 Task: Find an Airbnb listing in Kathmandu Valley, Nepal, for June 15-20, 2023, for 4 guests, with a price range of ₹15,000 to ₹25,000, and amenities including Wifi and TV.
Action: Mouse moved to (724, 118)
Screenshot: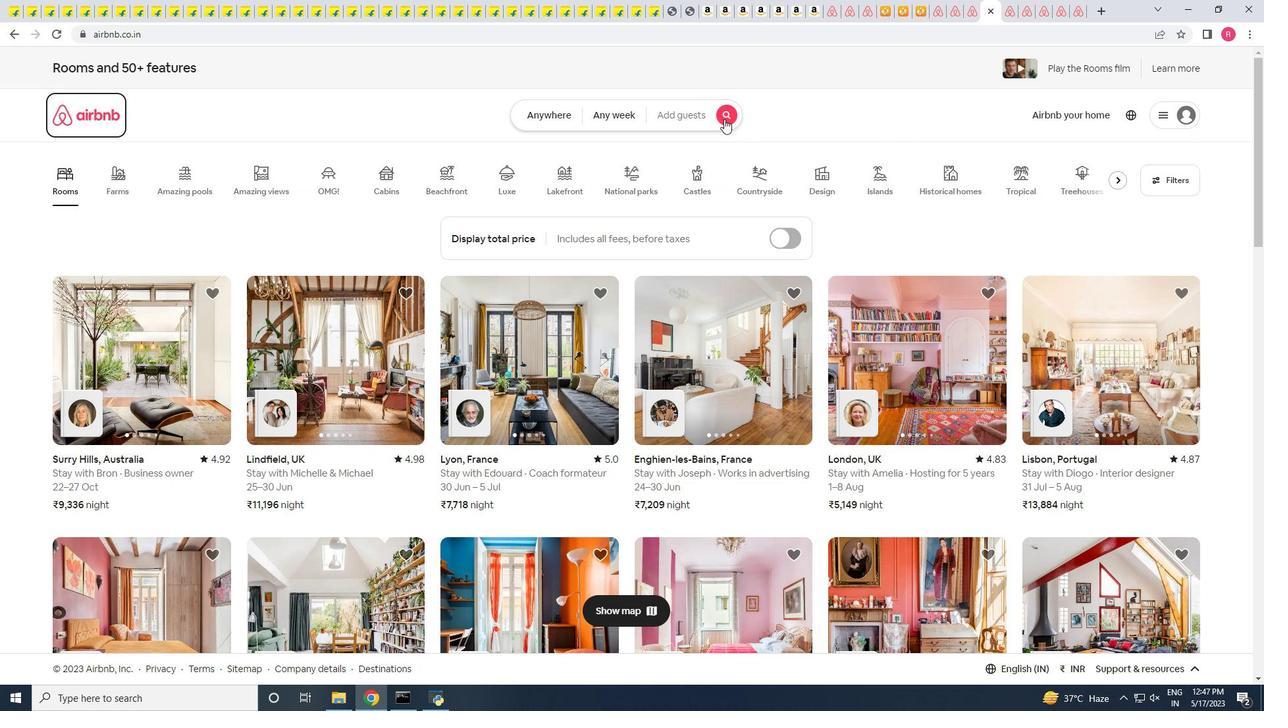 
Action: Mouse pressed left at (724, 118)
Screenshot: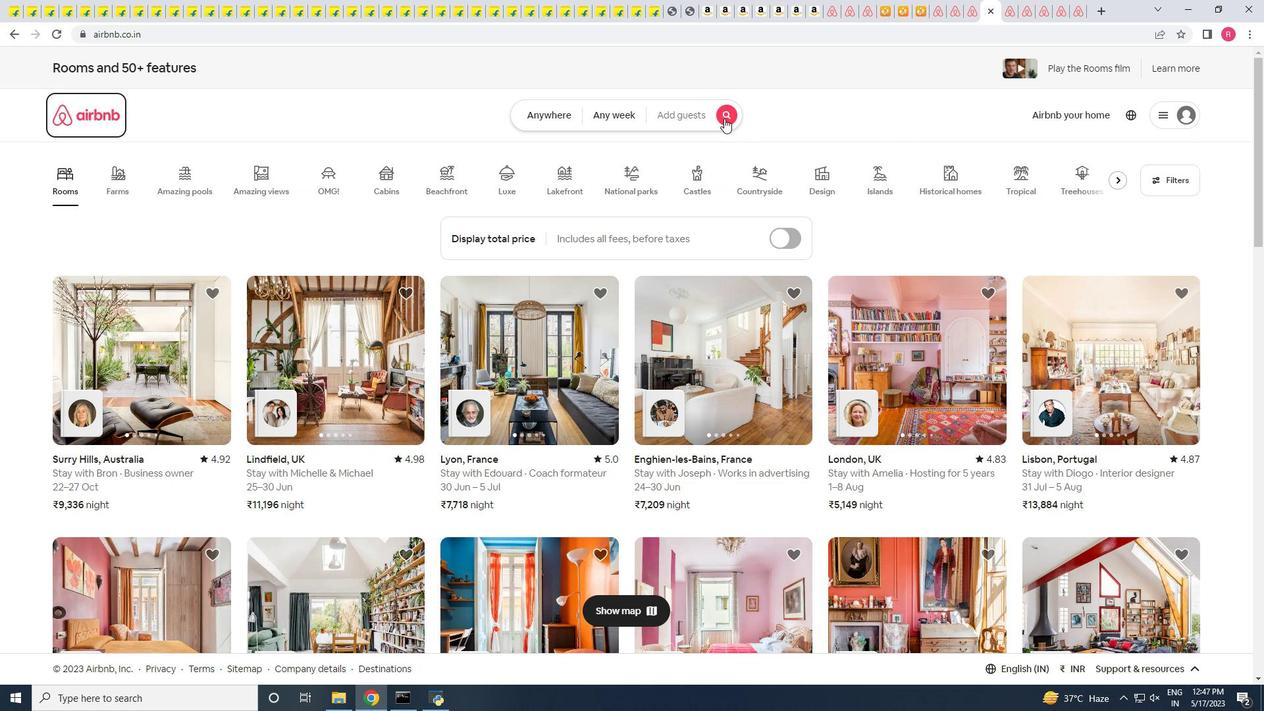 
Action: Mouse moved to (462, 169)
Screenshot: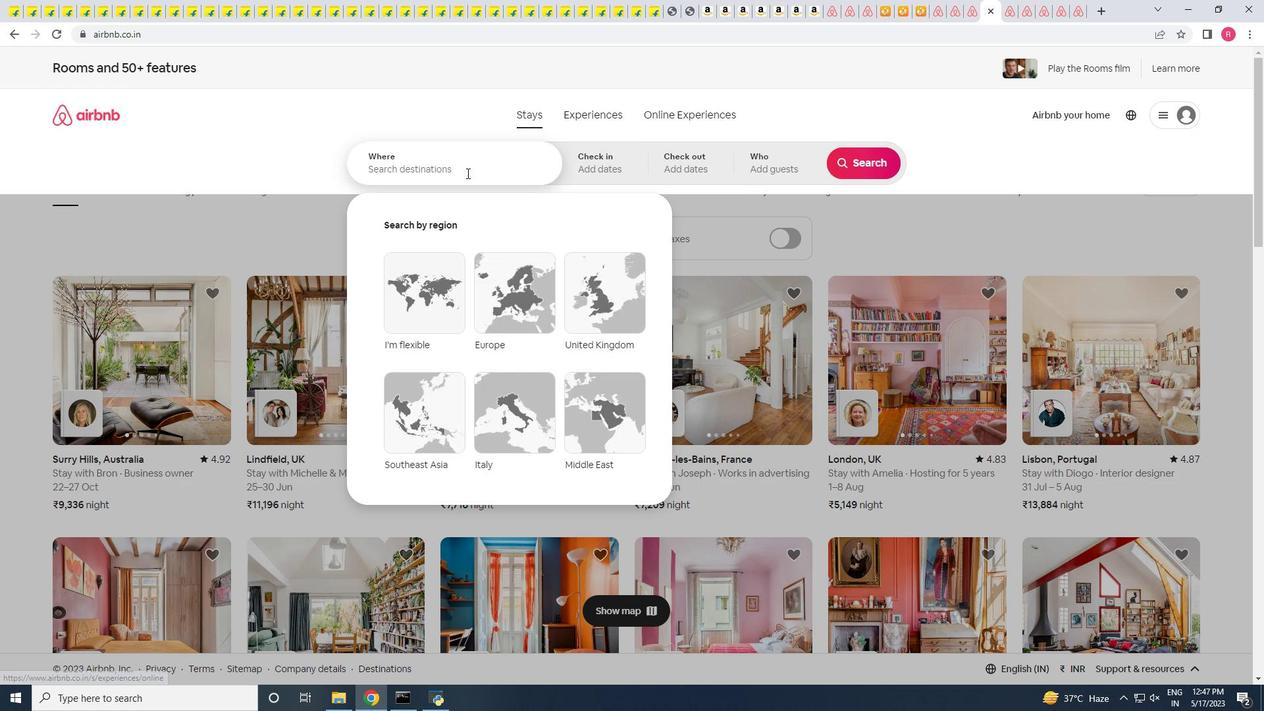 
Action: Mouse pressed left at (462, 169)
Screenshot: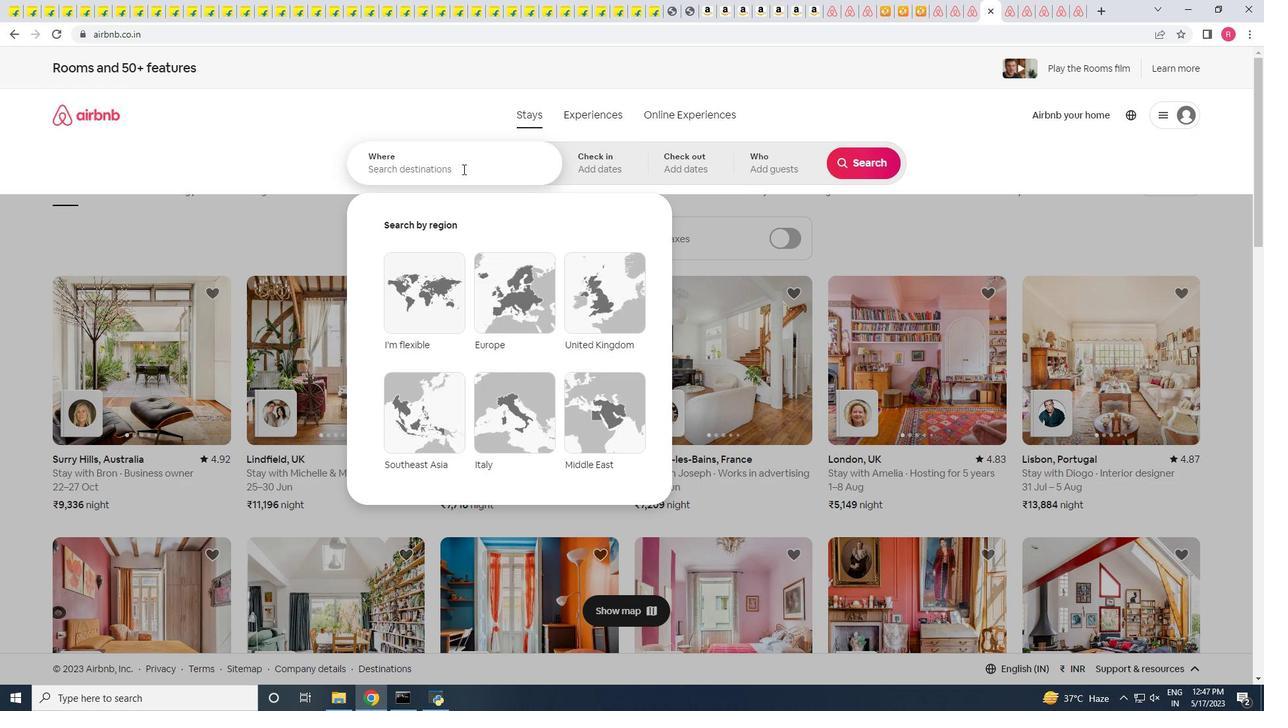 
Action: Mouse moved to (336, 360)
Screenshot: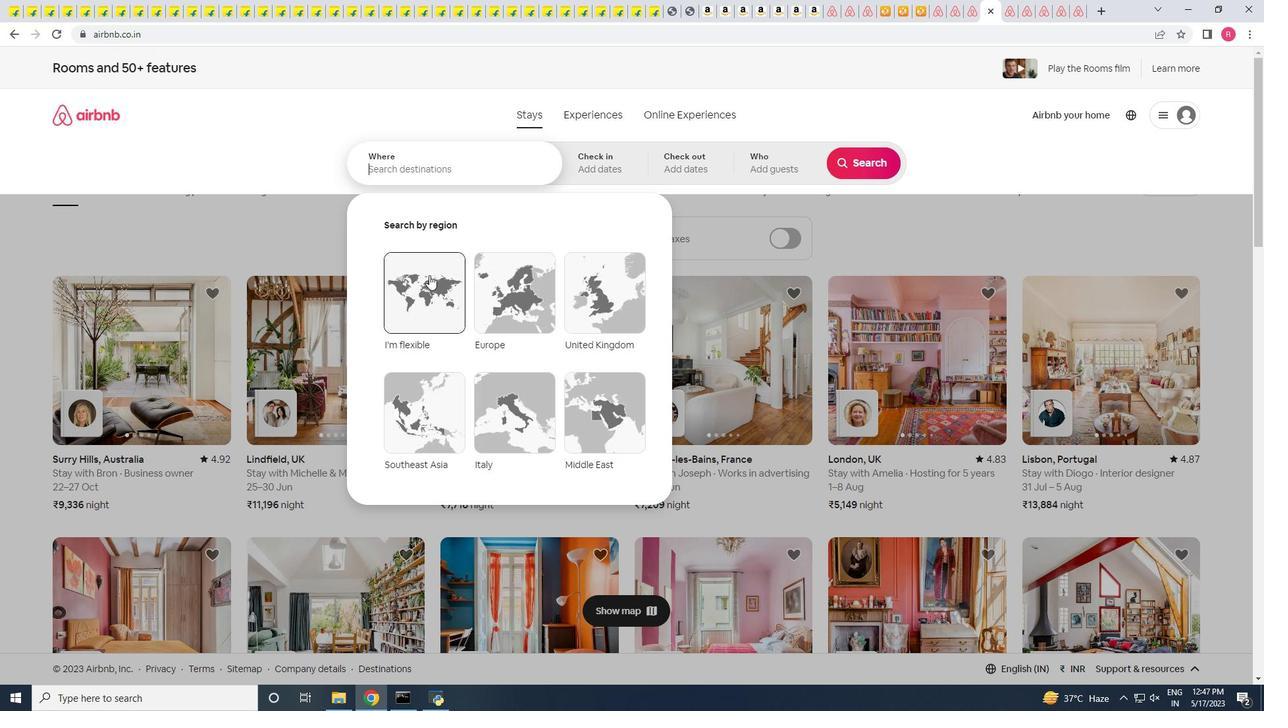 
Action: Key pressed nepal<Key.down><Key.down><Key.enter>
Screenshot: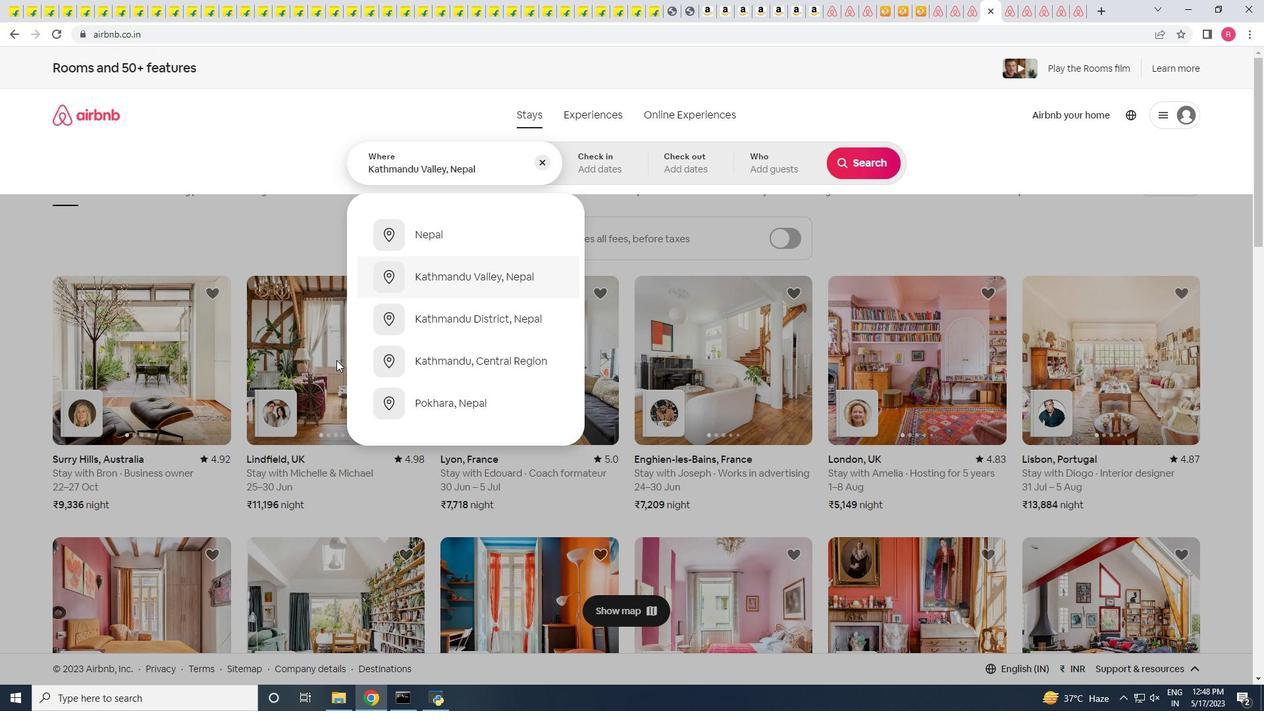 
Action: Mouse moved to (782, 382)
Screenshot: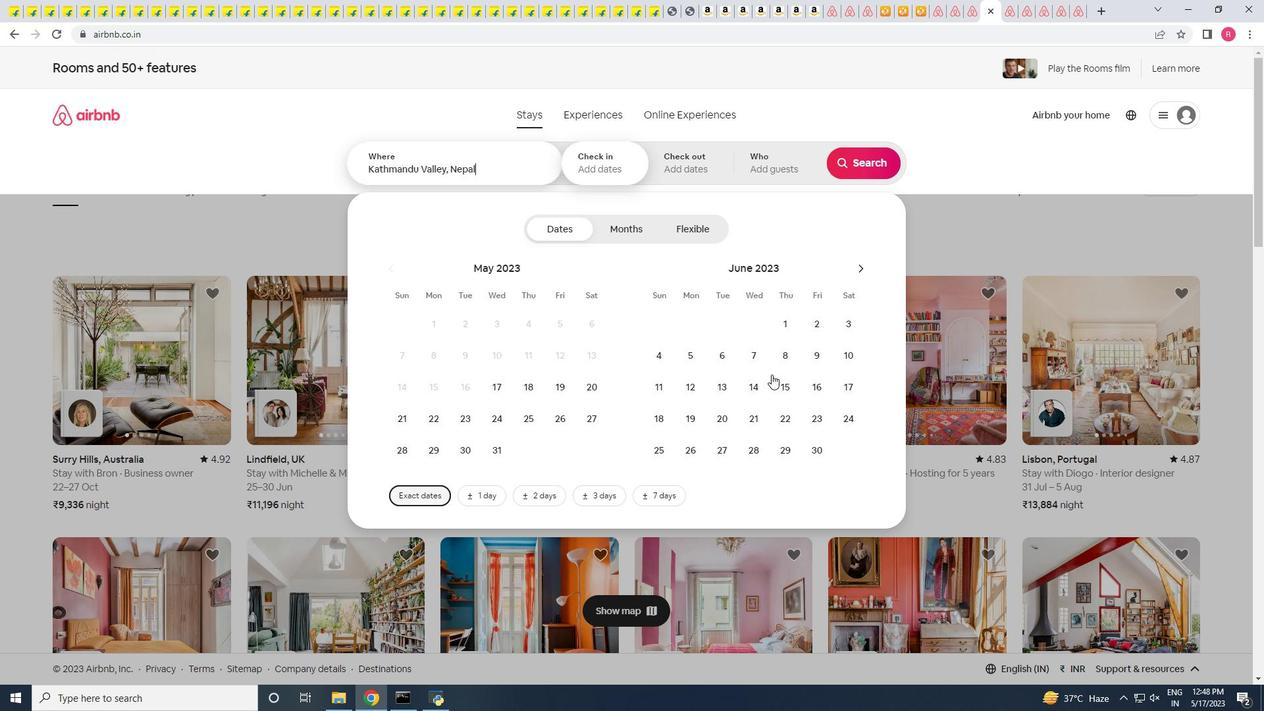 
Action: Mouse pressed left at (782, 382)
Screenshot: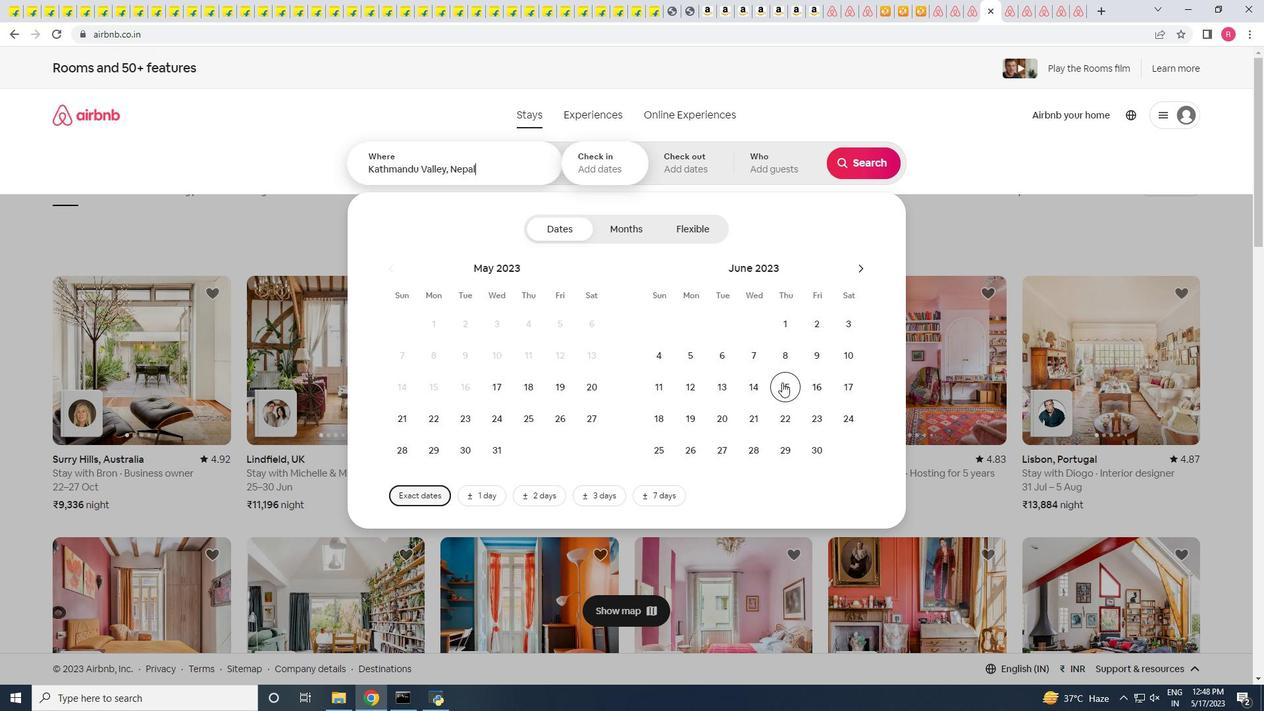 
Action: Mouse moved to (815, 398)
Screenshot: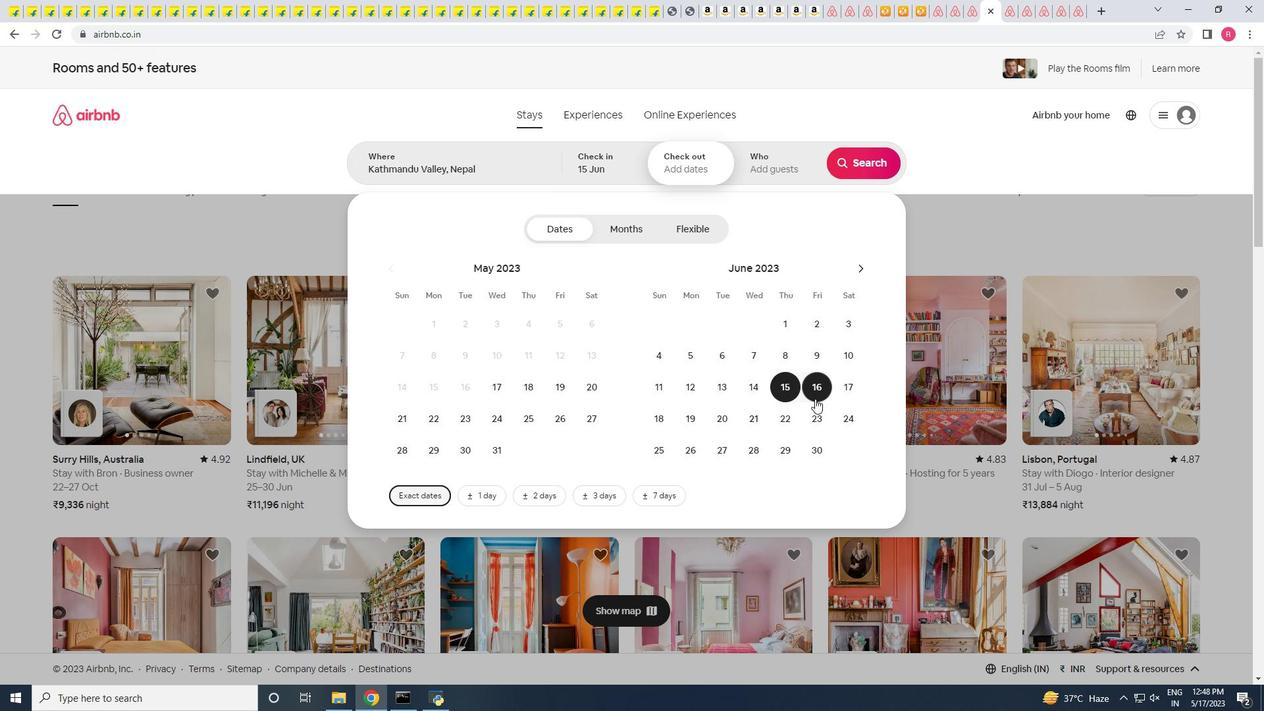 
Action: Mouse pressed left at (815, 398)
Screenshot: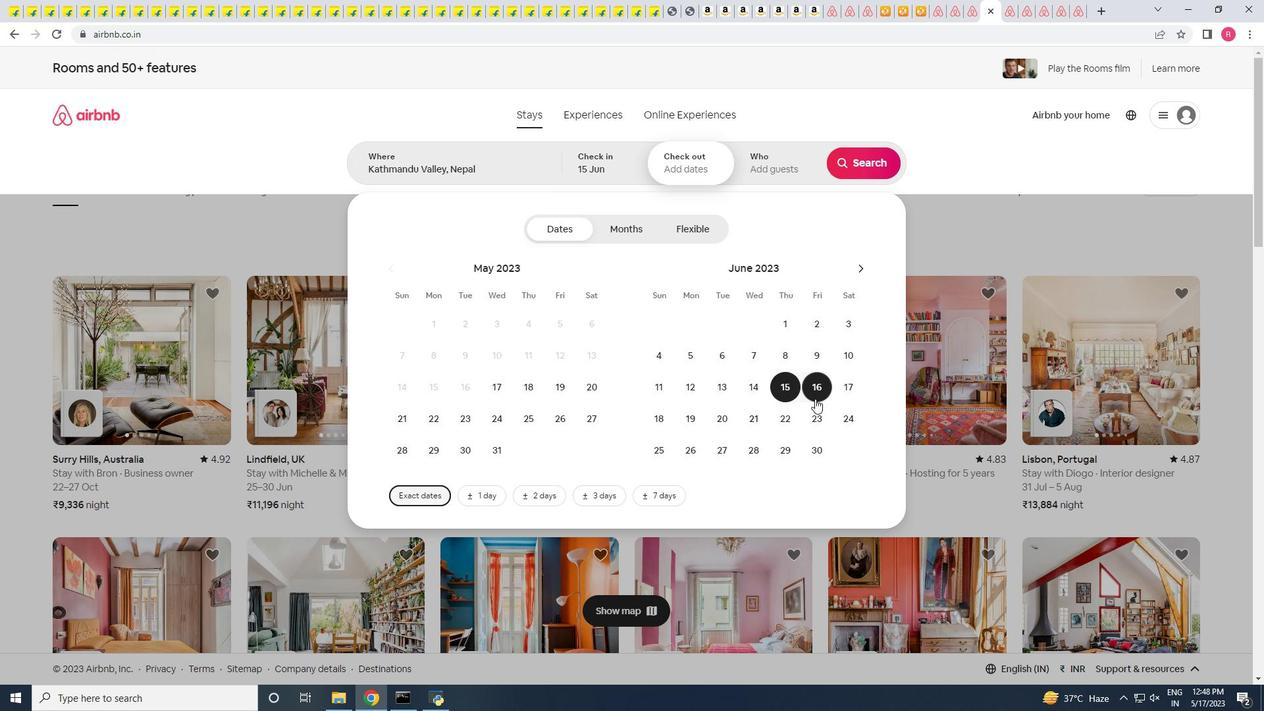 
Action: Mouse moved to (711, 421)
Screenshot: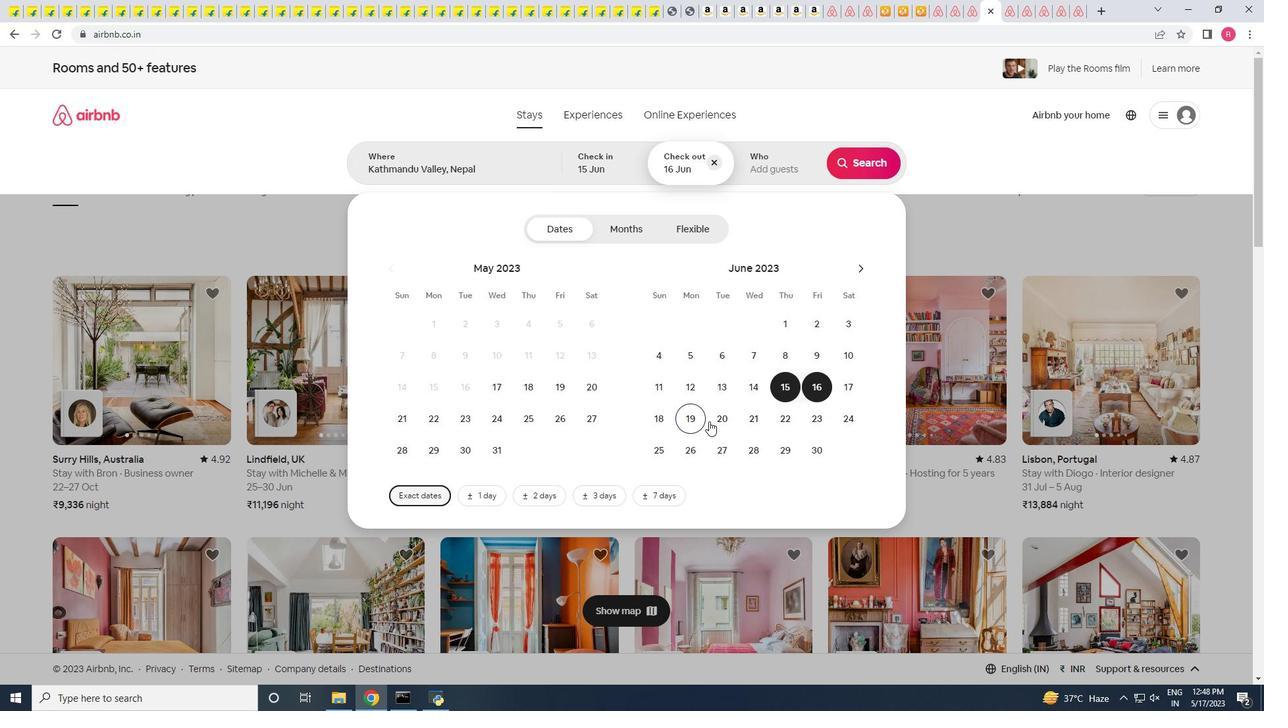 
Action: Mouse pressed left at (711, 421)
Screenshot: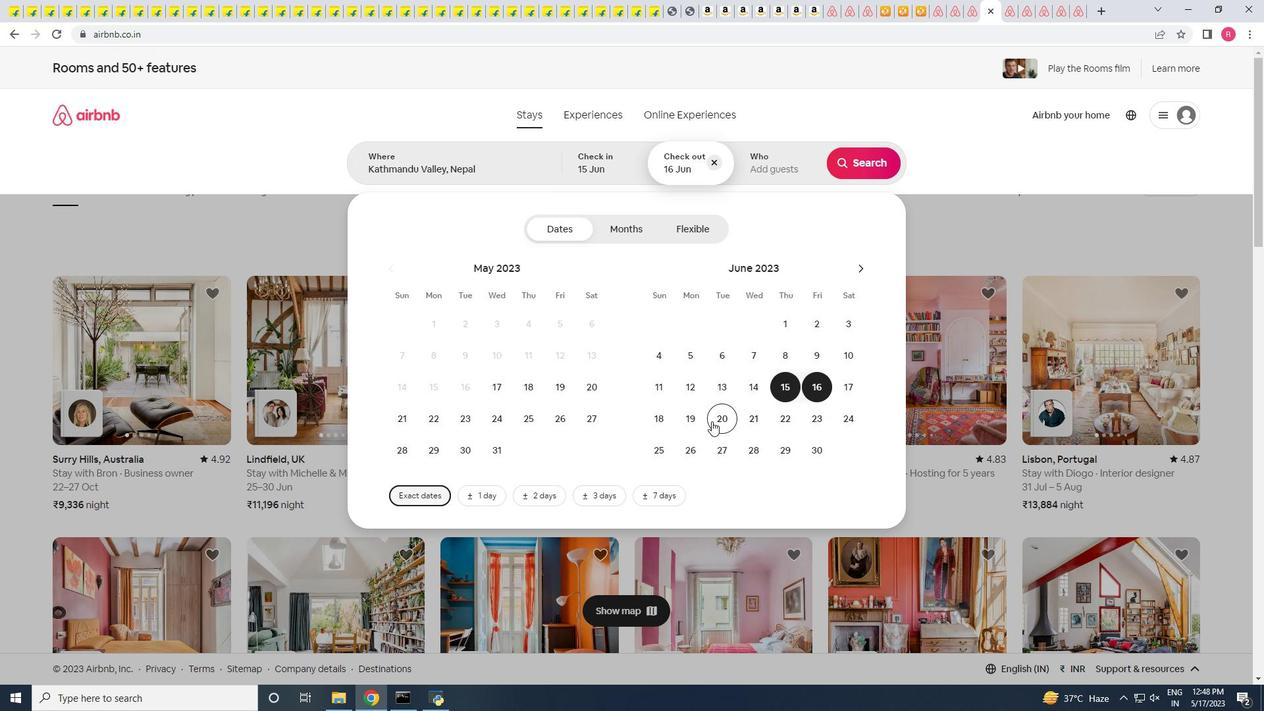 
Action: Mouse moved to (762, 180)
Screenshot: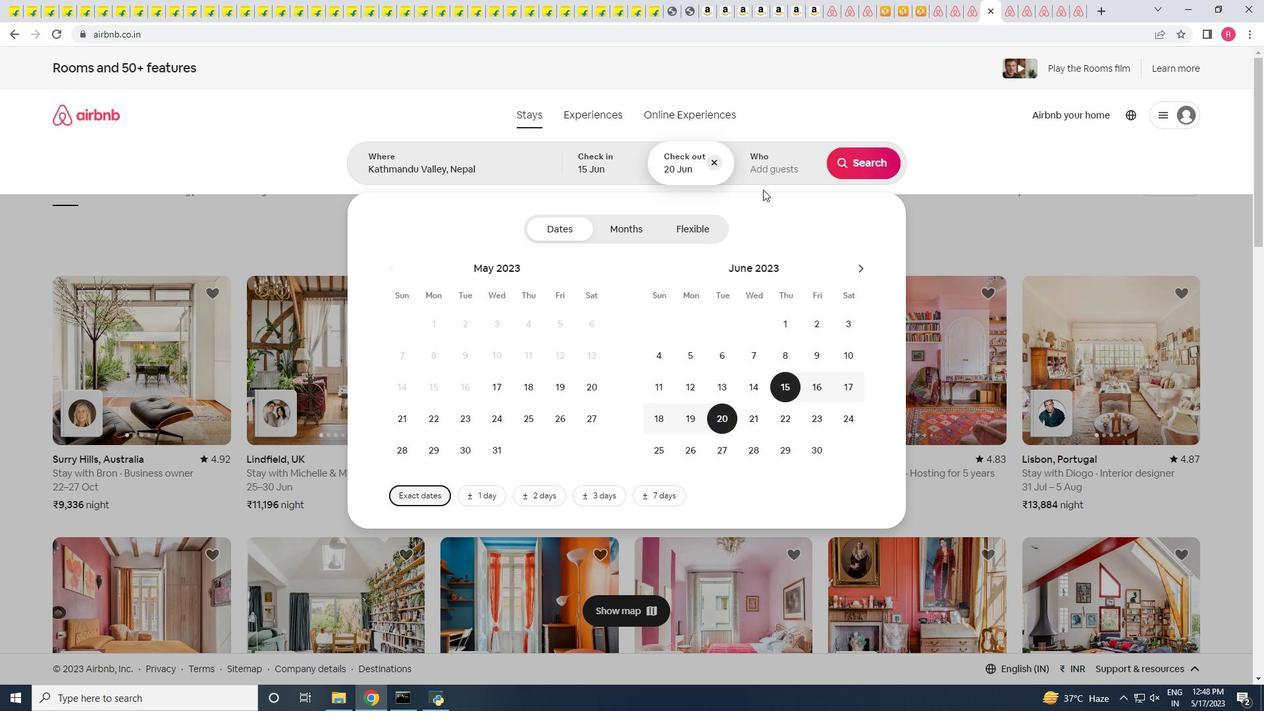 
Action: Mouse pressed left at (762, 180)
Screenshot: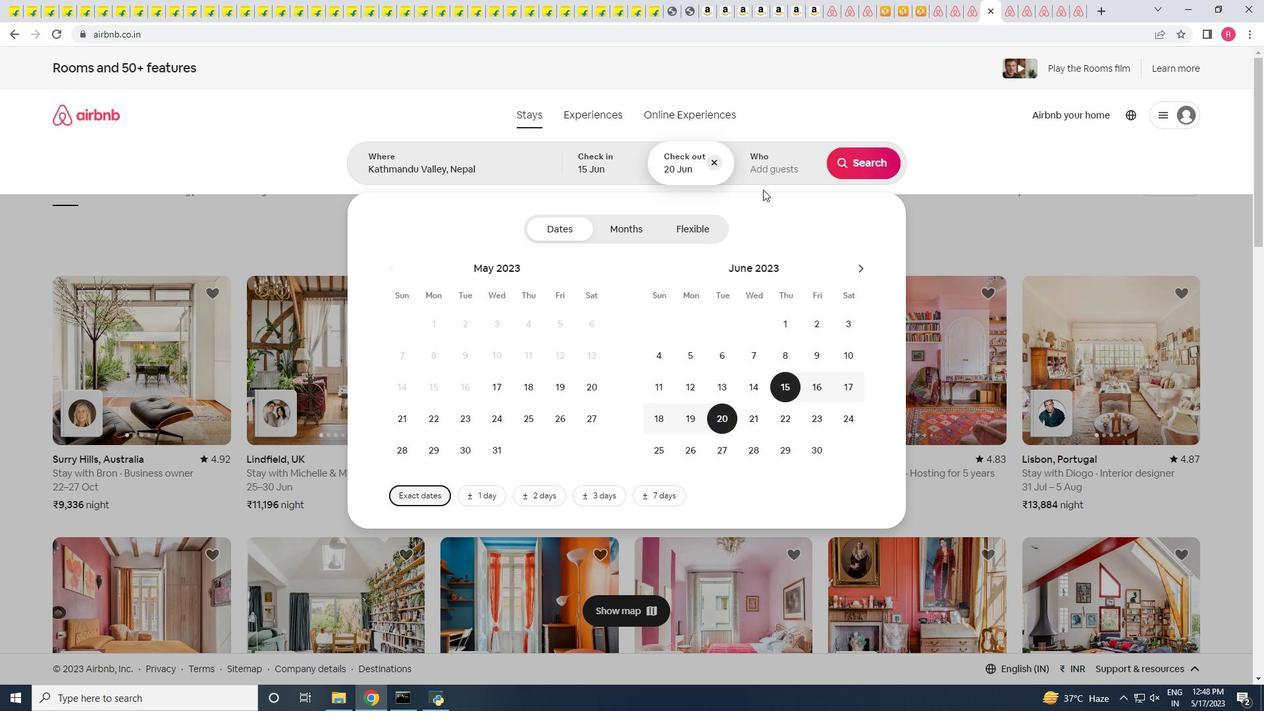 
Action: Mouse moved to (869, 227)
Screenshot: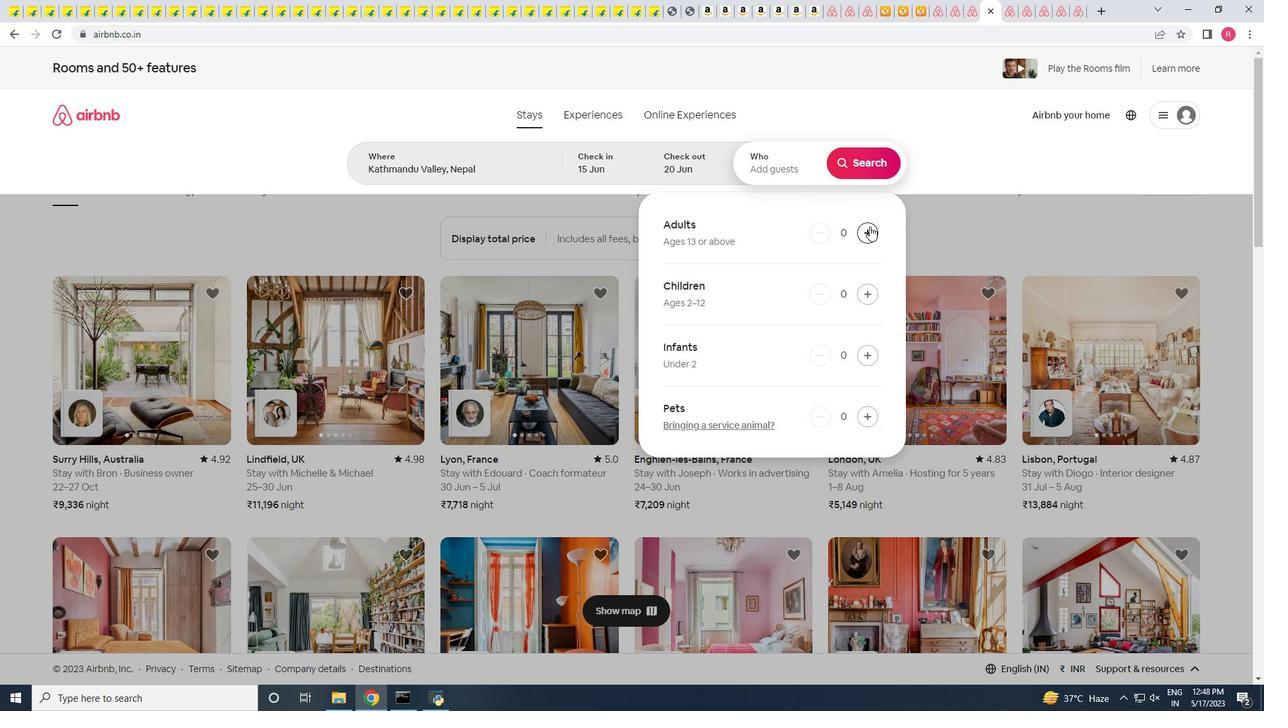 
Action: Mouse pressed left at (869, 227)
Screenshot: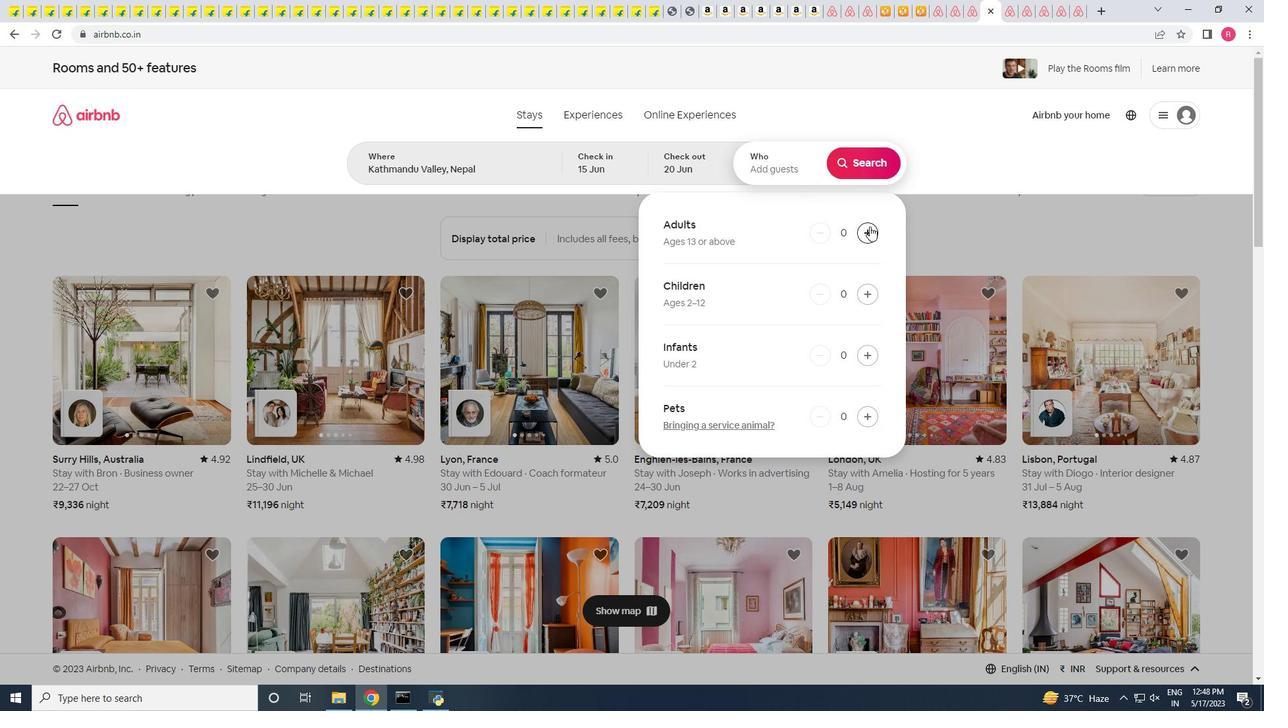 
Action: Mouse pressed left at (869, 227)
Screenshot: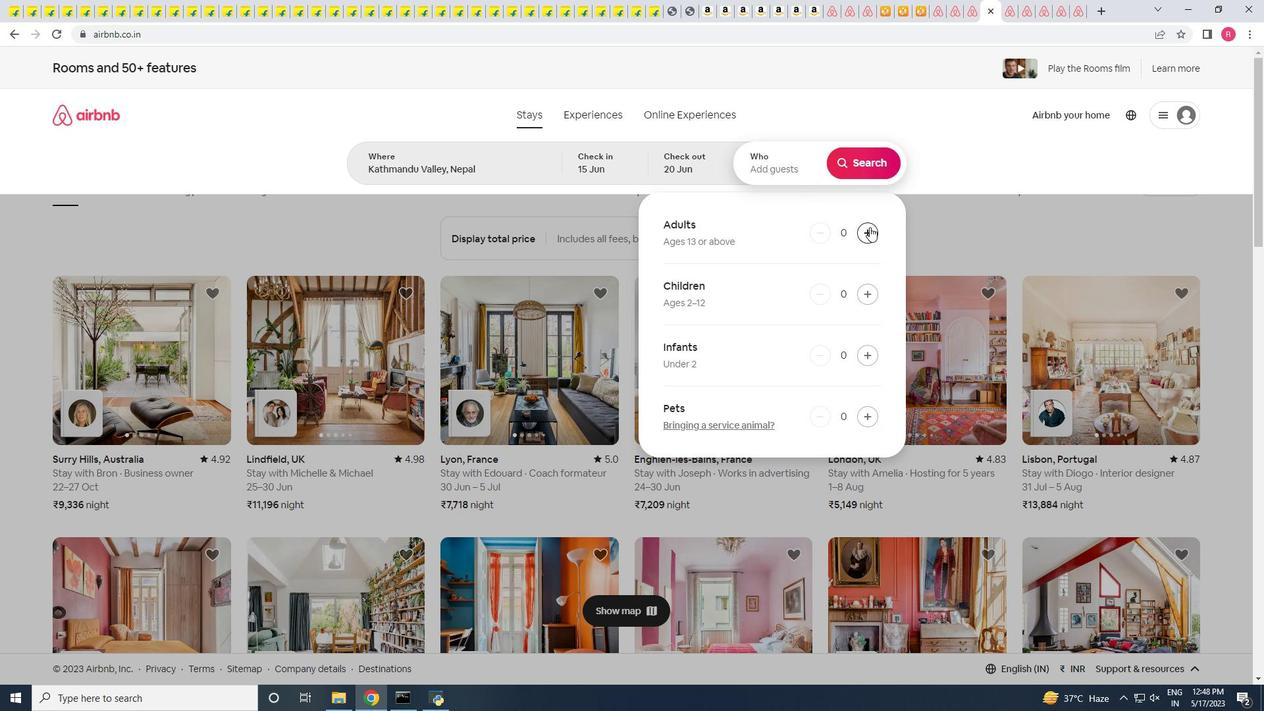 
Action: Mouse pressed left at (869, 227)
Screenshot: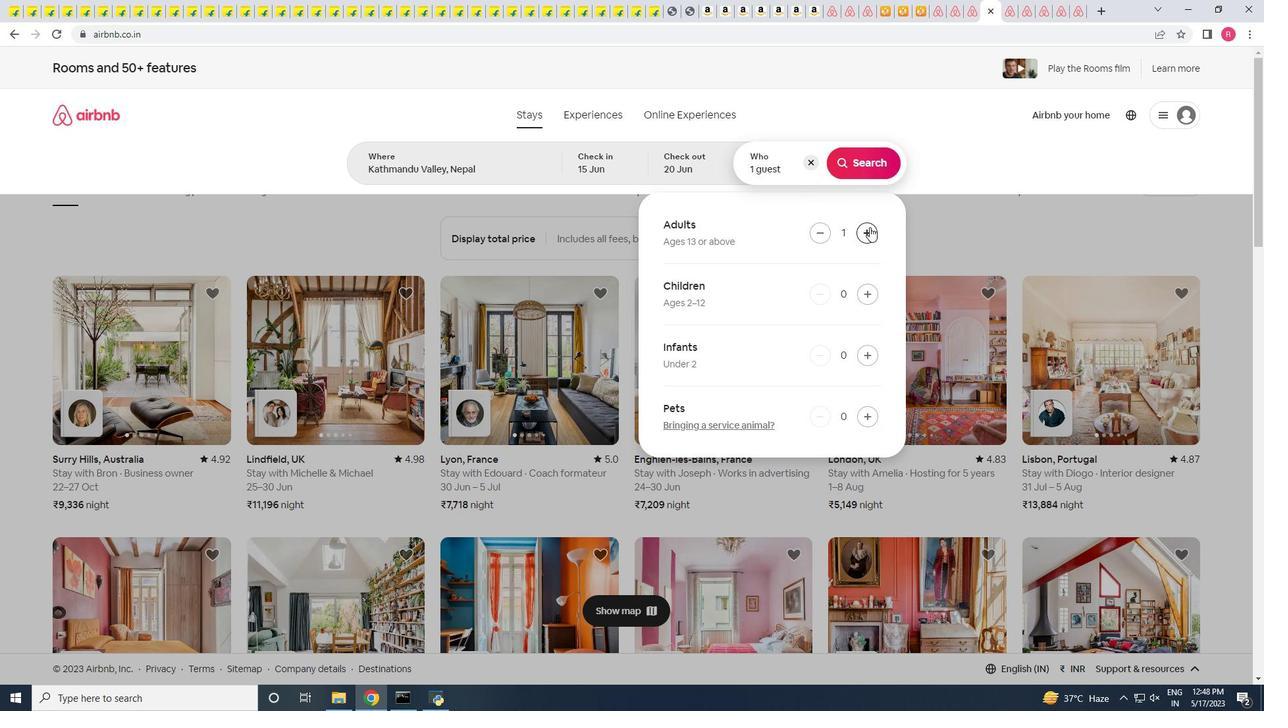 
Action: Mouse pressed left at (869, 227)
Screenshot: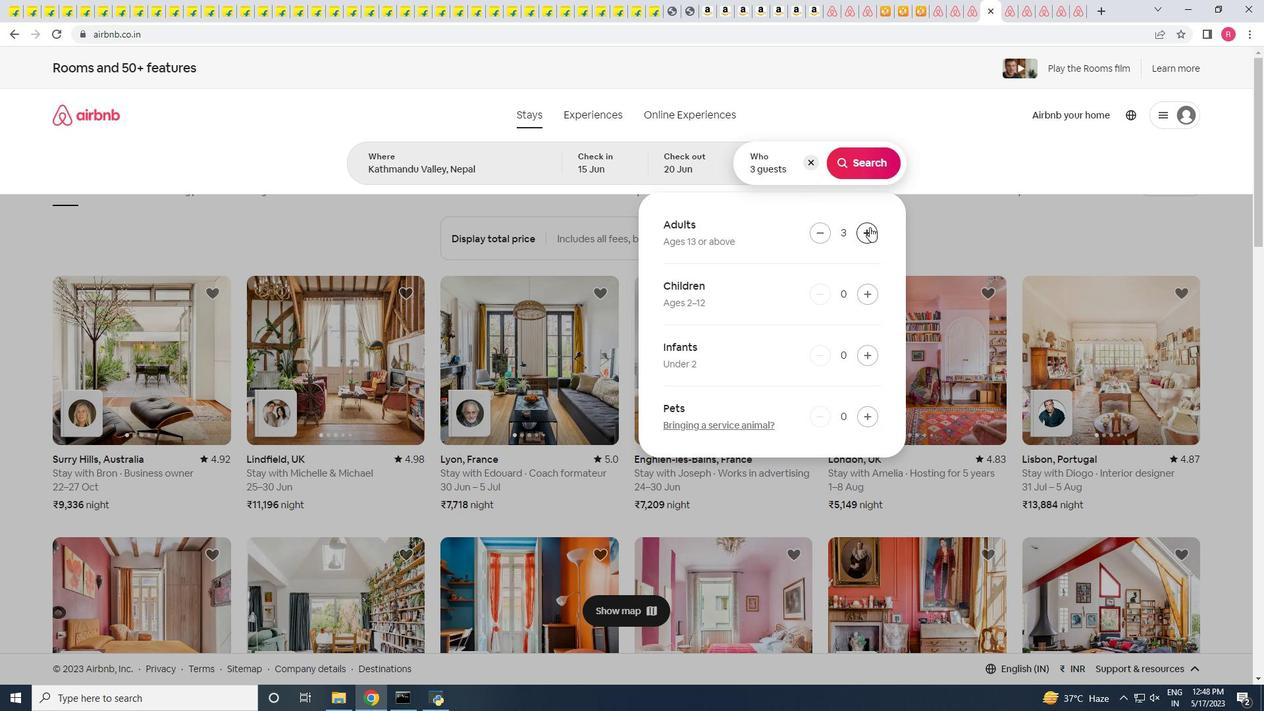 
Action: Mouse moved to (856, 169)
Screenshot: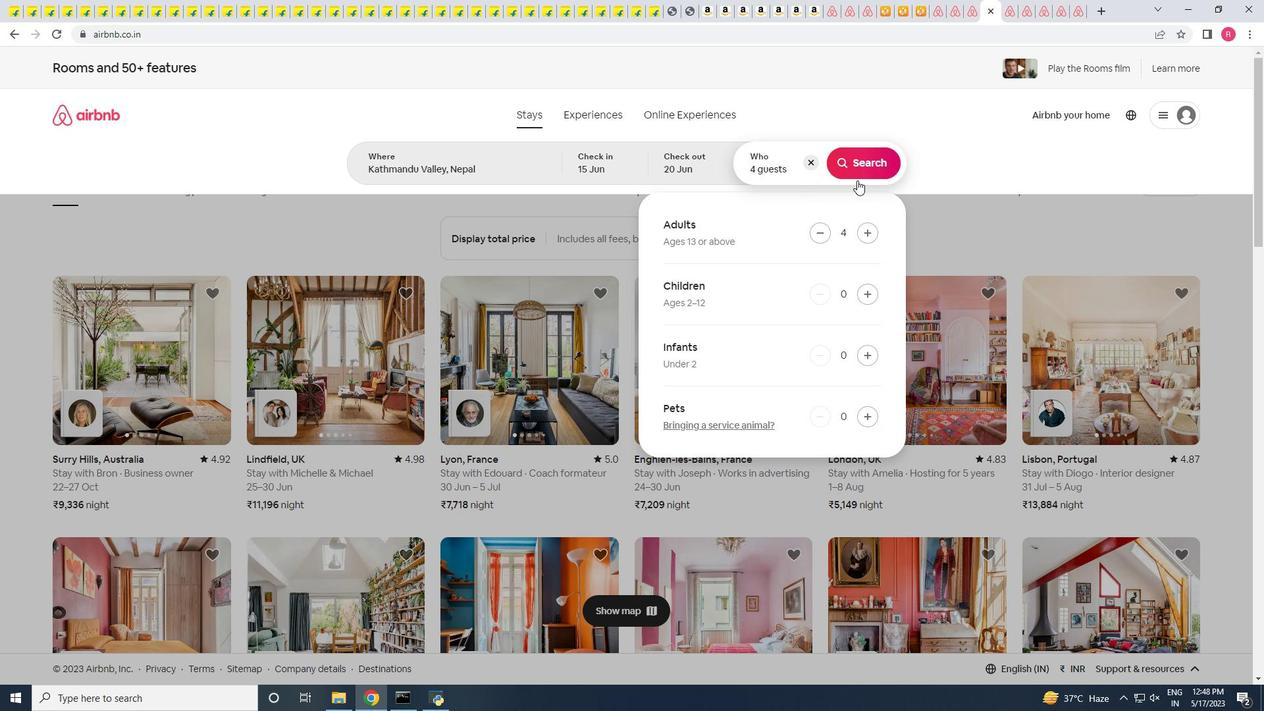 
Action: Mouse pressed left at (856, 169)
Screenshot: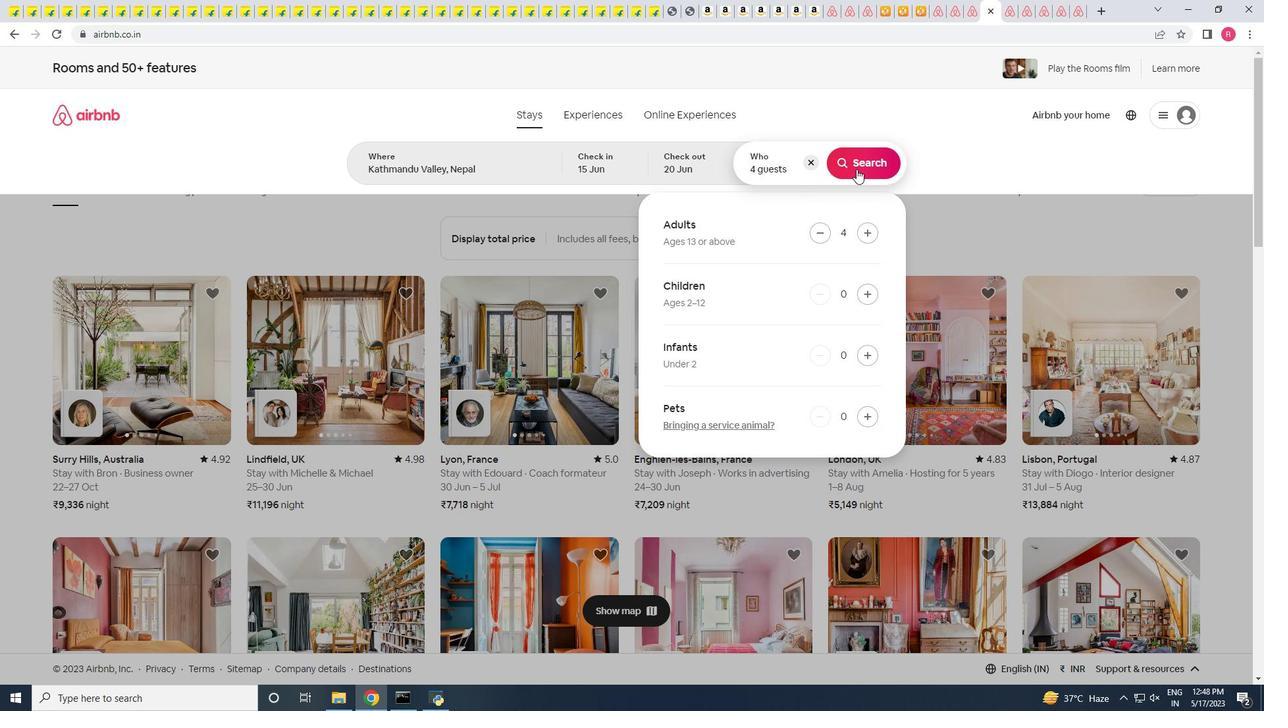 
Action: Mouse moved to (1192, 127)
Screenshot: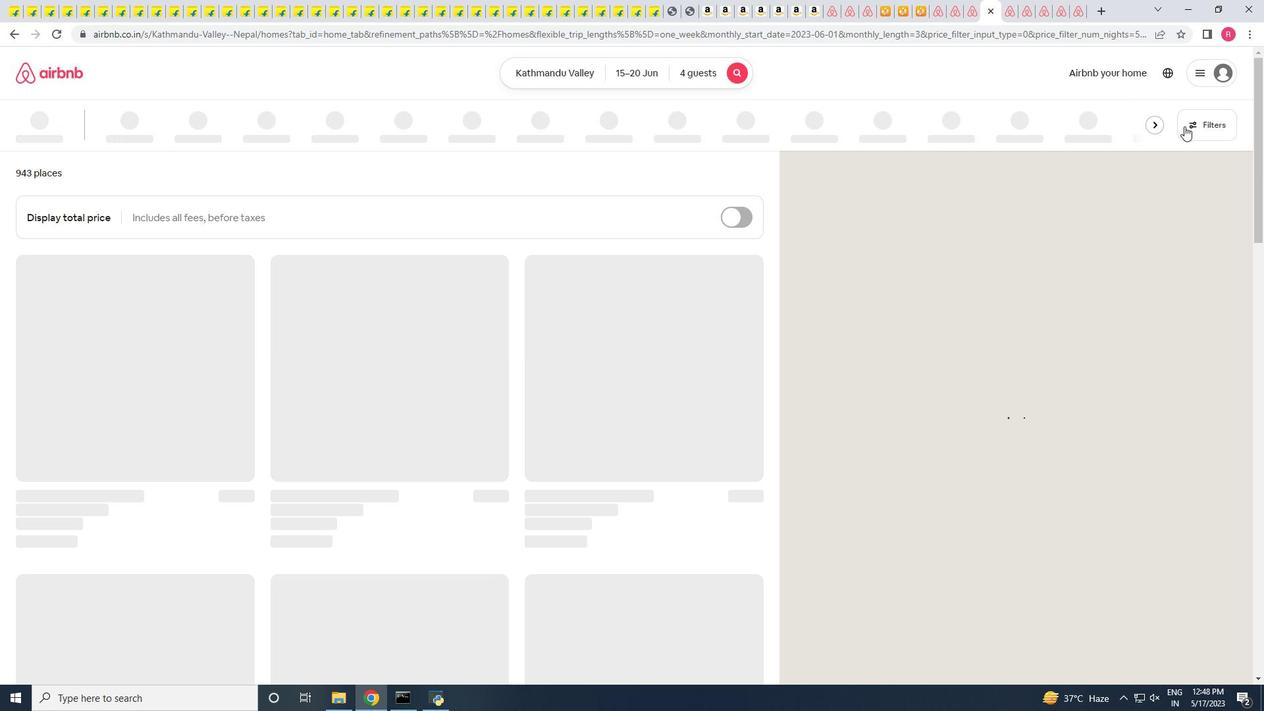 
Action: Mouse pressed left at (1192, 127)
Screenshot: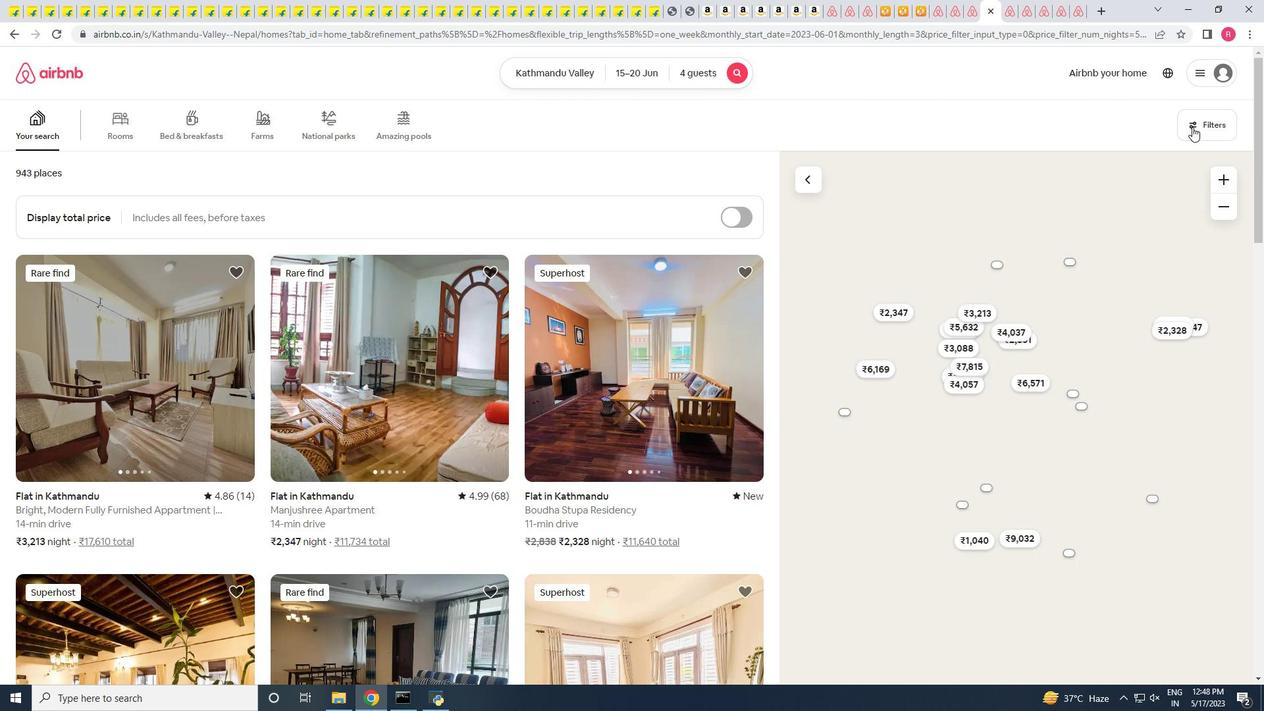 
Action: Mouse moved to (528, 331)
Screenshot: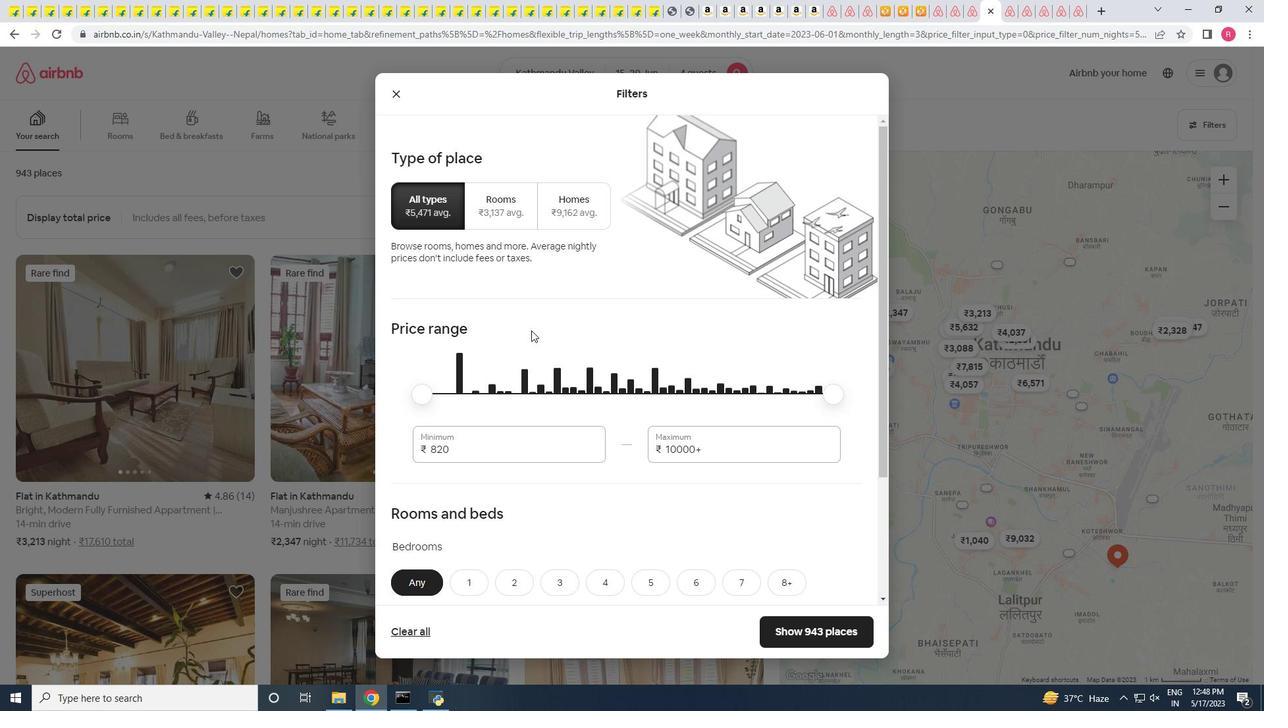 
Action: Mouse scrolled (528, 330) with delta (0, 0)
Screenshot: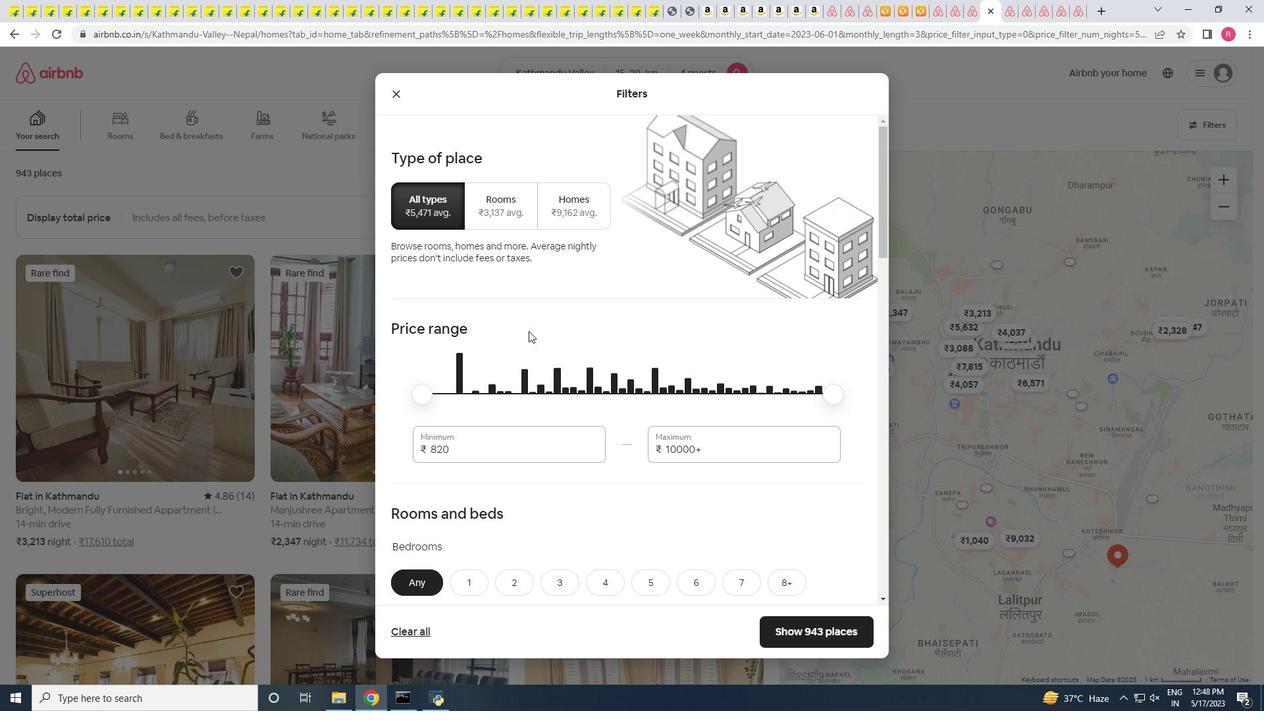 
Action: Mouse scrolled (528, 330) with delta (0, 0)
Screenshot: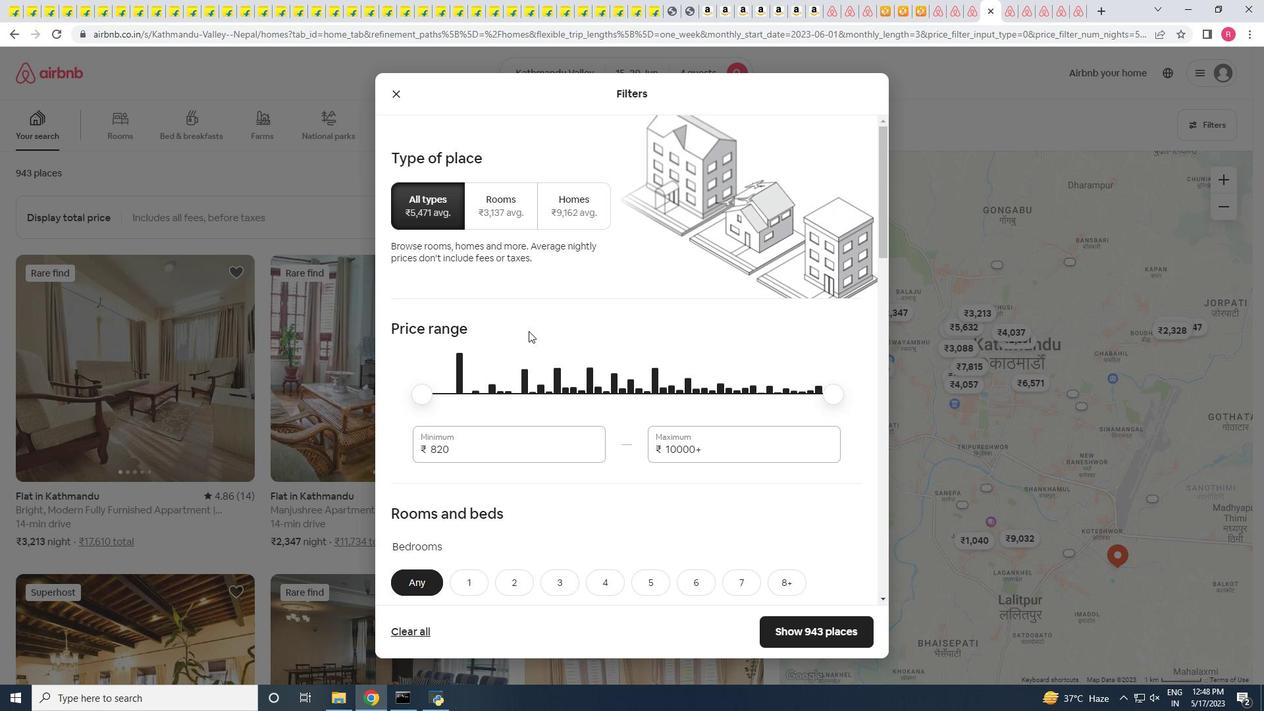 
Action: Mouse pressed left at (528, 331)
Screenshot: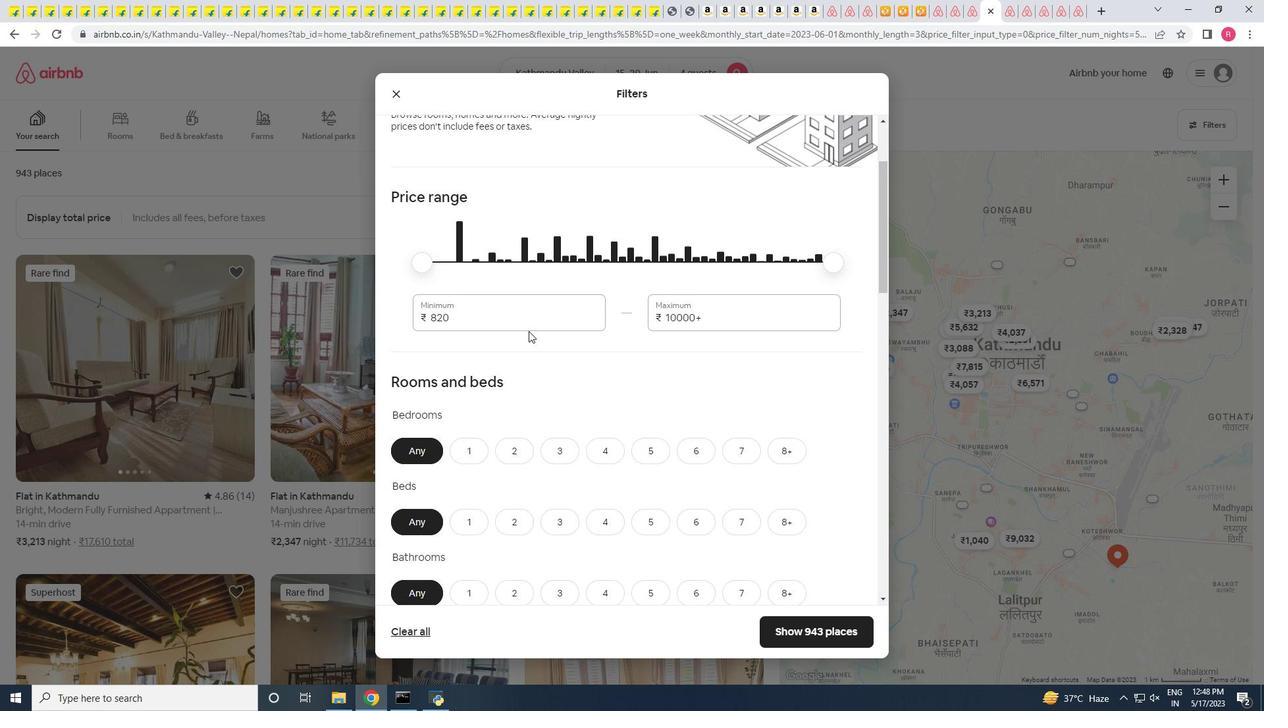 
Action: Key pressed <Key.backspace><Key.backspace><Key.backspace><Key.backspace>5000<Key.backspace><Key.backspace><Key.backspace><Key.backspace><Key.backspace>15000<Key.tab>25000
Screenshot: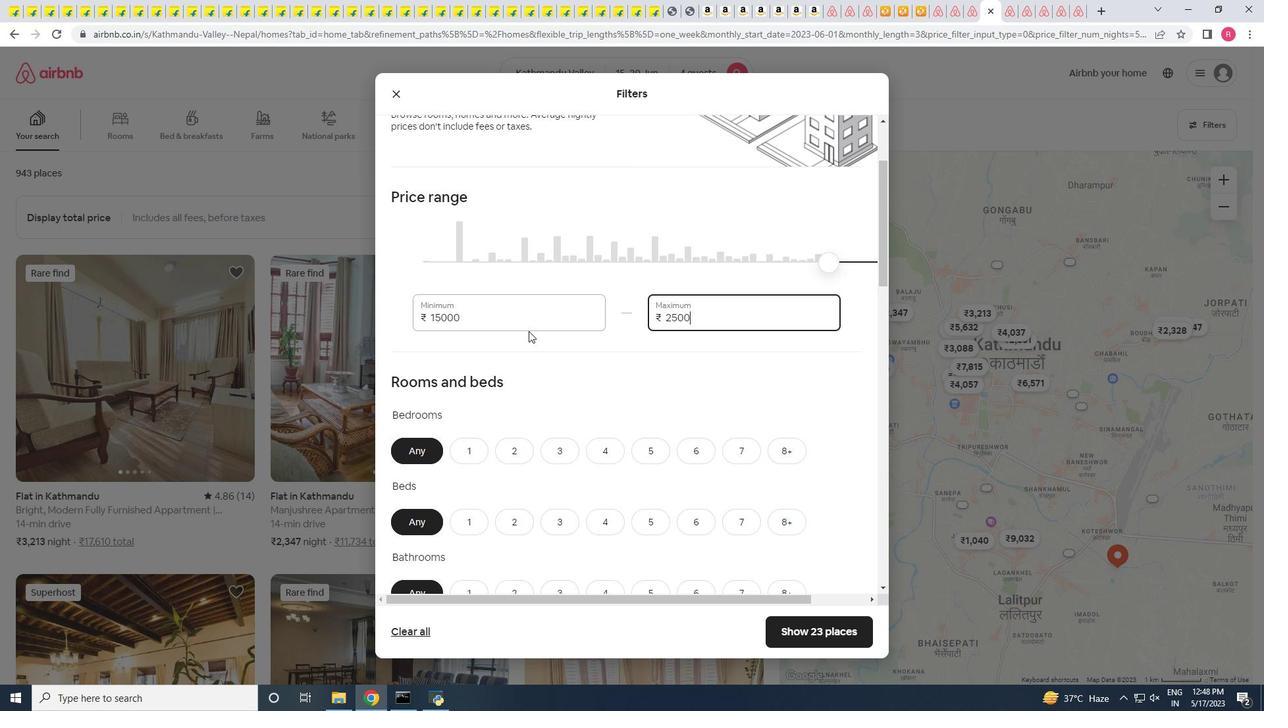 
Action: Mouse moved to (523, 337)
Screenshot: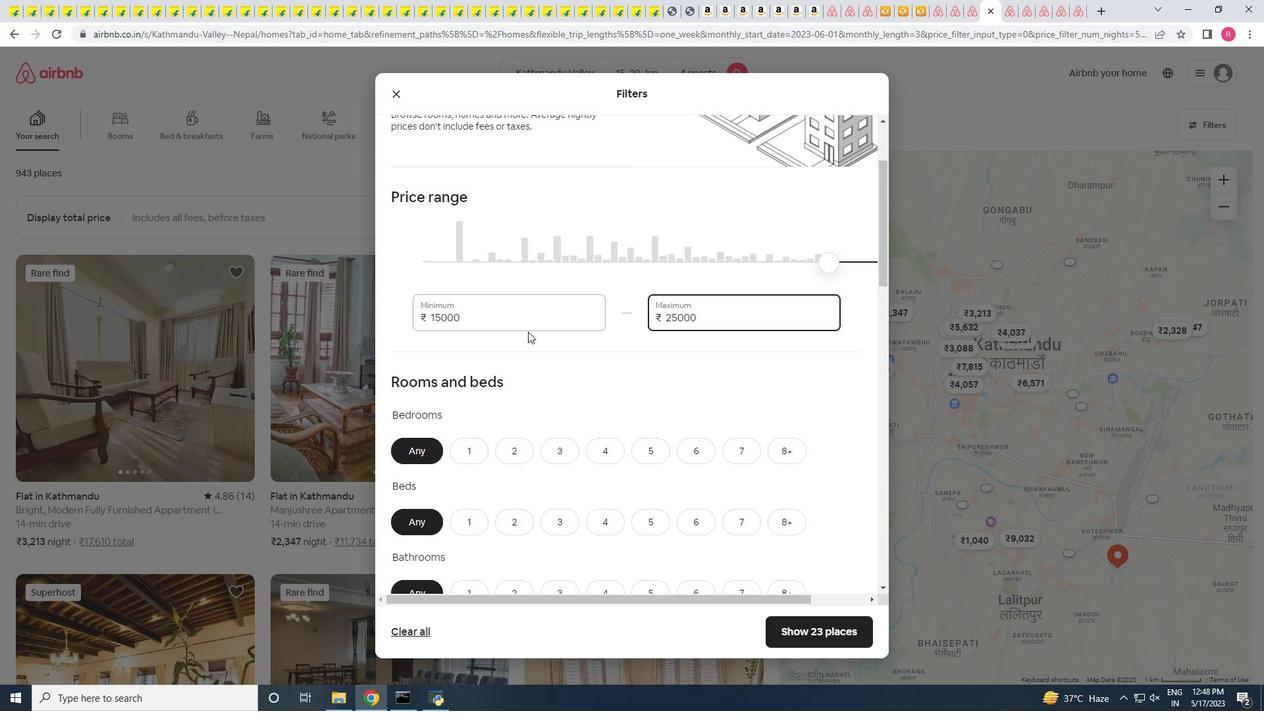 
Action: Mouse scrolled (523, 337) with delta (0, 0)
Screenshot: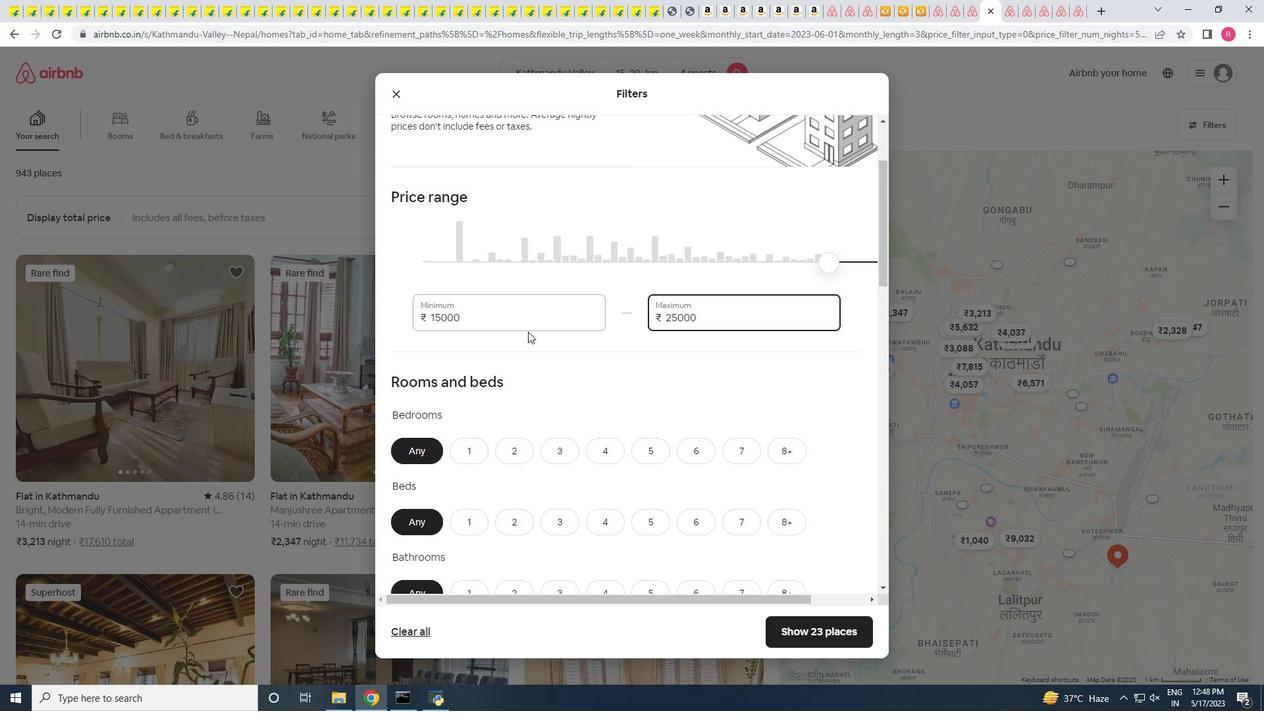 
Action: Mouse moved to (614, 383)
Screenshot: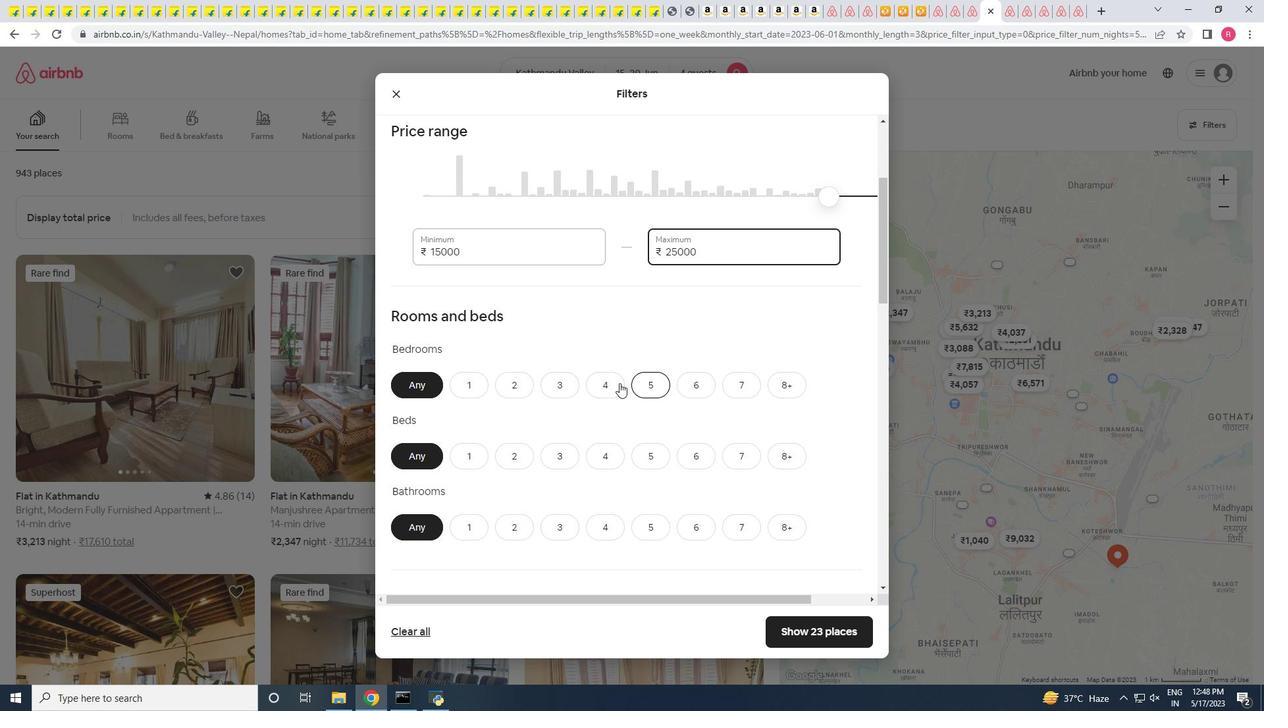 
Action: Mouse pressed left at (614, 383)
Screenshot: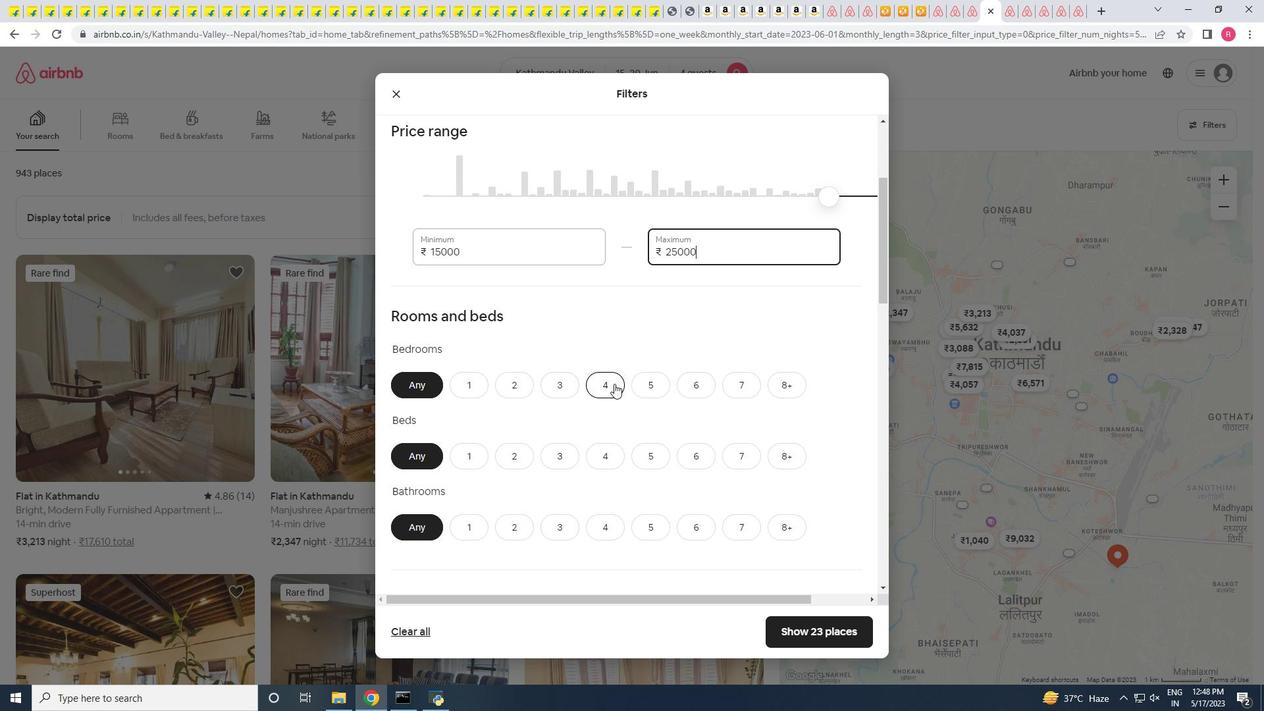 
Action: Mouse moved to (607, 453)
Screenshot: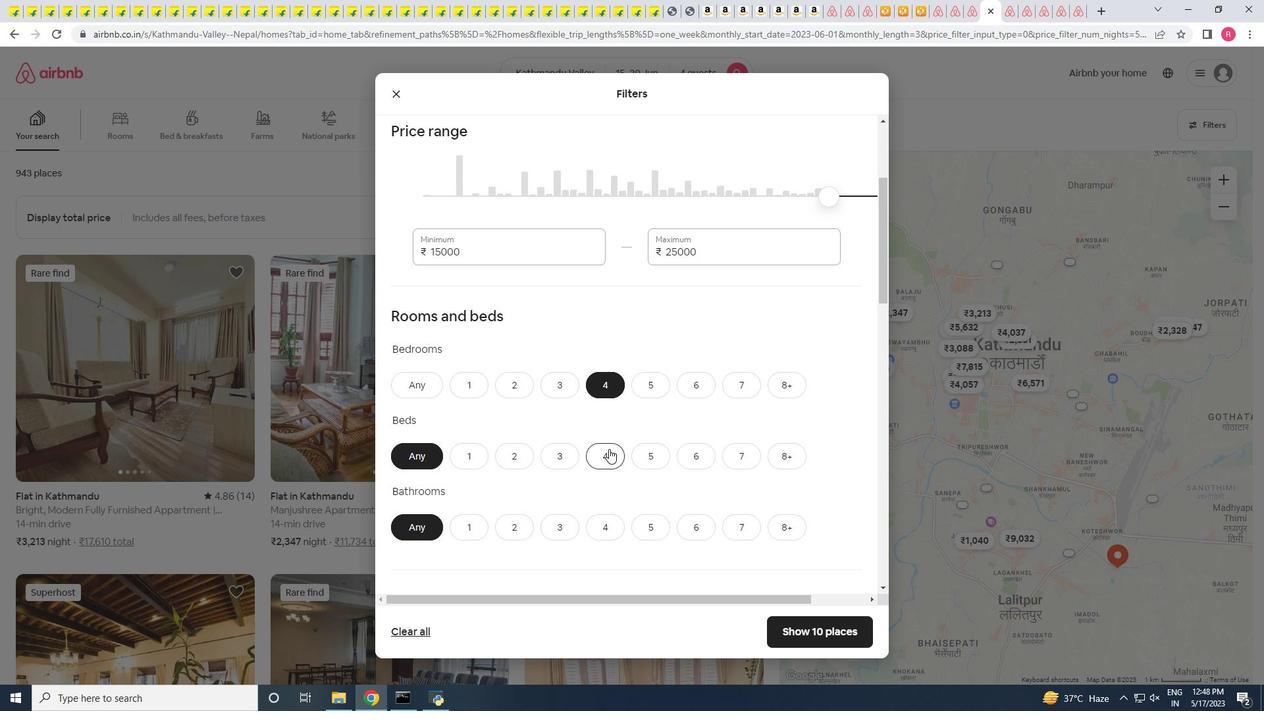 
Action: Mouse pressed left at (607, 453)
Screenshot: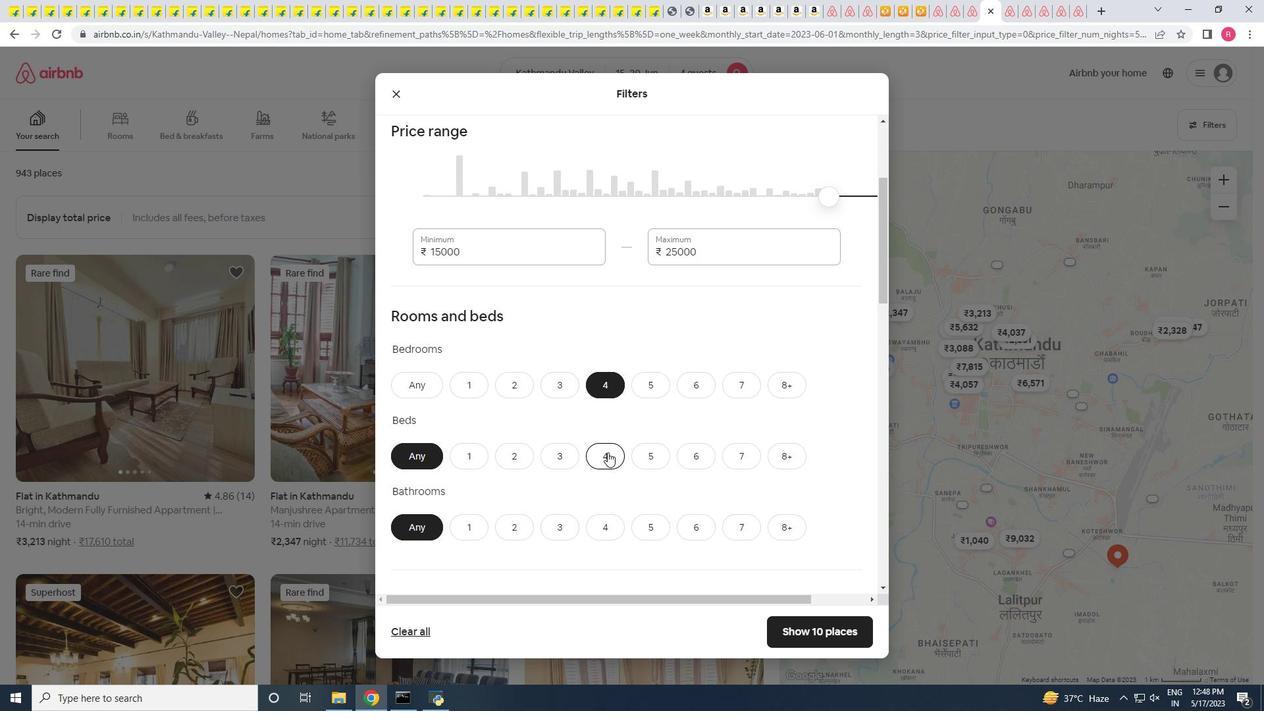 
Action: Mouse moved to (513, 529)
Screenshot: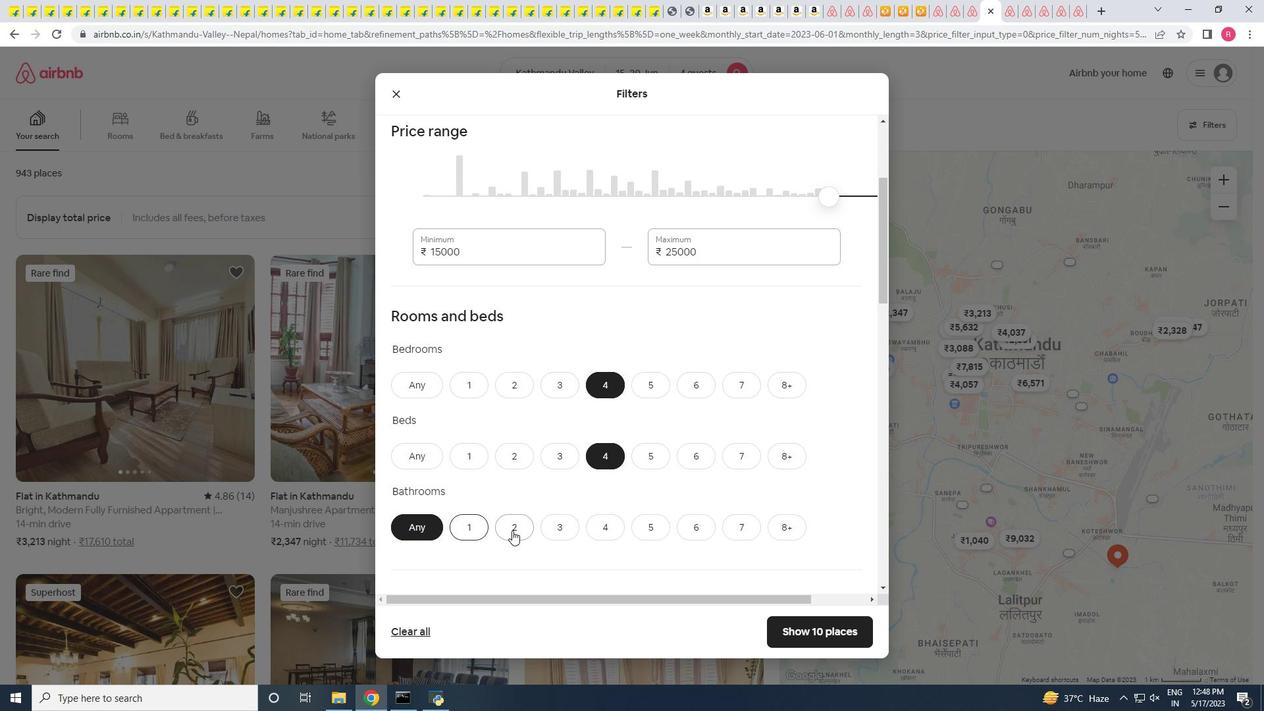 
Action: Mouse pressed left at (513, 529)
Screenshot: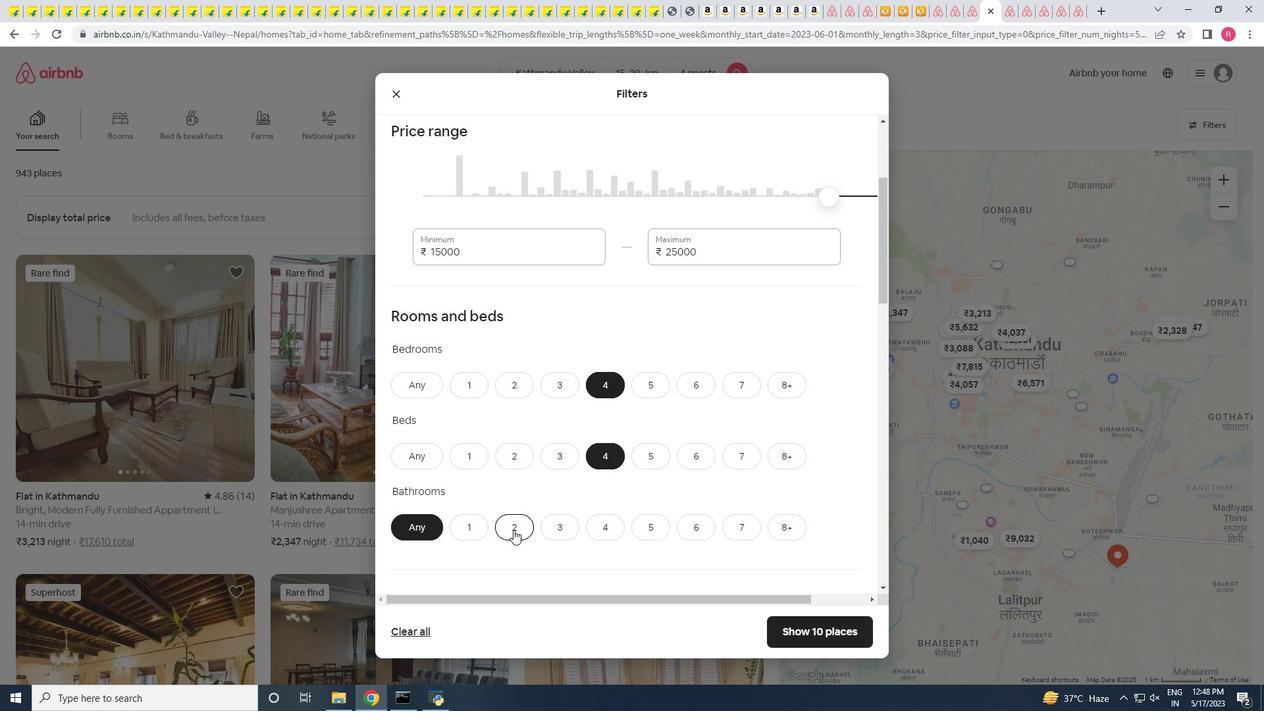 
Action: Mouse moved to (668, 494)
Screenshot: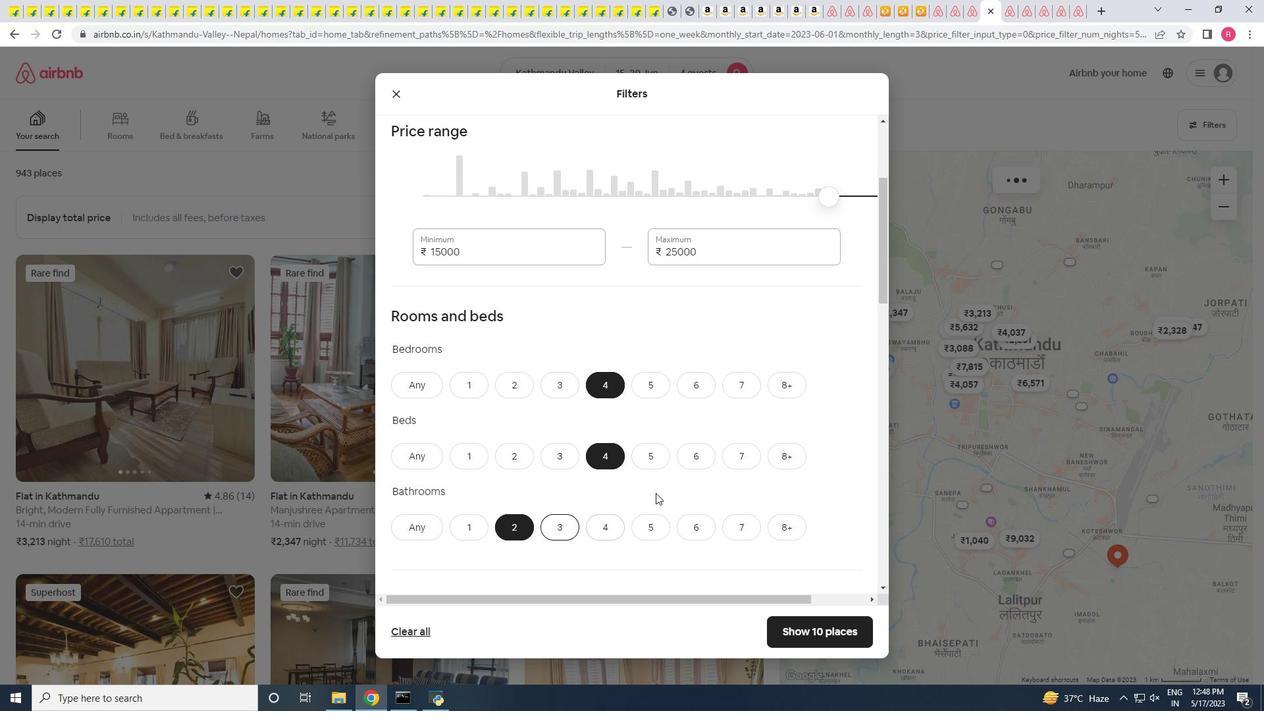 
Action: Mouse scrolled (668, 493) with delta (0, 0)
Screenshot: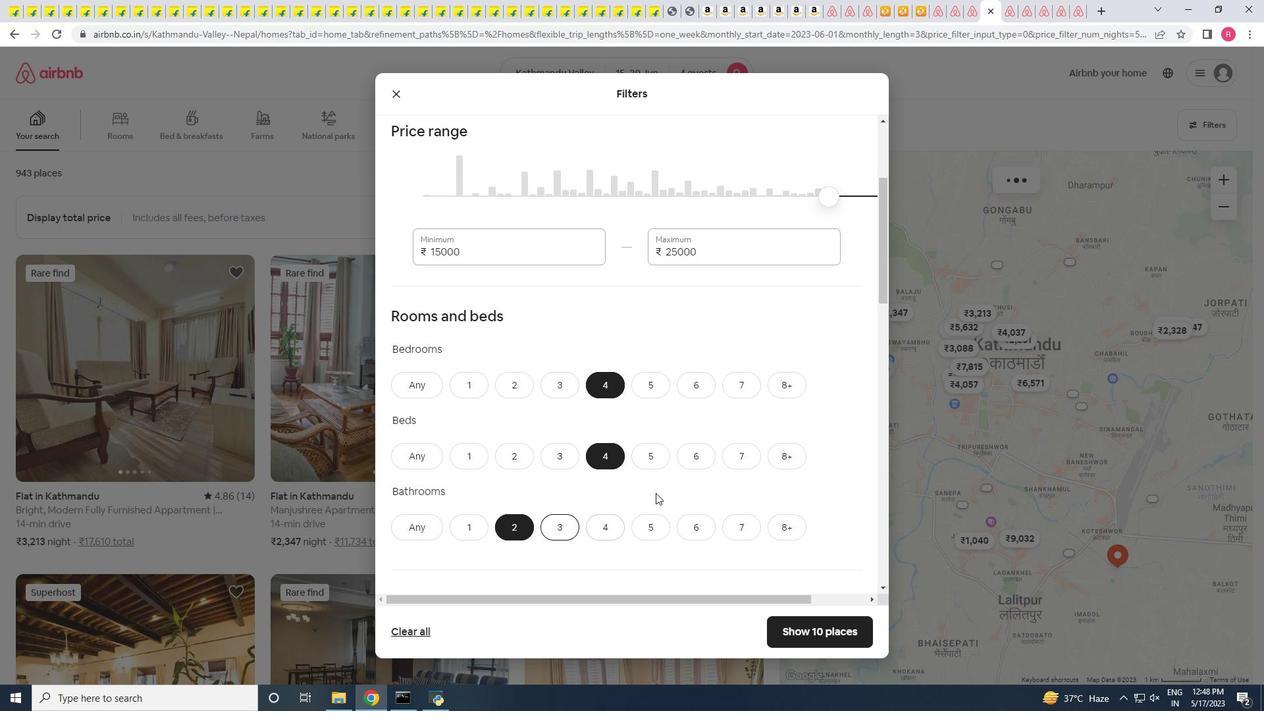 
Action: Mouse moved to (668, 495)
Screenshot: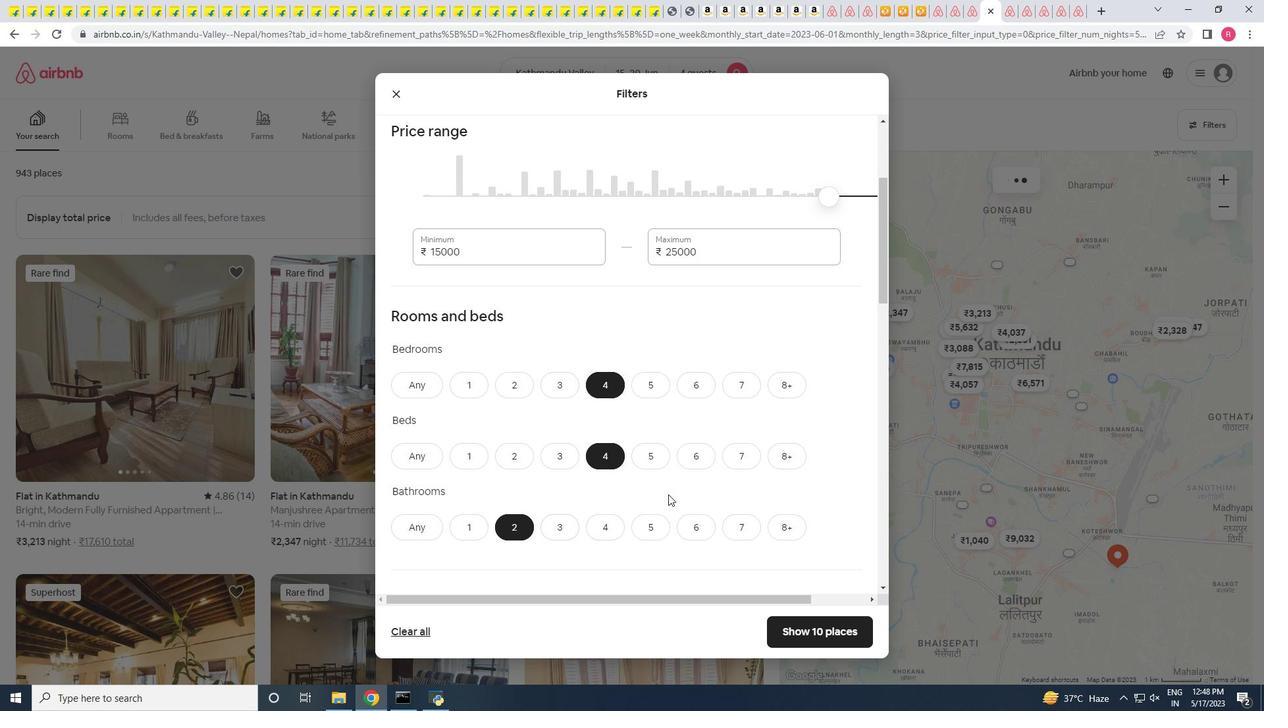 
Action: Mouse scrolled (668, 495) with delta (0, 0)
Screenshot: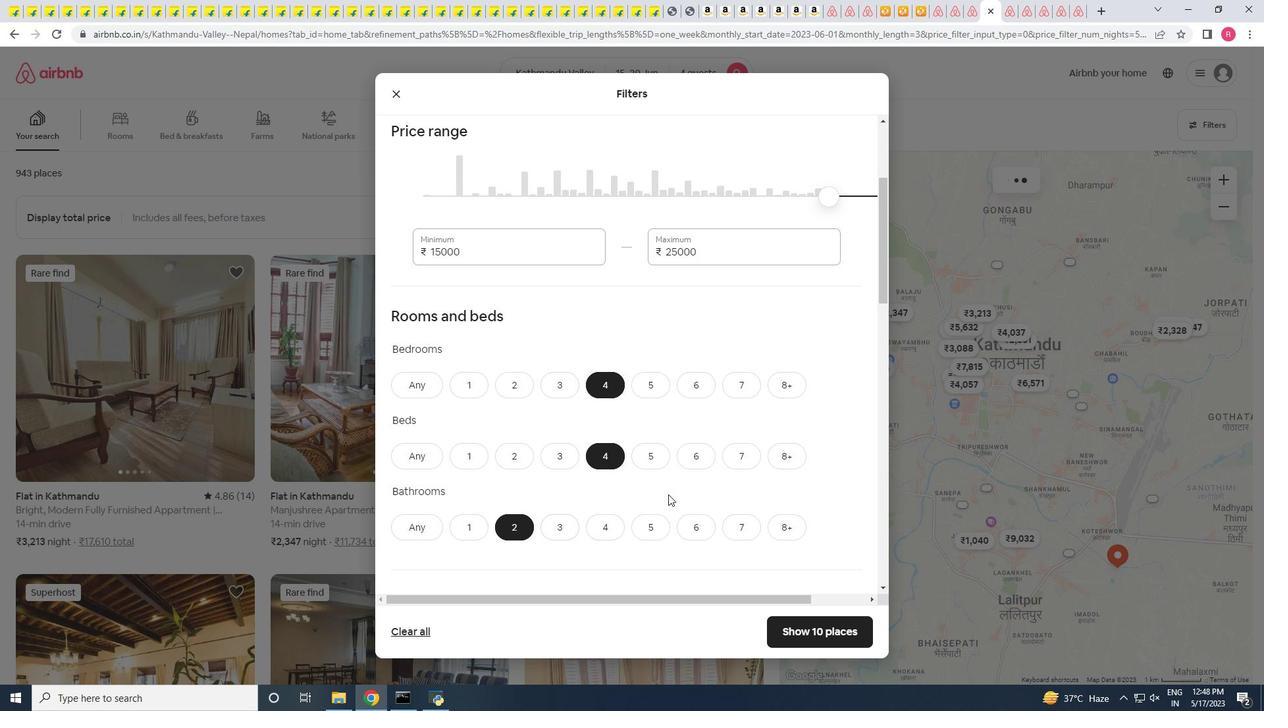 
Action: Mouse moved to (566, 548)
Screenshot: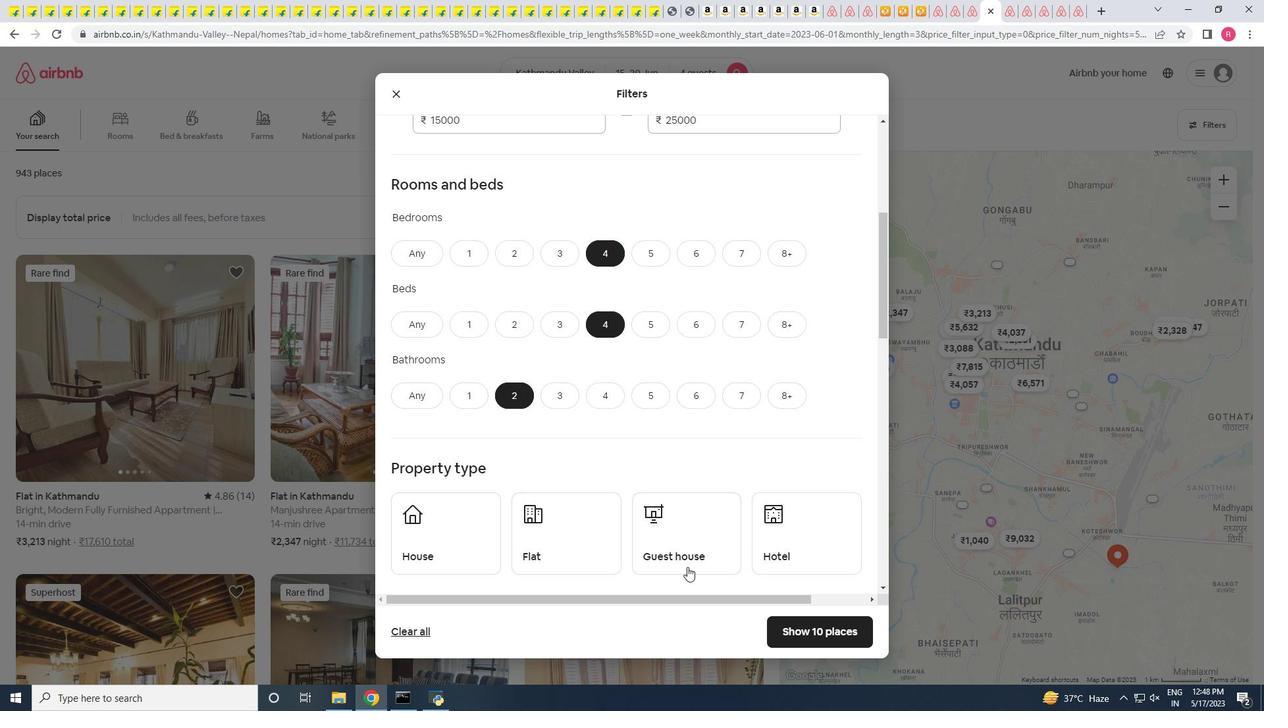 
Action: Mouse scrolled (566, 547) with delta (0, 0)
Screenshot: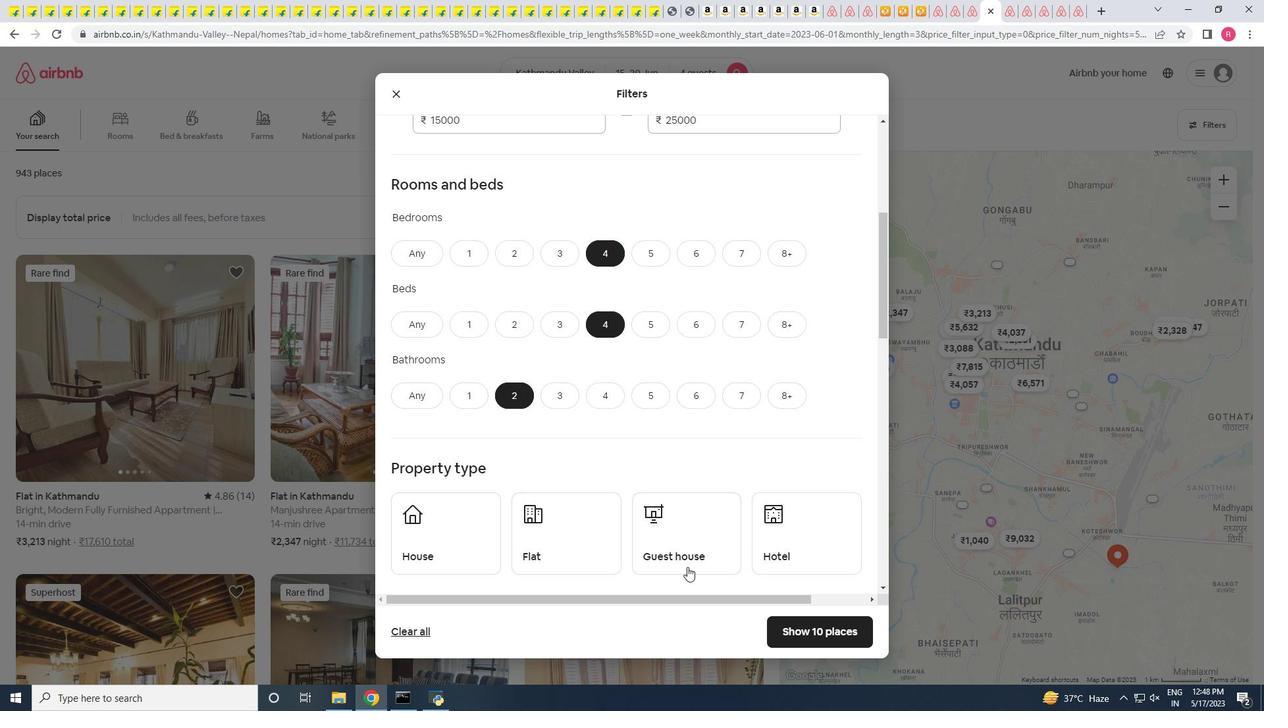 
Action: Mouse scrolled (566, 547) with delta (0, 0)
Screenshot: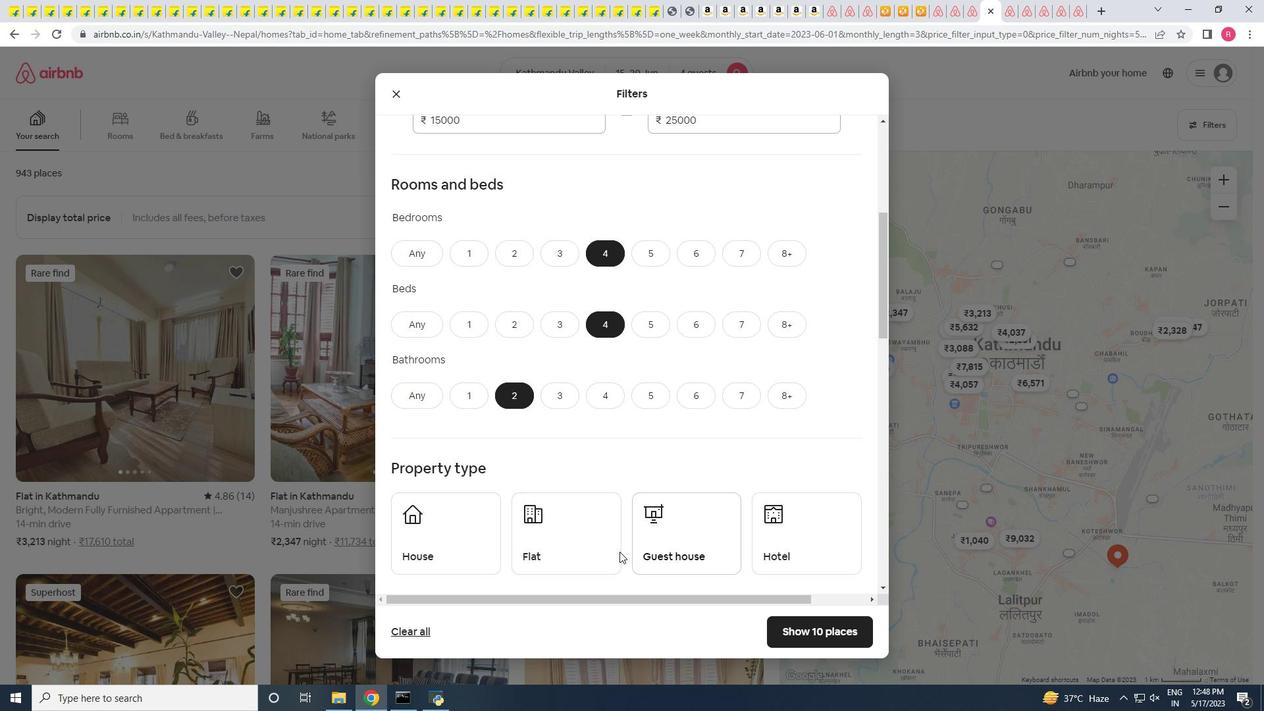 
Action: Mouse moved to (427, 408)
Screenshot: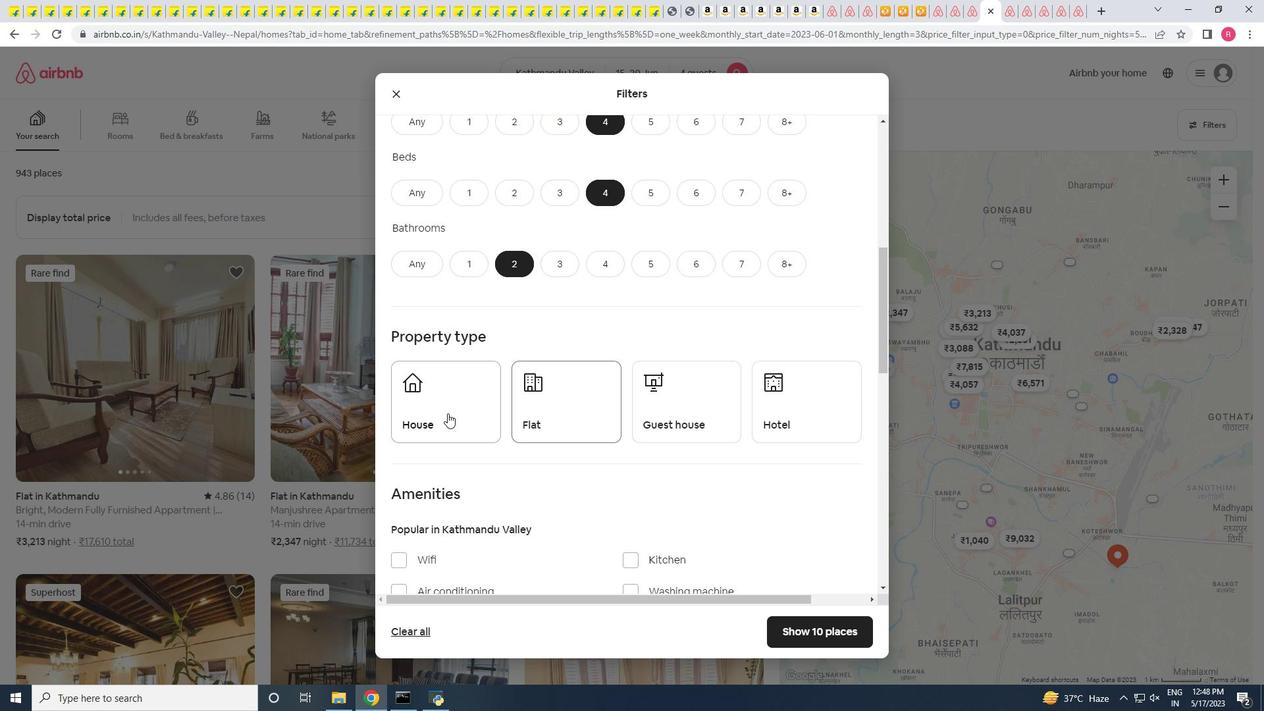 
Action: Mouse pressed left at (427, 408)
Screenshot: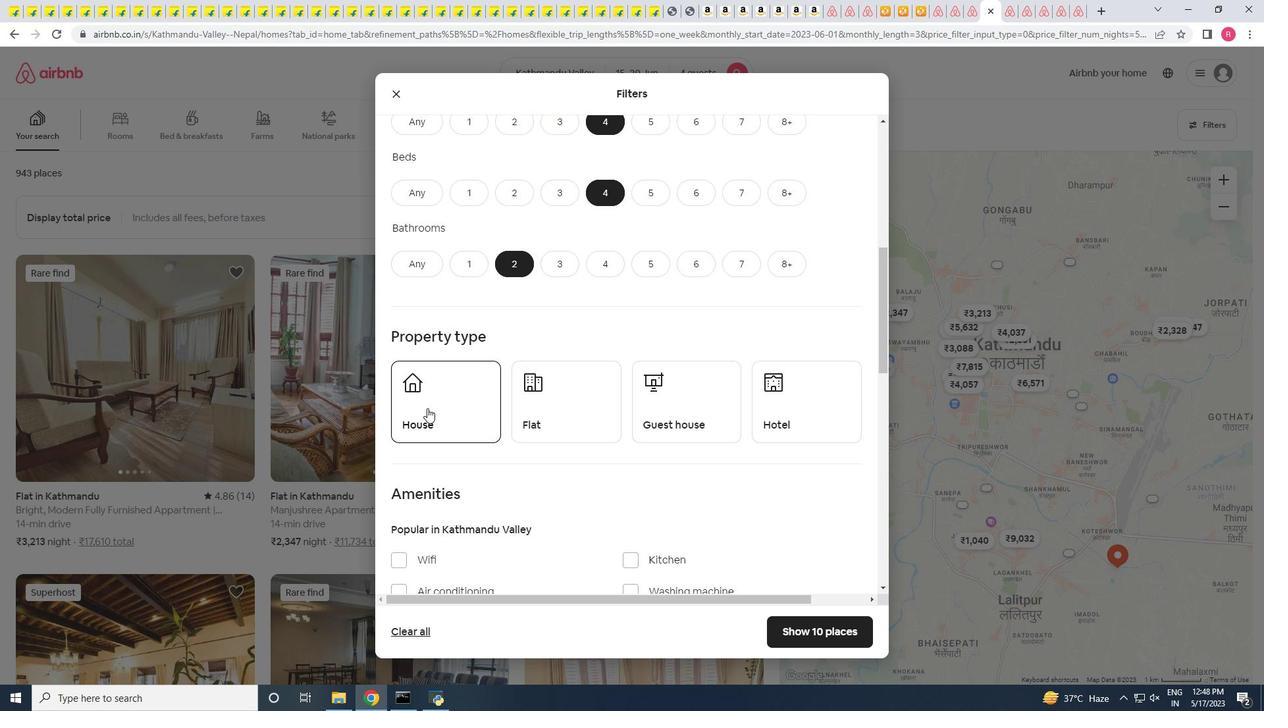
Action: Mouse moved to (435, 404)
Screenshot: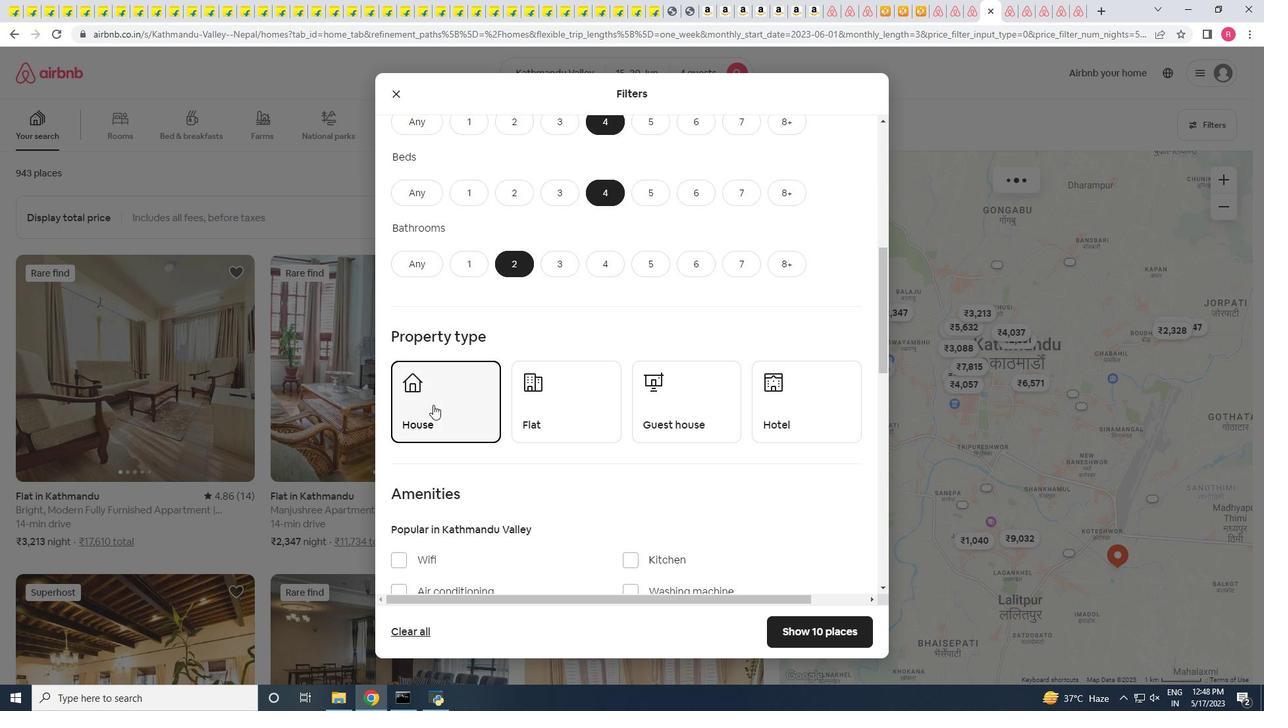 
Action: Mouse scrolled (435, 404) with delta (0, 0)
Screenshot: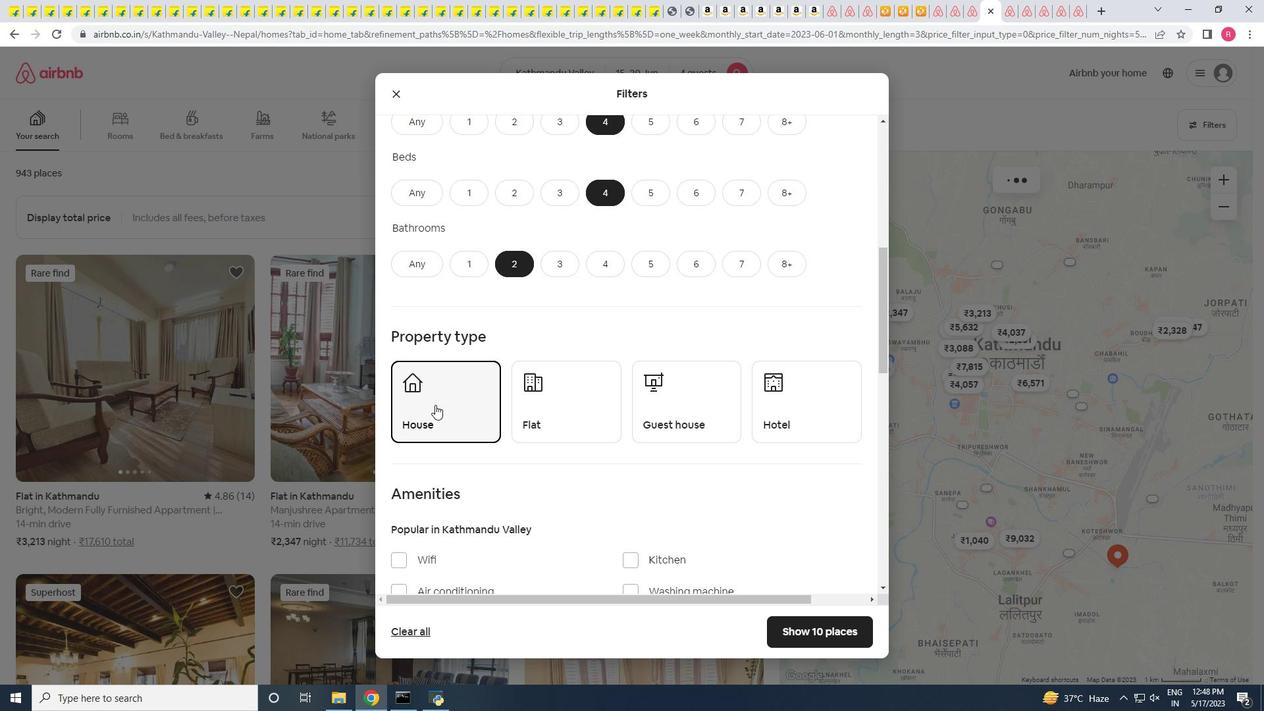 
Action: Mouse scrolled (435, 404) with delta (0, 0)
Screenshot: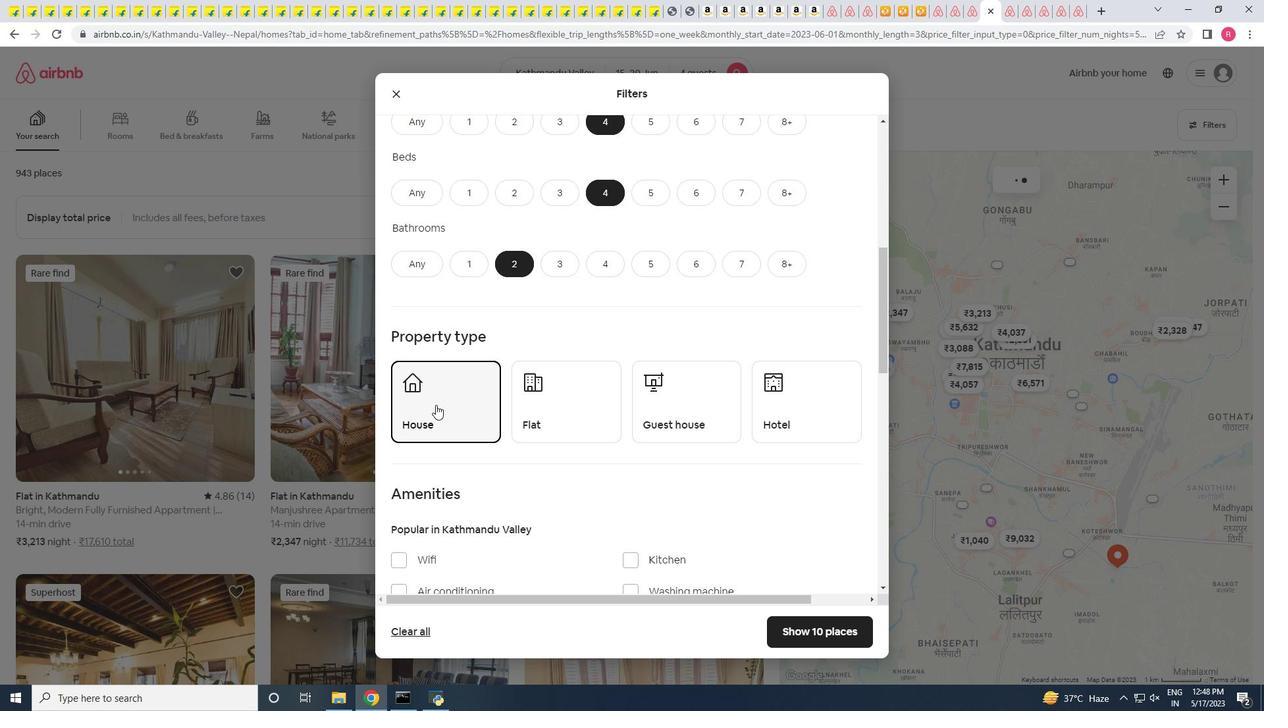 
Action: Mouse moved to (484, 393)
Screenshot: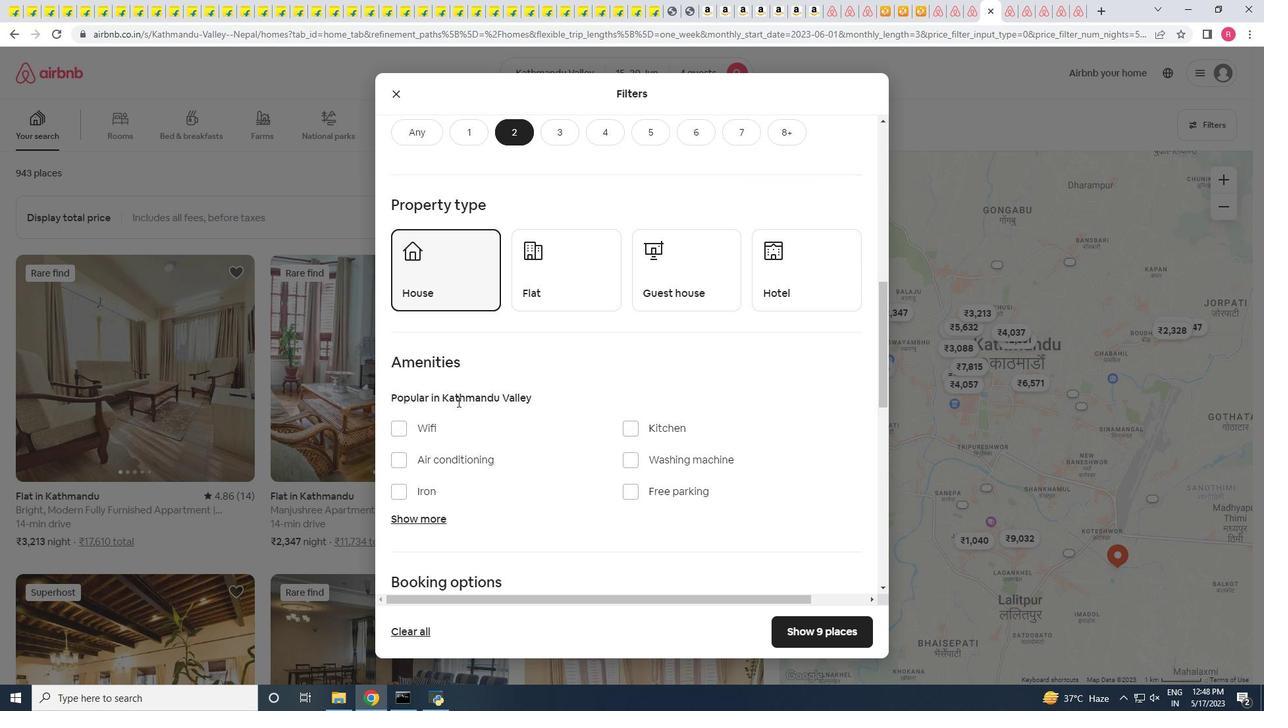 
Action: Mouse scrolled (484, 393) with delta (0, 0)
Screenshot: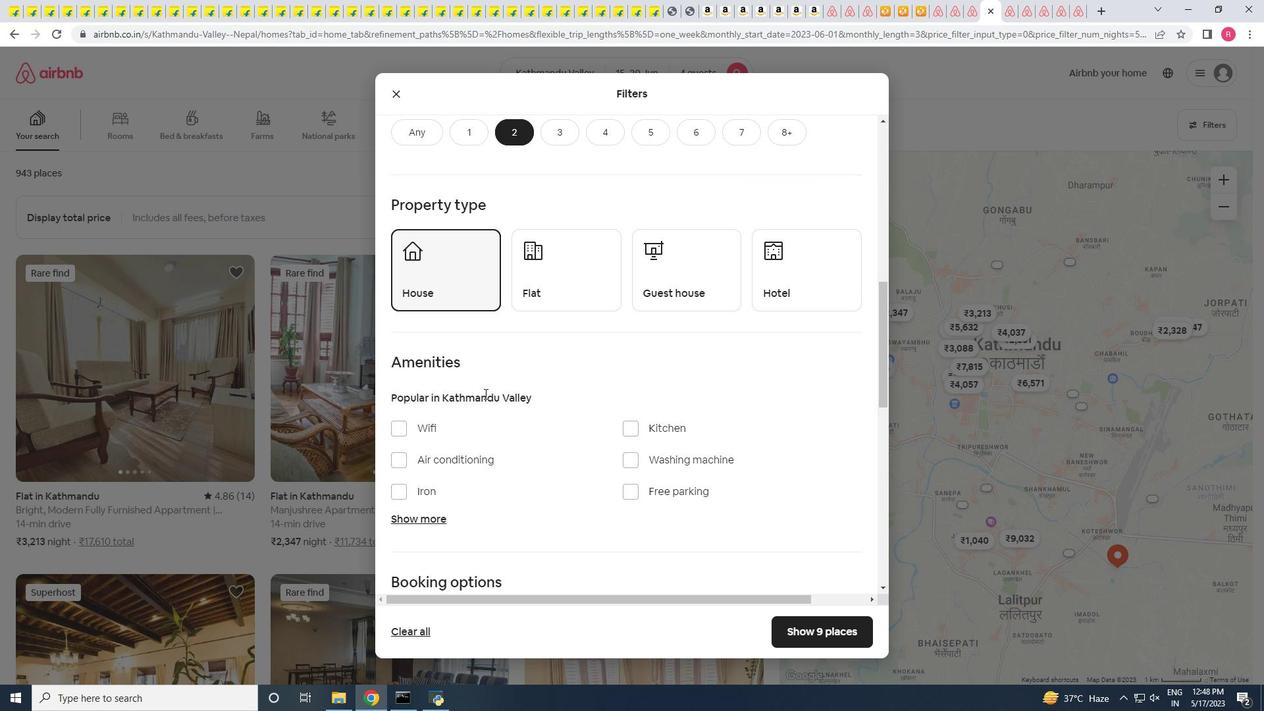 
Action: Mouse moved to (426, 465)
Screenshot: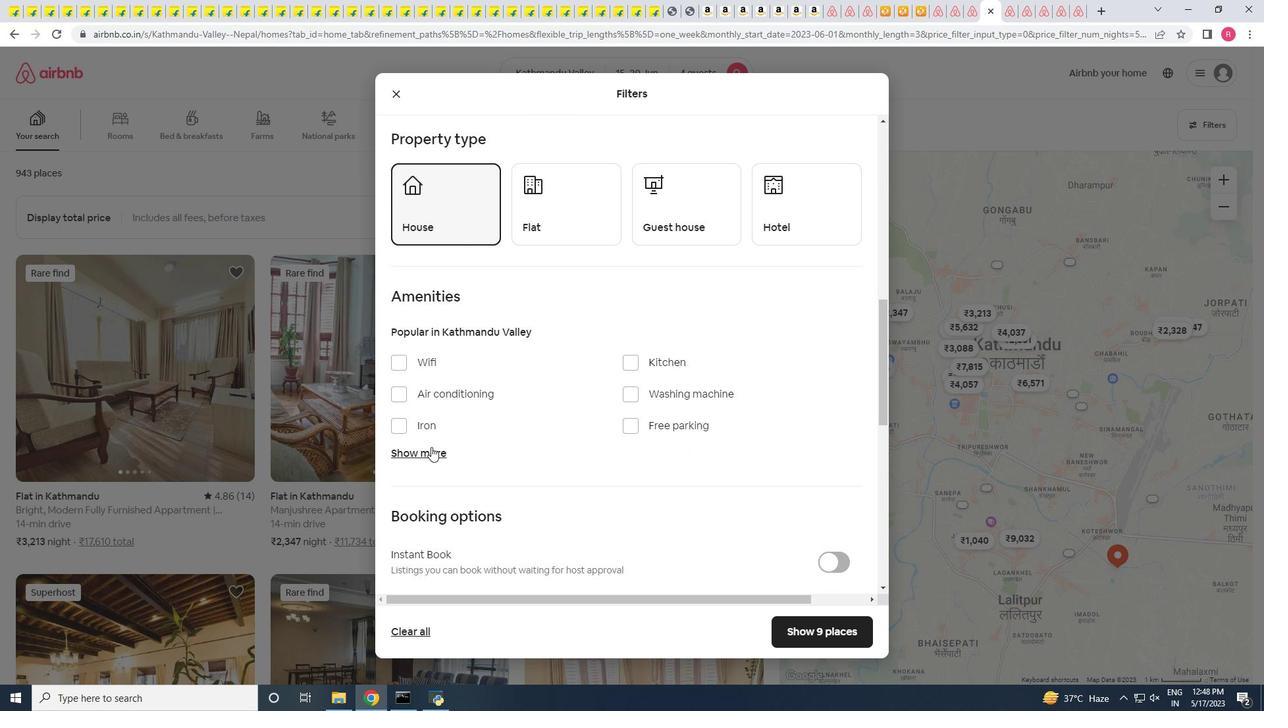 
Action: Mouse pressed left at (426, 465)
Screenshot: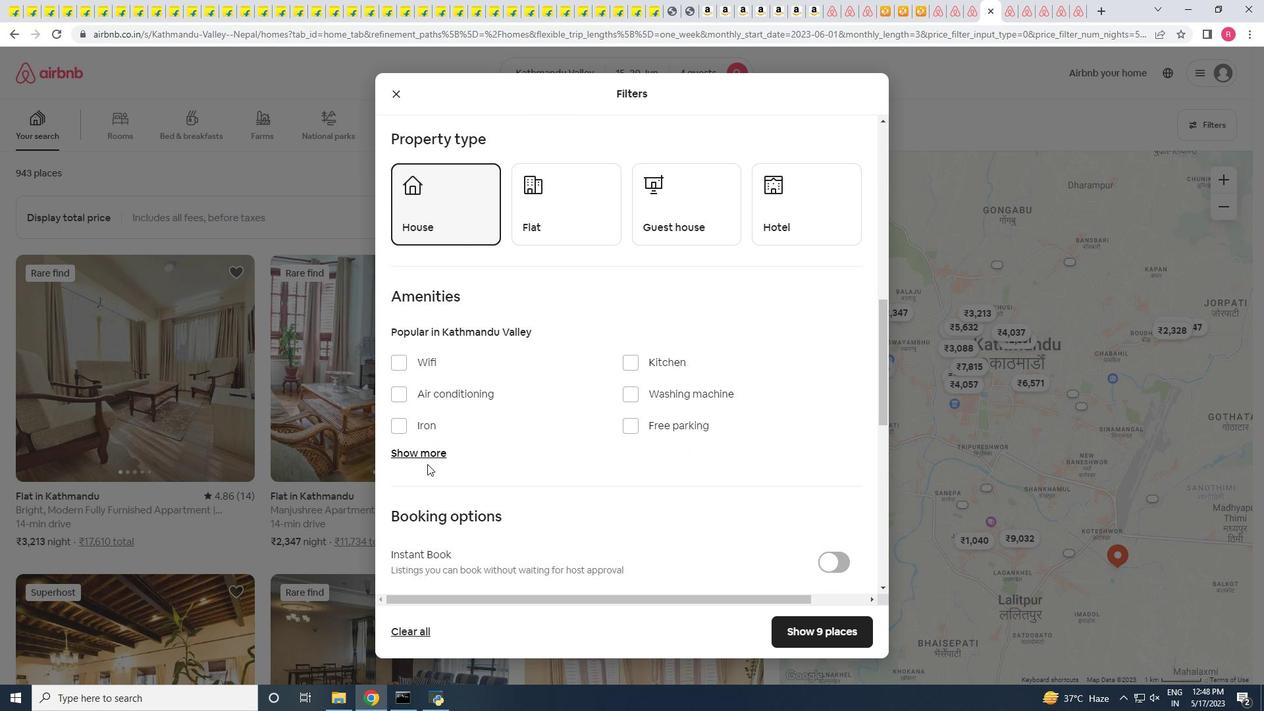 
Action: Mouse moved to (426, 455)
Screenshot: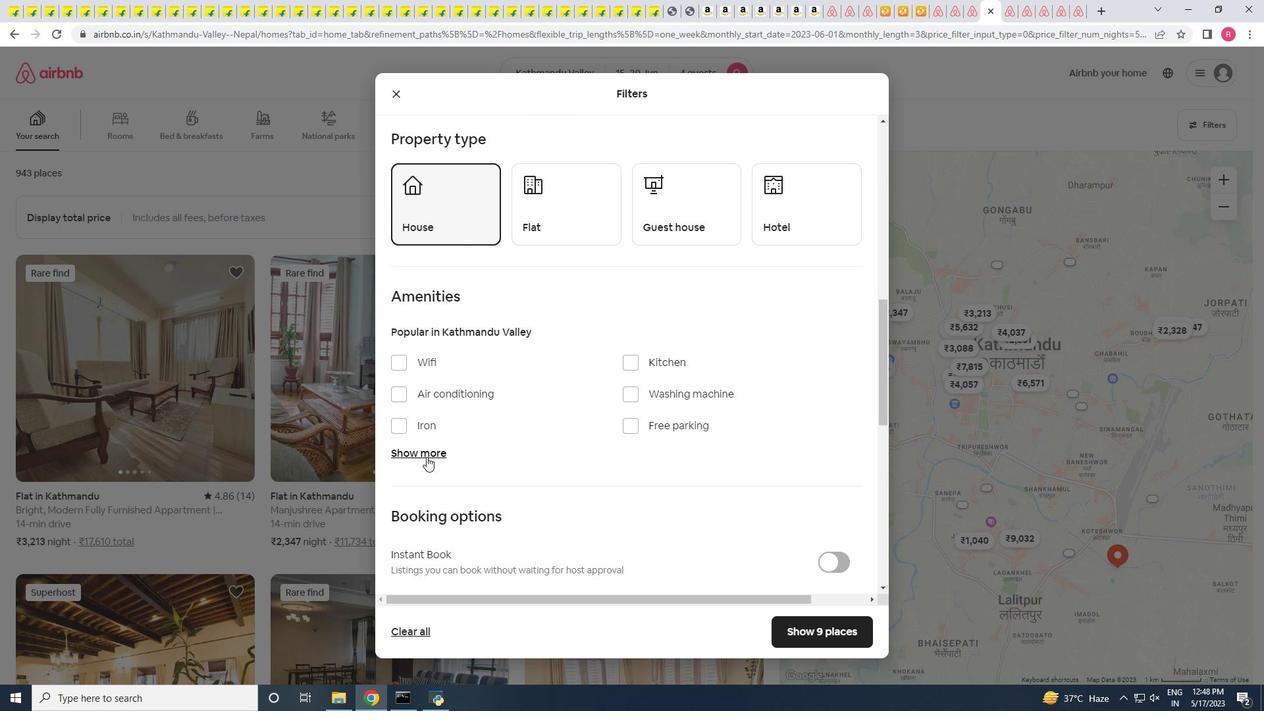 
Action: Mouse pressed left at (426, 455)
Screenshot: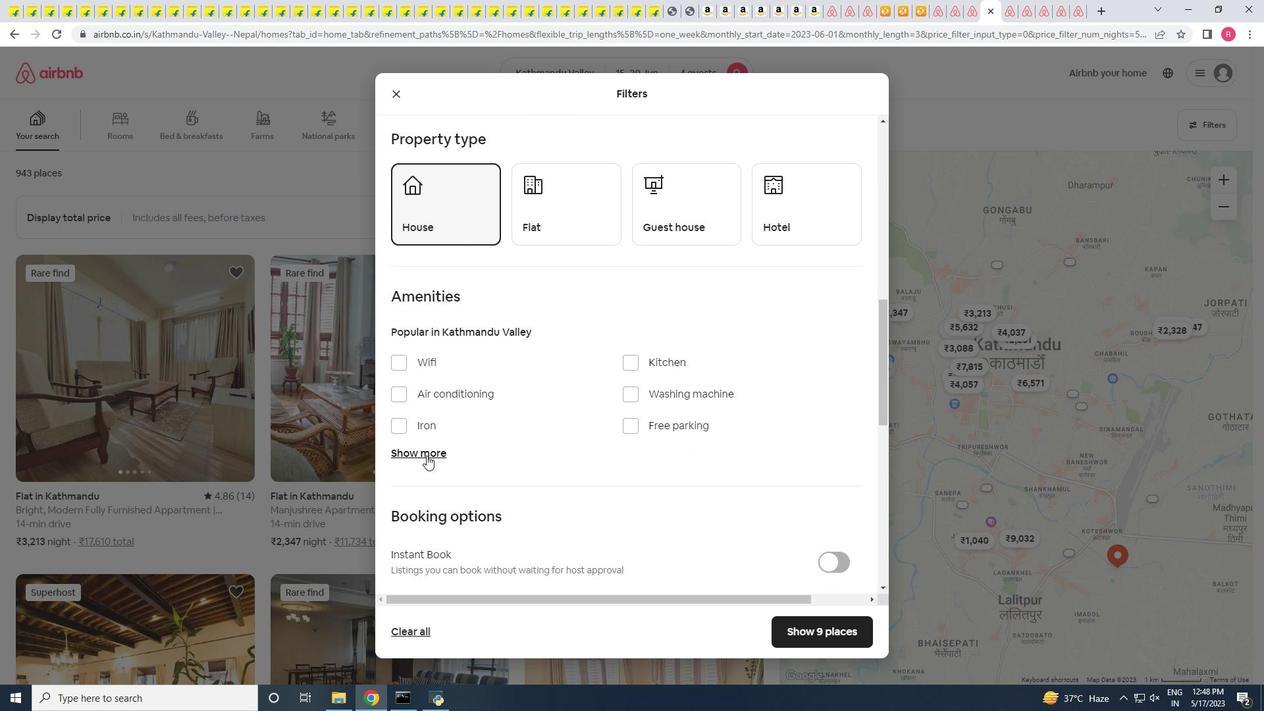 
Action: Mouse moved to (400, 357)
Screenshot: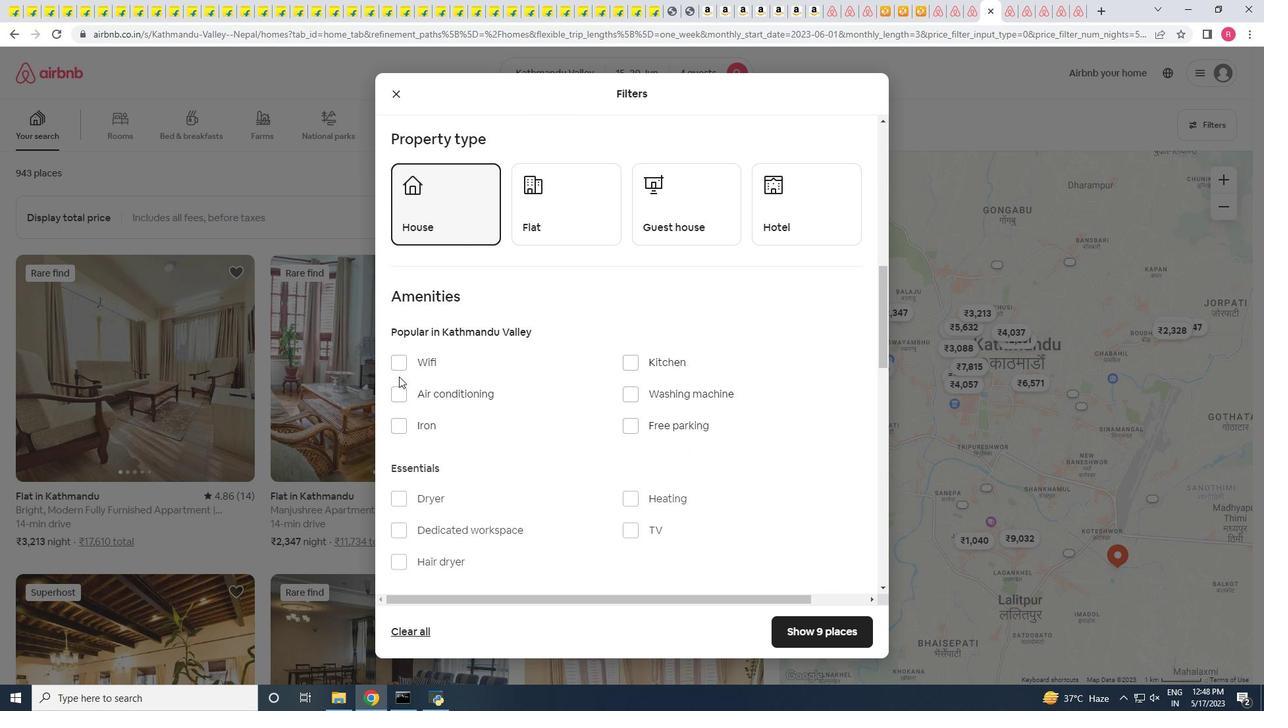 
Action: Mouse pressed left at (400, 357)
Screenshot: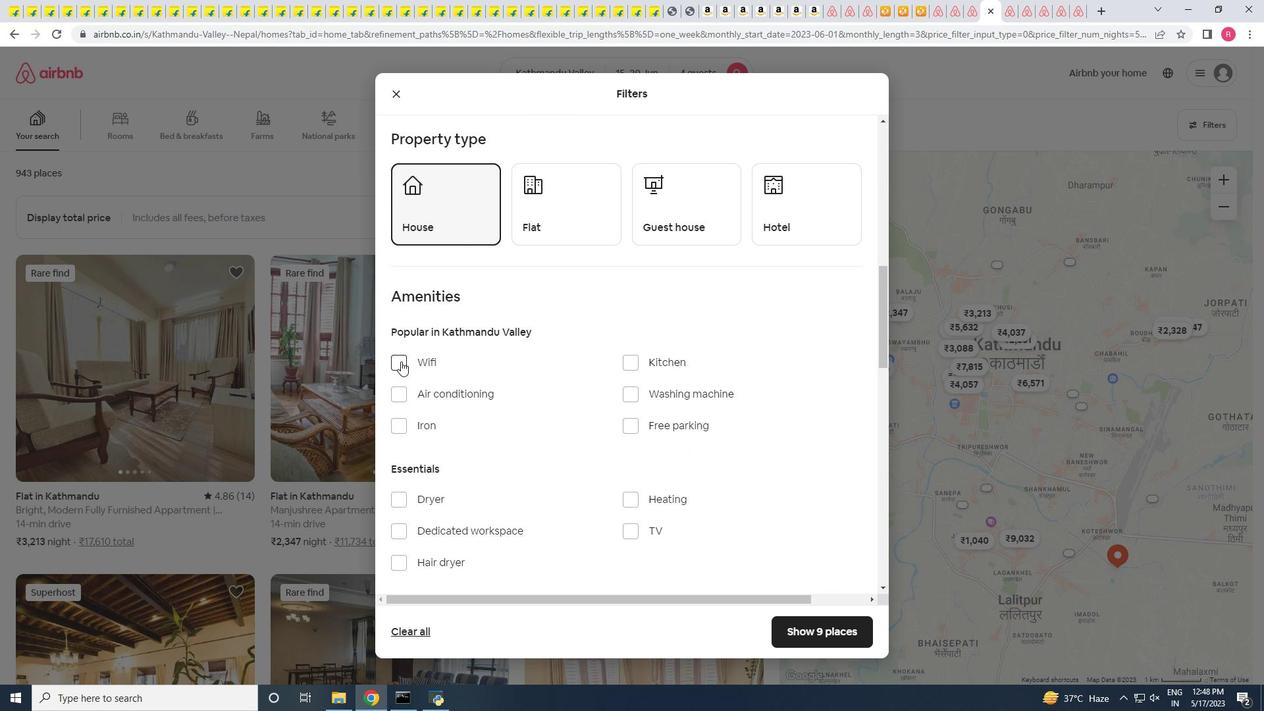 
Action: Mouse moved to (576, 456)
Screenshot: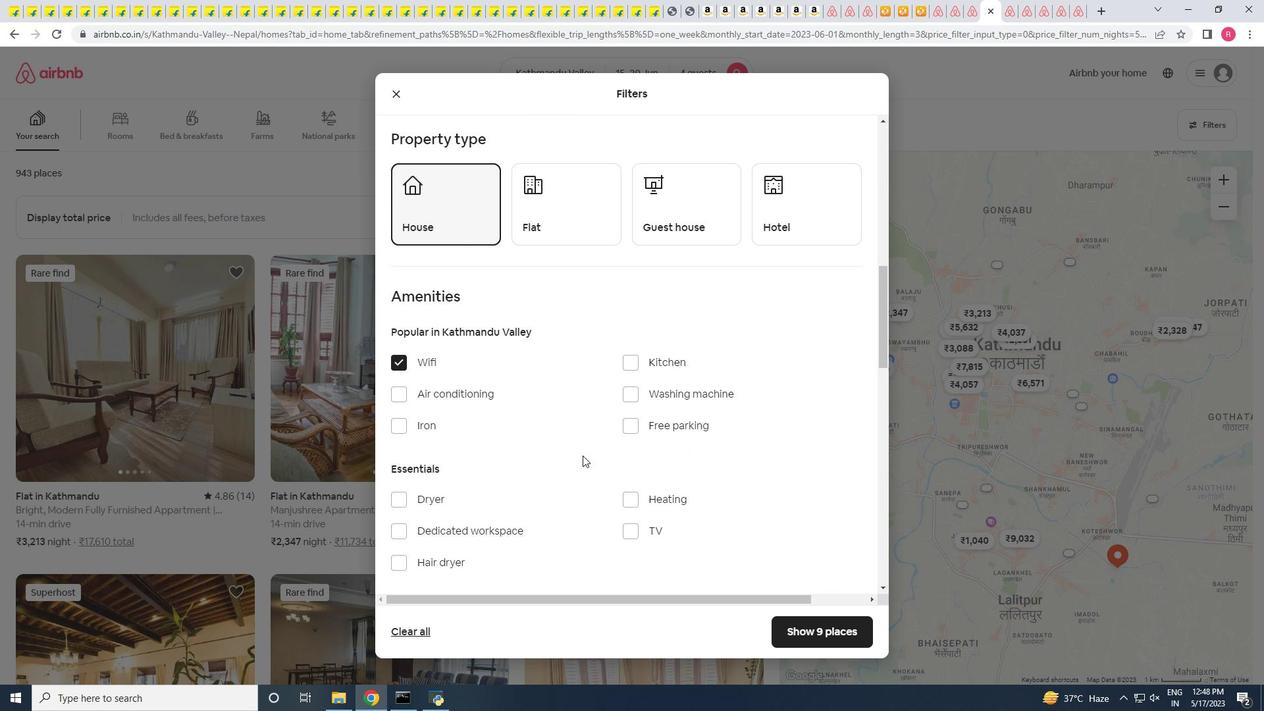 
Action: Mouse scrolled (576, 457) with delta (0, 0)
Screenshot: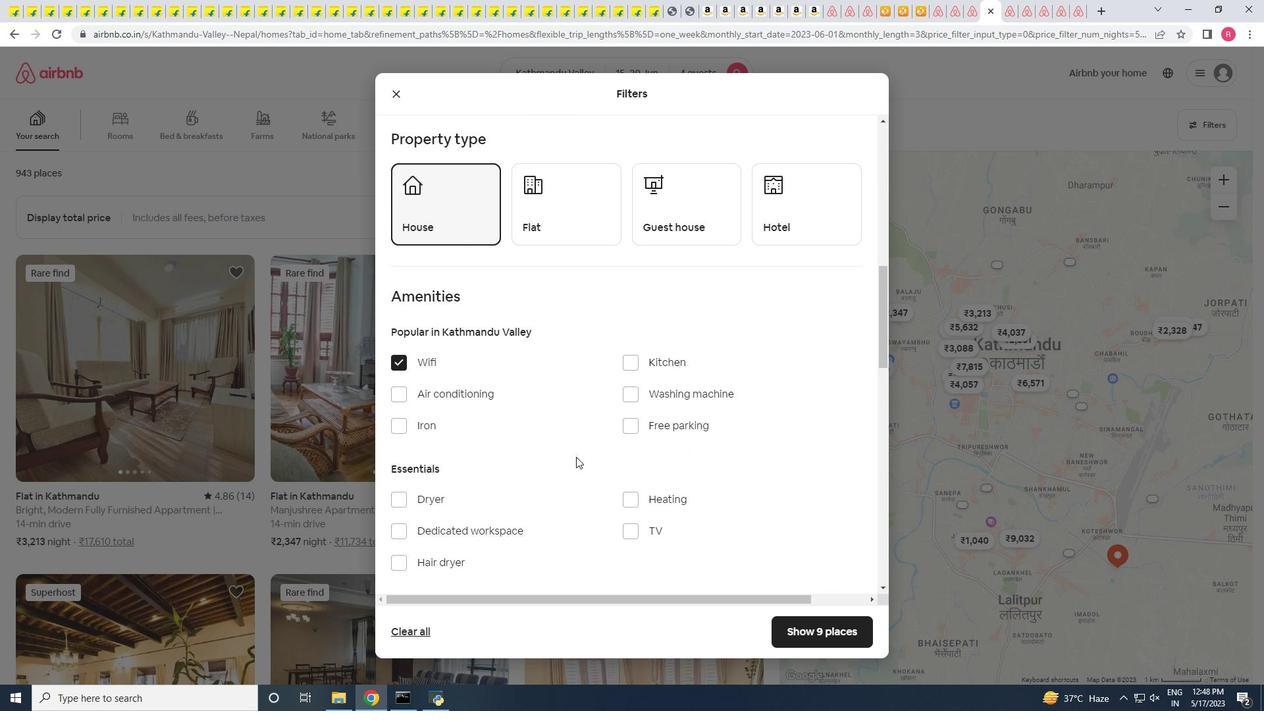 
Action: Mouse scrolled (576, 456) with delta (0, 0)
Screenshot: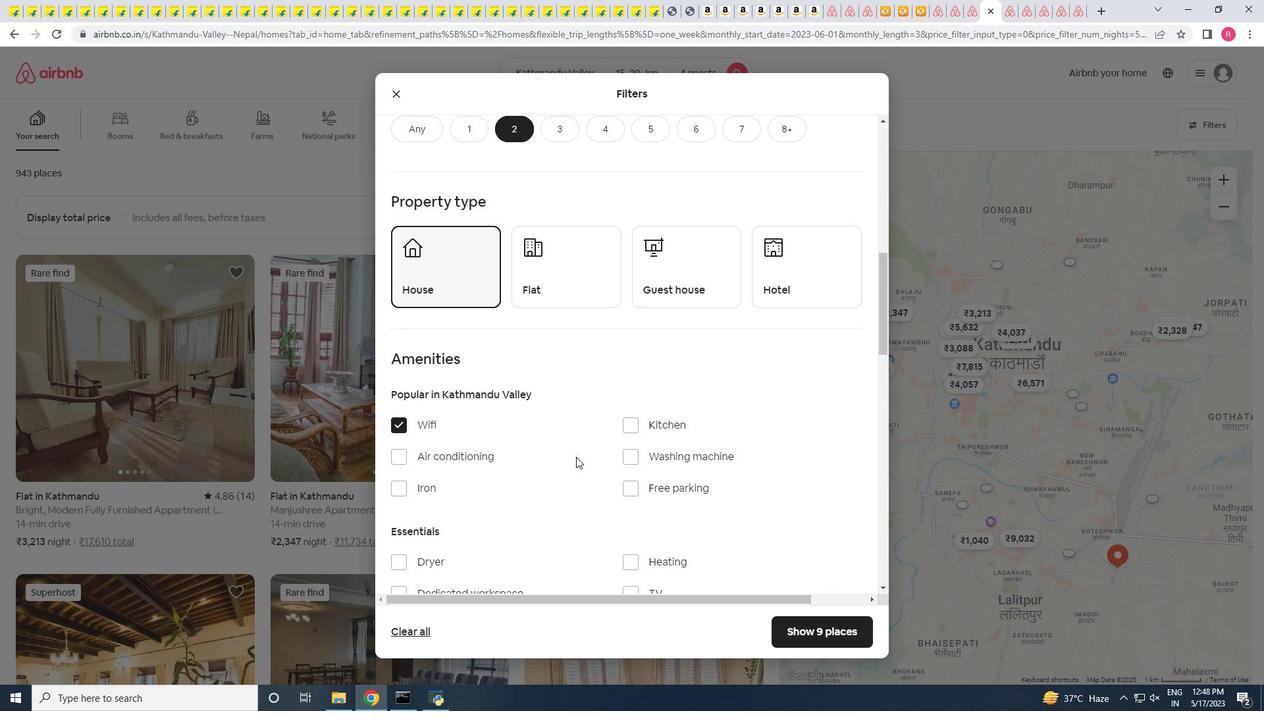 
Action: Mouse moved to (575, 410)
Screenshot: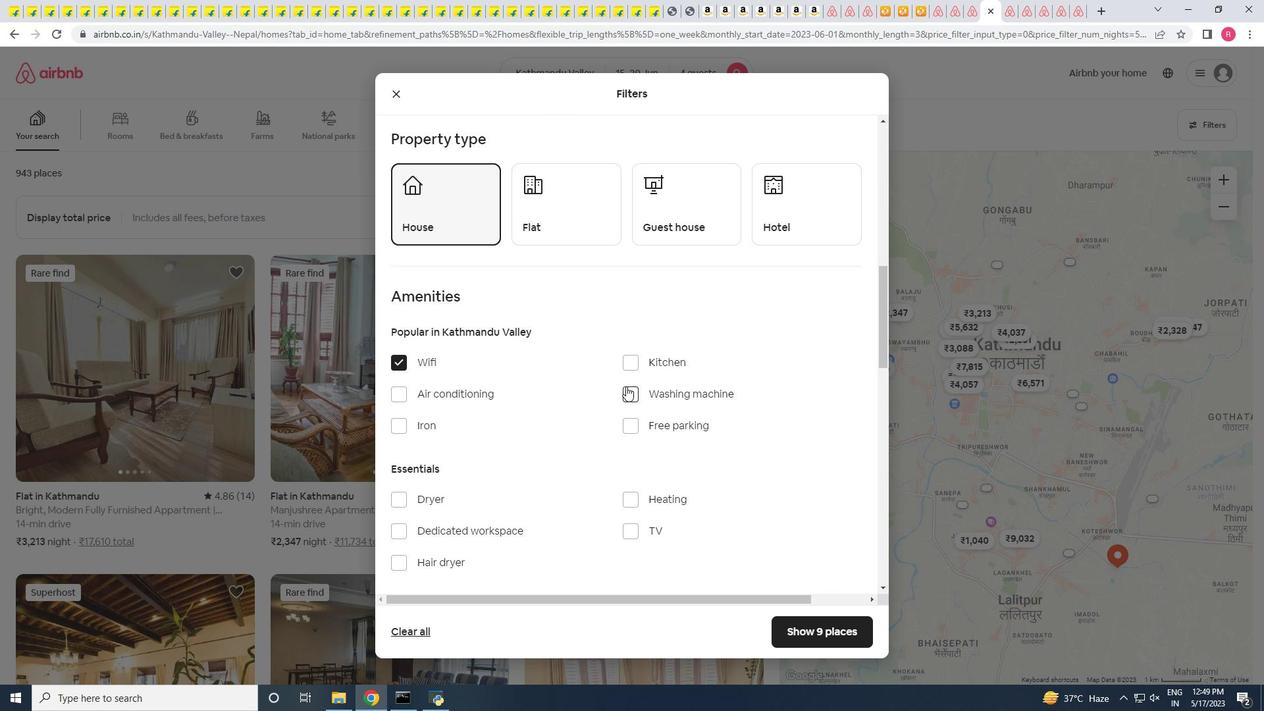 
Action: Mouse scrolled (575, 411) with delta (0, 0)
Screenshot: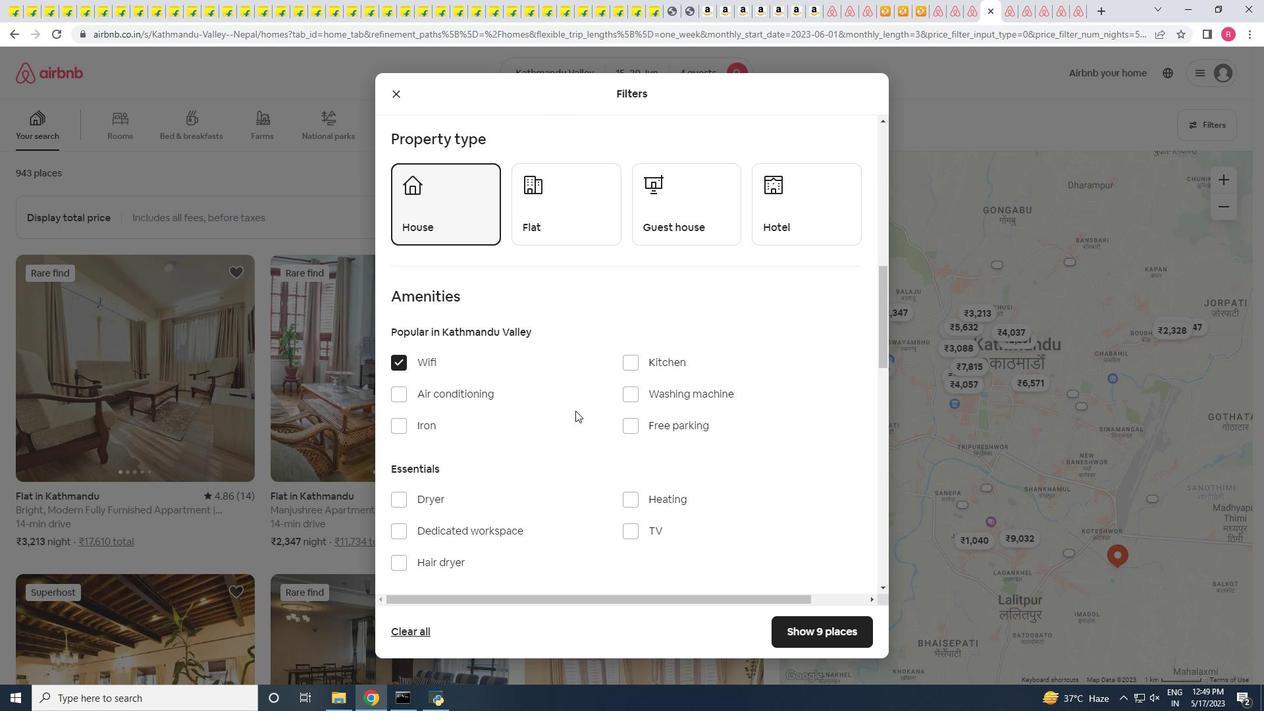 
Action: Mouse scrolled (575, 411) with delta (0, 0)
Screenshot: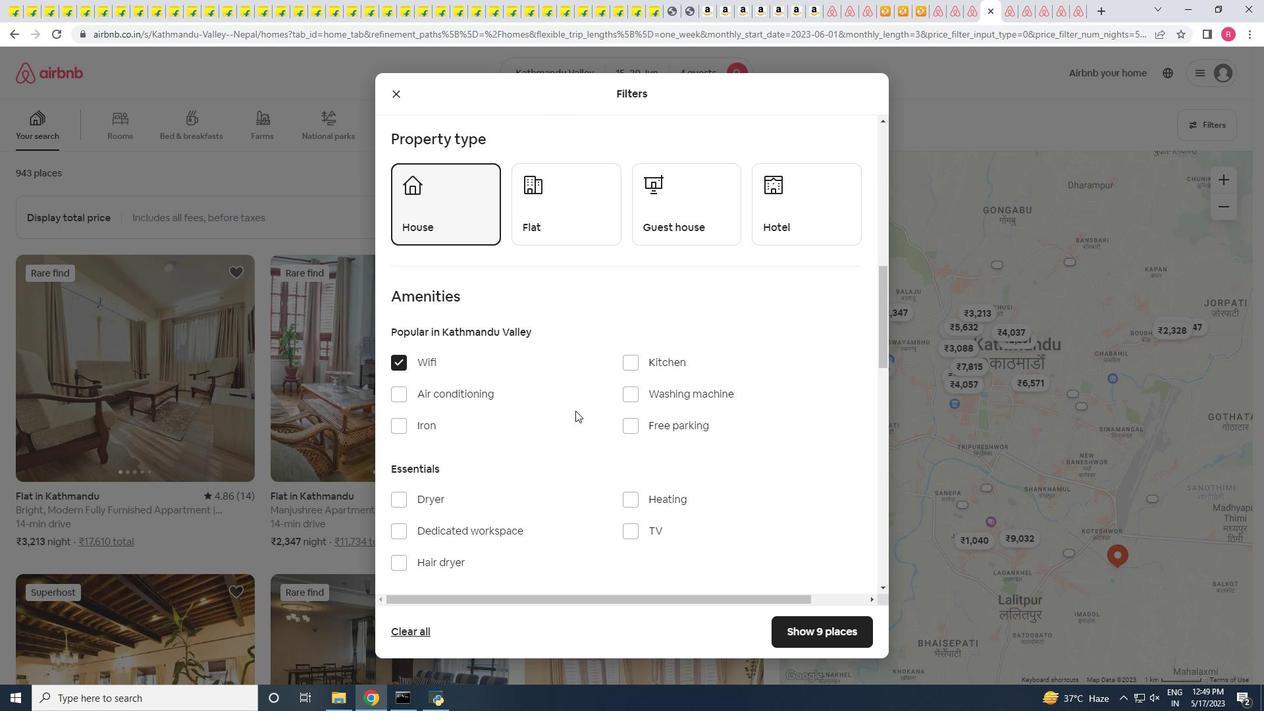 
Action: Mouse scrolled (575, 411) with delta (0, 0)
Screenshot: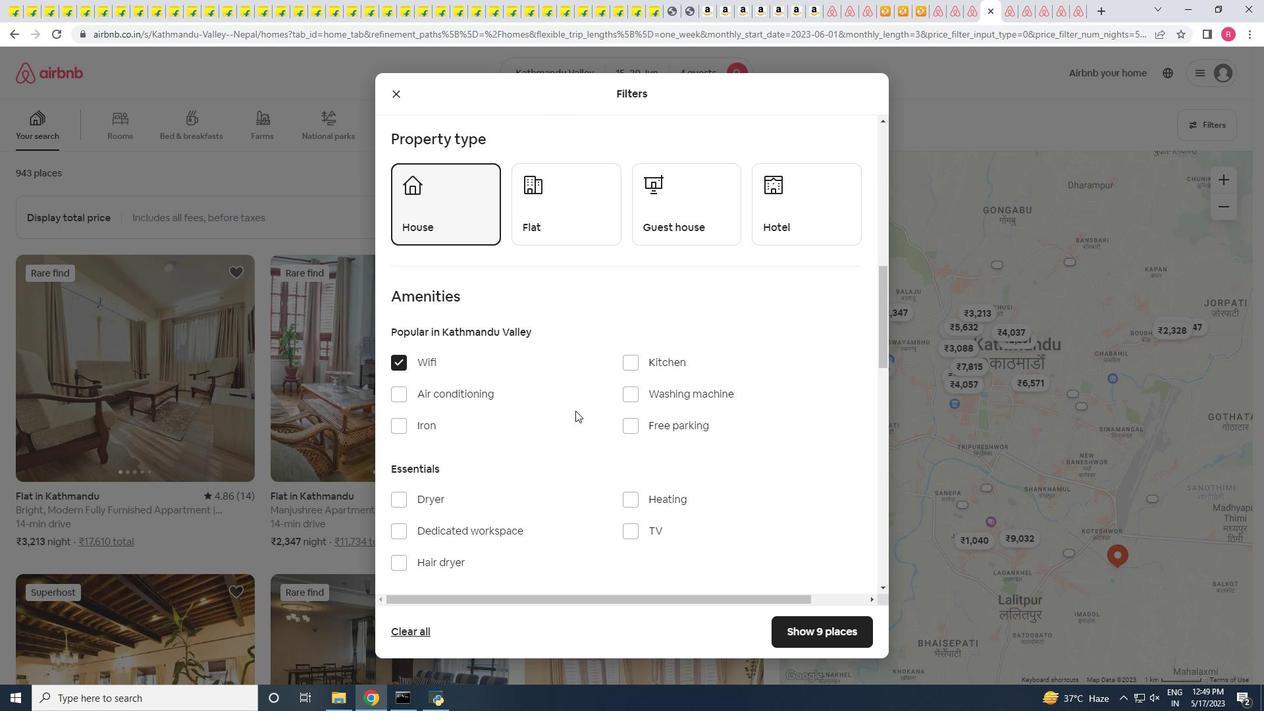 
Action: Mouse scrolled (575, 411) with delta (0, 0)
Screenshot: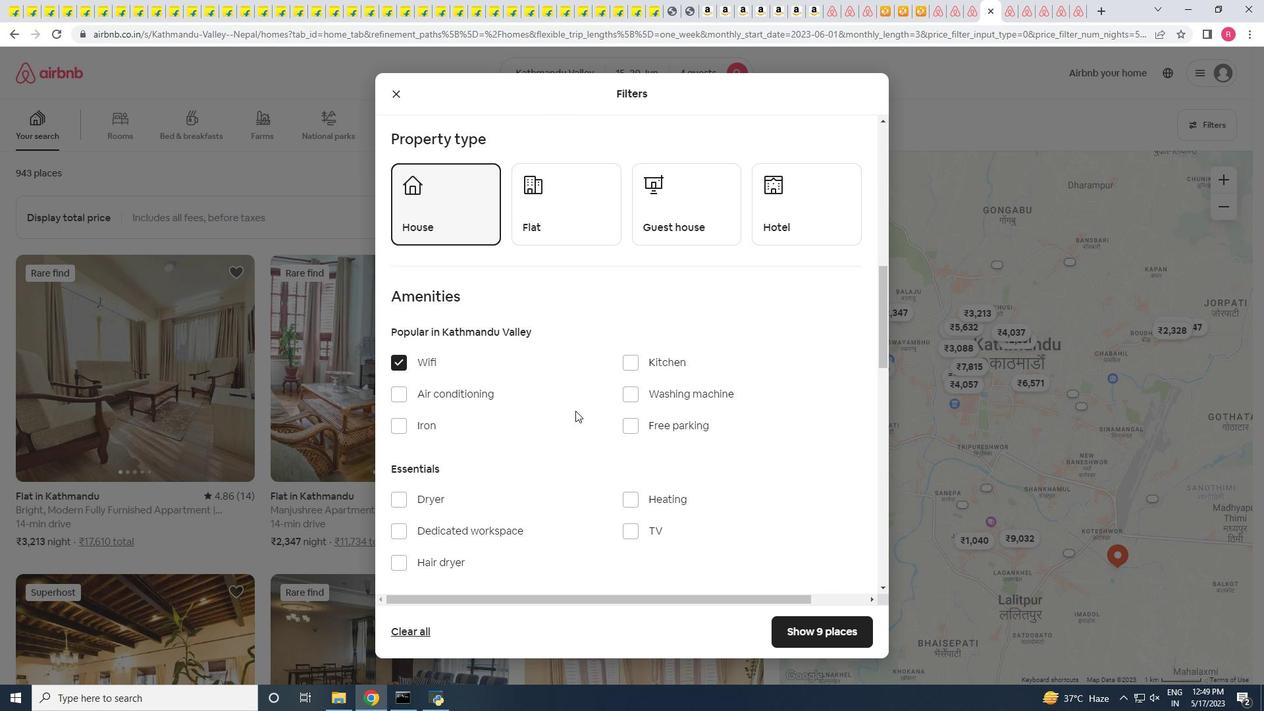 
Action: Mouse moved to (575, 410)
Screenshot: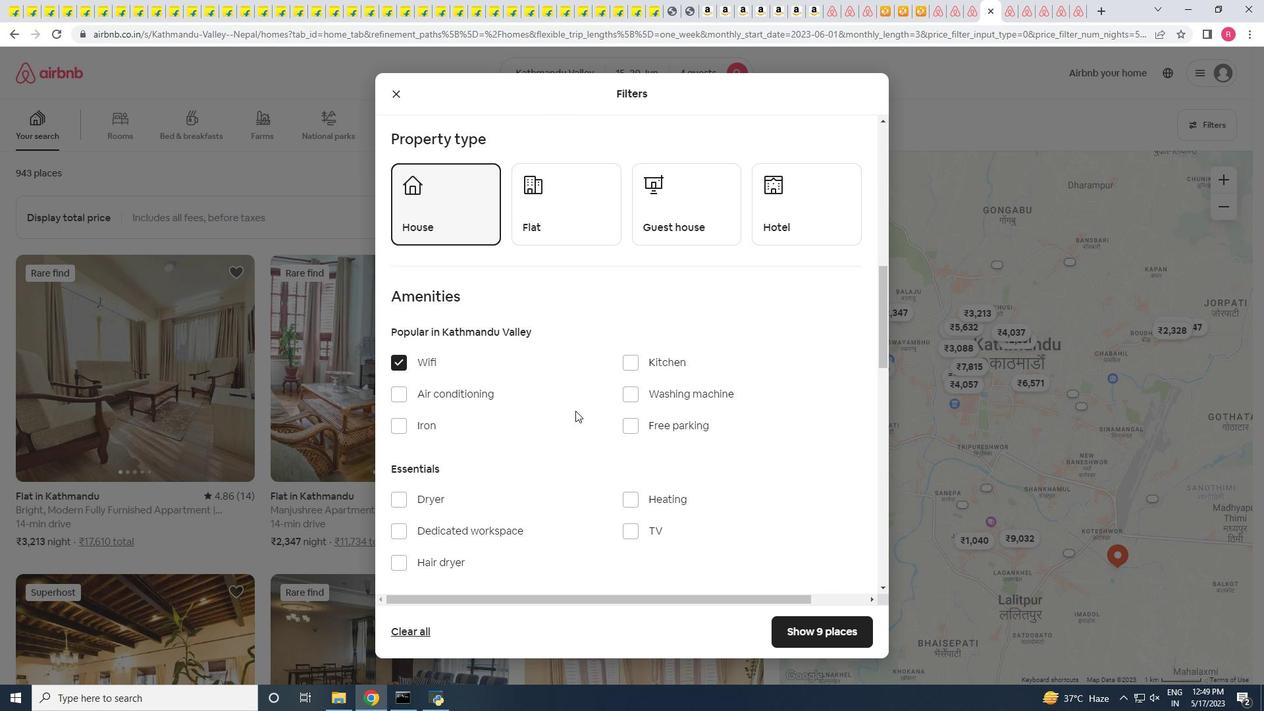 
Action: Mouse scrolled (575, 411) with delta (0, 0)
Screenshot: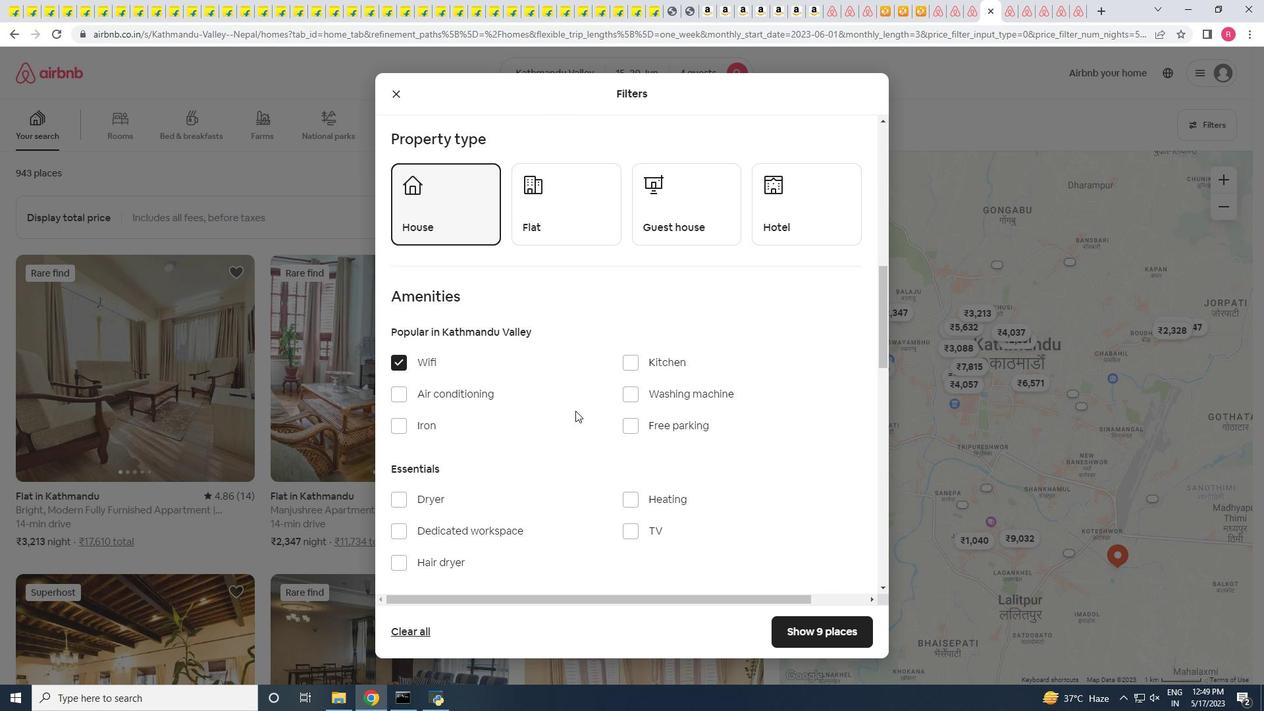 
Action: Mouse moved to (576, 410)
Screenshot: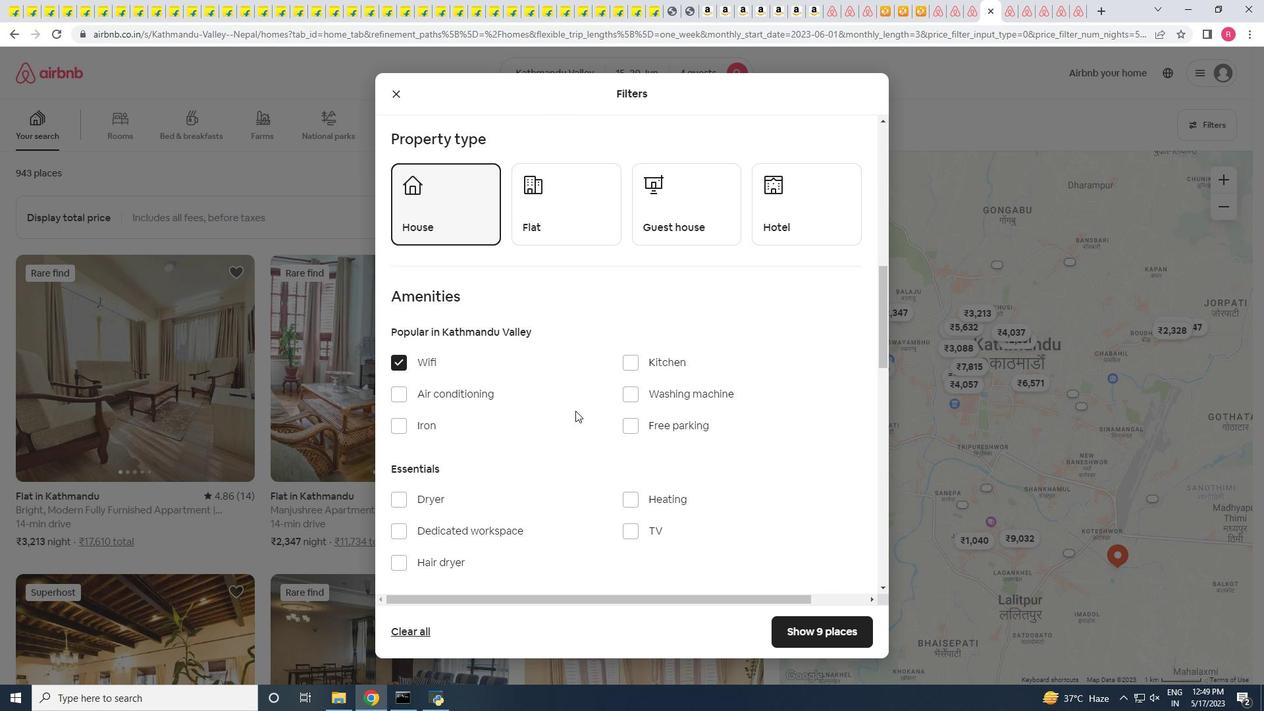 
Action: Mouse scrolled (576, 410) with delta (0, 0)
Screenshot: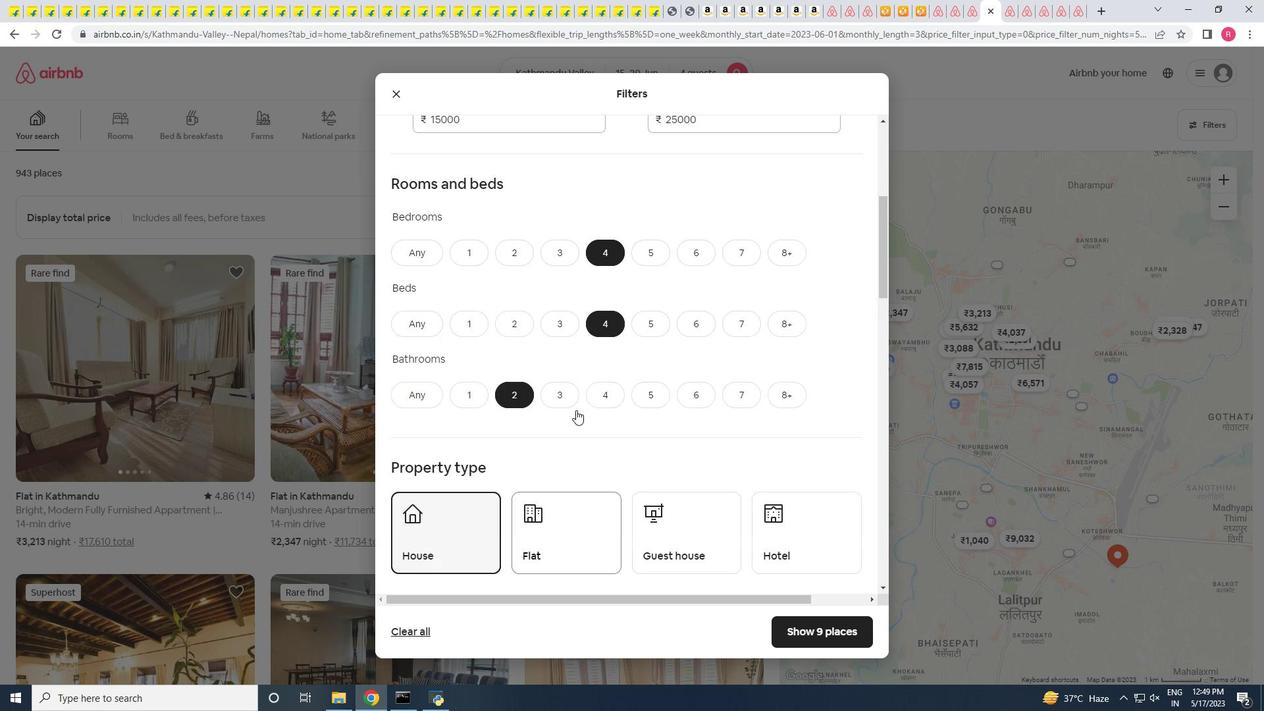 
Action: Mouse scrolled (576, 410) with delta (0, 0)
Screenshot: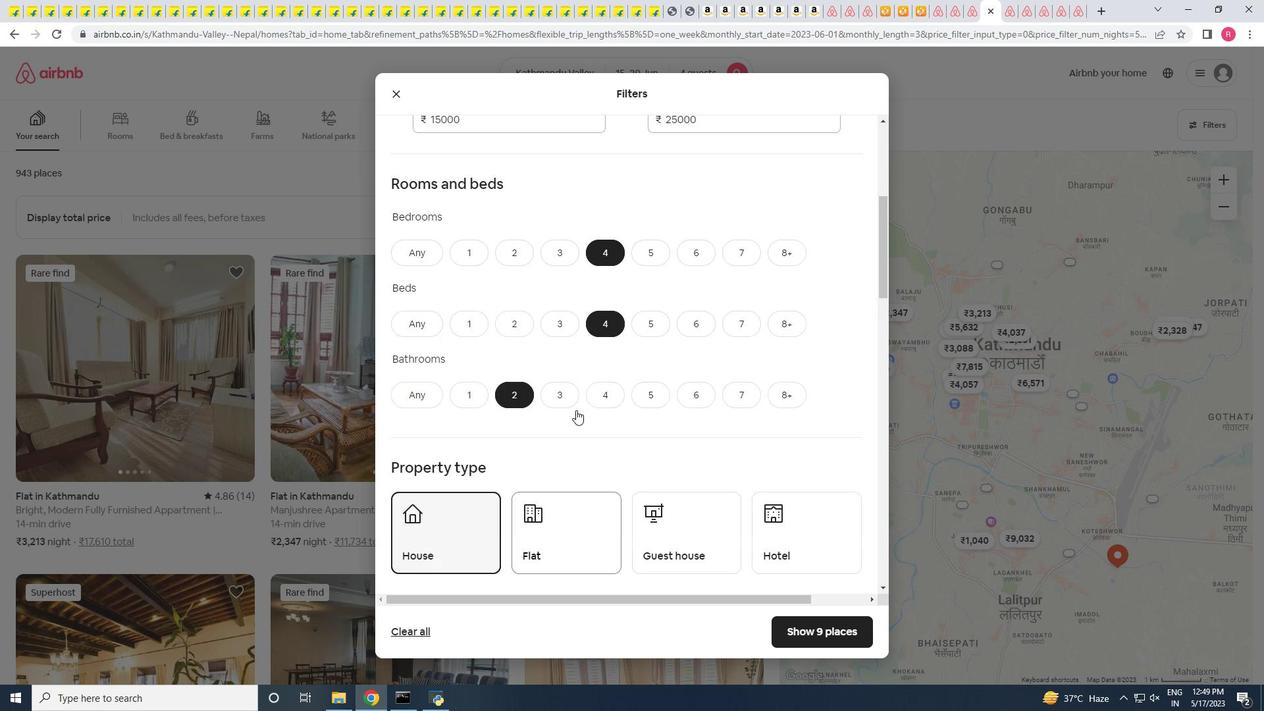 
Action: Mouse scrolled (576, 410) with delta (0, 0)
Screenshot: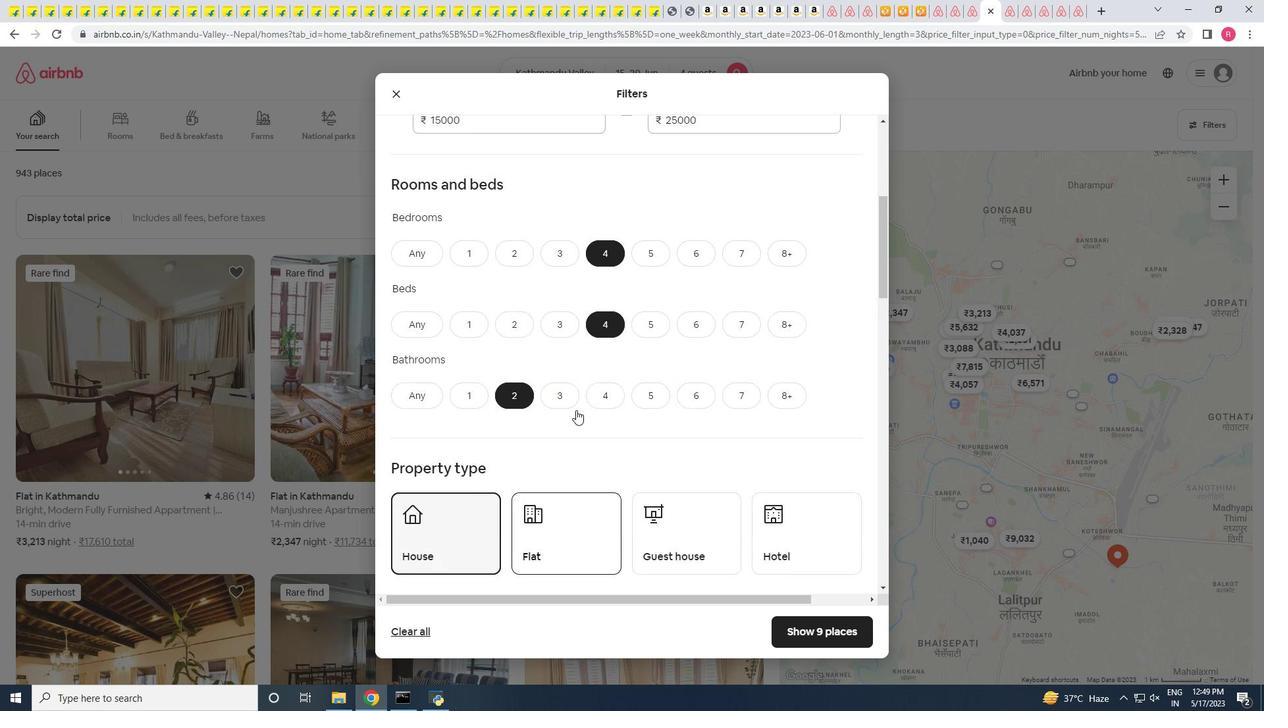
Action: Mouse scrolled (576, 410) with delta (0, 0)
Screenshot: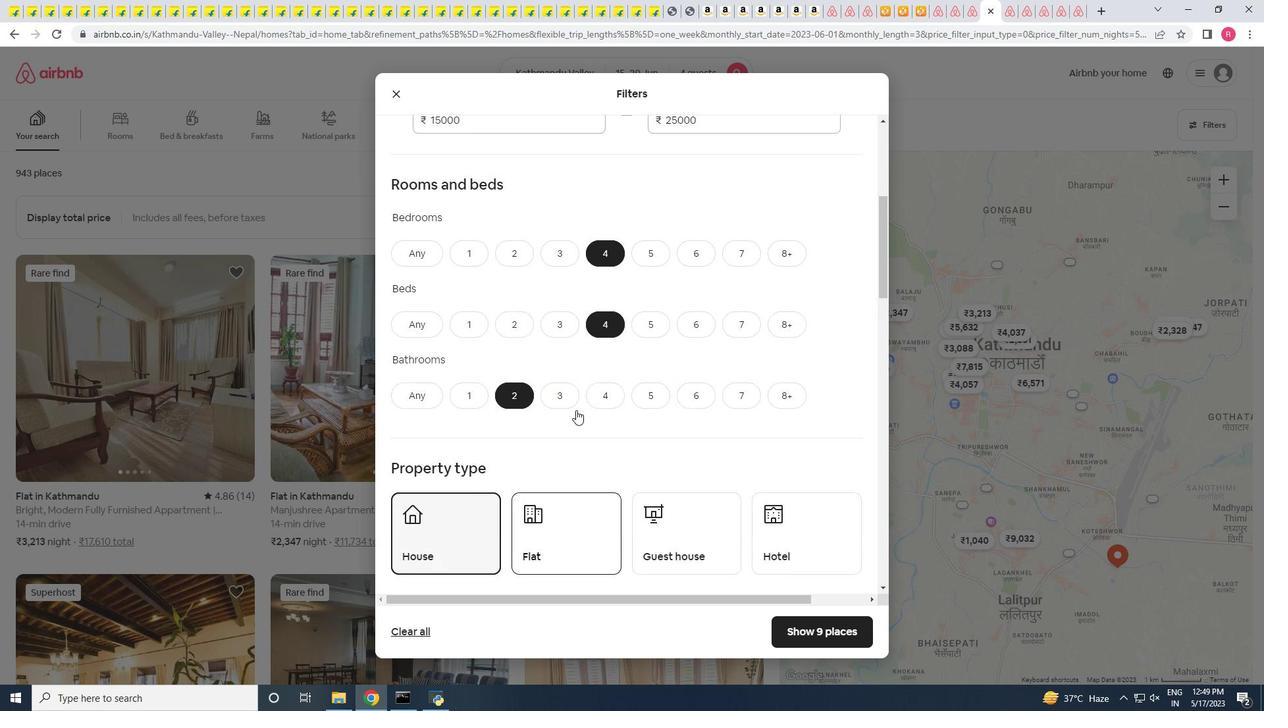 
Action: Mouse moved to (509, 522)
Screenshot: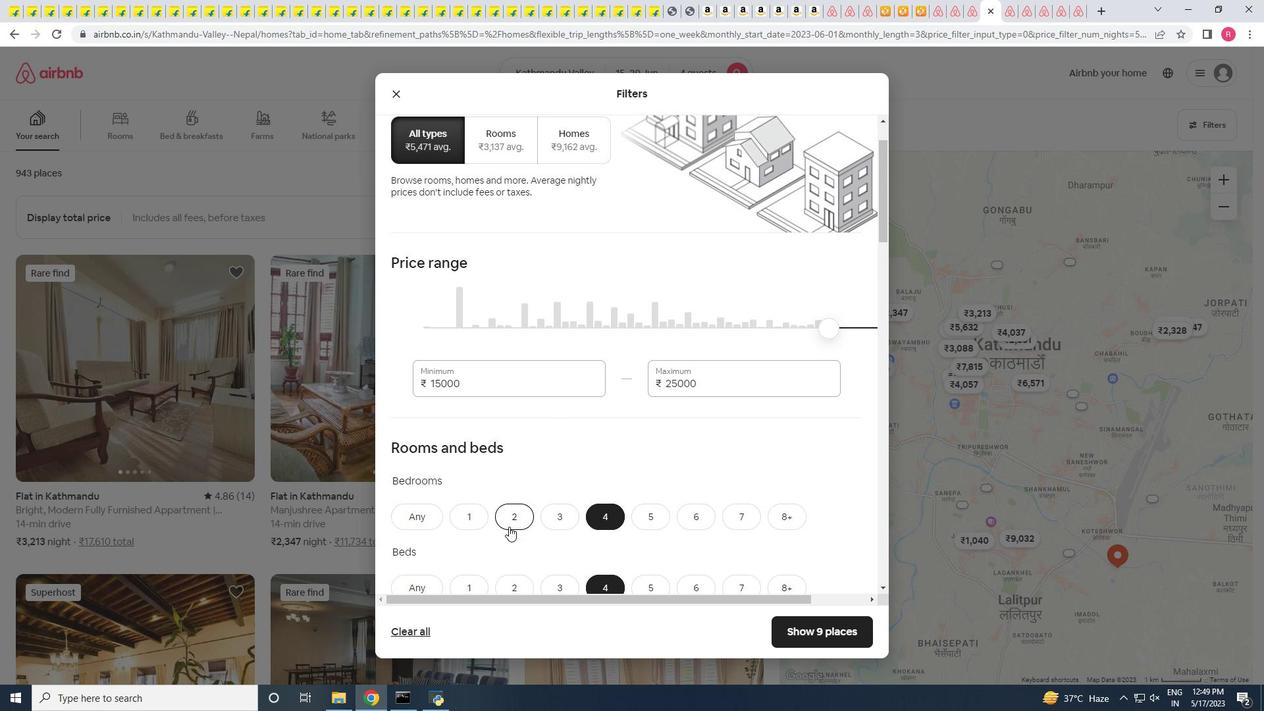 
Action: Mouse pressed left at (509, 522)
Screenshot: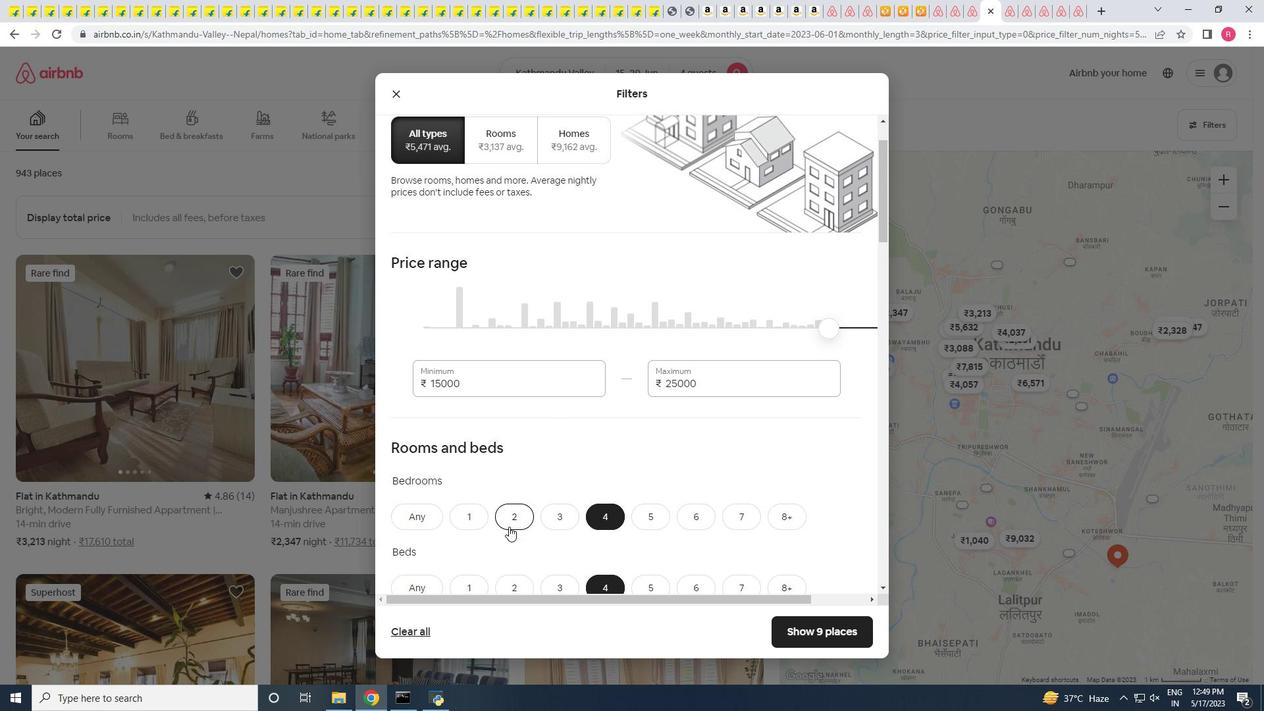
Action: Mouse moved to (532, 506)
Screenshot: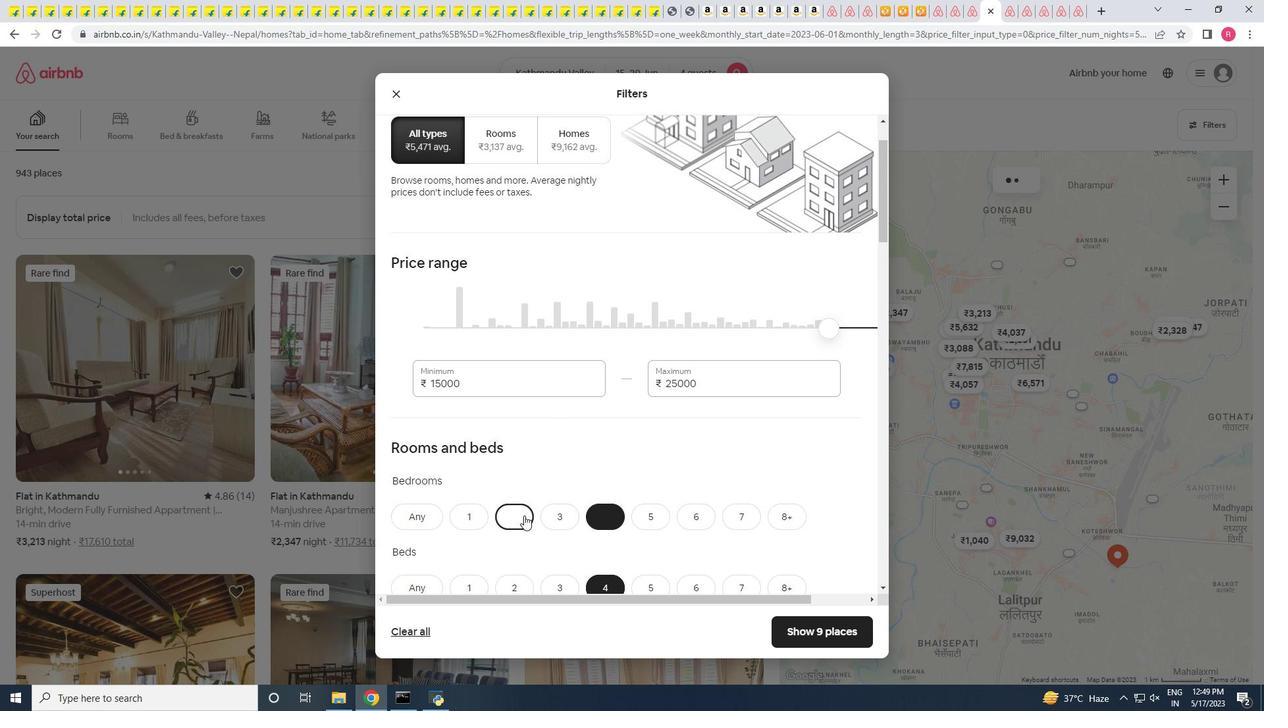 
Action: Mouse scrolled (532, 506) with delta (0, 0)
Screenshot: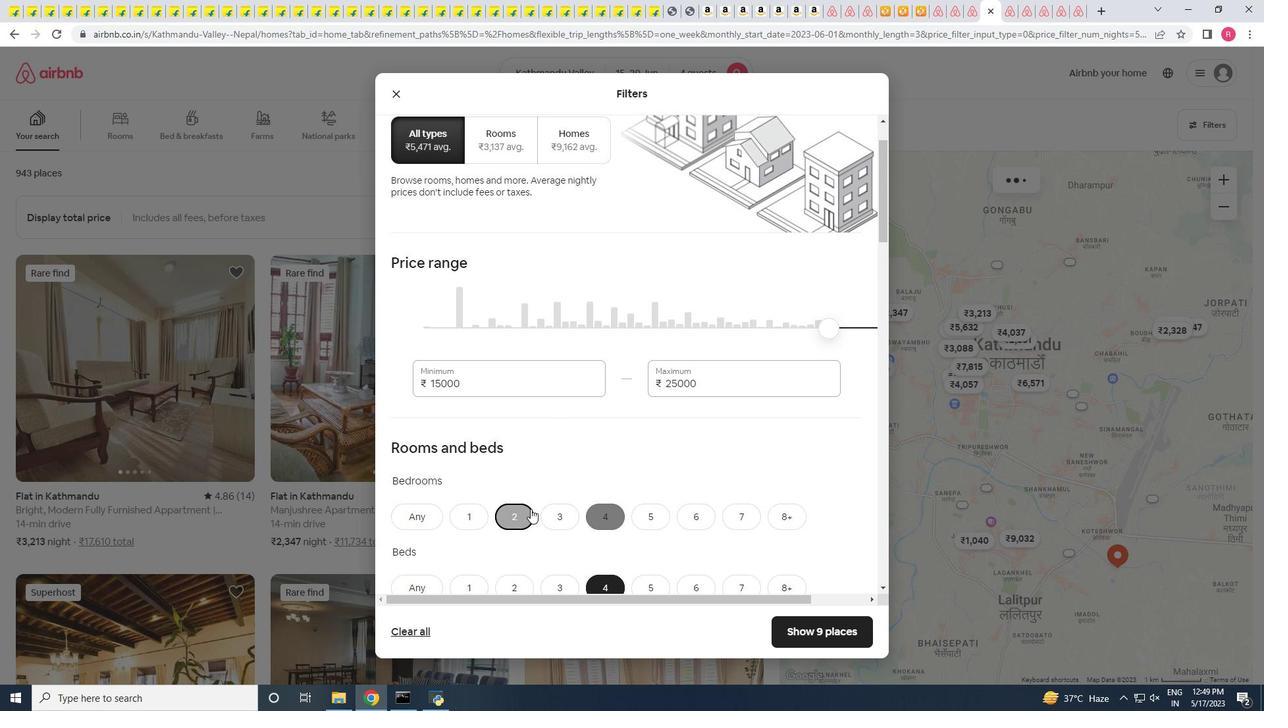 
Action: Mouse scrolled (532, 506) with delta (0, 0)
Screenshot: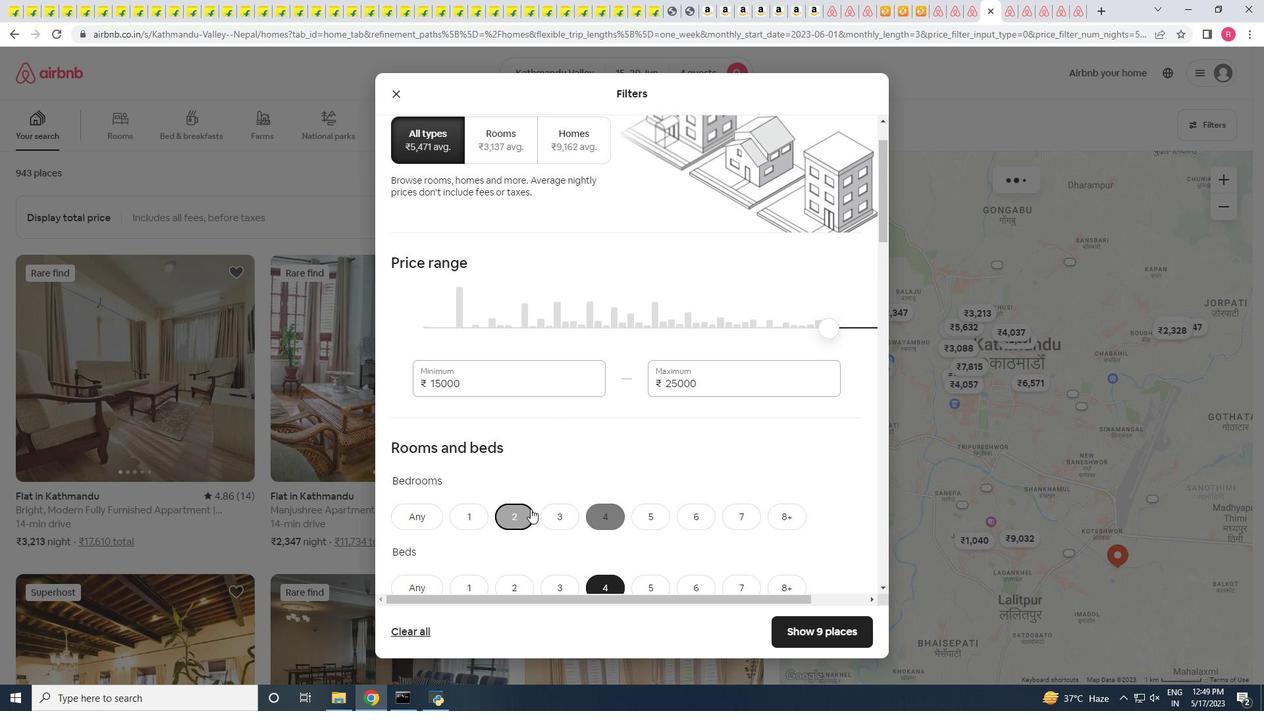 
Action: Mouse scrolled (532, 506) with delta (0, 0)
Screenshot: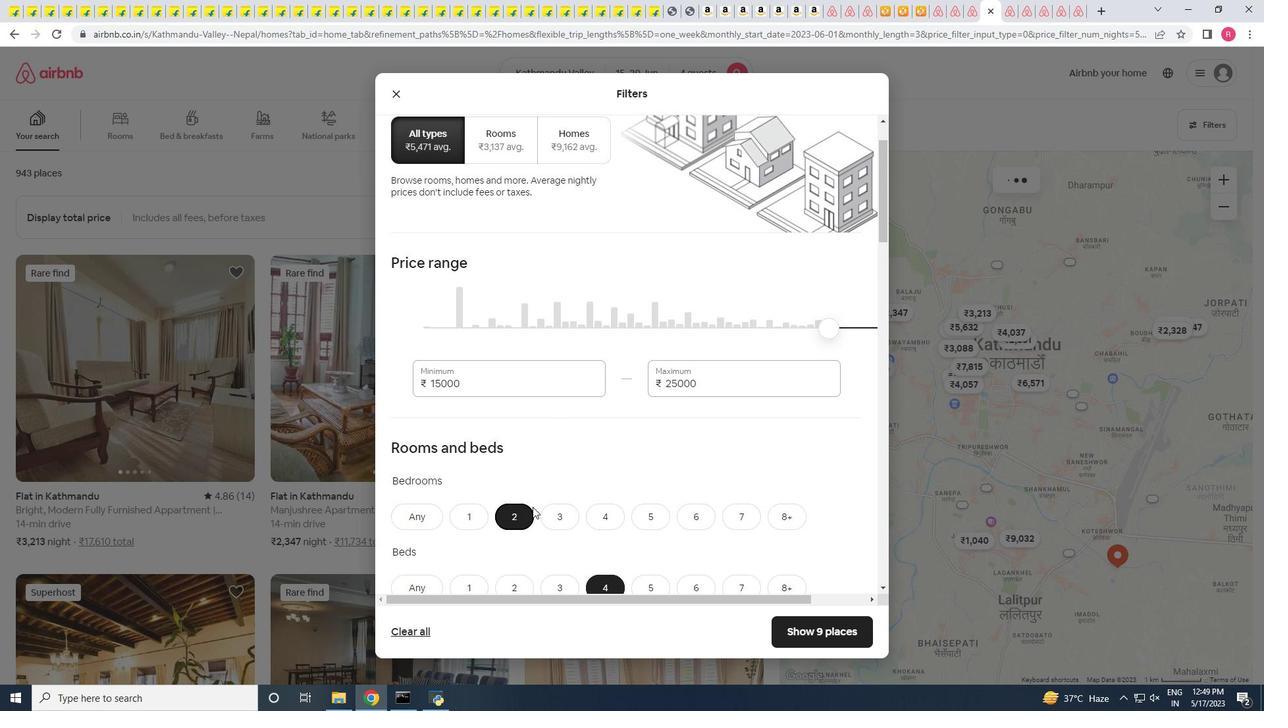 
Action: Mouse moved to (536, 506)
Screenshot: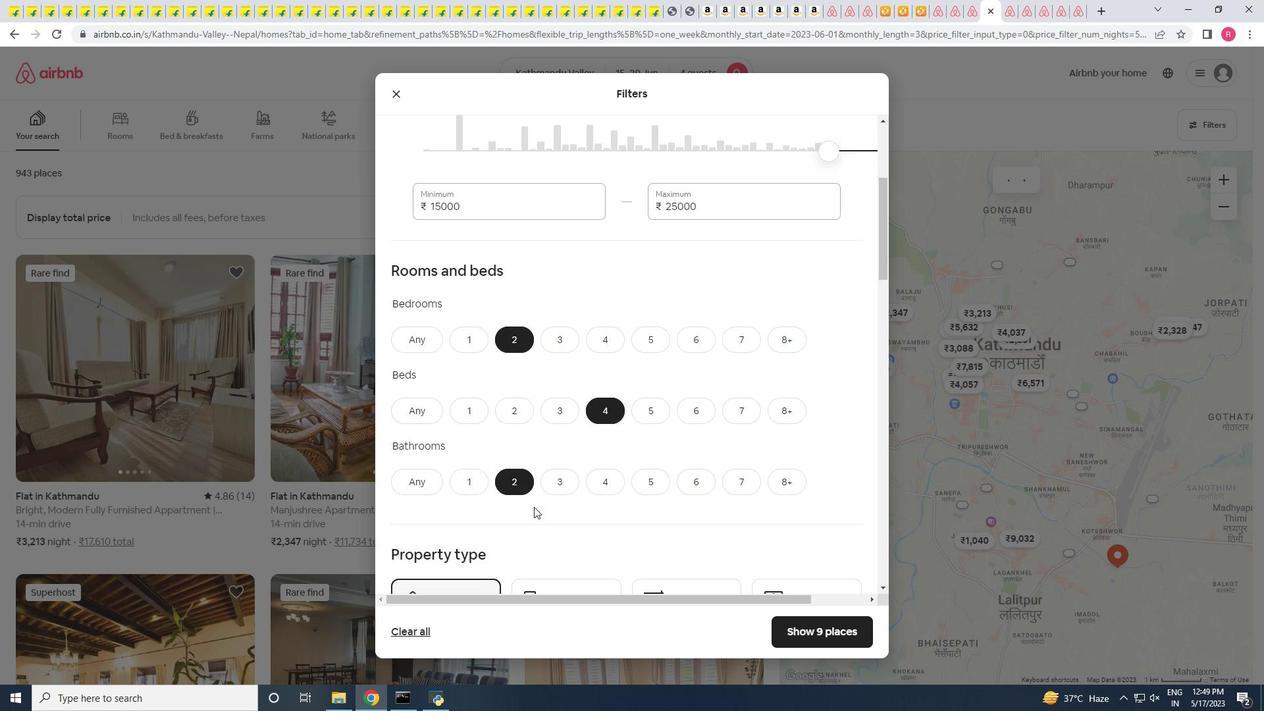 
Action: Mouse scrolled (536, 506) with delta (0, 0)
Screenshot: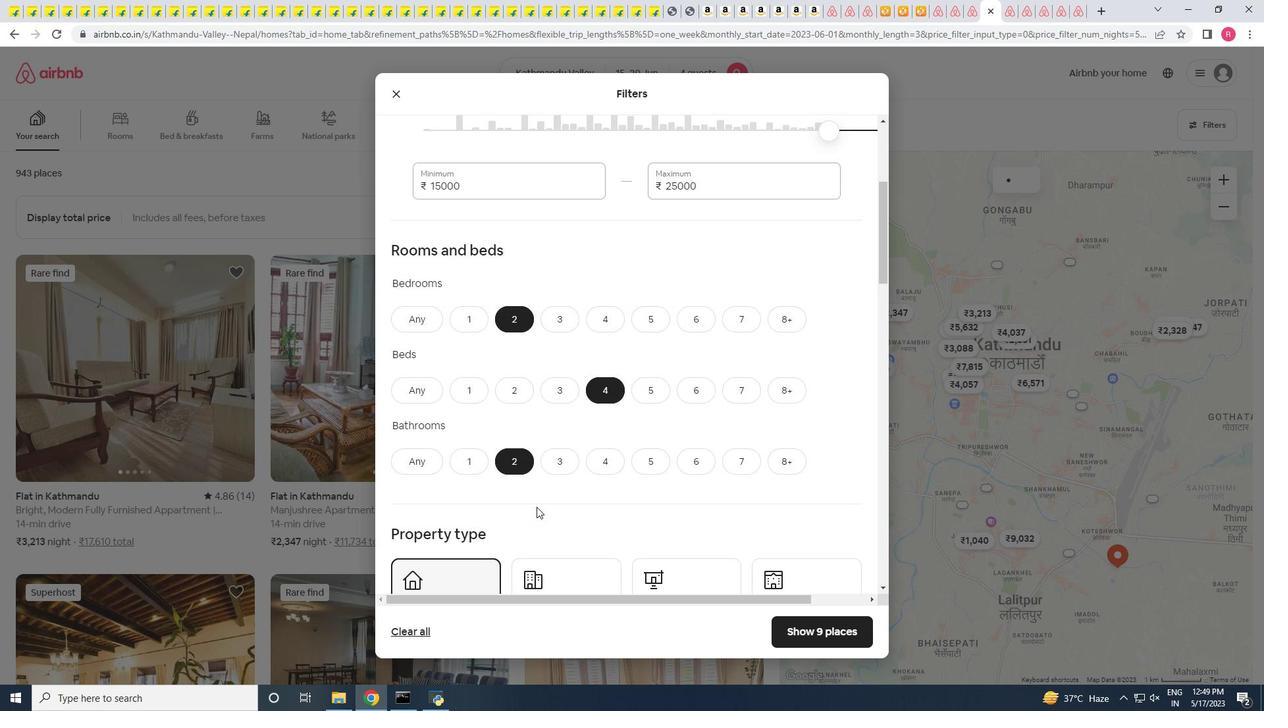 
Action: Mouse scrolled (536, 506) with delta (0, 0)
Screenshot: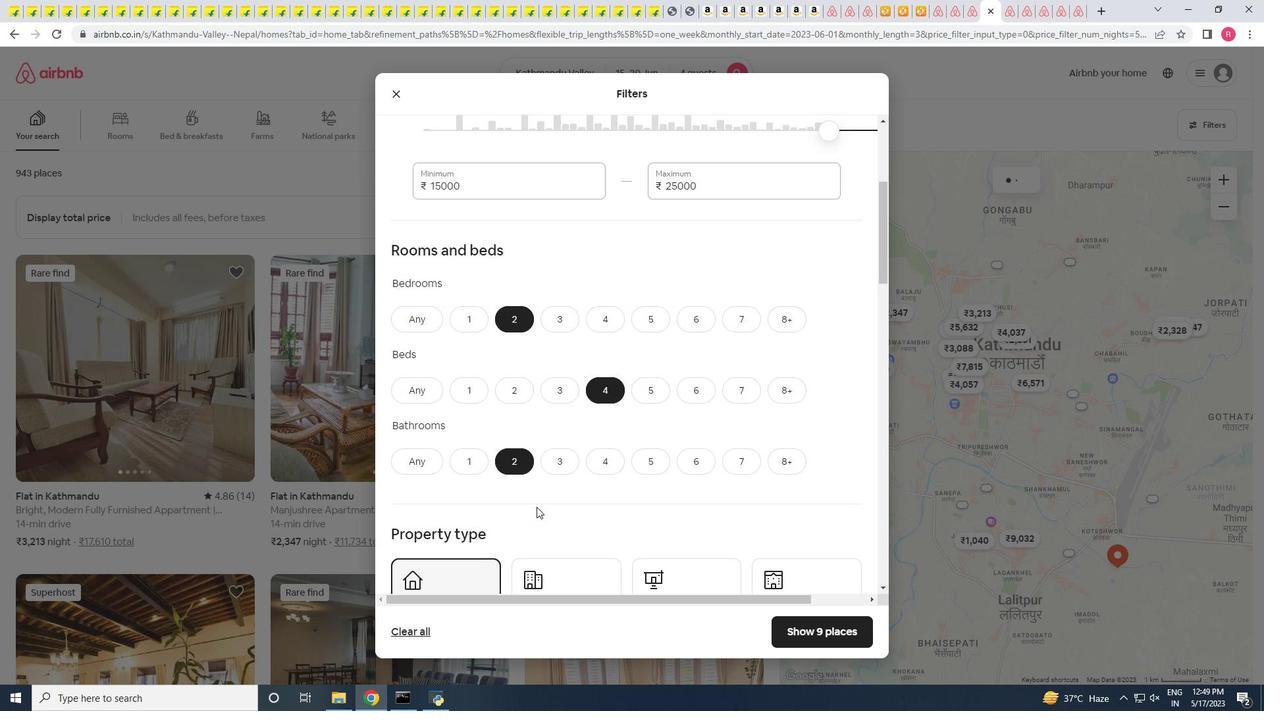 
Action: Mouse scrolled (536, 506) with delta (0, 0)
Screenshot: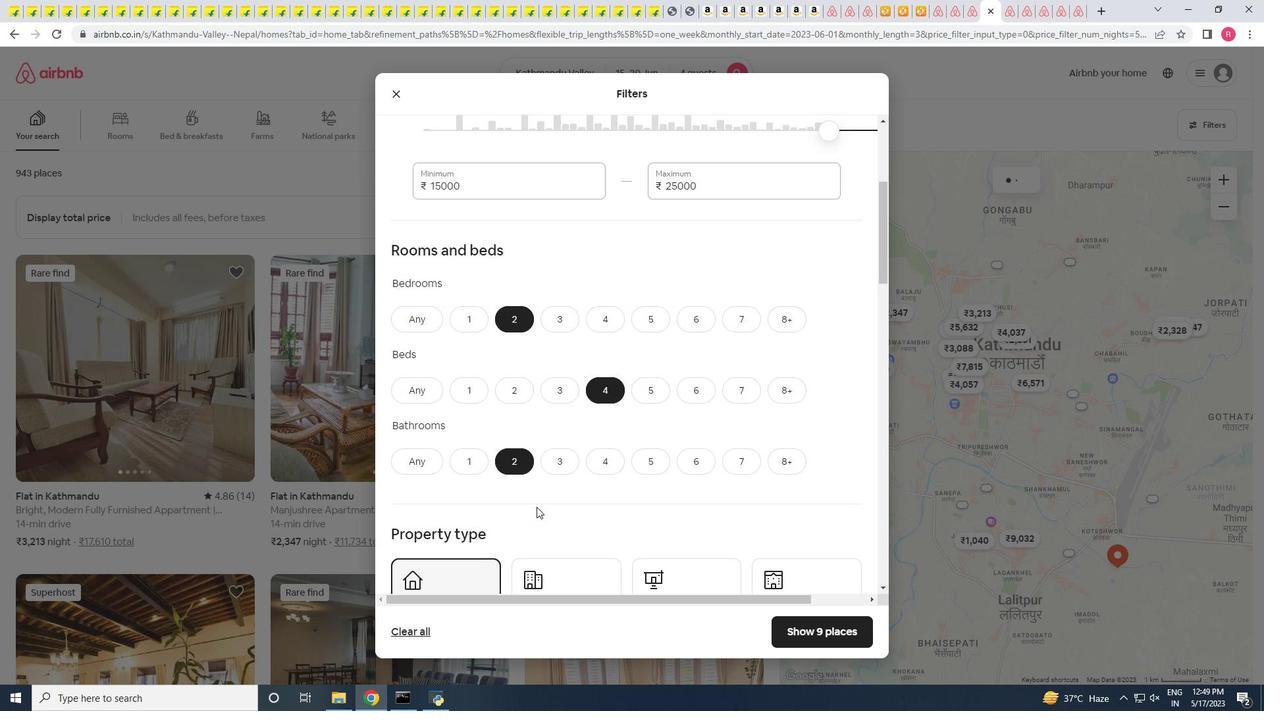 
Action: Mouse scrolled (536, 506) with delta (0, 0)
Screenshot: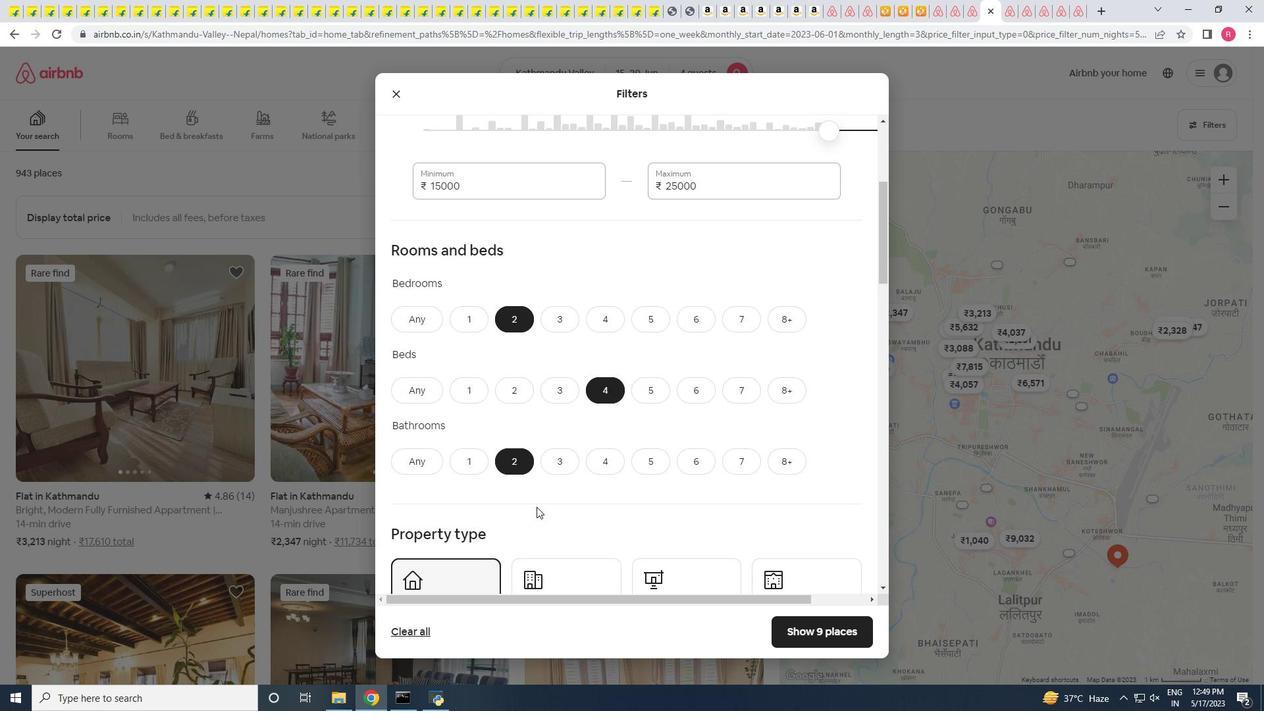 
Action: Mouse scrolled (536, 506) with delta (0, 0)
Screenshot: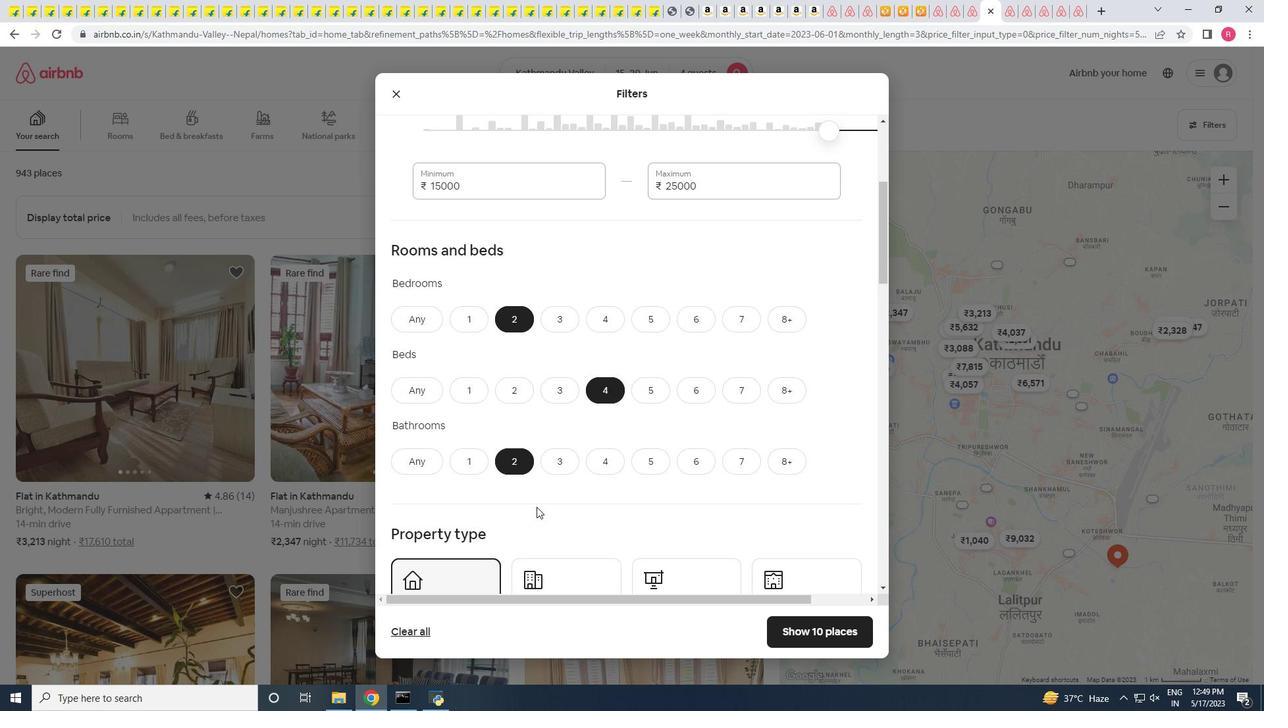 
Action: Mouse moved to (537, 505)
Screenshot: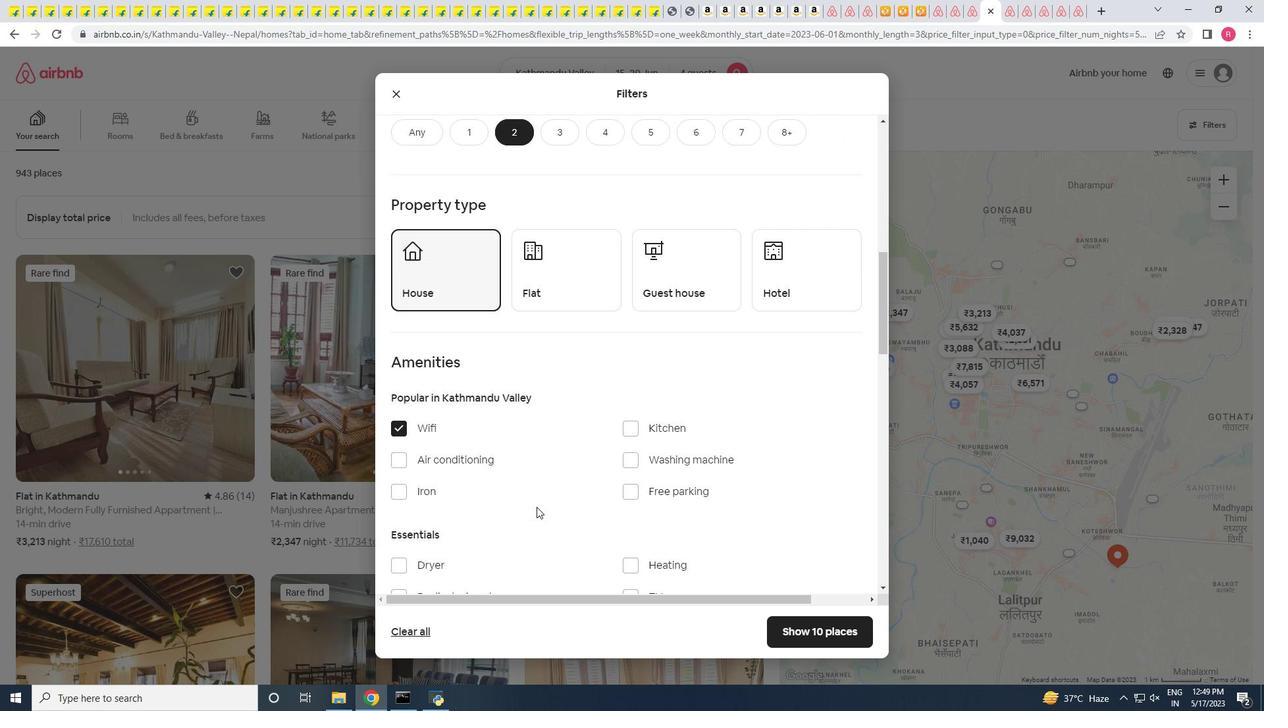 
Action: Mouse scrolled (537, 504) with delta (0, 0)
Screenshot: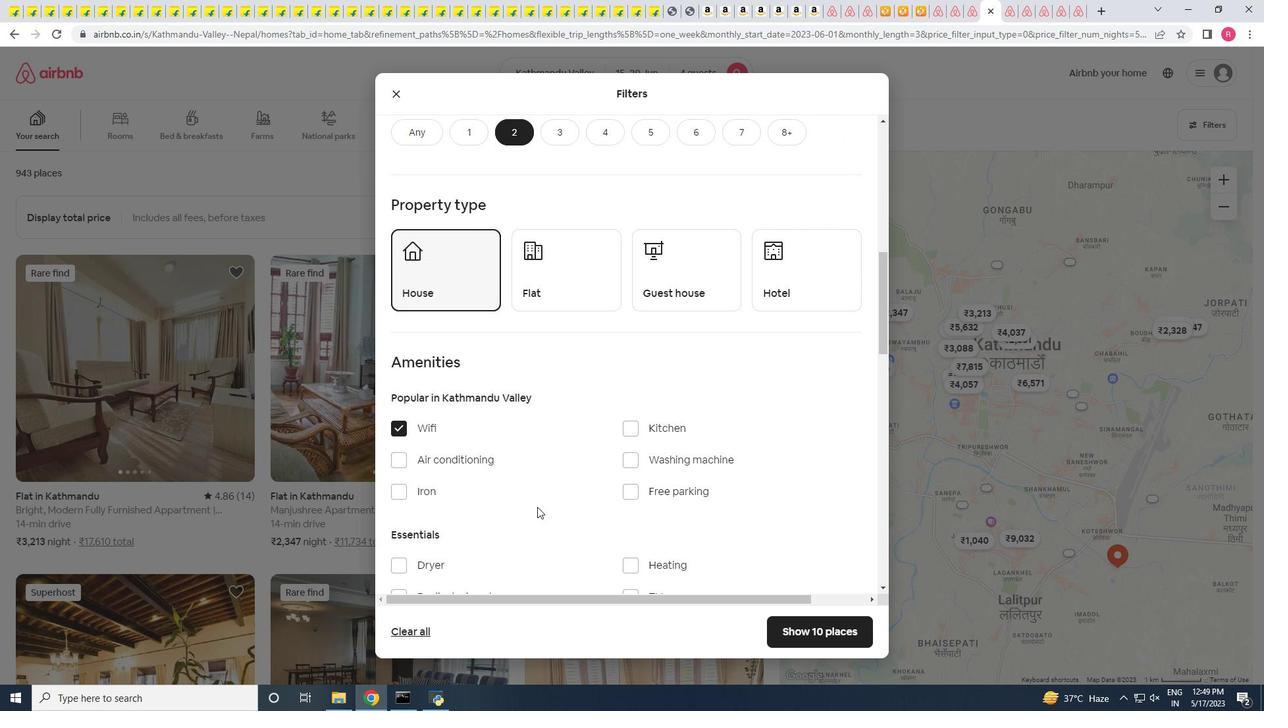 
Action: Mouse scrolled (537, 504) with delta (0, 0)
Screenshot: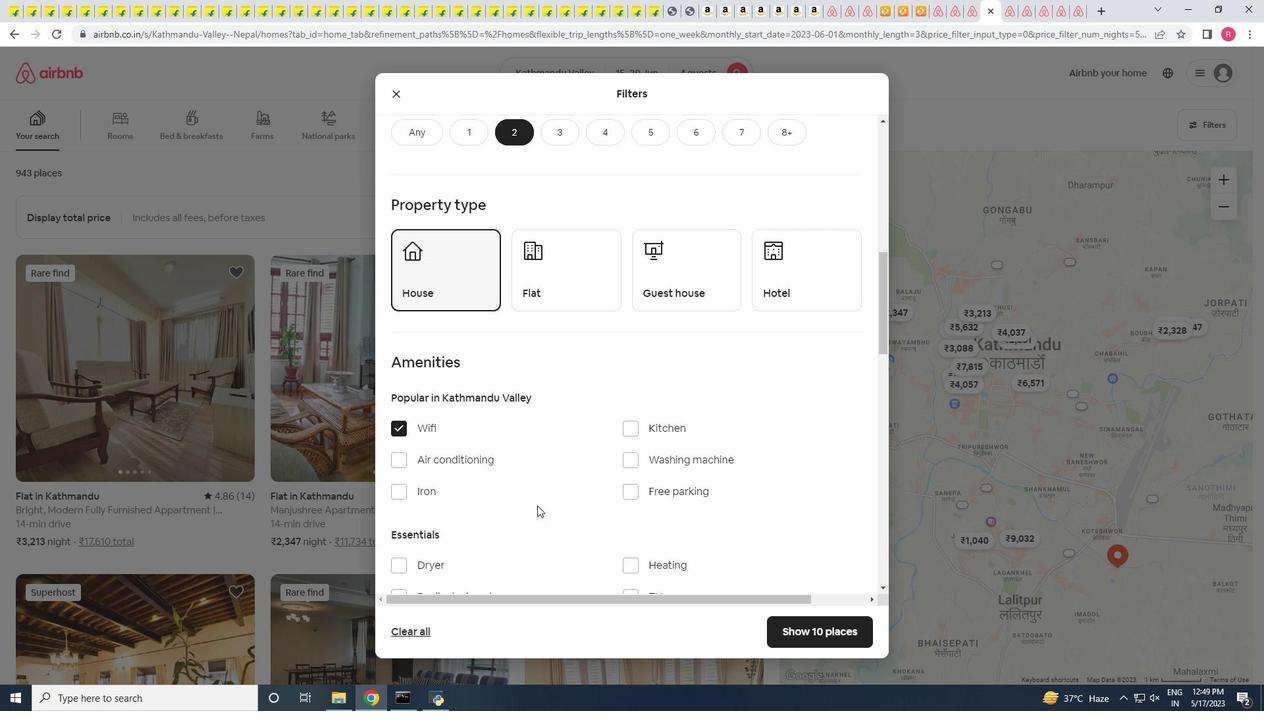 
Action: Mouse moved to (632, 463)
Screenshot: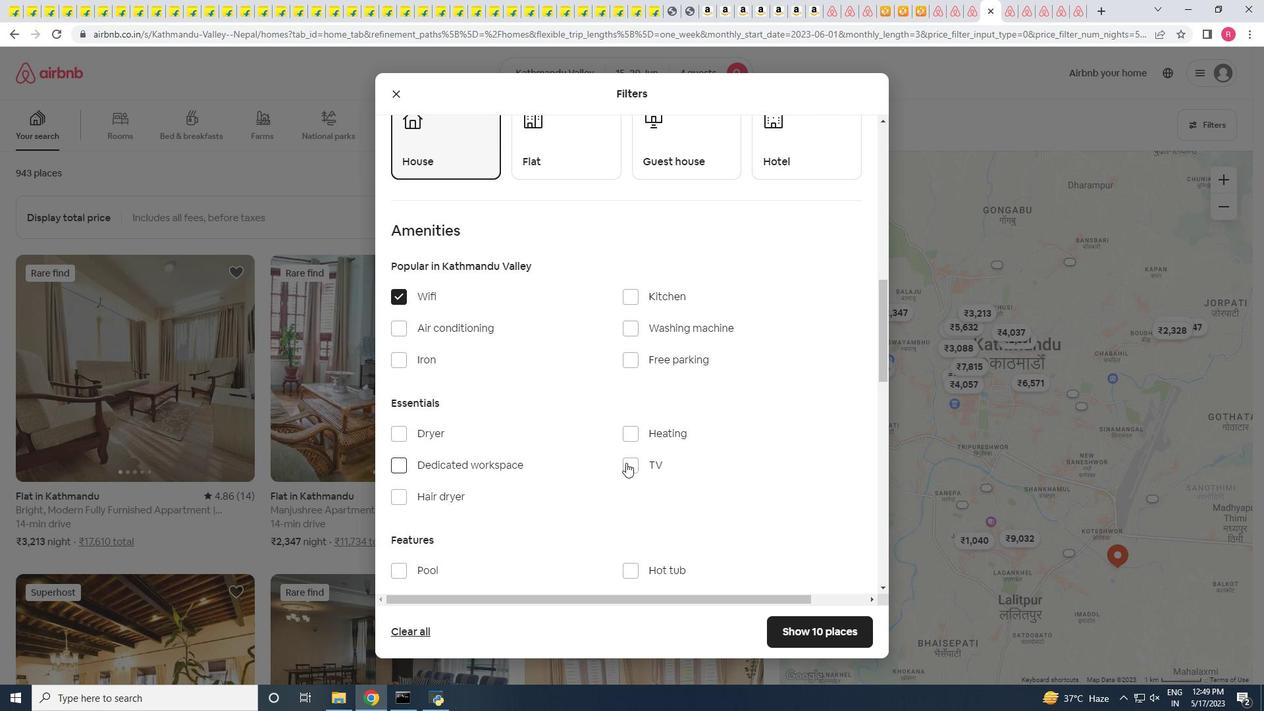 
Action: Mouse pressed left at (632, 463)
Screenshot: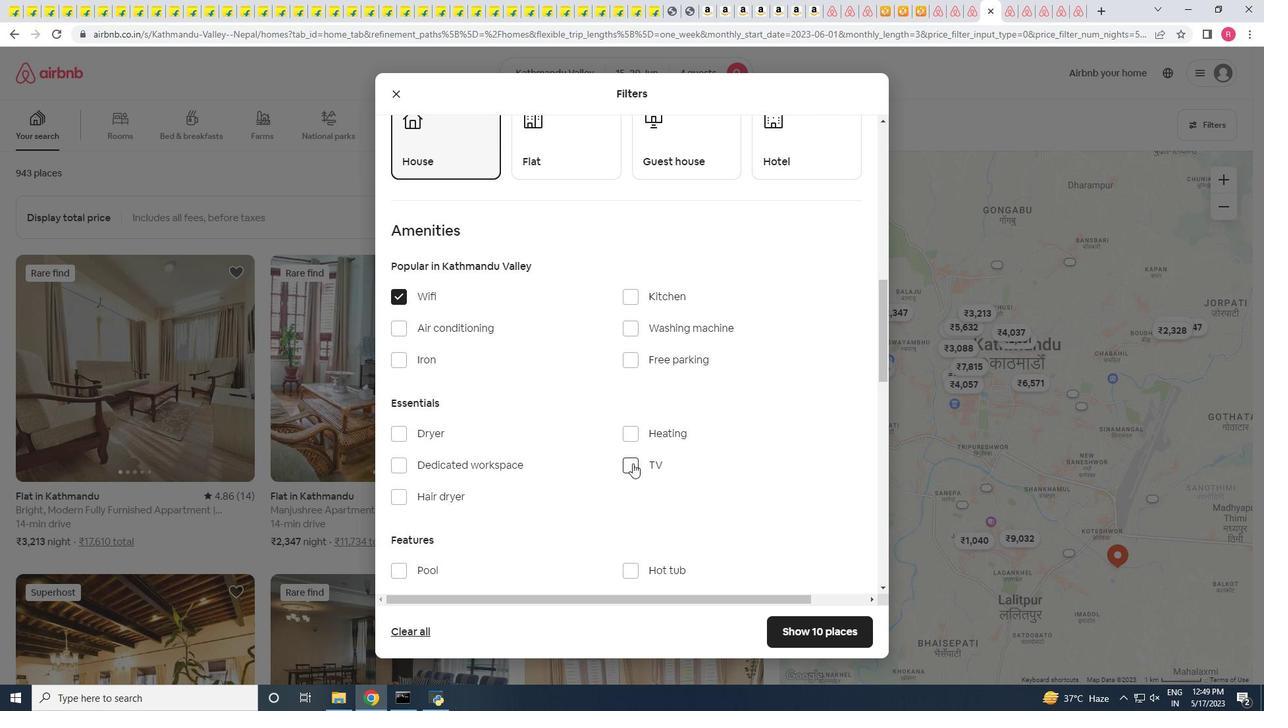 
Action: Mouse moved to (488, 489)
Screenshot: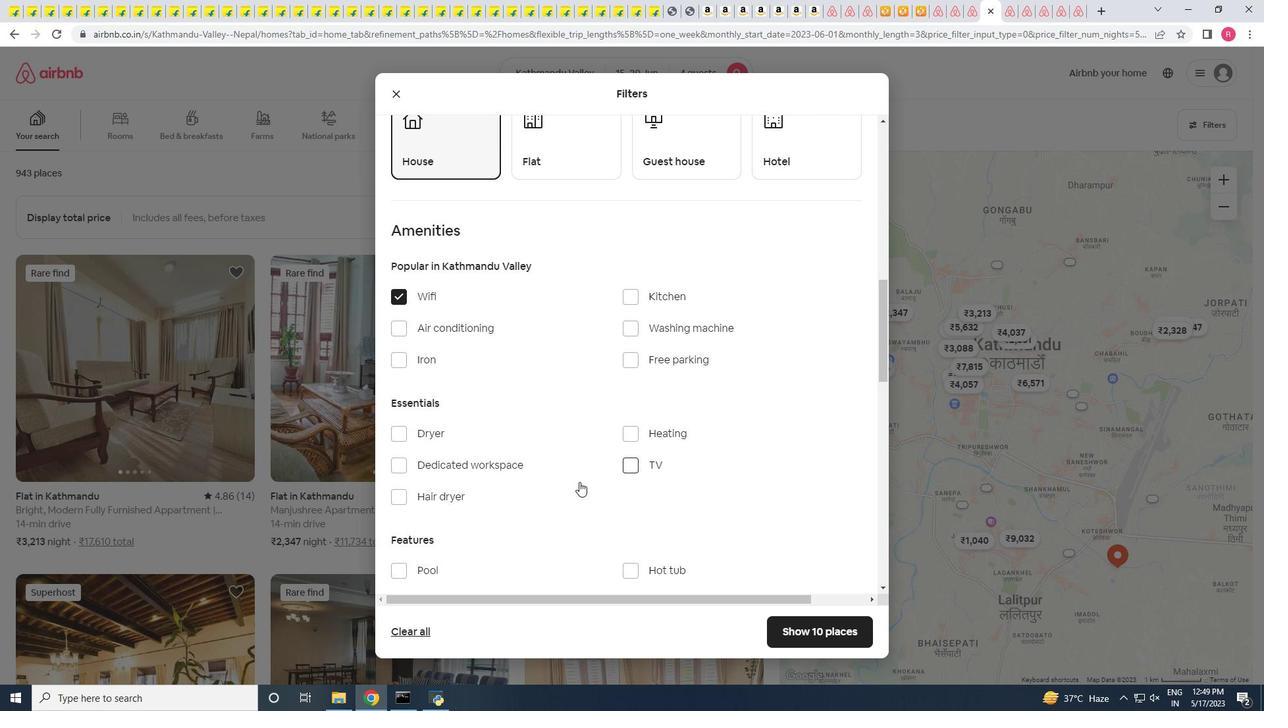 
Action: Mouse scrolled (488, 489) with delta (0, 0)
Screenshot: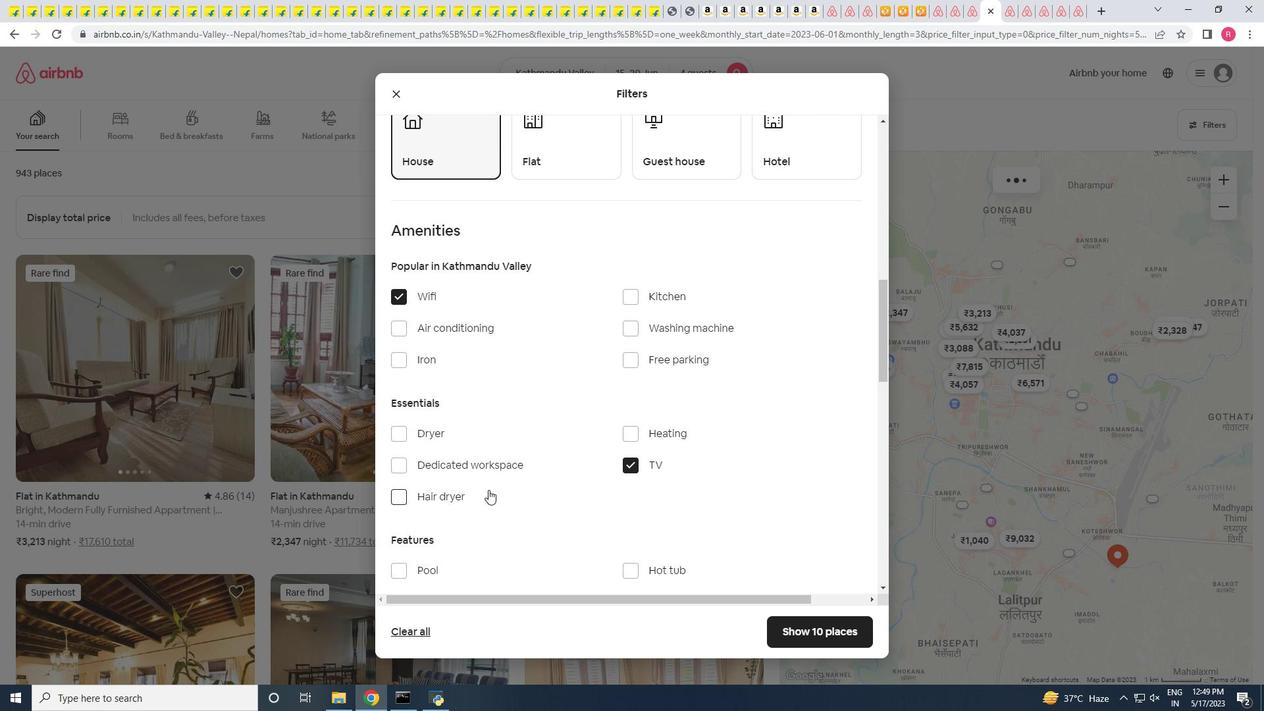 
Action: Mouse moved to (402, 548)
Screenshot: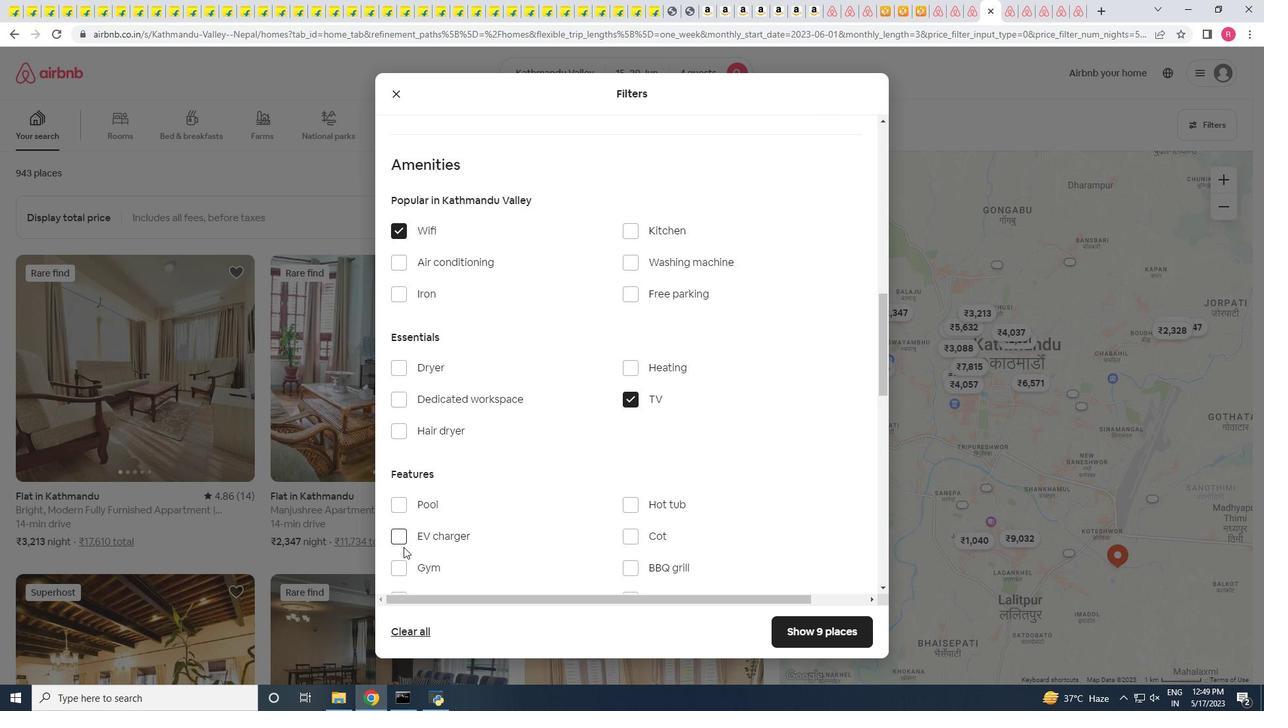 
Action: Mouse scrolled (402, 547) with delta (0, 0)
Screenshot: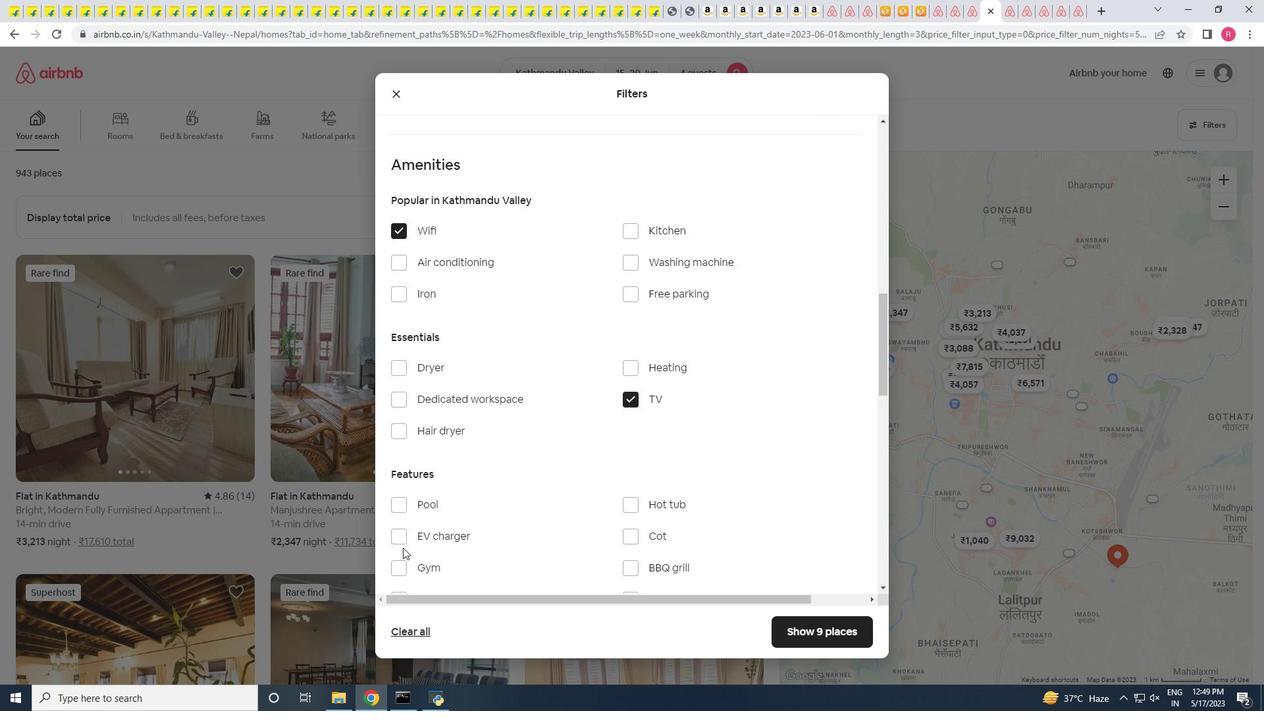 
Action: Mouse moved to (398, 535)
Screenshot: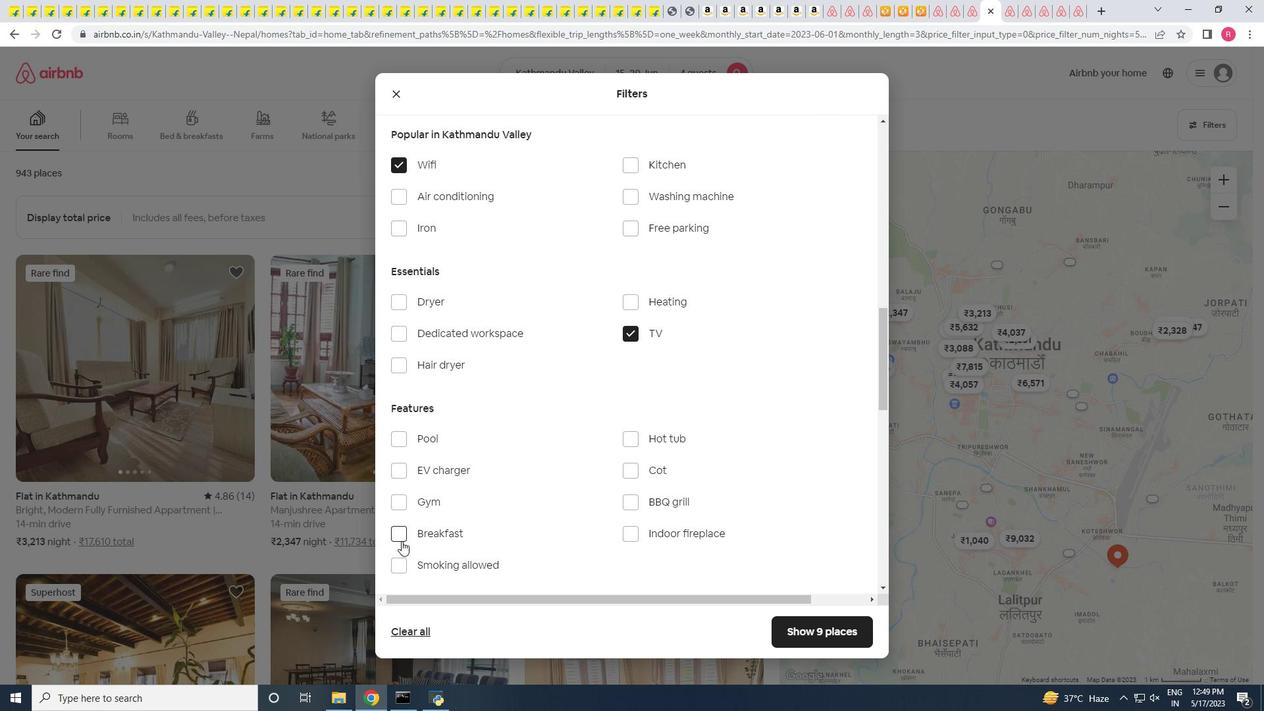 
Action: Mouse pressed left at (398, 535)
Screenshot: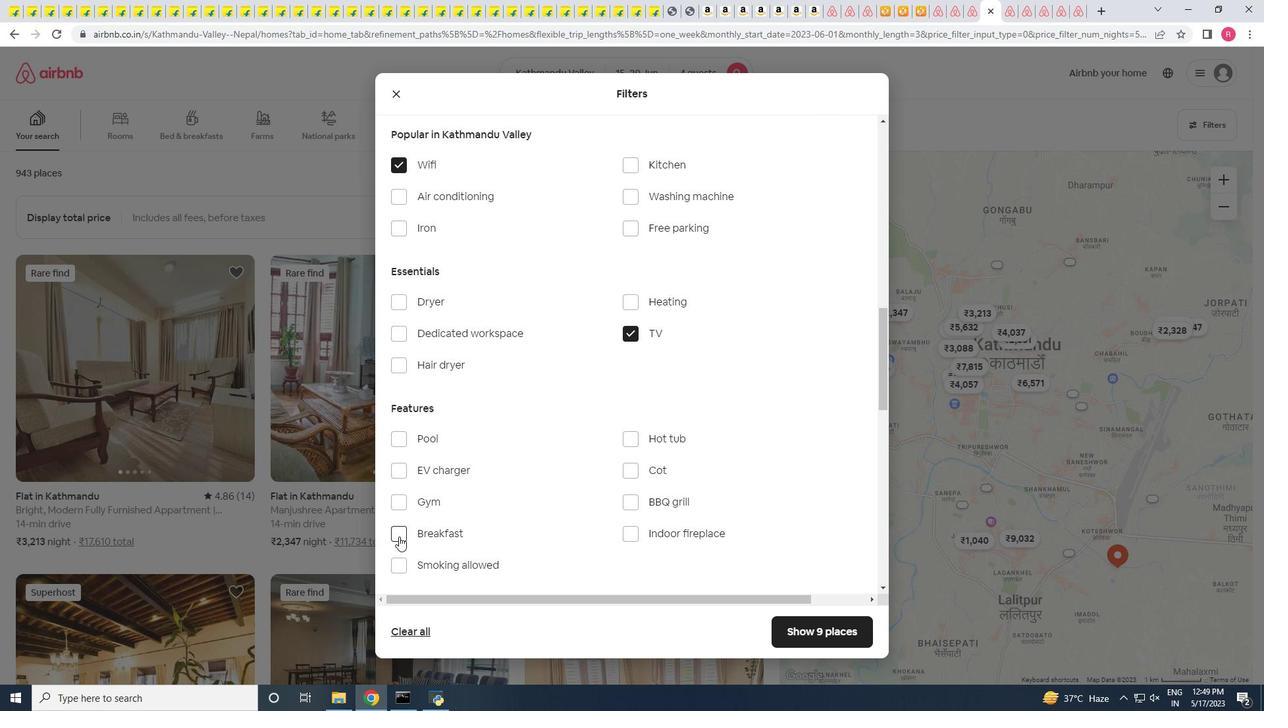 
Action: Mouse moved to (519, 516)
Screenshot: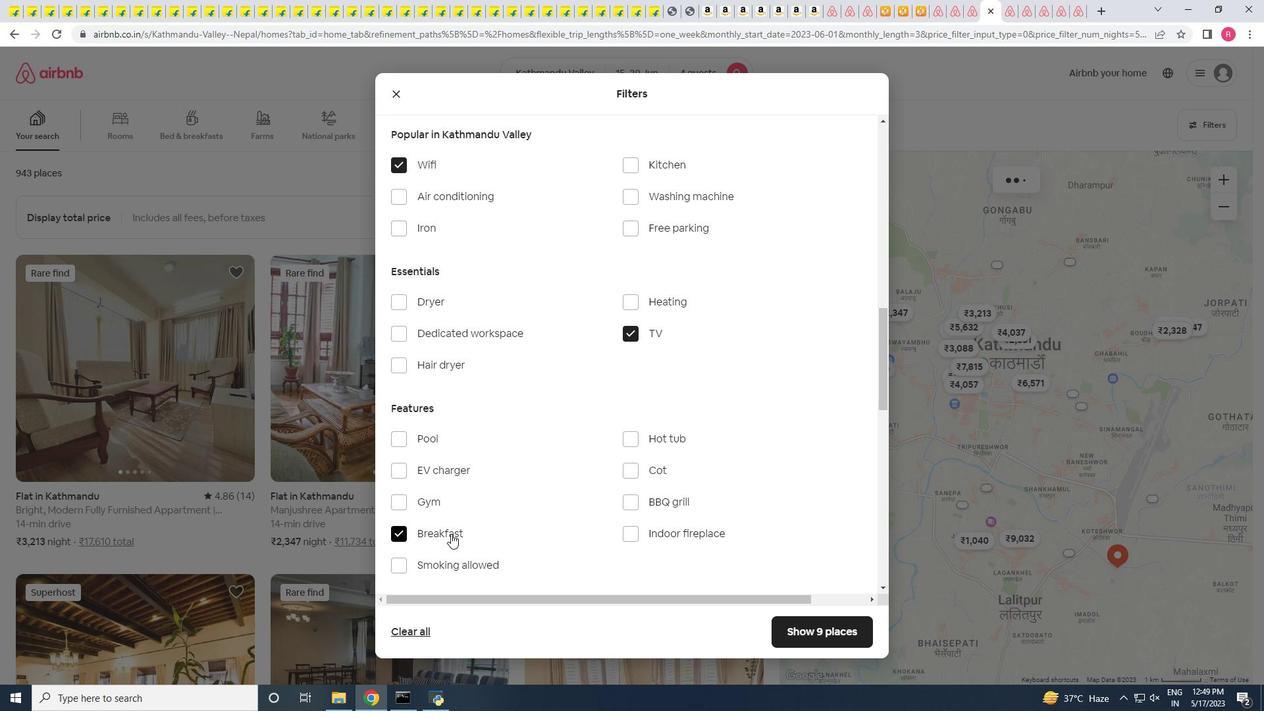 
Action: Mouse scrolled (519, 515) with delta (0, 0)
Screenshot: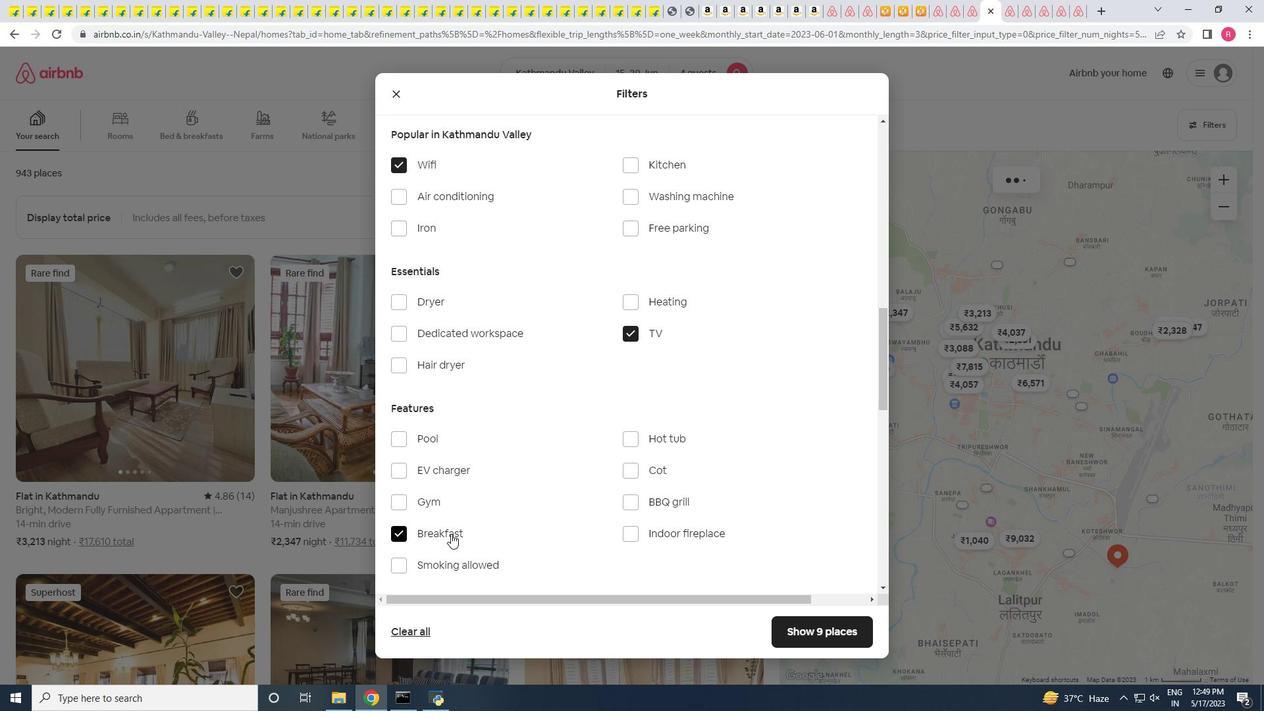 
Action: Mouse scrolled (519, 515) with delta (0, 0)
Screenshot: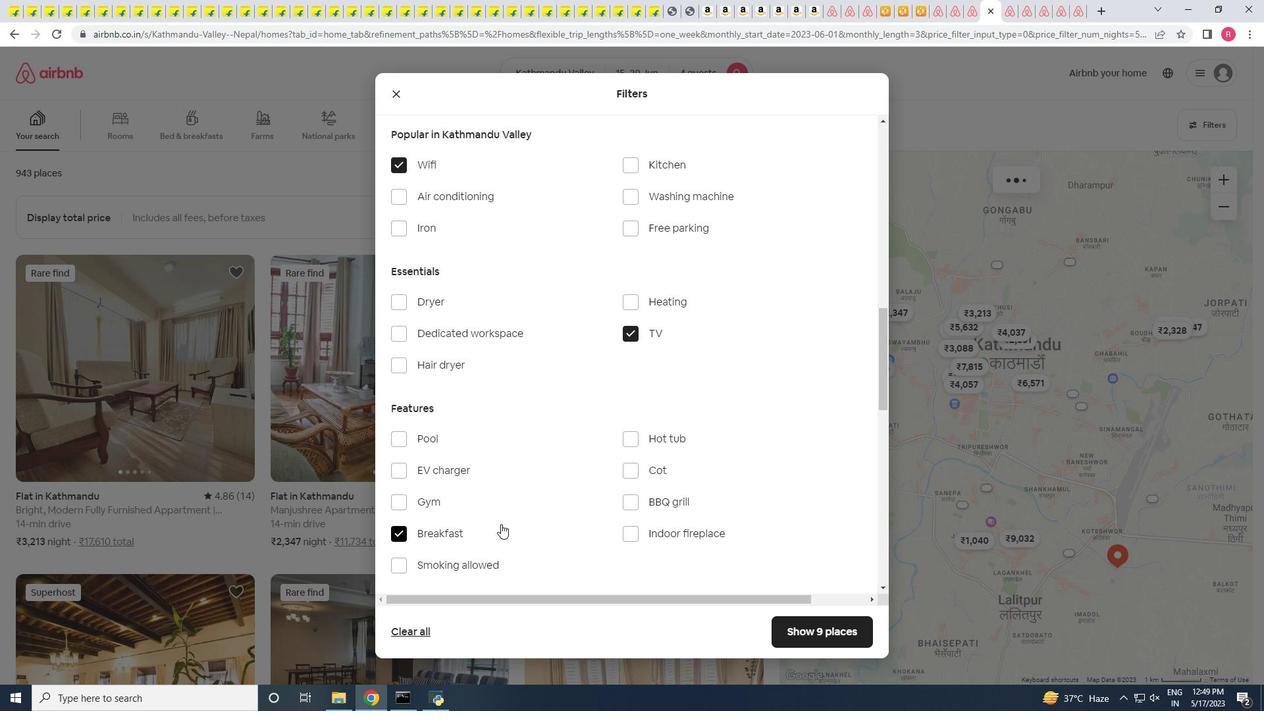 
Action: Mouse scrolled (519, 515) with delta (0, 0)
Screenshot: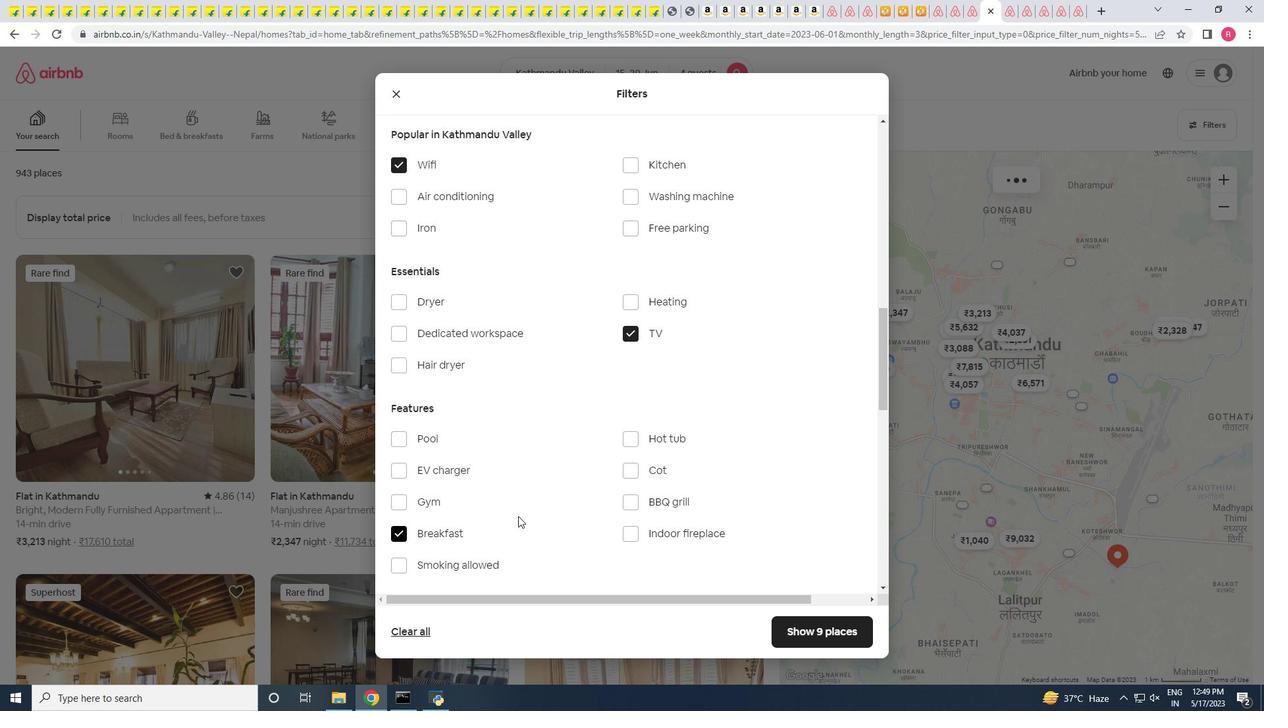
Action: Mouse scrolled (519, 515) with delta (0, 0)
Screenshot: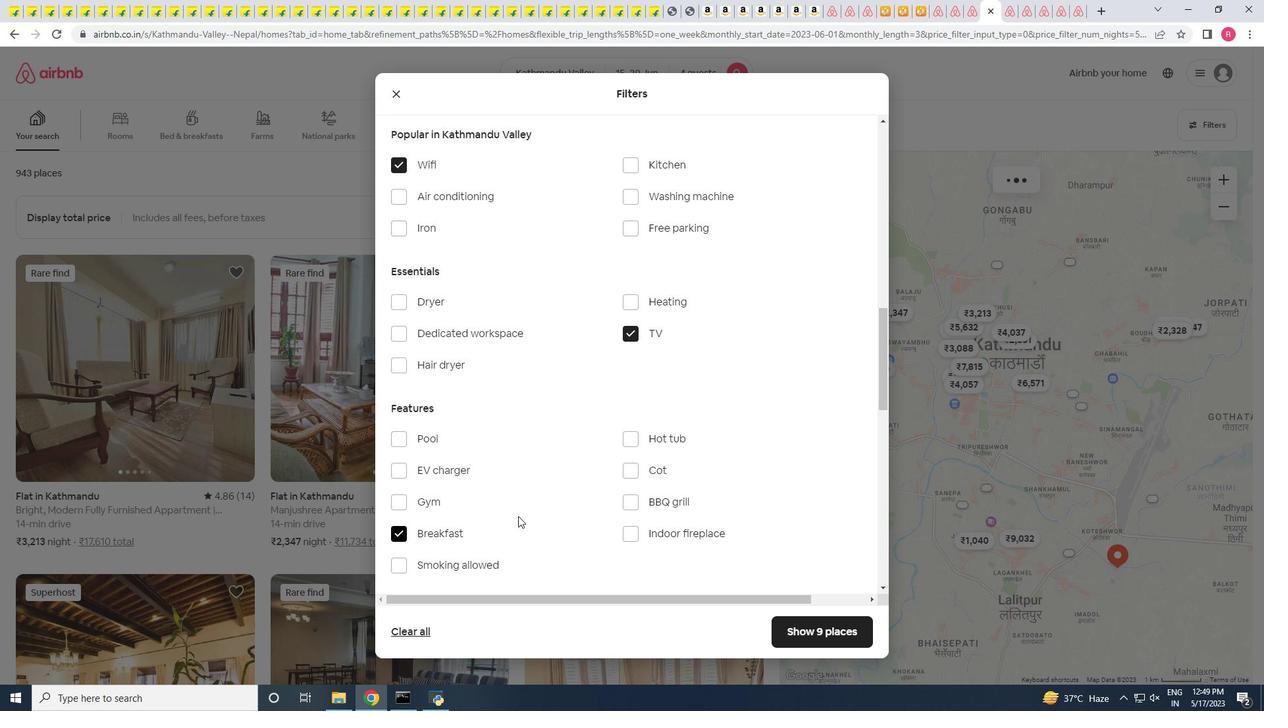 
Action: Mouse moved to (443, 396)
Screenshot: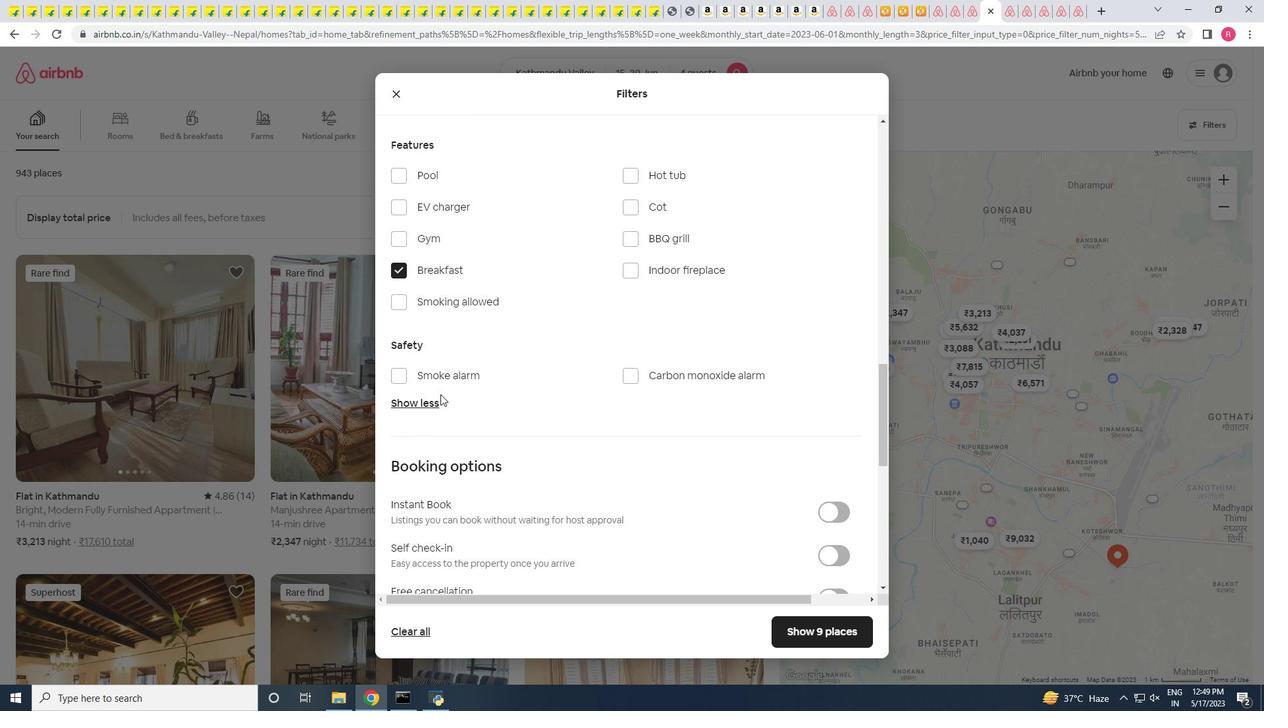 
Action: Mouse scrolled (443, 396) with delta (0, 0)
Screenshot: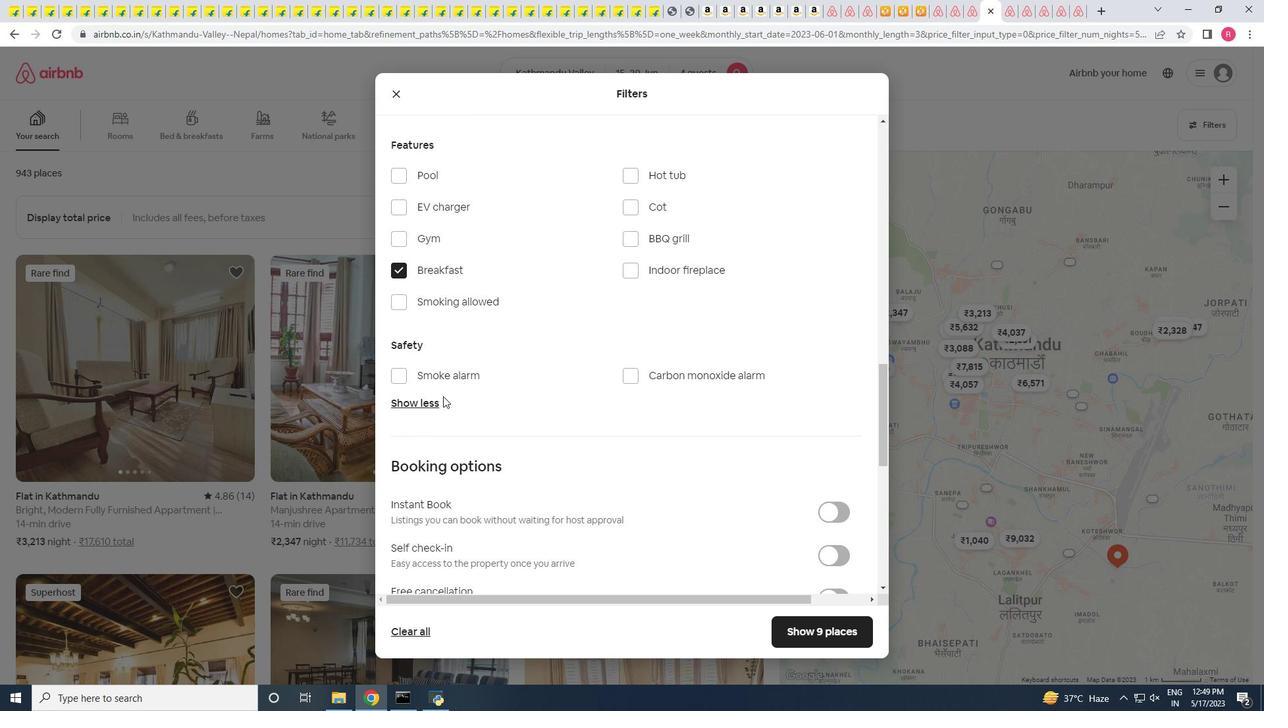 
Action: Mouse scrolled (443, 396) with delta (0, 0)
Screenshot: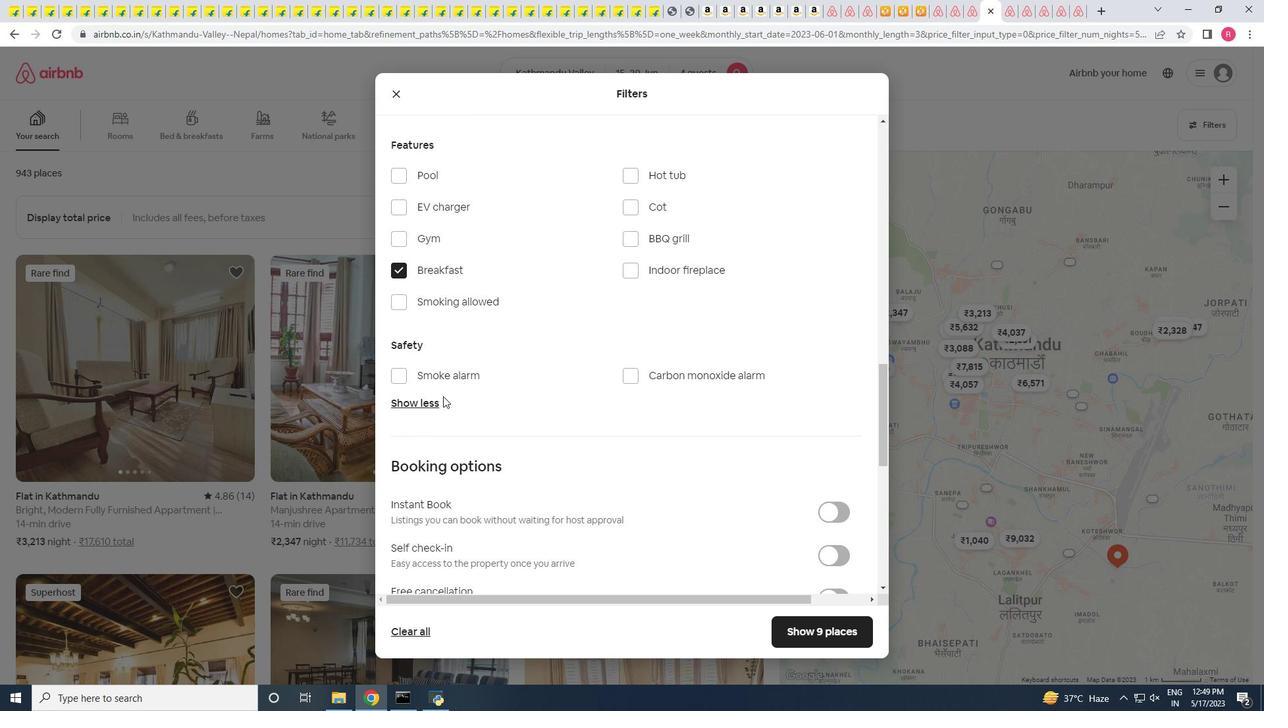 
Action: Mouse moved to (396, 369)
Screenshot: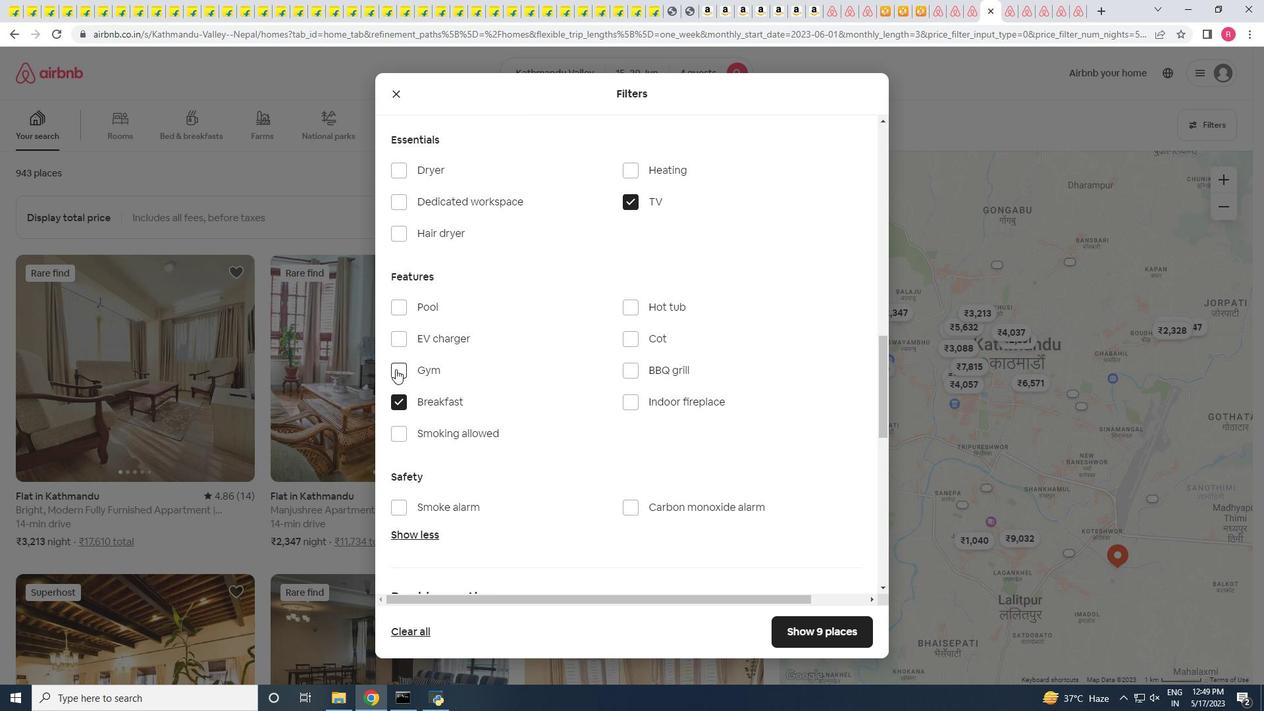 
Action: Mouse pressed left at (396, 369)
Screenshot: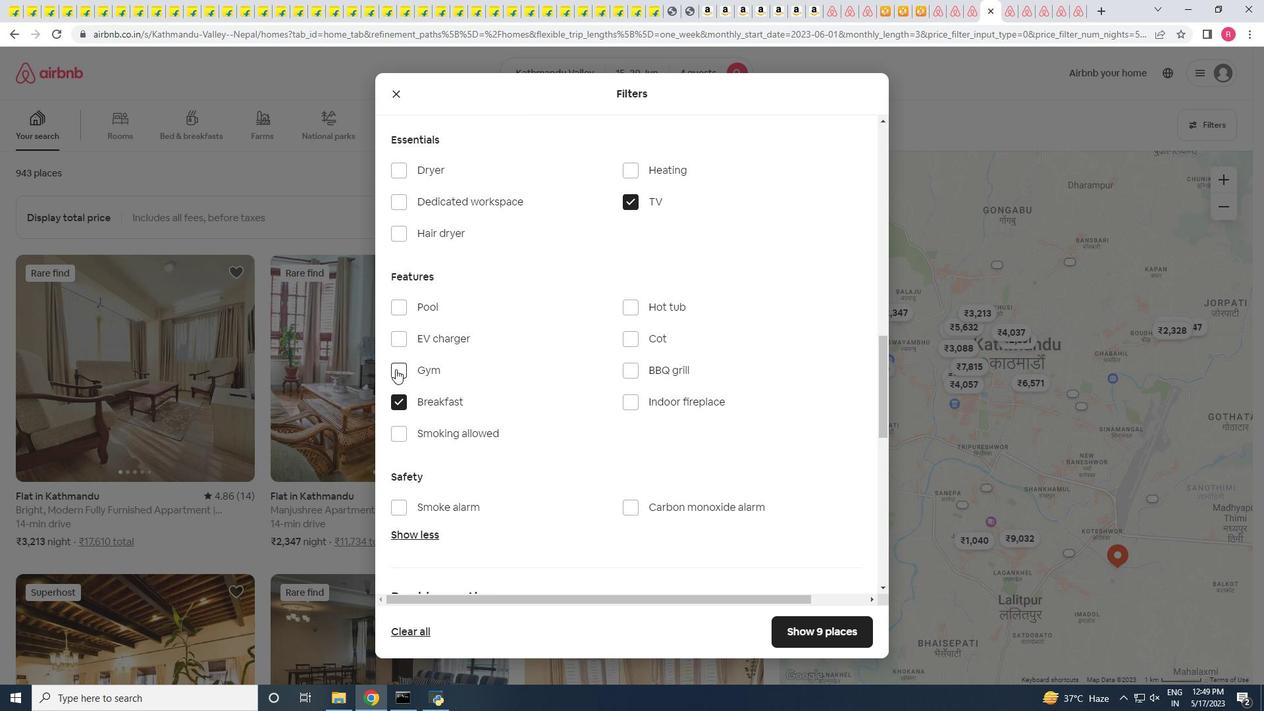 
Action: Mouse moved to (570, 481)
Screenshot: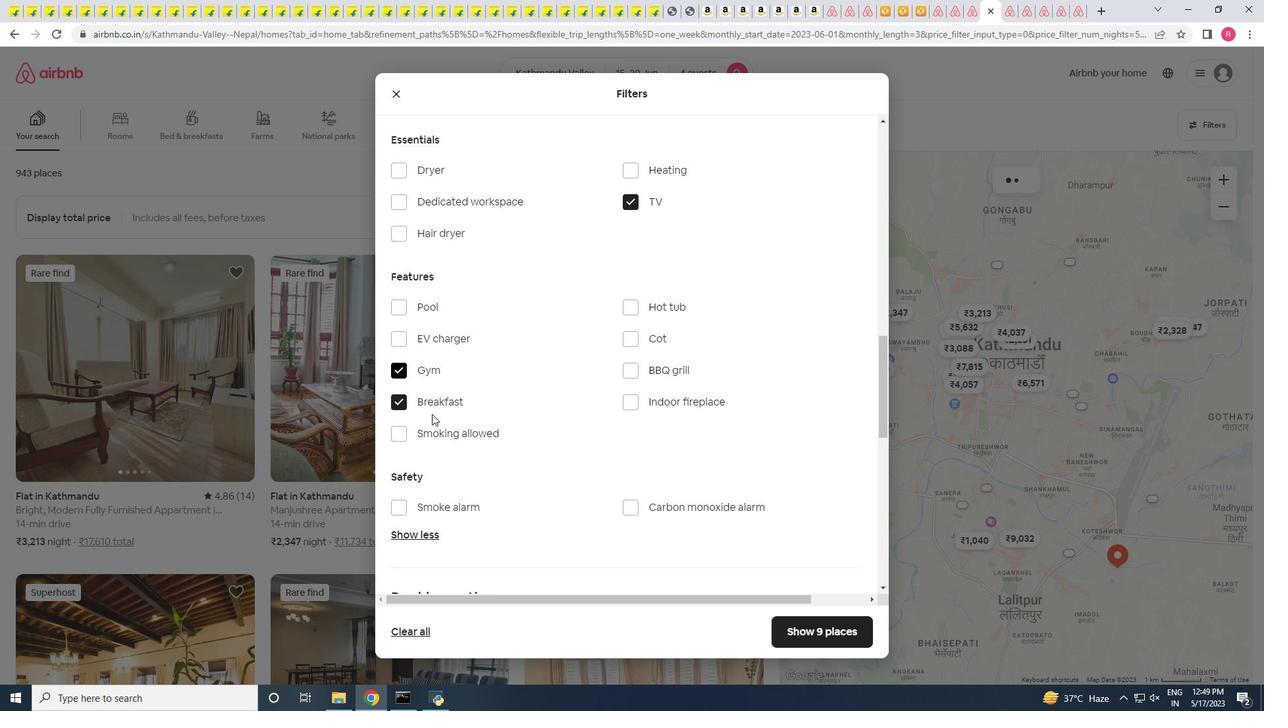 
Action: Mouse scrolled (570, 481) with delta (0, 0)
Screenshot: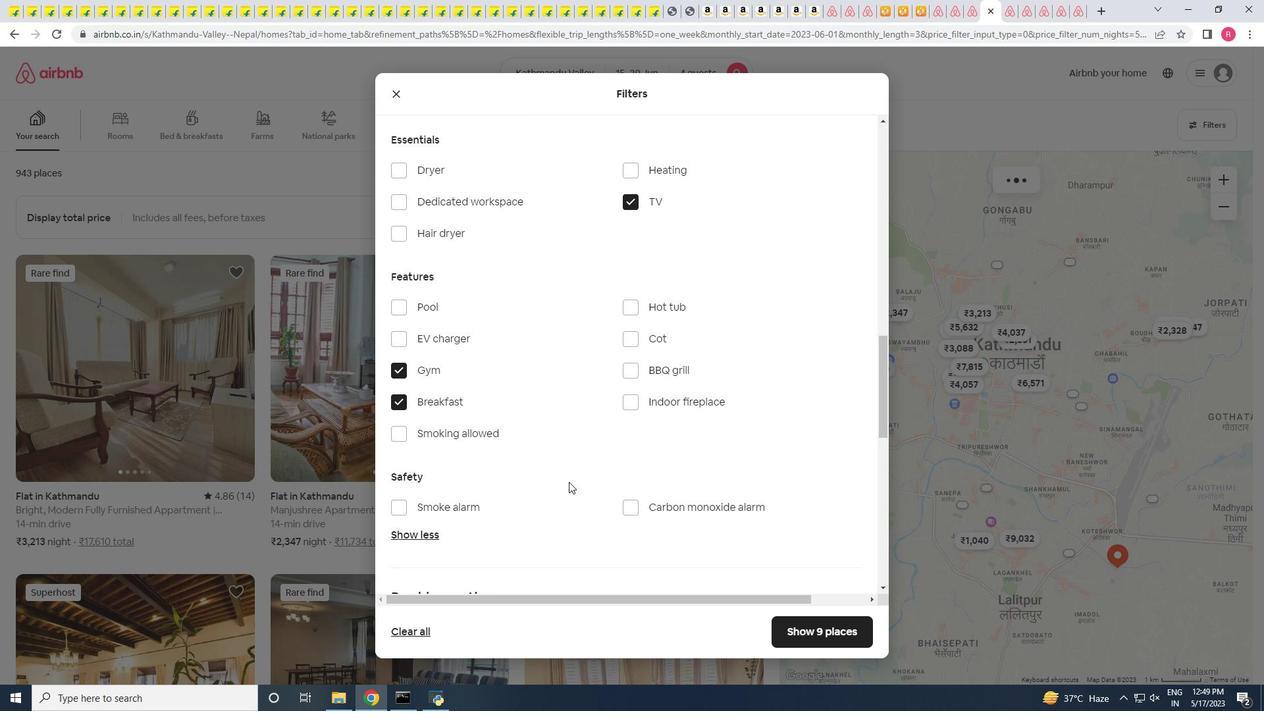 
Action: Mouse scrolled (570, 481) with delta (0, 0)
Screenshot: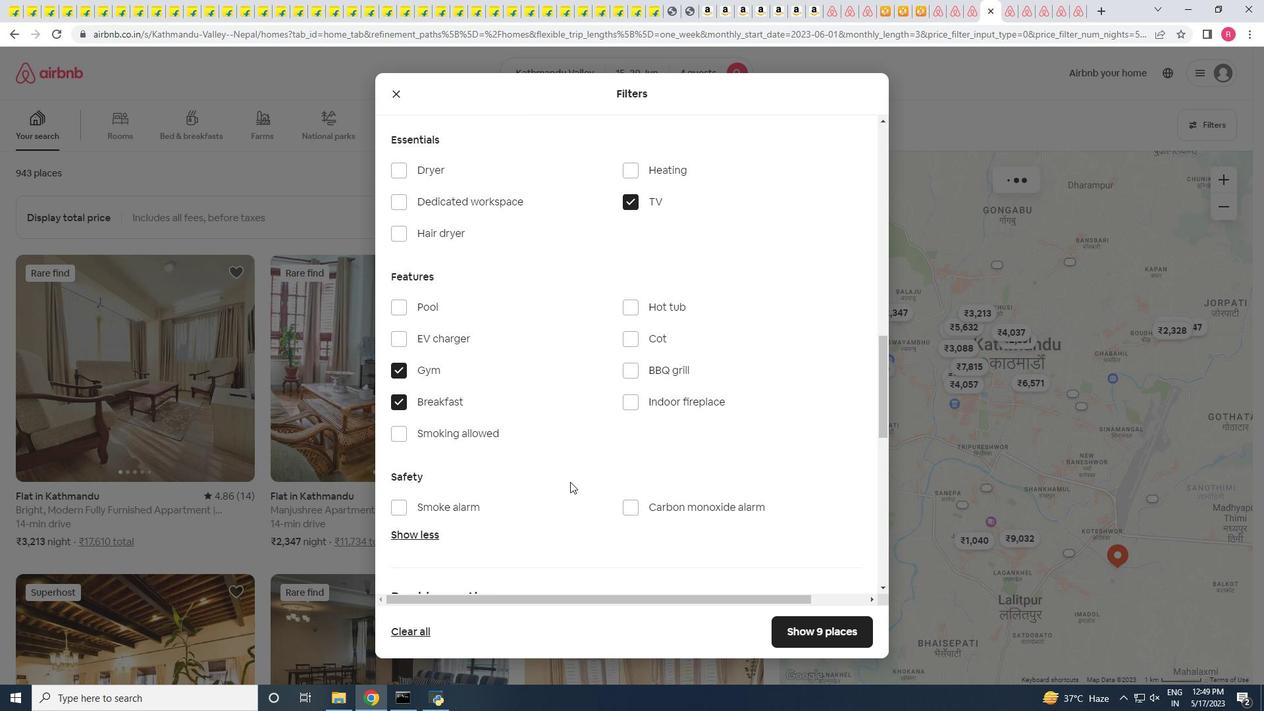 
Action: Mouse scrolled (570, 481) with delta (0, 0)
Screenshot: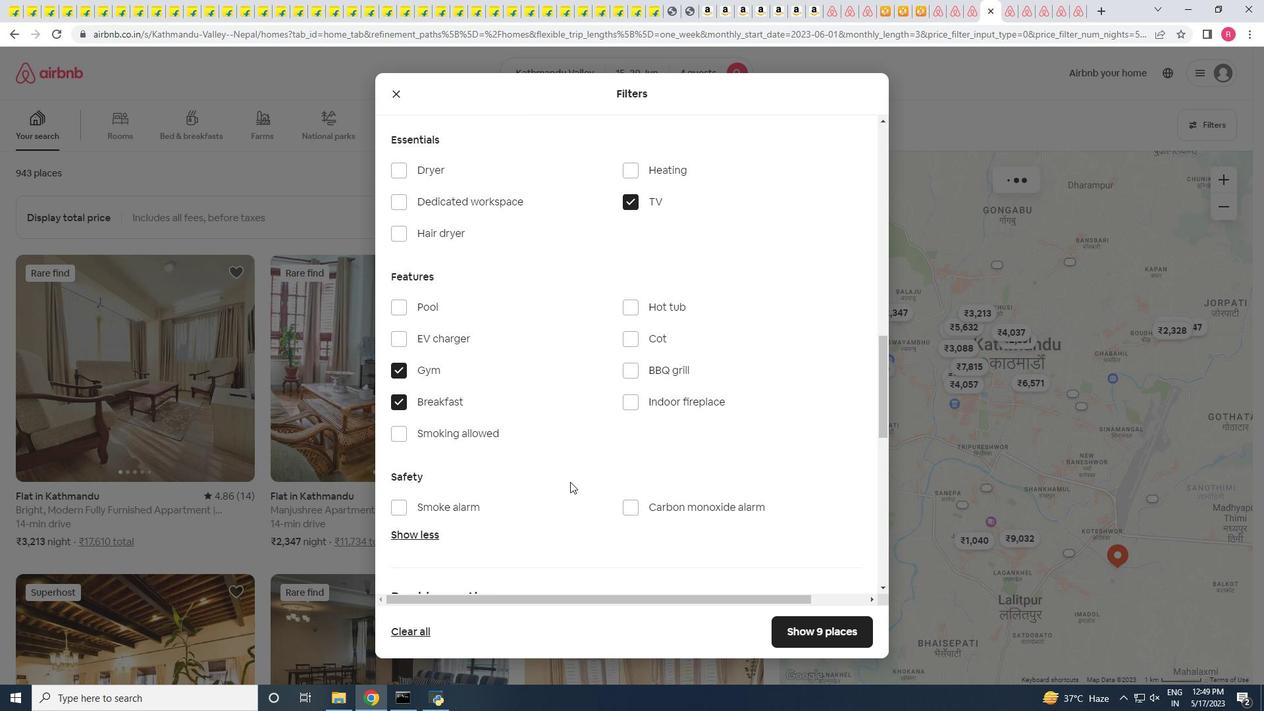 
Action: Mouse scrolled (570, 481) with delta (0, 0)
Screenshot: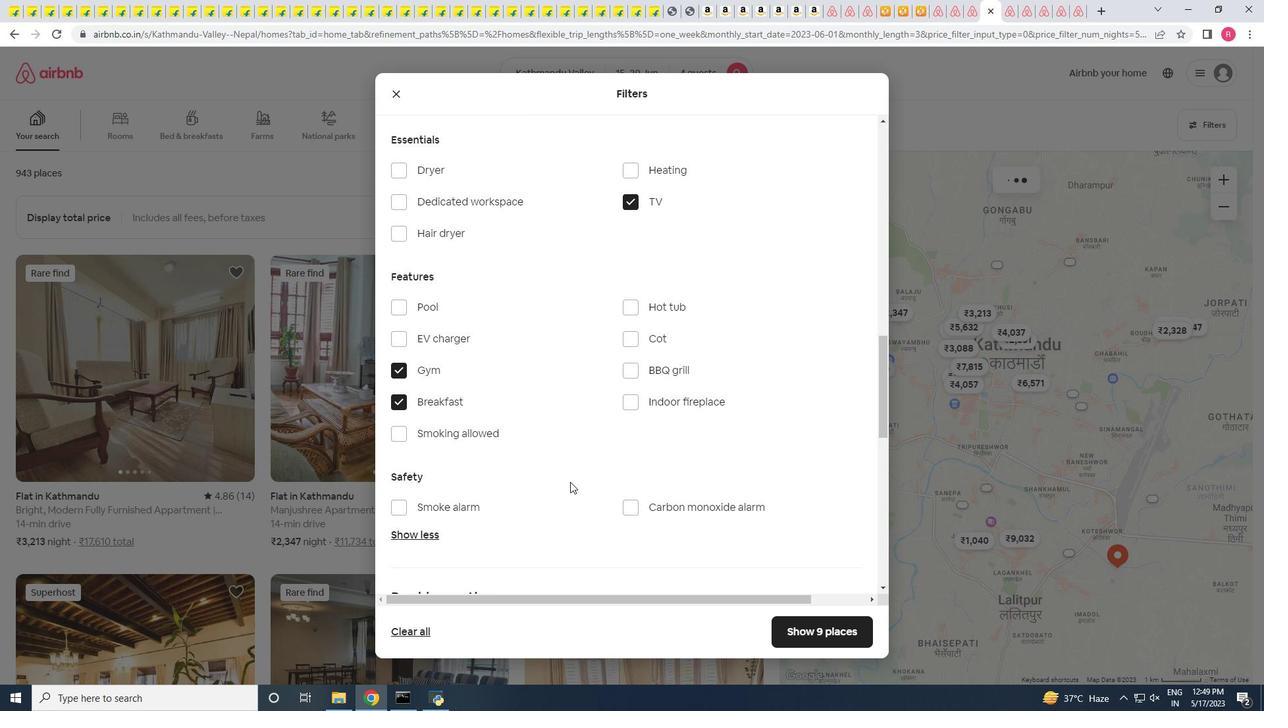 
Action: Mouse moved to (566, 519)
Screenshot: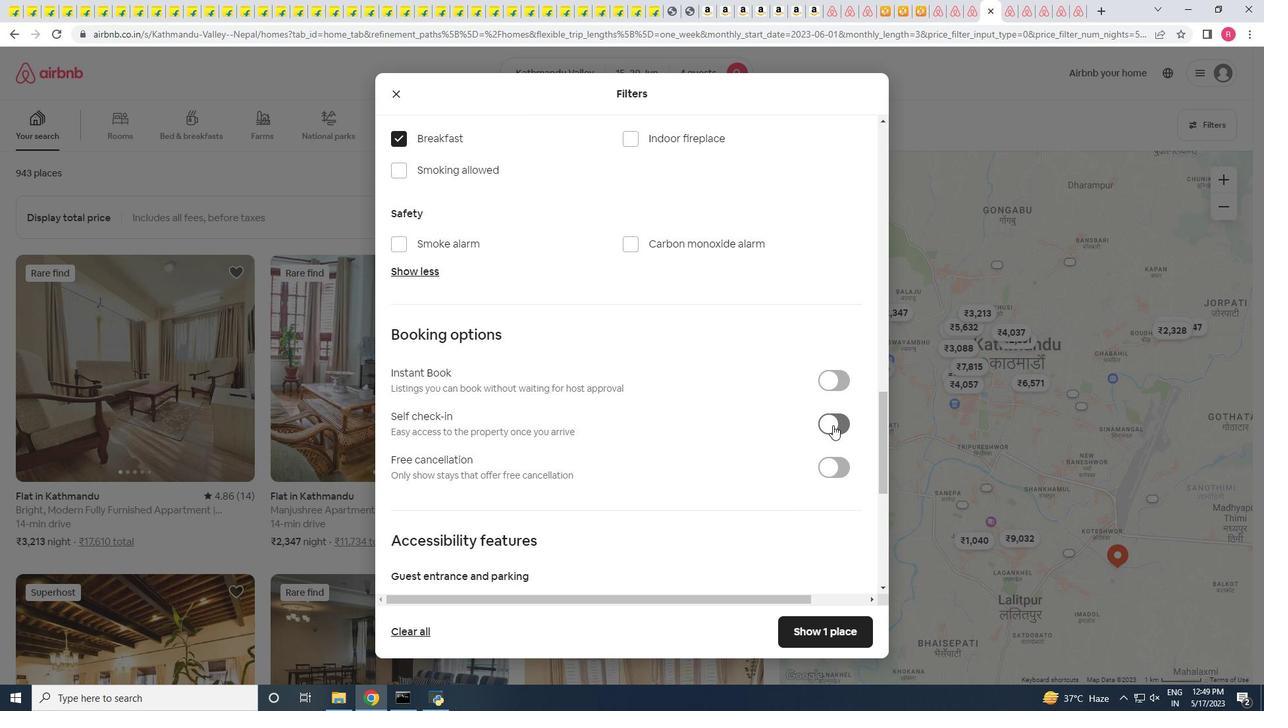 
Action: Mouse pressed left at (828, 425)
Screenshot: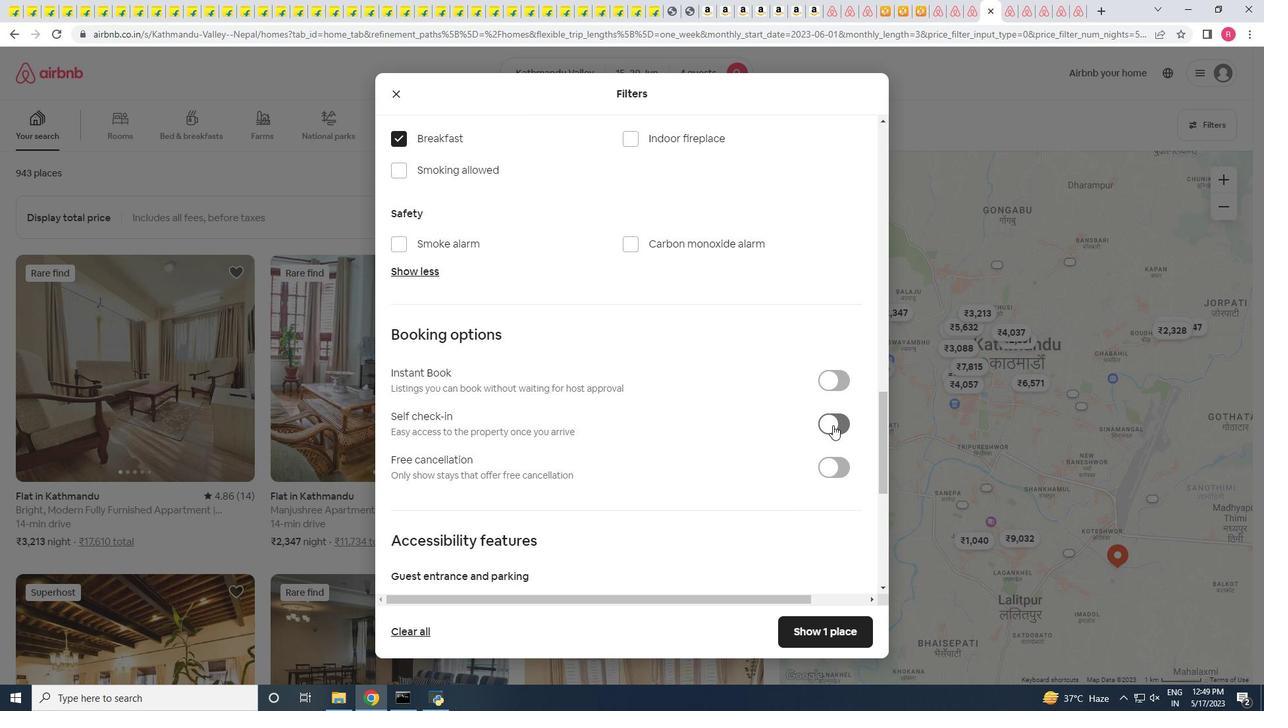 
Action: Mouse moved to (566, 519)
Screenshot: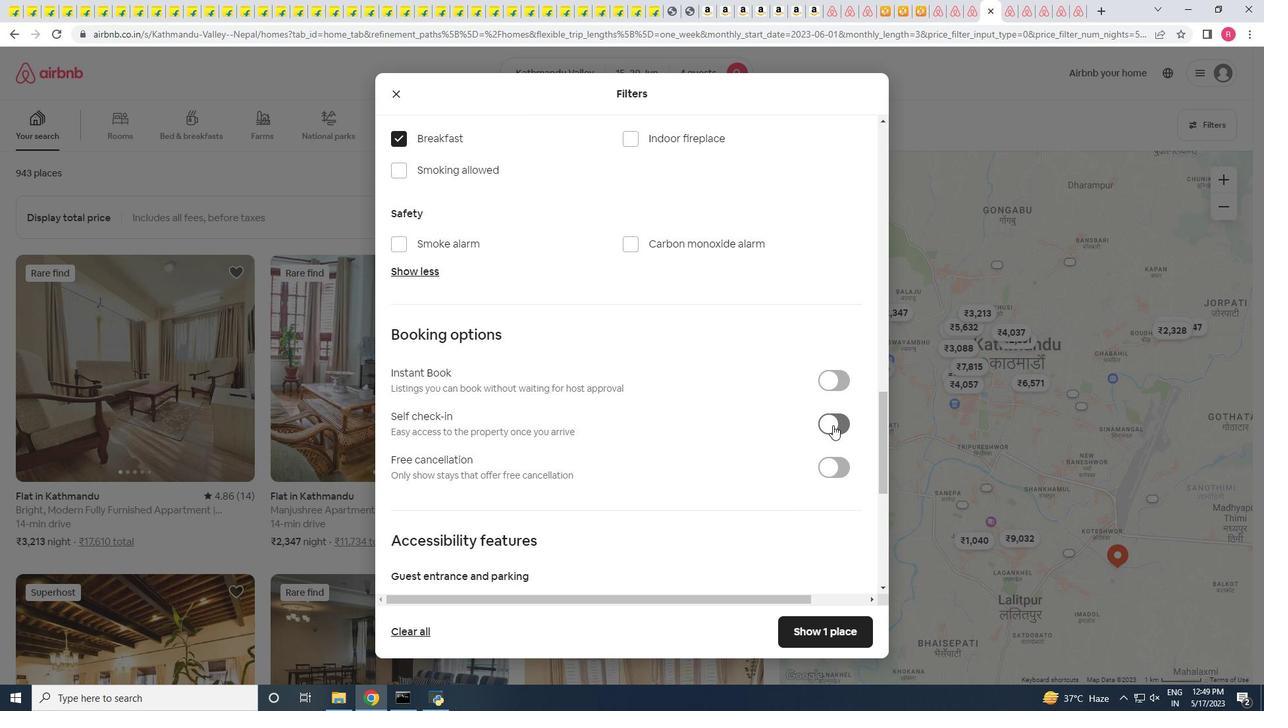 
Action: Mouse scrolled (566, 518) with delta (0, 0)
Screenshot: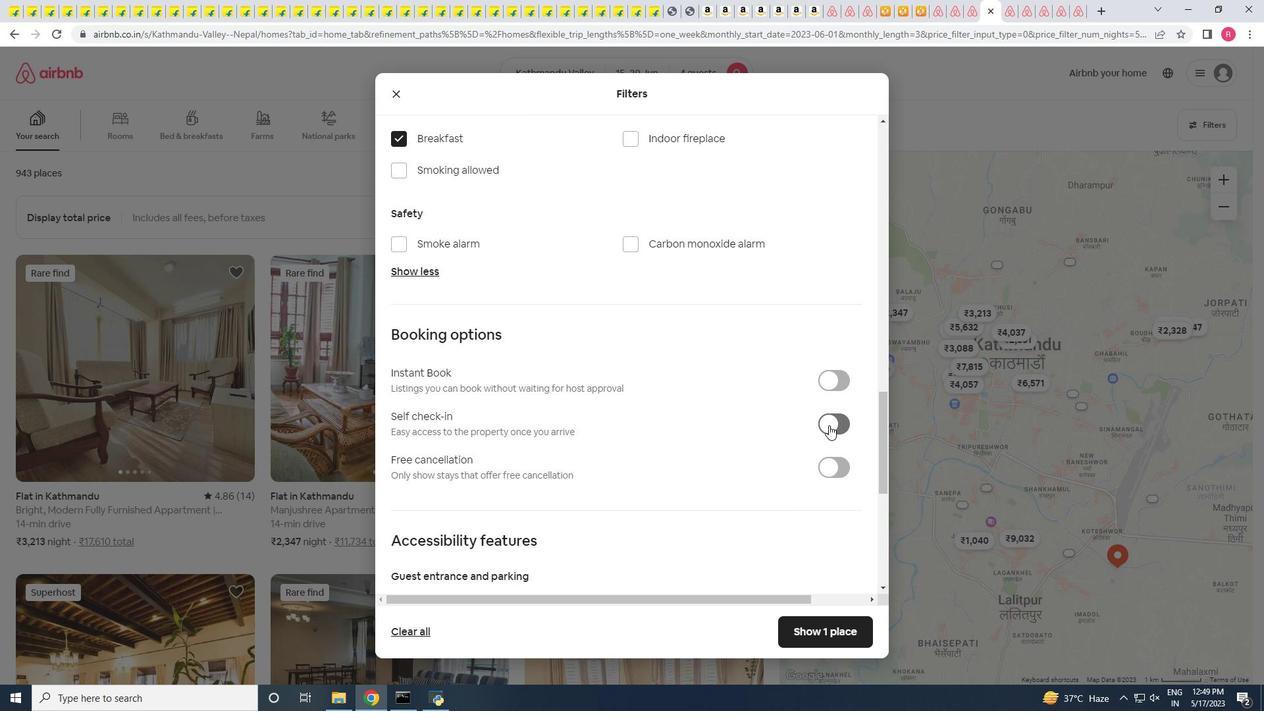 
Action: Mouse scrolled (566, 518) with delta (0, 0)
Screenshot: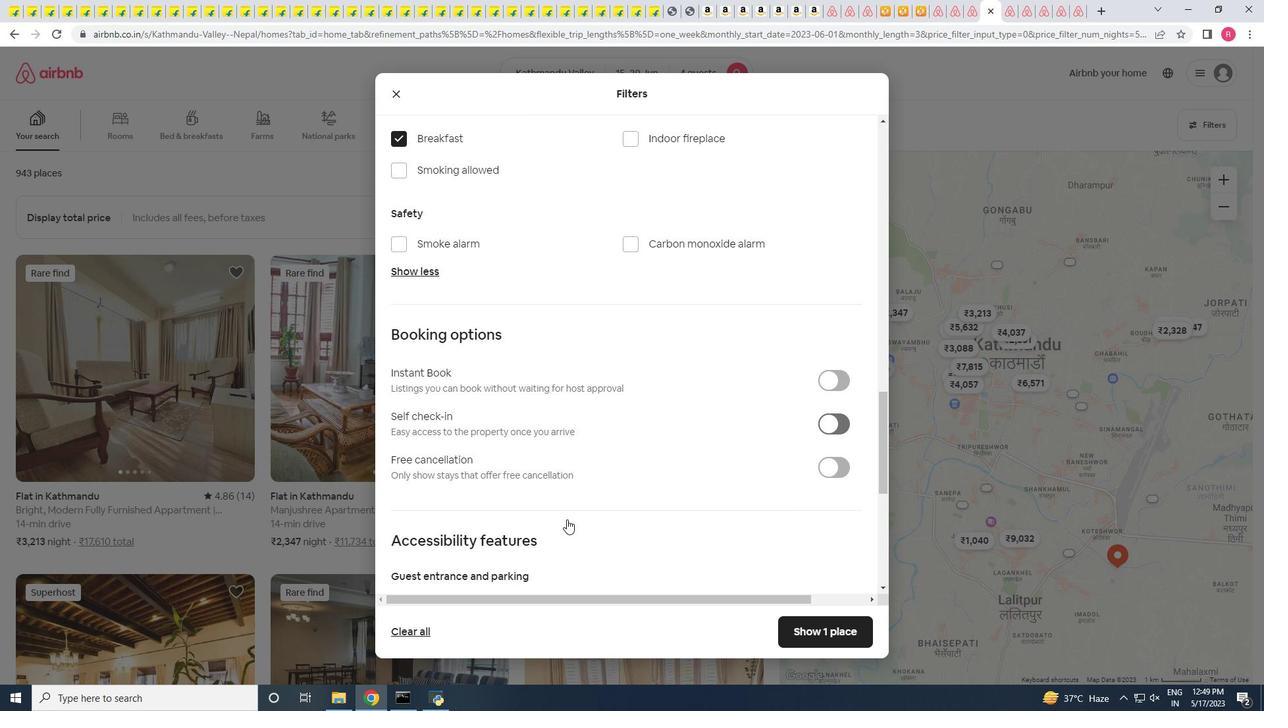
Action: Mouse scrolled (566, 518) with delta (0, 0)
Screenshot: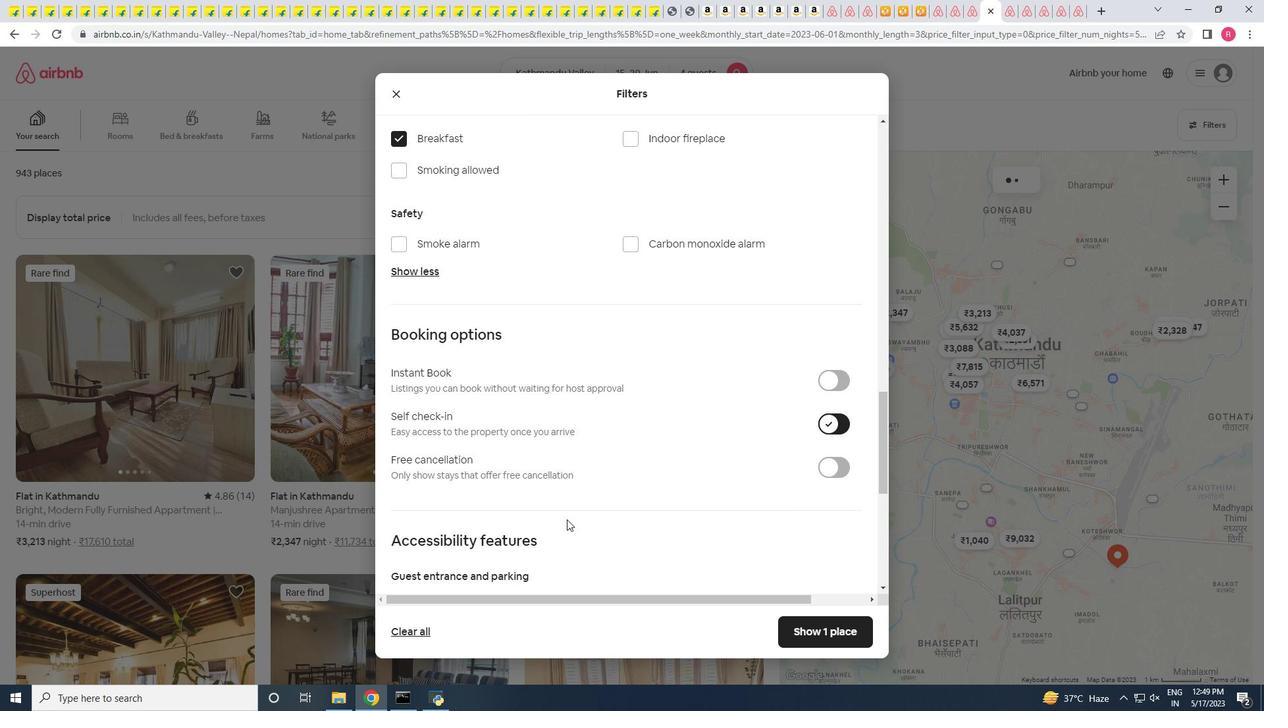 
Action: Mouse scrolled (566, 518) with delta (0, 0)
Screenshot: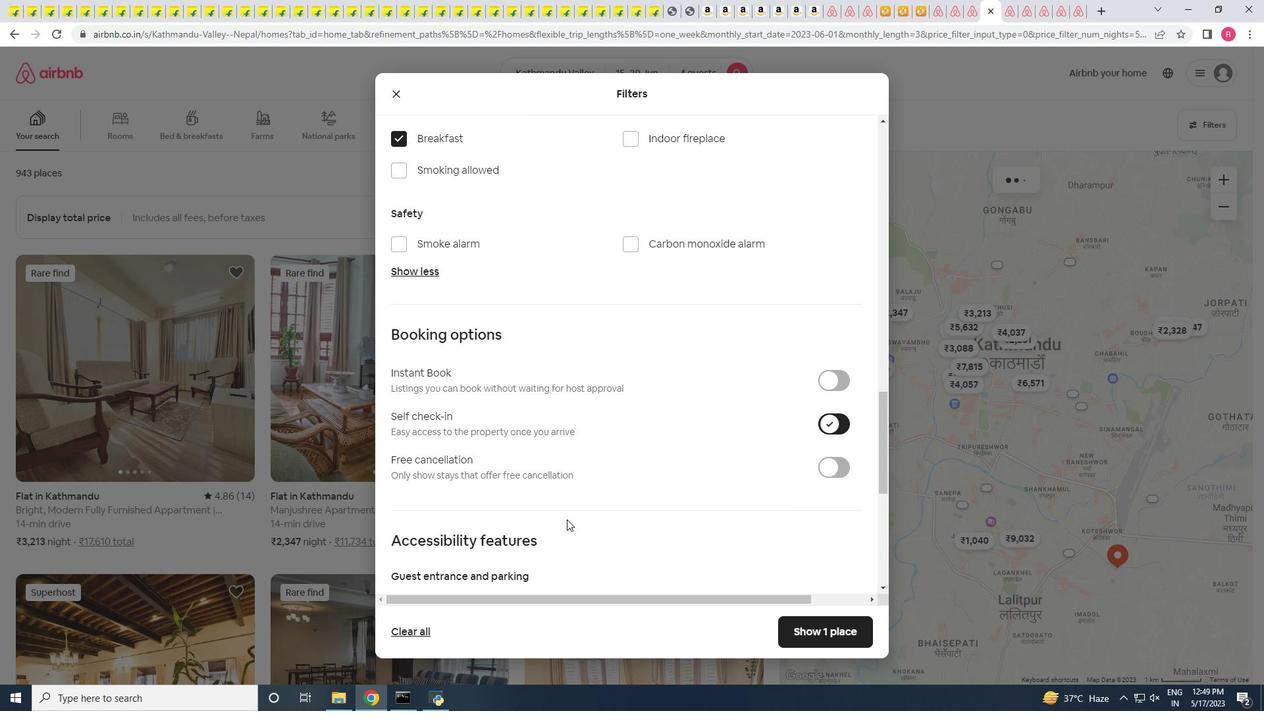 
Action: Mouse scrolled (566, 518) with delta (0, 0)
Screenshot: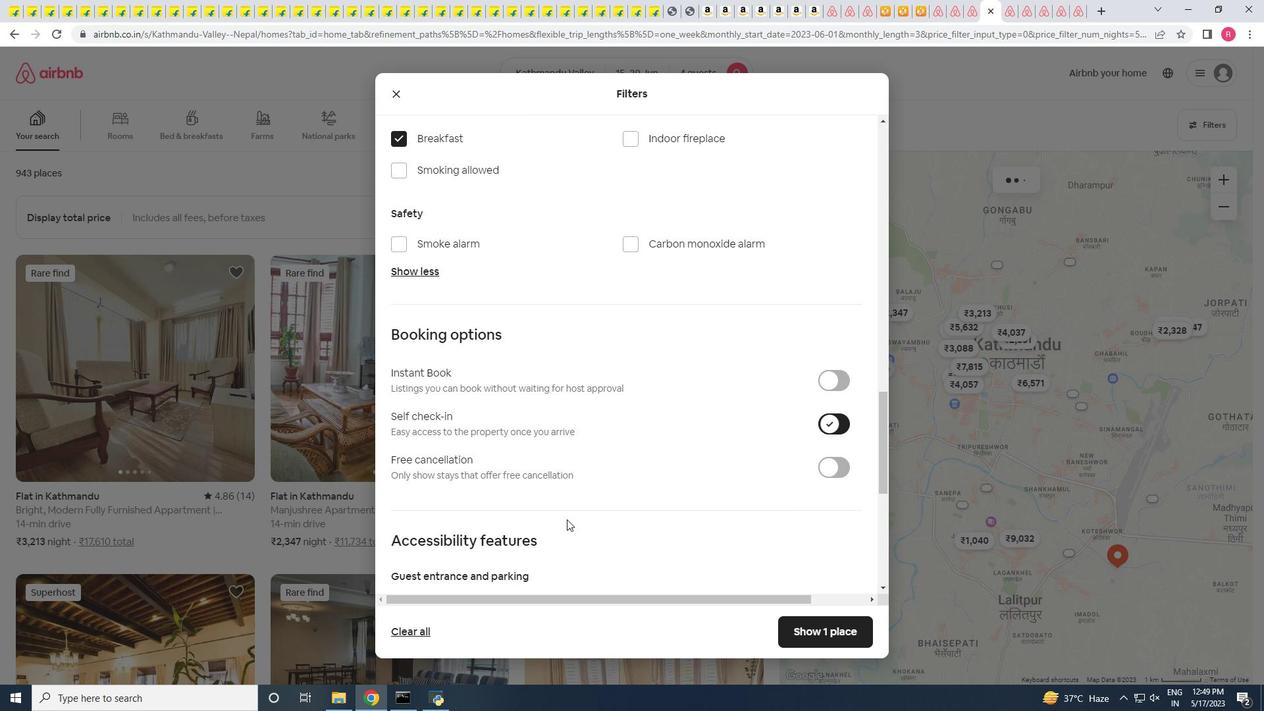 
Action: Mouse moved to (488, 499)
Screenshot: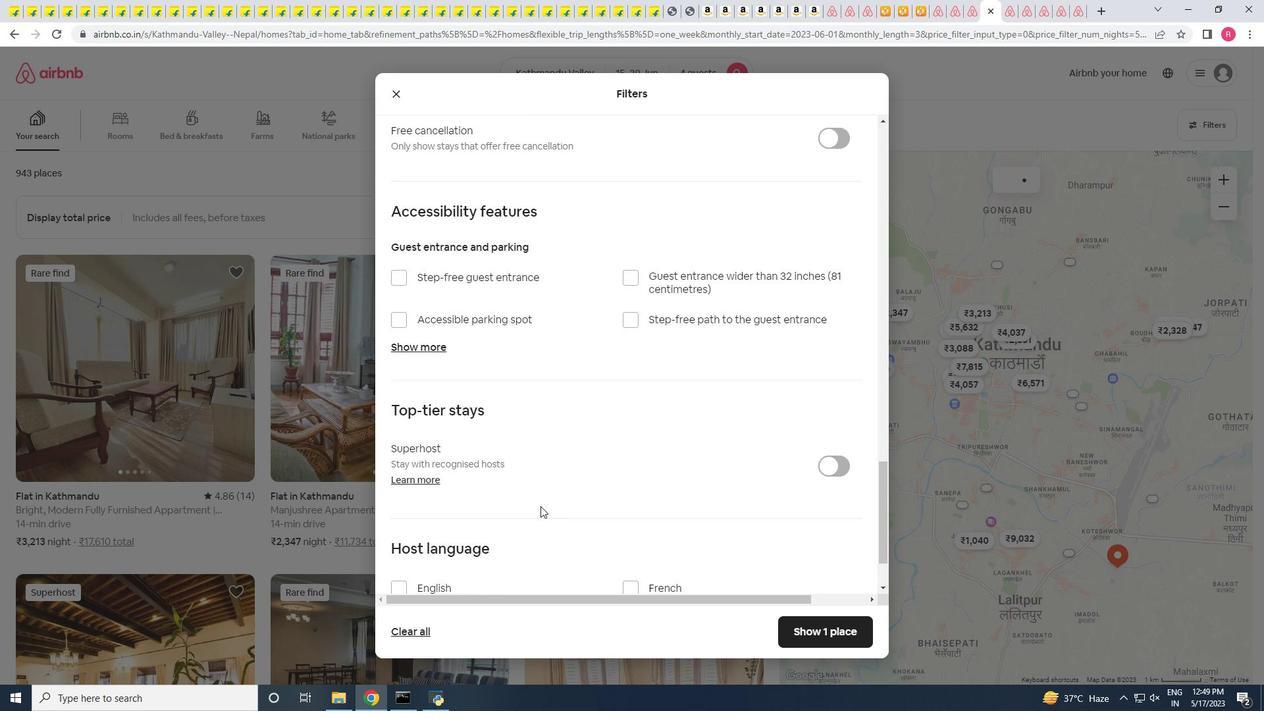 
Action: Mouse scrolled (488, 498) with delta (0, 0)
Screenshot: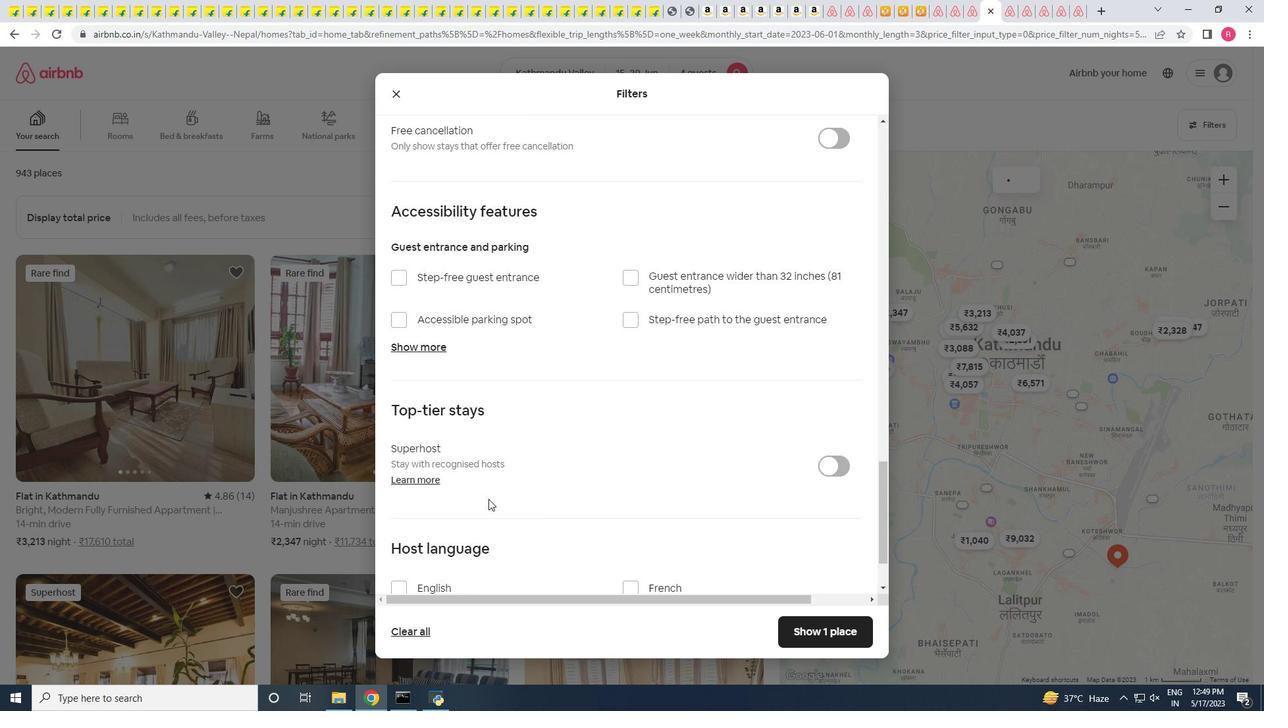
Action: Mouse scrolled (488, 498) with delta (0, 0)
Screenshot: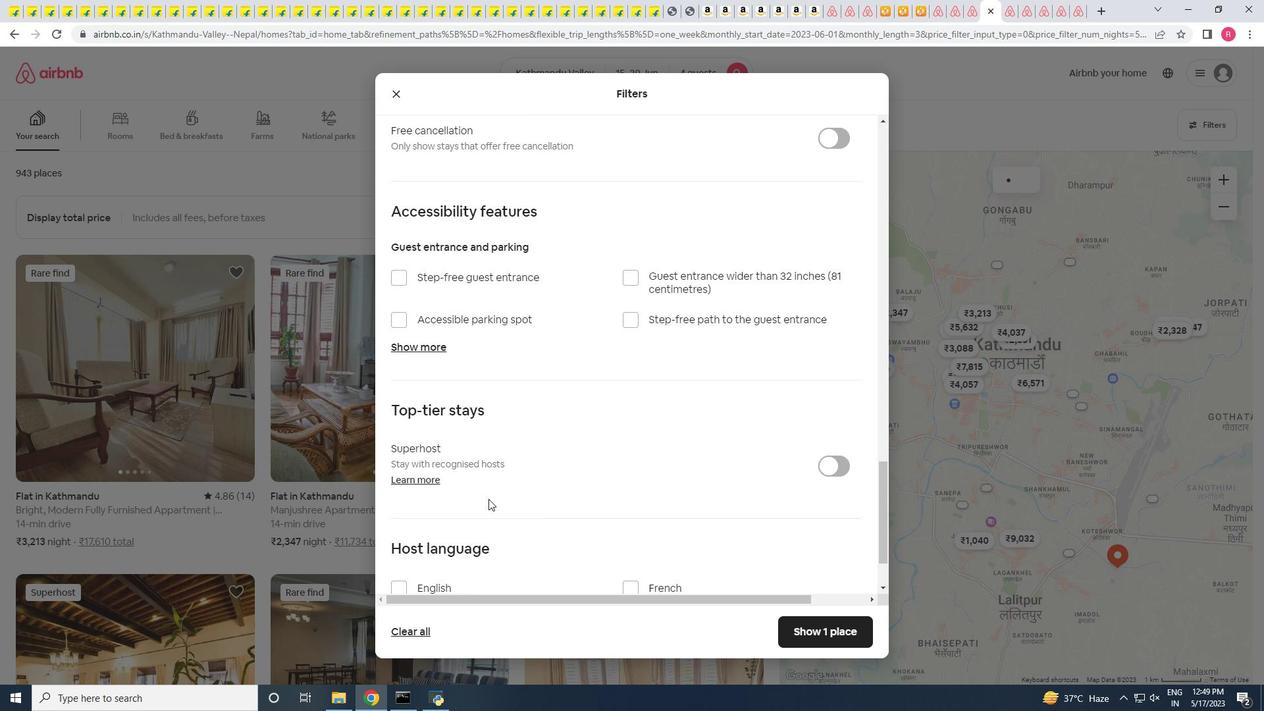 
Action: Mouse scrolled (488, 498) with delta (0, 0)
Screenshot: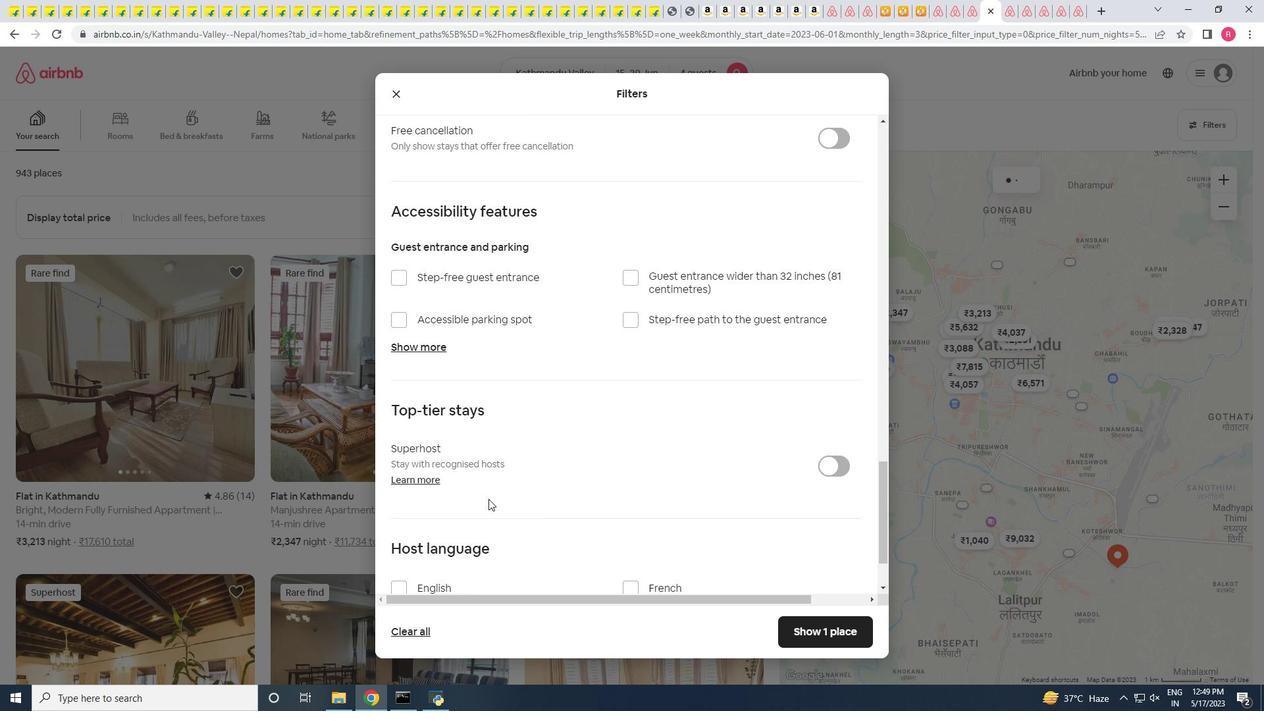 
Action: Mouse moved to (428, 563)
Screenshot: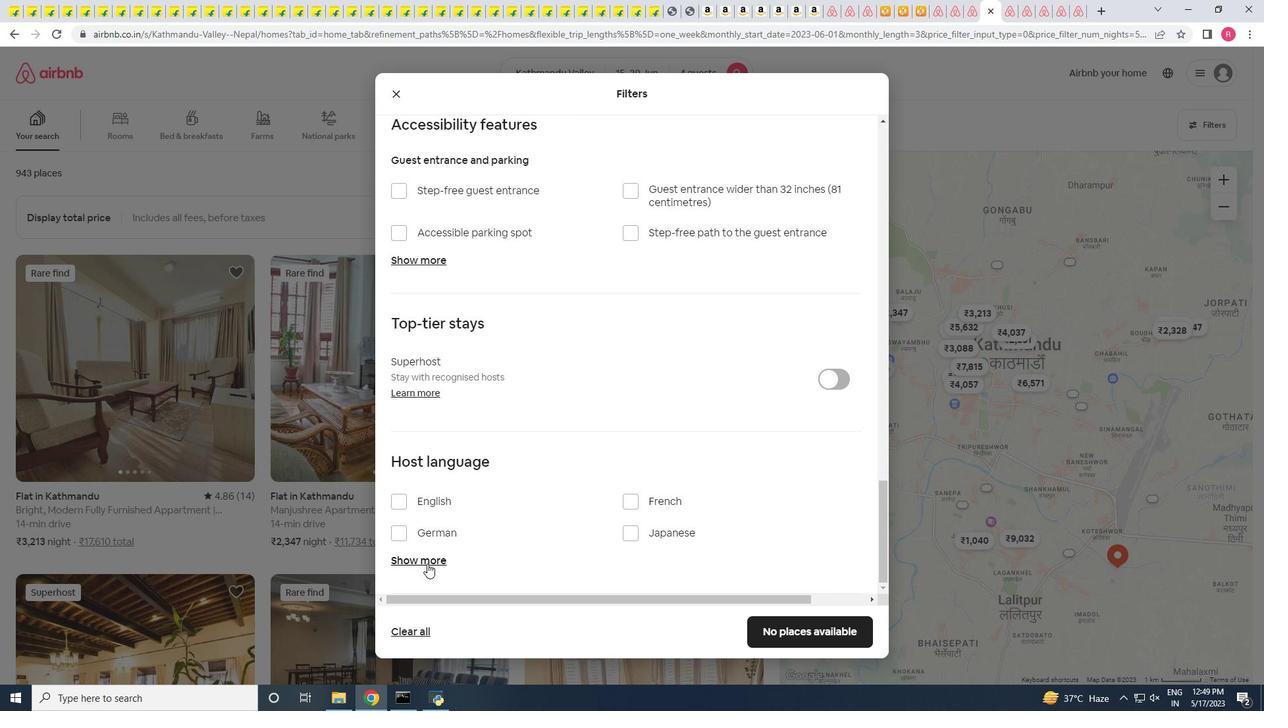
Action: Mouse pressed left at (428, 563)
Screenshot: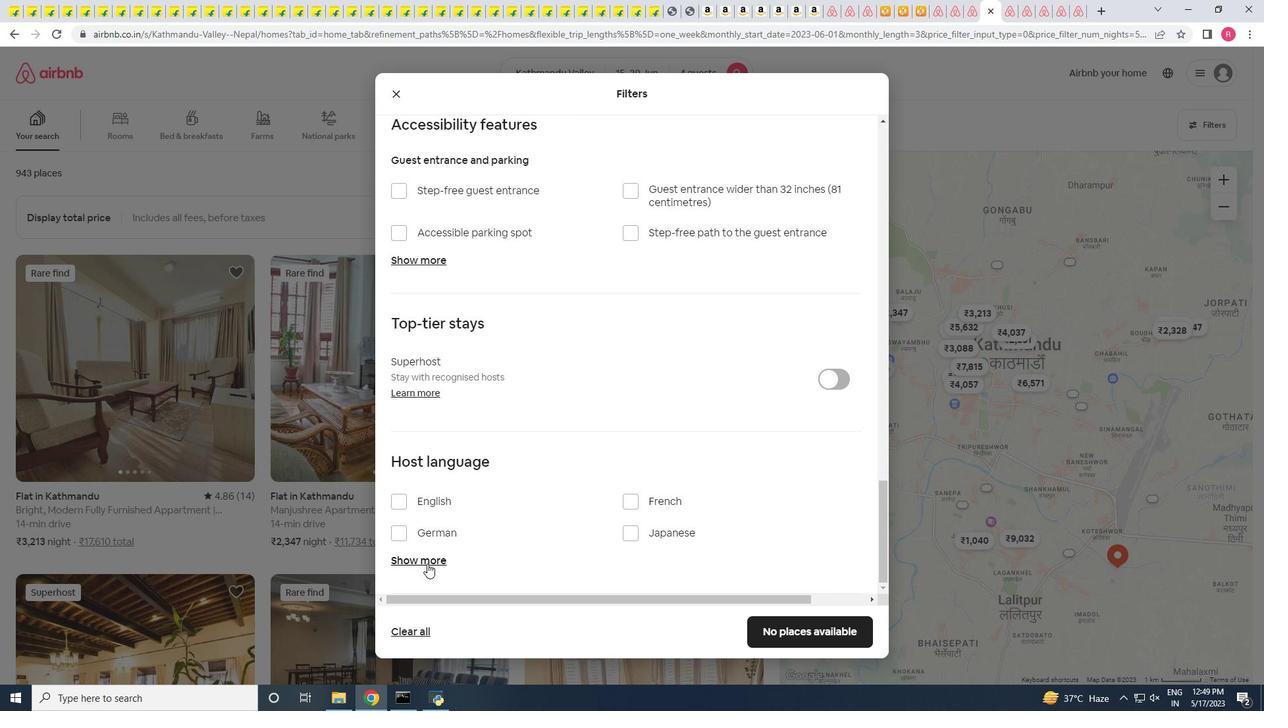 
Action: Mouse moved to (550, 566)
Screenshot: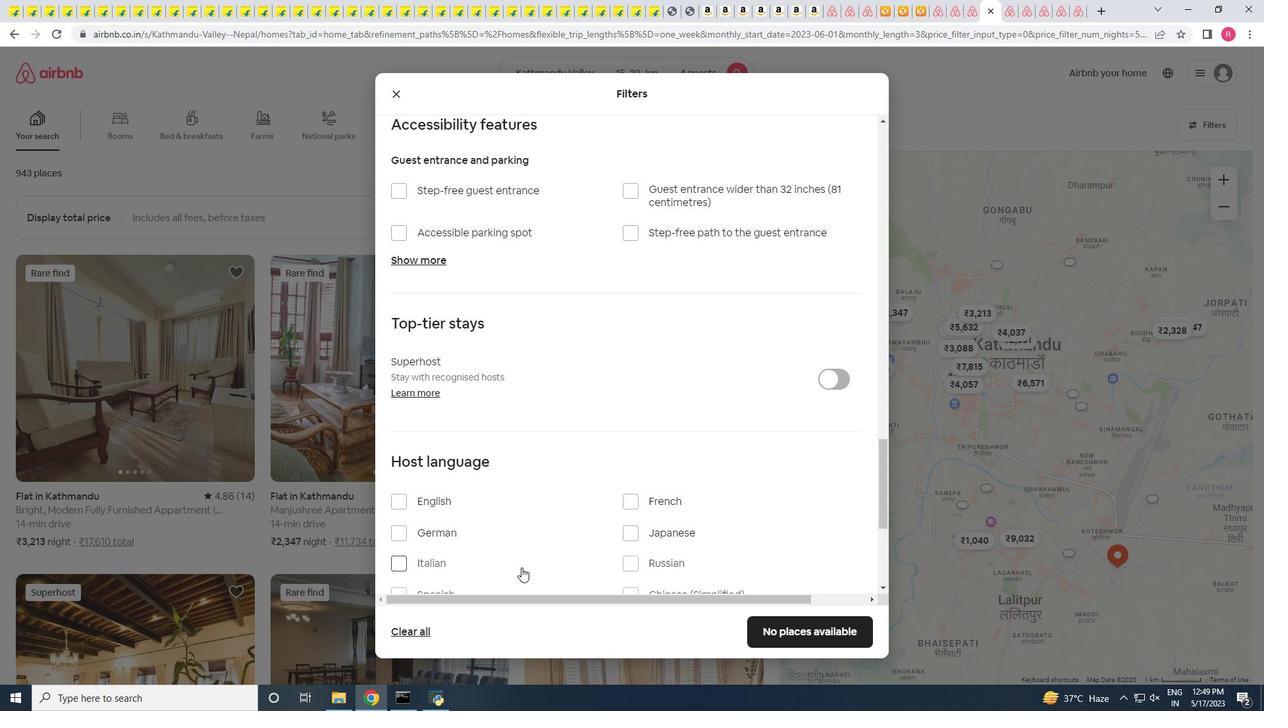 
Action: Mouse scrolled (550, 566) with delta (0, 0)
Screenshot: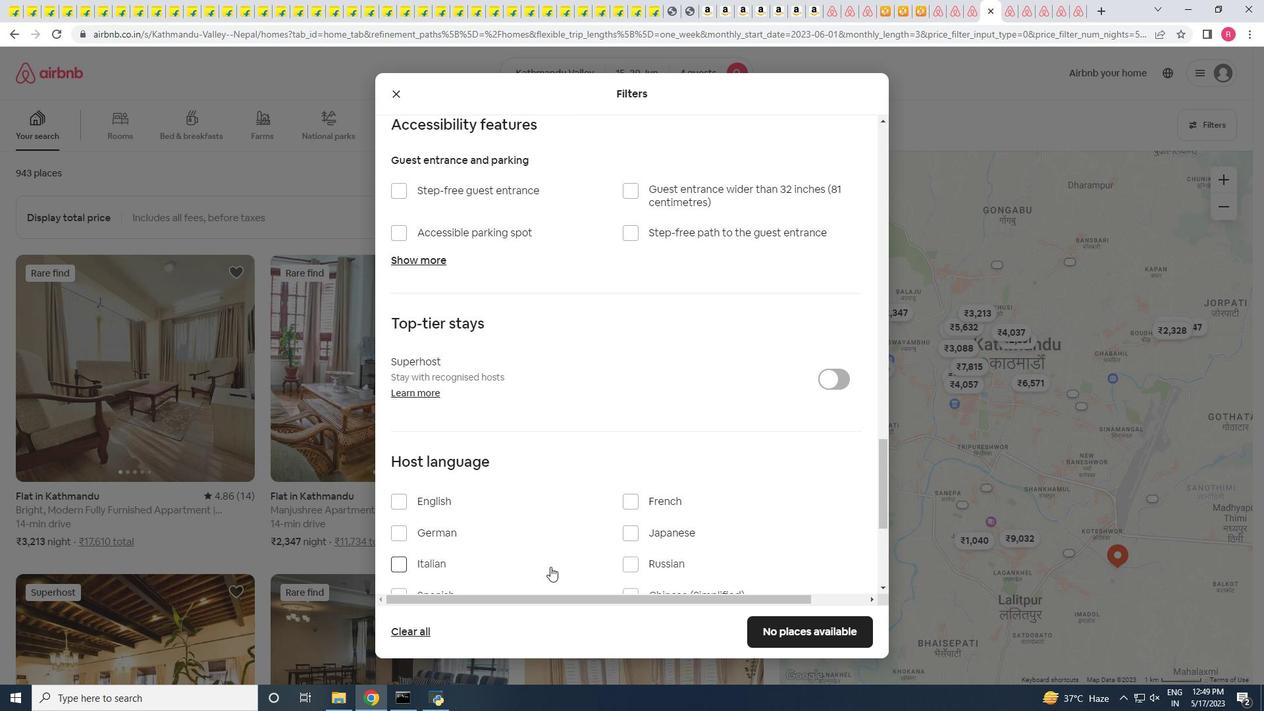
Action: Mouse moved to (410, 434)
Screenshot: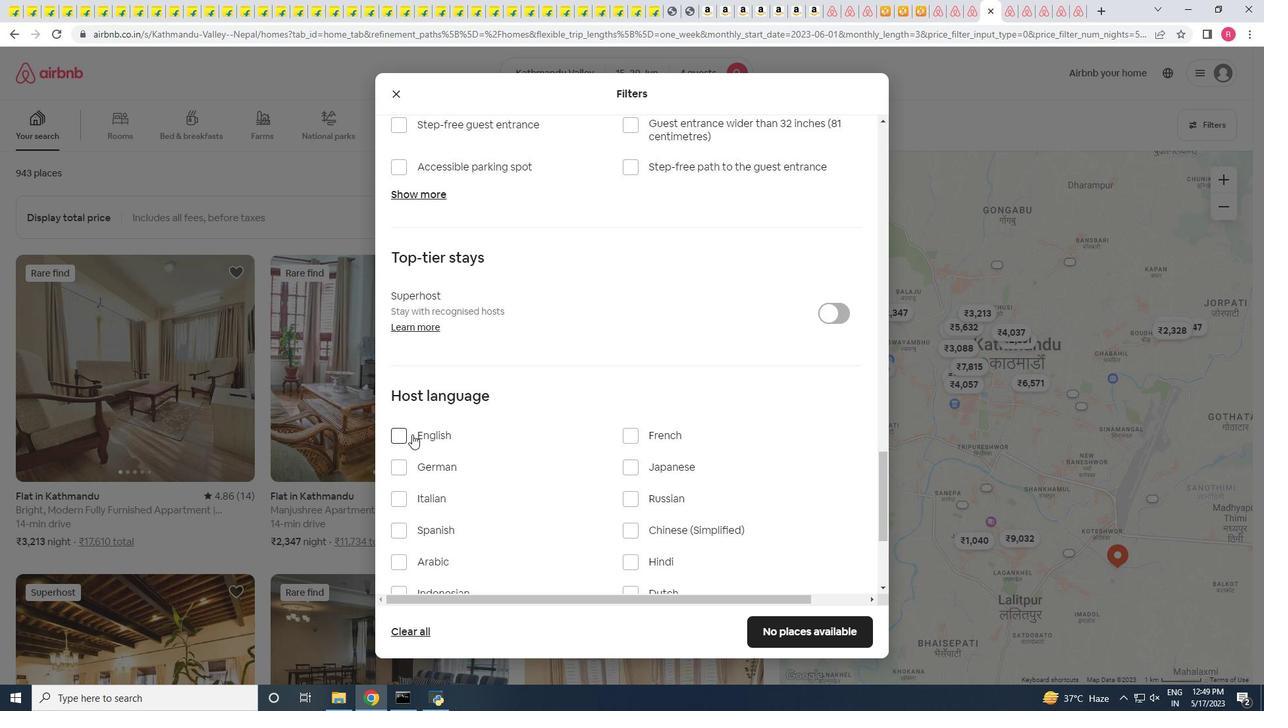 
Action: Mouse pressed left at (410, 434)
Screenshot: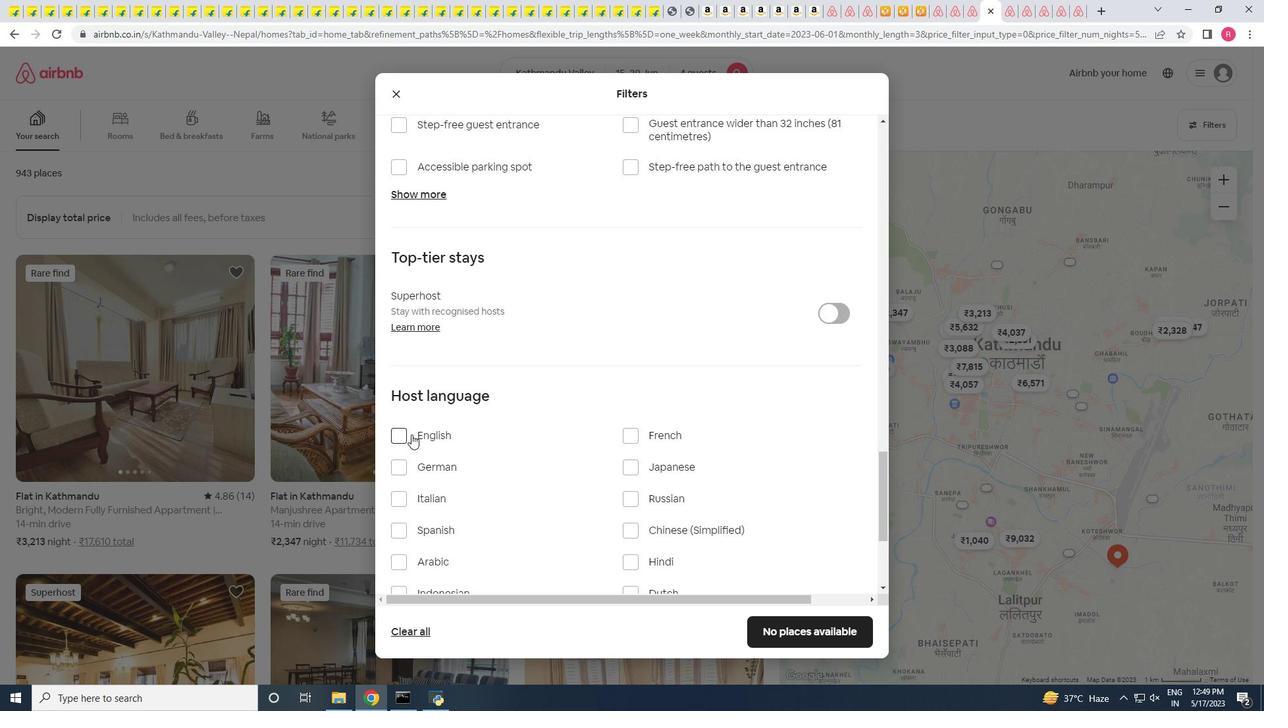 
Action: Mouse moved to (602, 512)
Screenshot: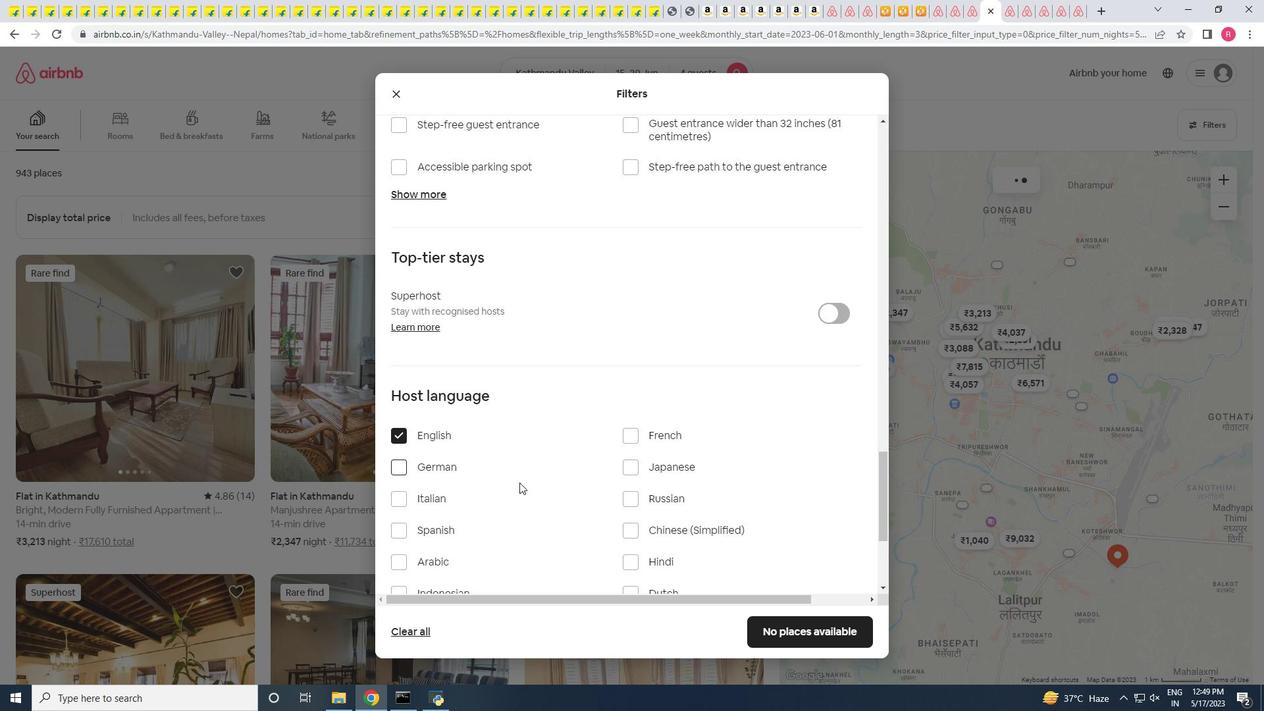 
Action: Mouse scrolled (602, 511) with delta (0, 0)
Screenshot: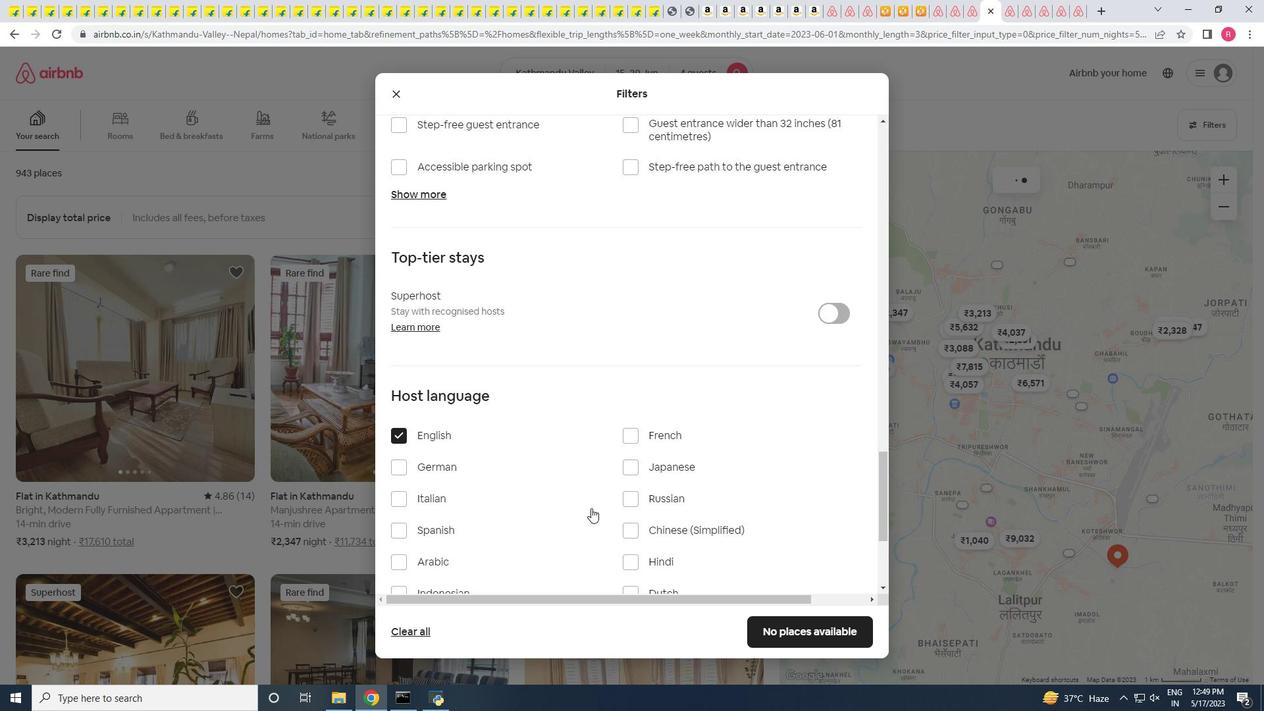 
Action: Mouse scrolled (602, 511) with delta (0, 0)
Screenshot: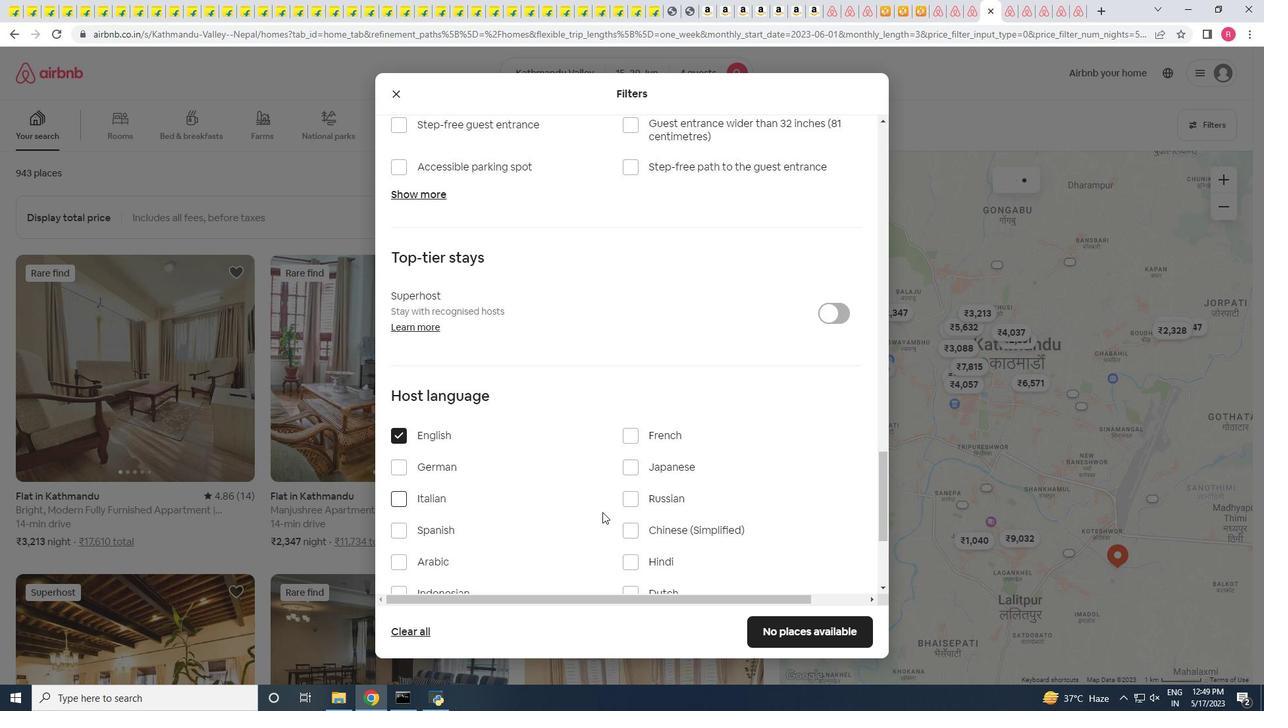
Action: Mouse moved to (544, 571)
Screenshot: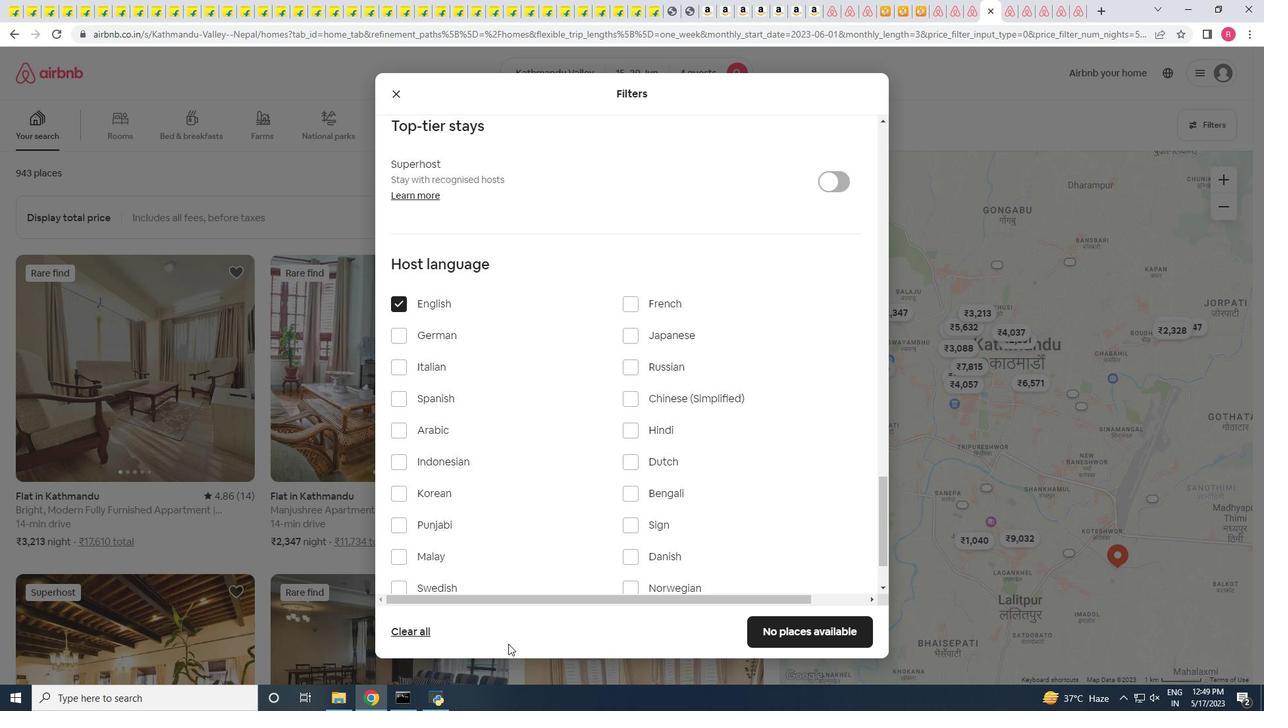 
Action: Mouse scrolled (544, 570) with delta (0, 0)
Screenshot: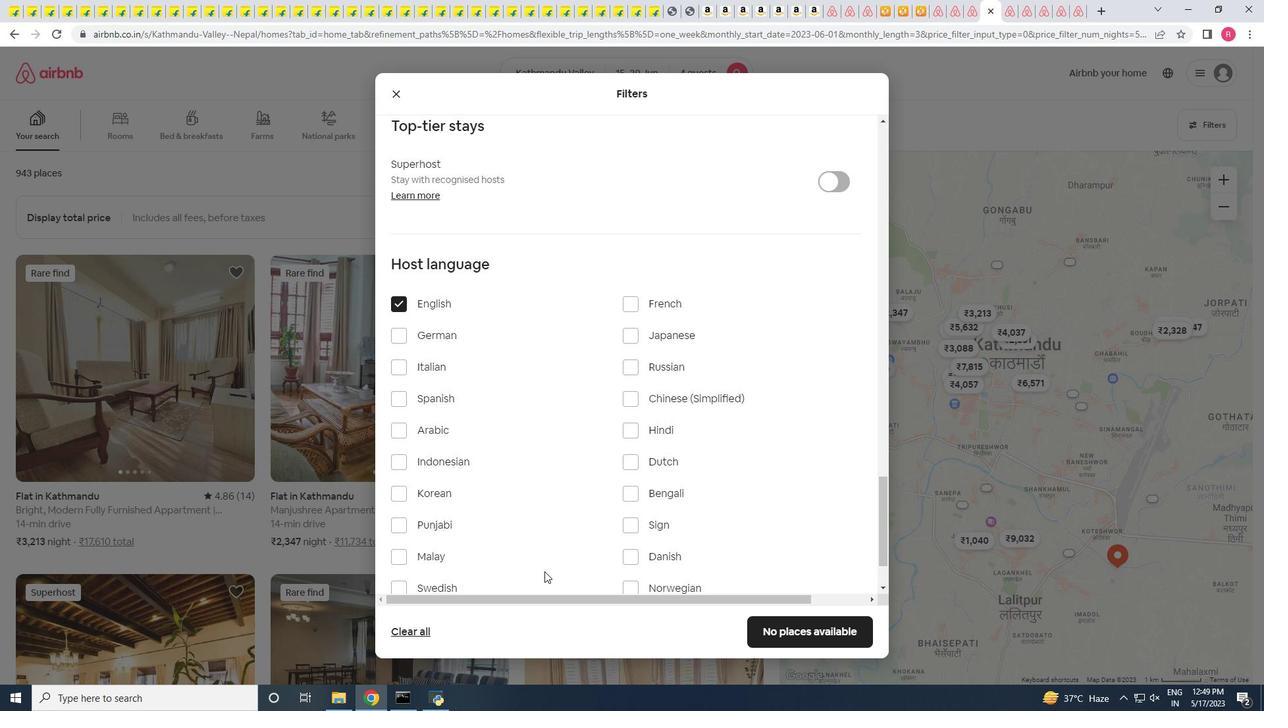 
Action: Mouse scrolled (544, 570) with delta (0, 0)
Screenshot: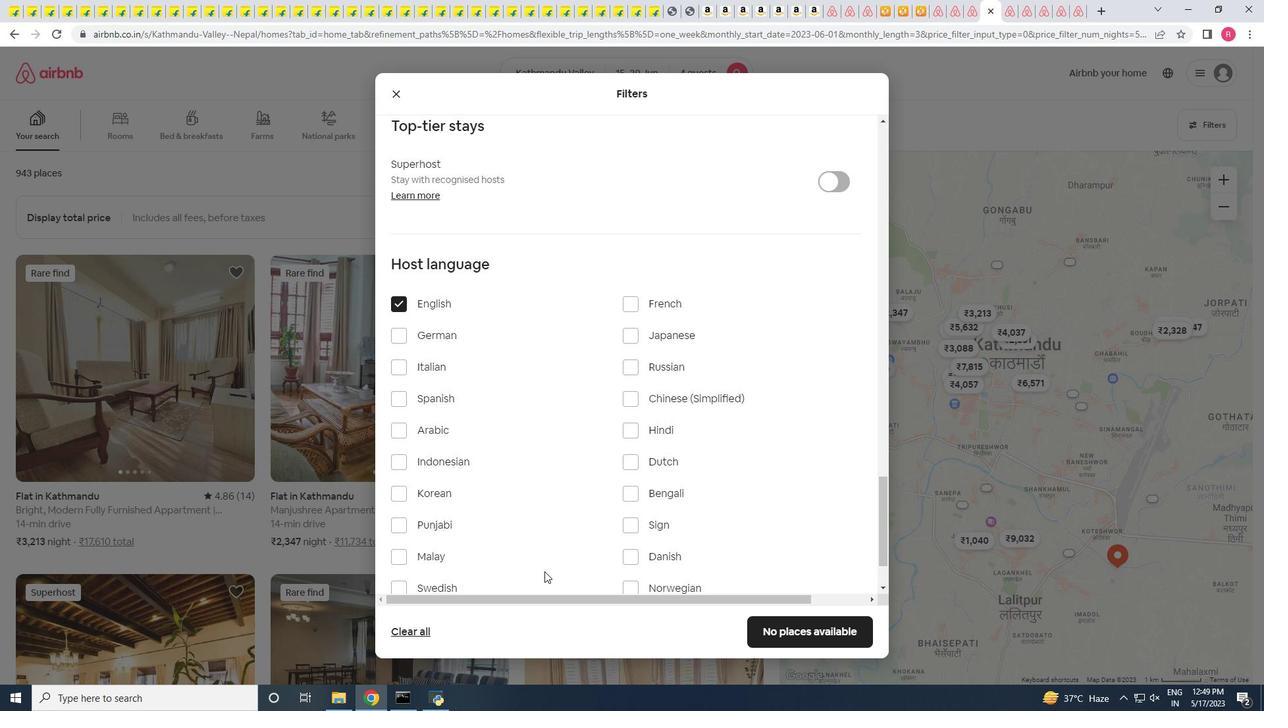
Action: Mouse moved to (630, 341)
Screenshot: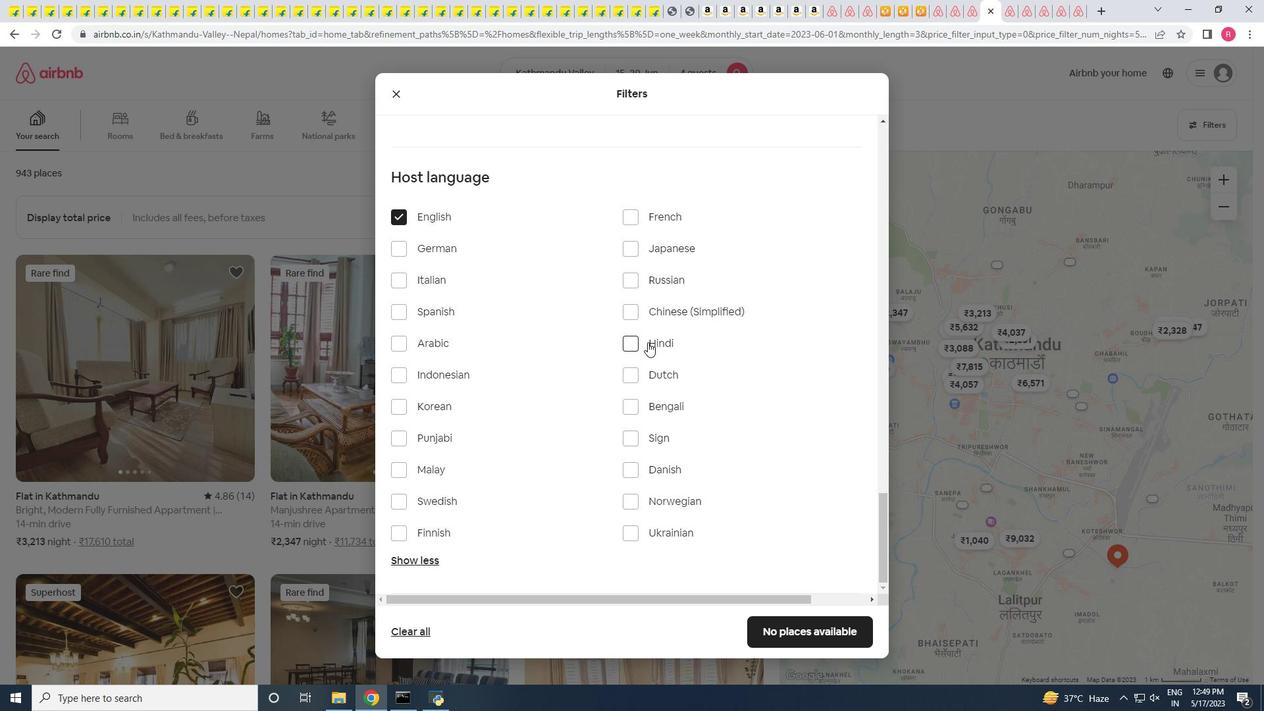 
Action: Mouse pressed left at (630, 341)
Screenshot: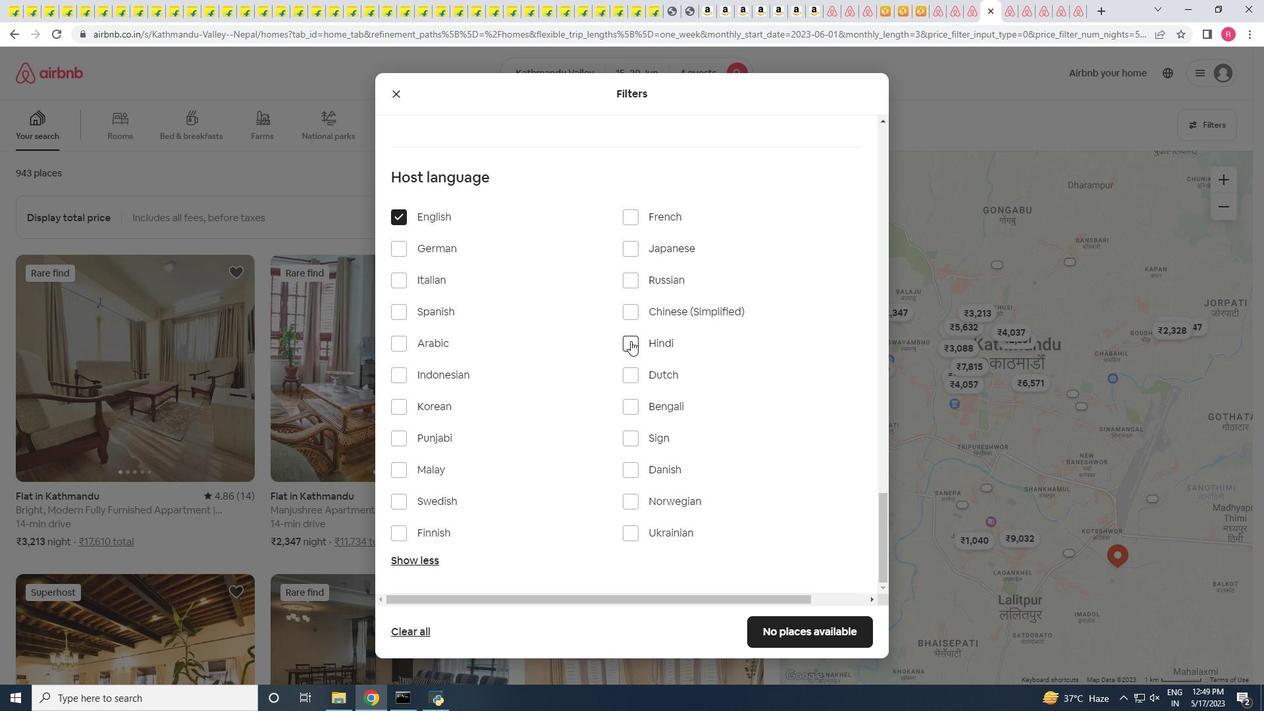 
Action: Mouse moved to (798, 633)
Screenshot: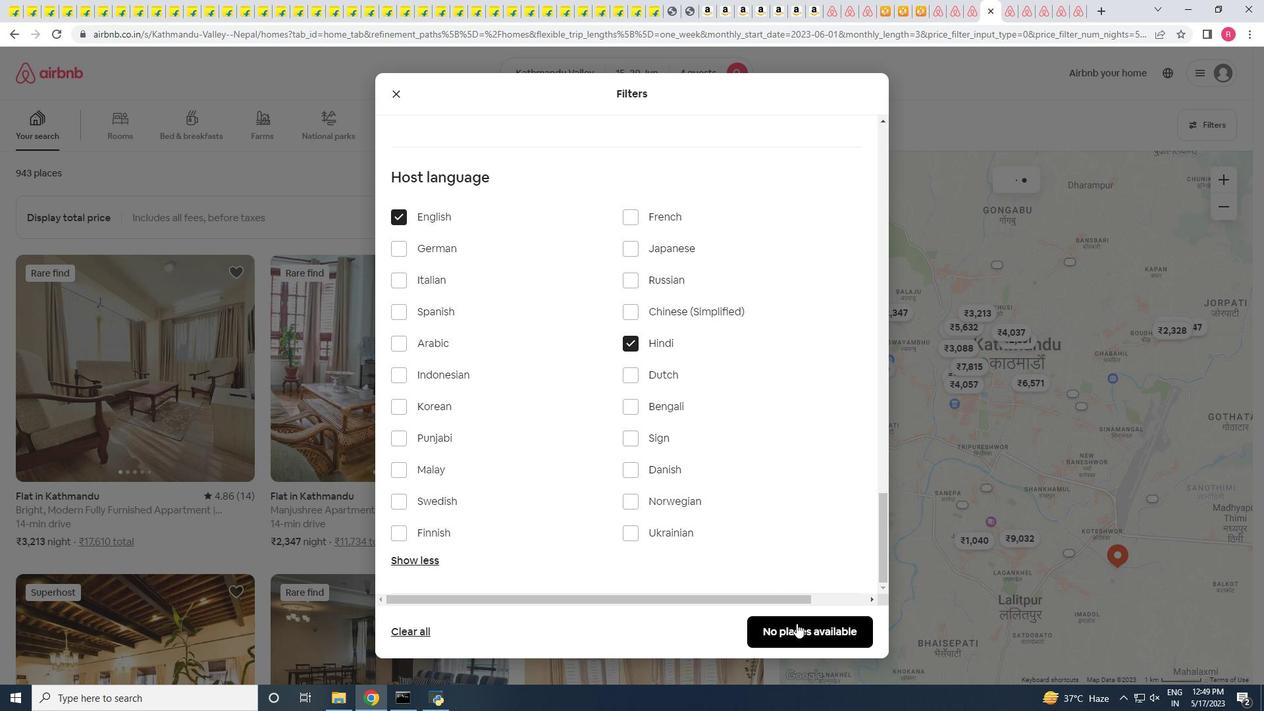 
Action: Mouse pressed left at (798, 633)
Screenshot: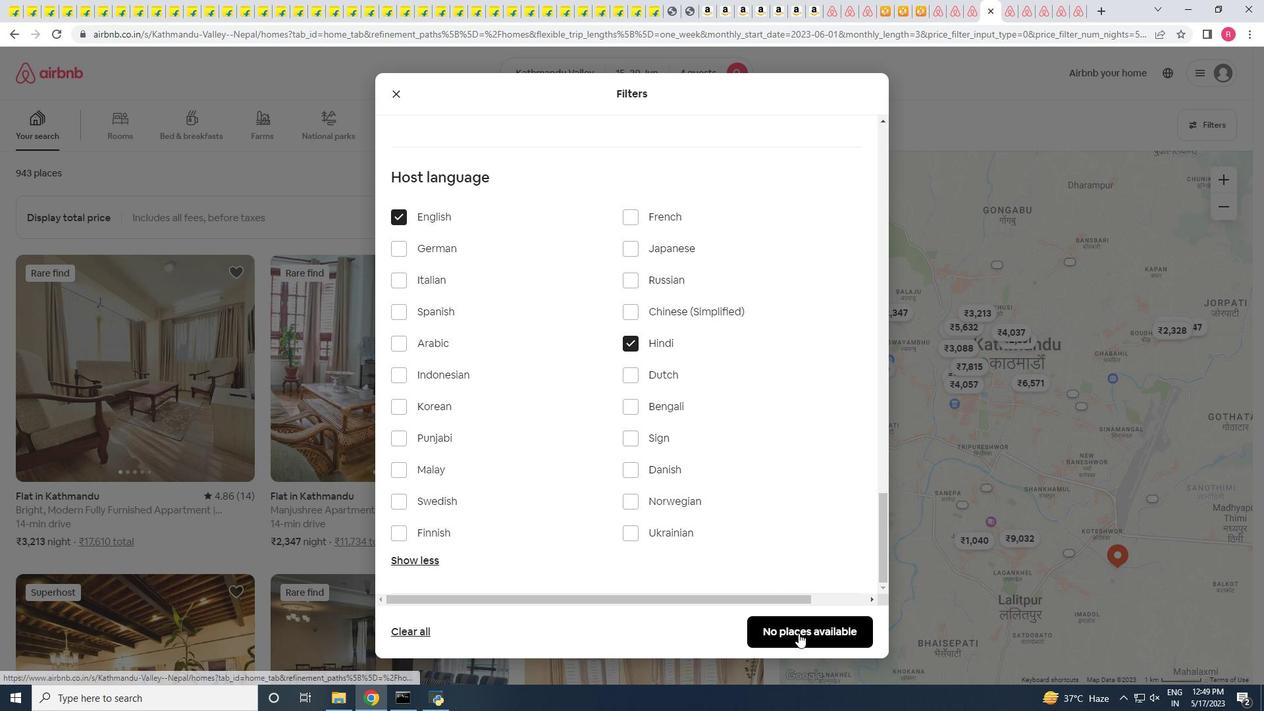 
Action: Mouse moved to (452, 408)
Screenshot: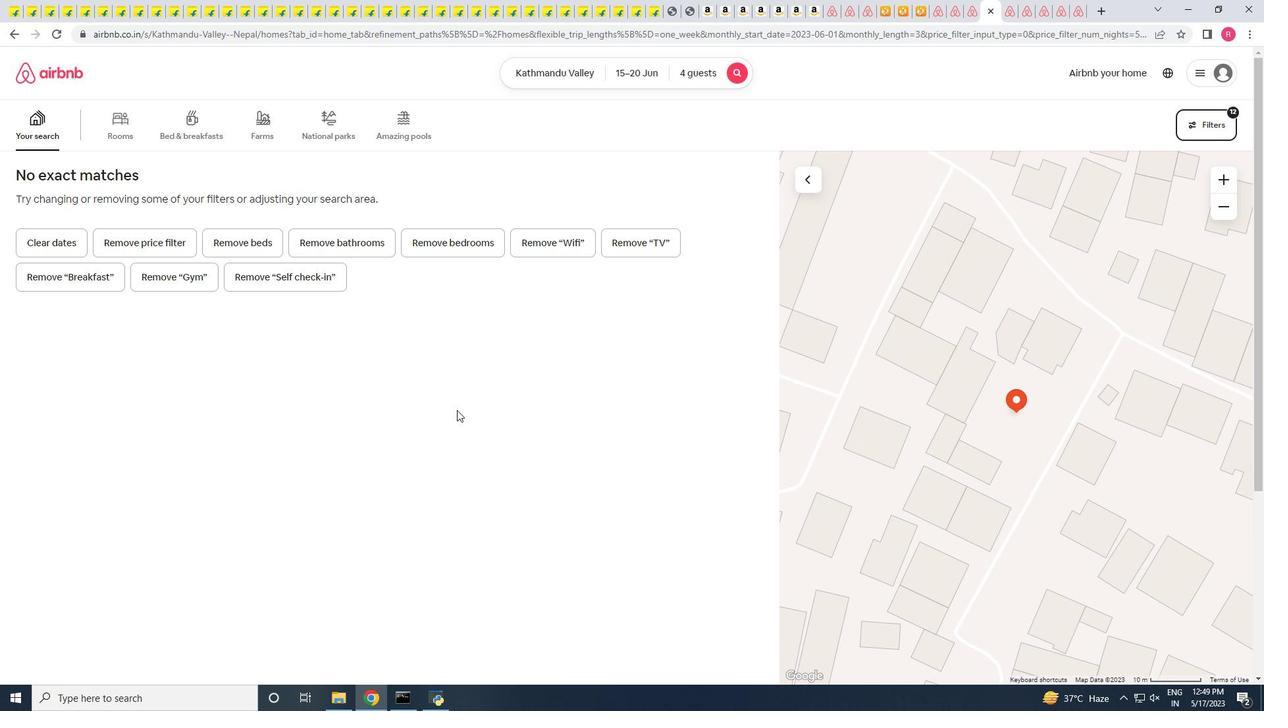 
Action: Mouse scrolled (452, 408) with delta (0, 0)
Screenshot: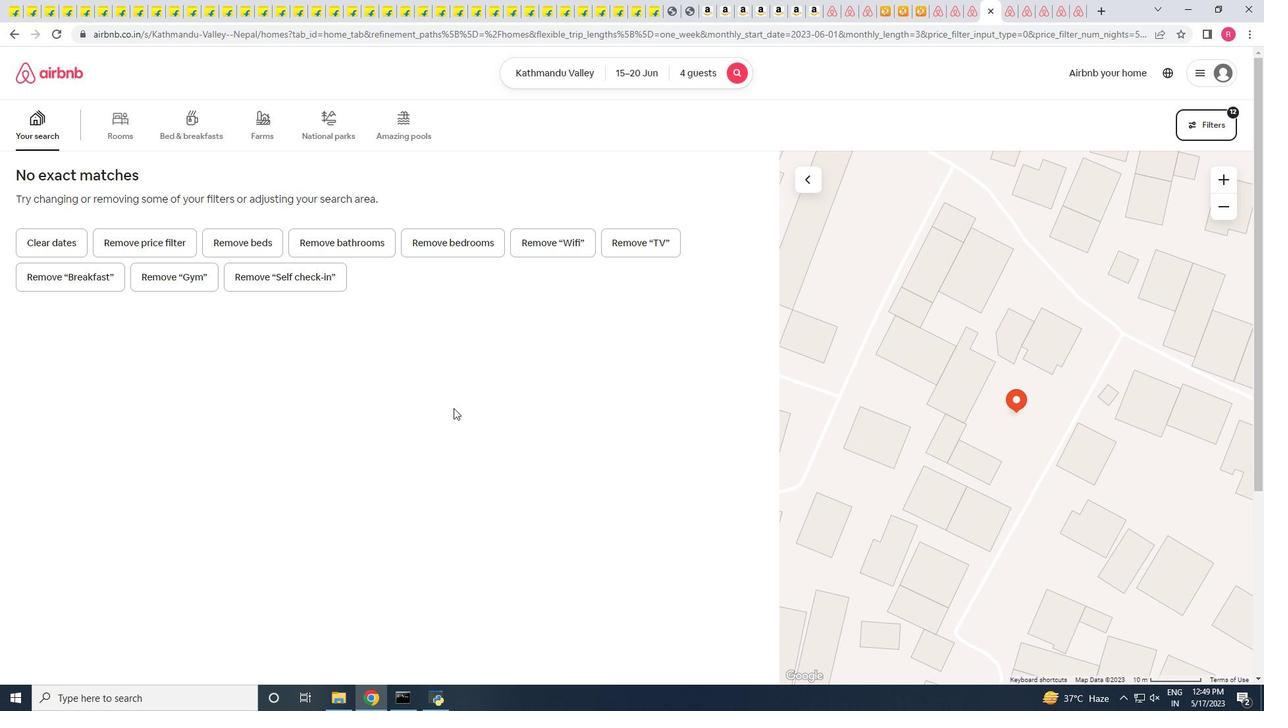 
Action: Mouse scrolled (452, 408) with delta (0, 0)
Screenshot: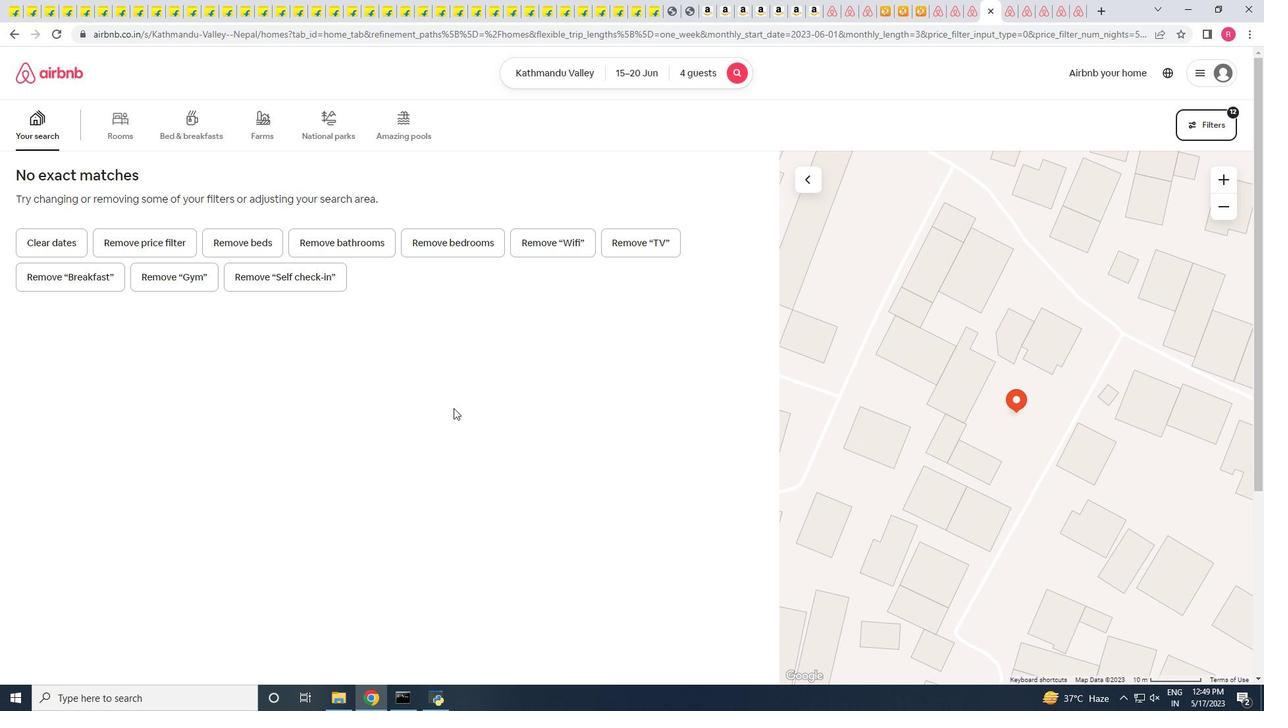 
Action: Mouse scrolled (452, 408) with delta (0, 0)
Screenshot: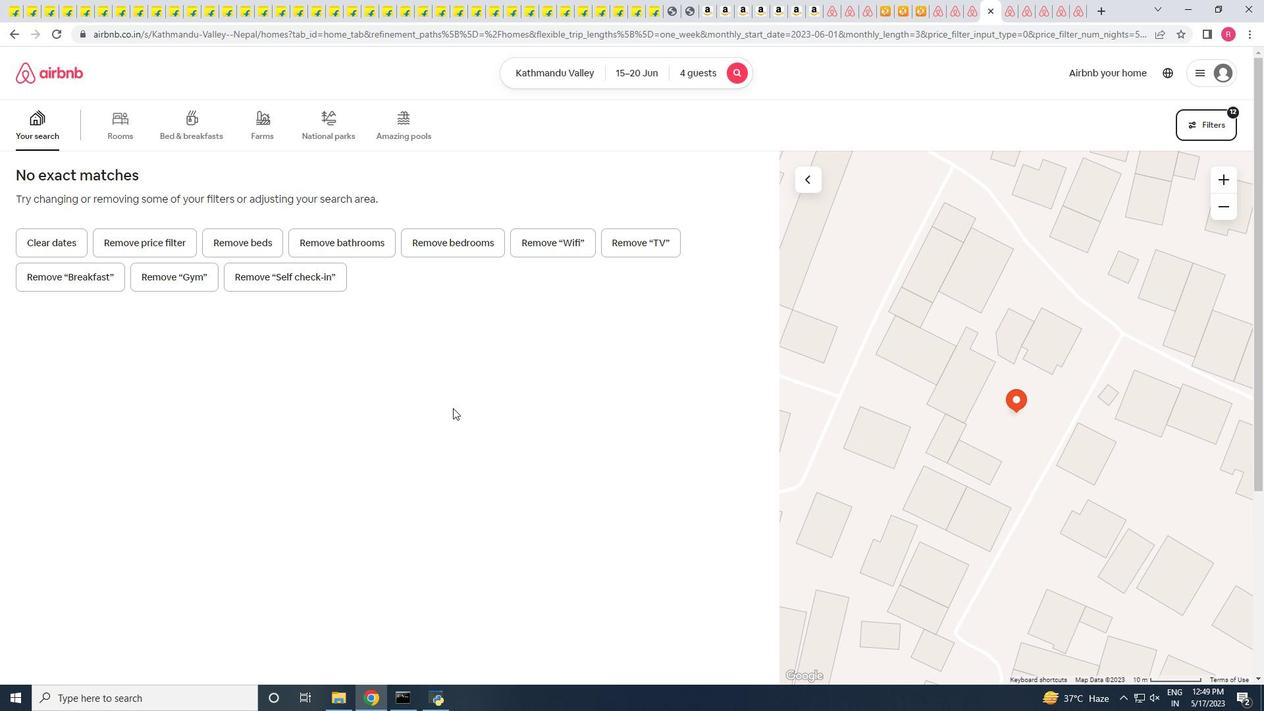 
Action: Mouse scrolled (452, 408) with delta (0, 0)
Screenshot: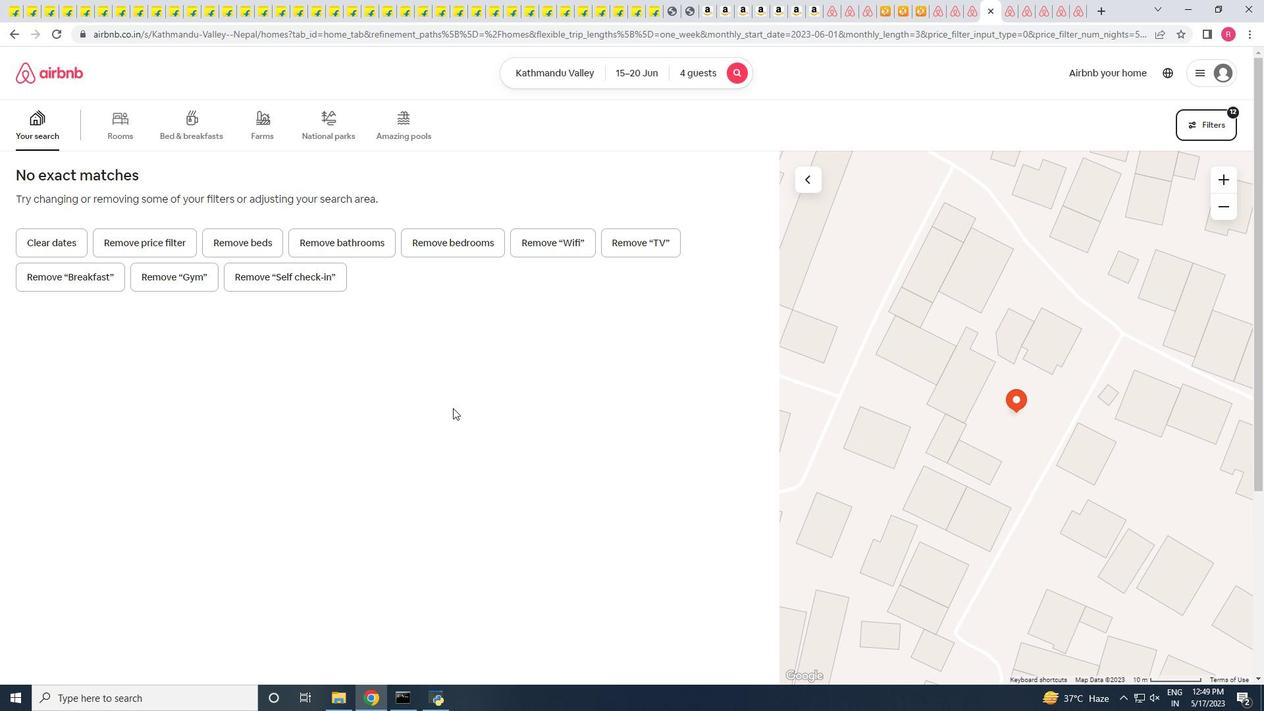 
Action: Mouse scrolled (452, 408) with delta (0, 0)
Screenshot: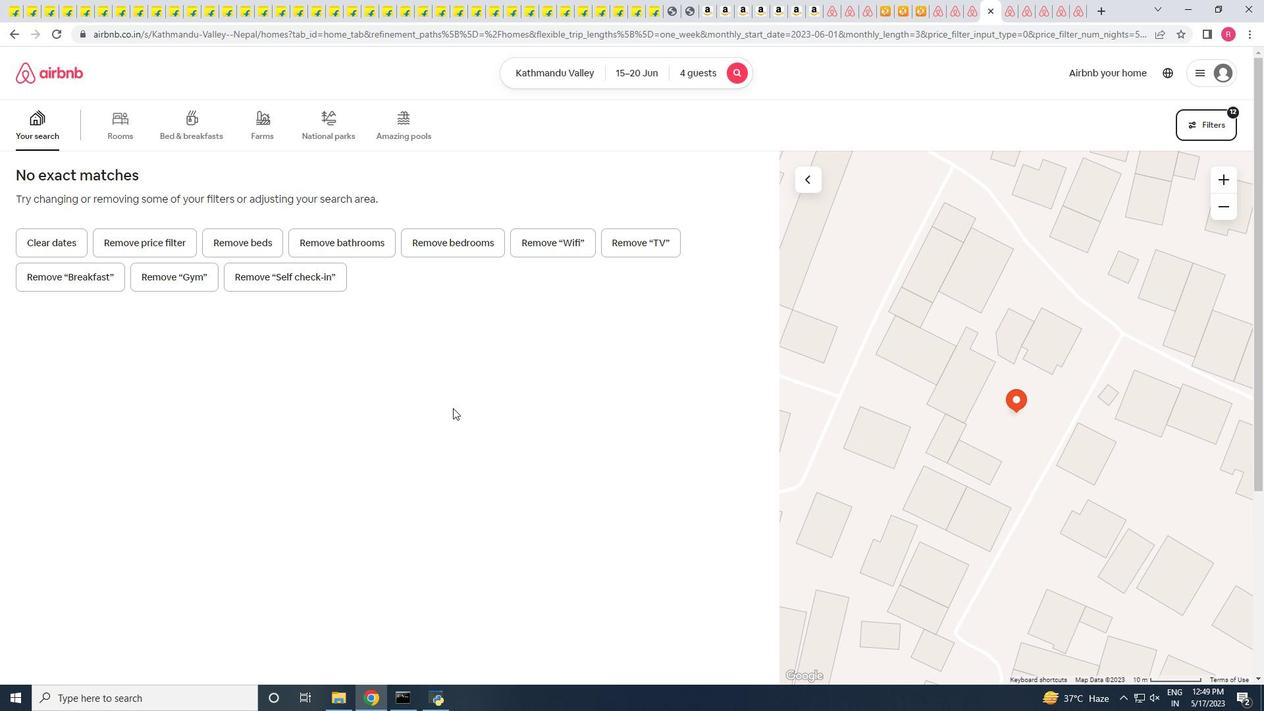 
Action: Mouse moved to (728, 67)
Screenshot: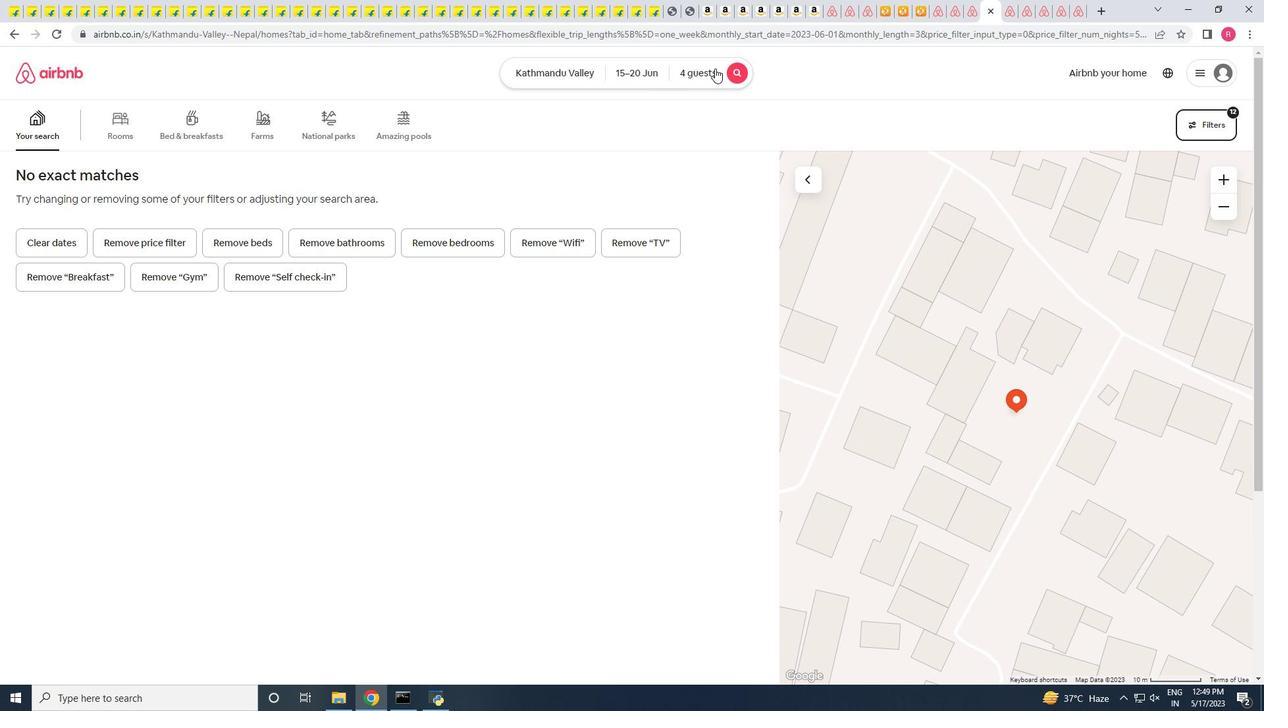 
Action: Mouse pressed left at (728, 67)
Screenshot: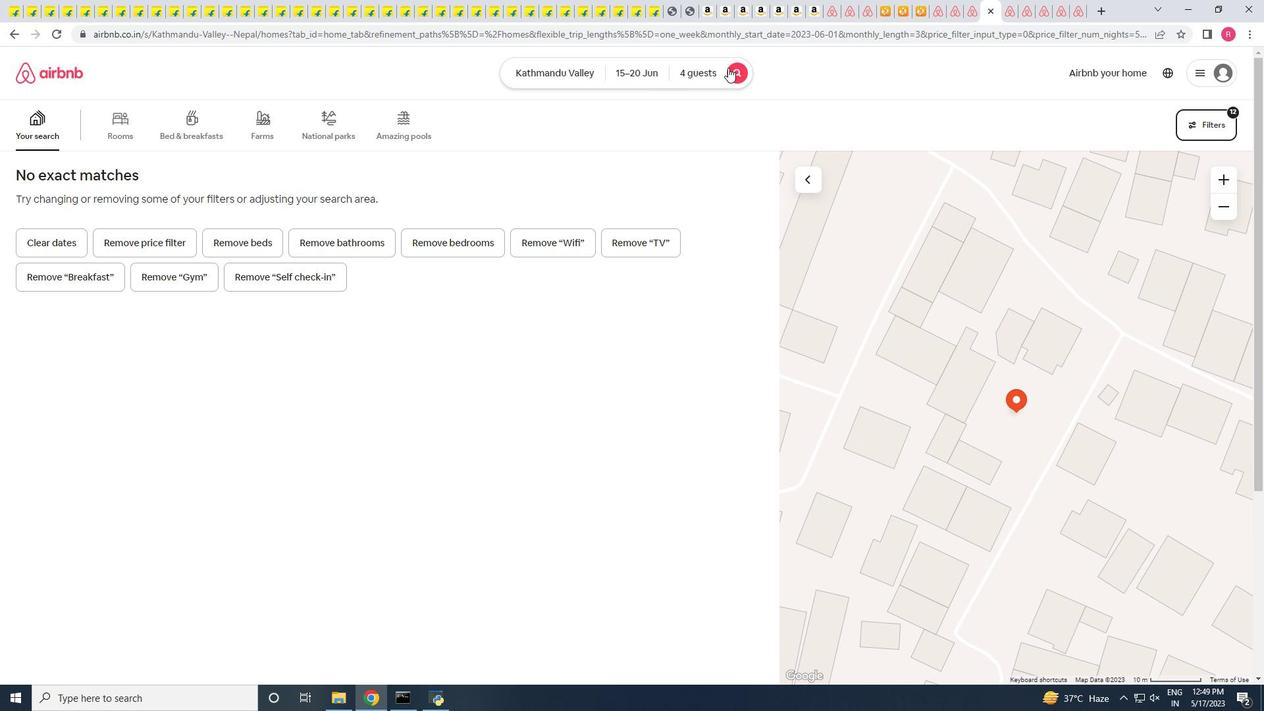 
Action: Mouse moved to (842, 117)
Screenshot: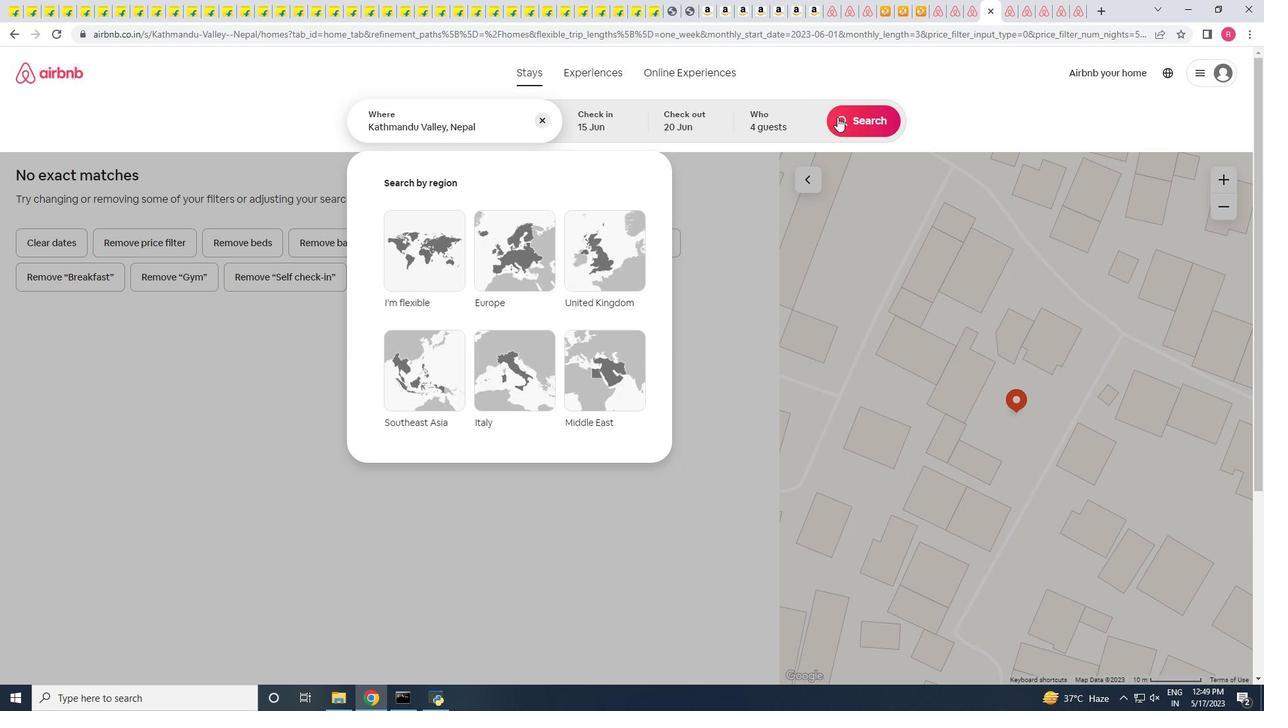 
Action: Mouse pressed left at (842, 117)
Screenshot: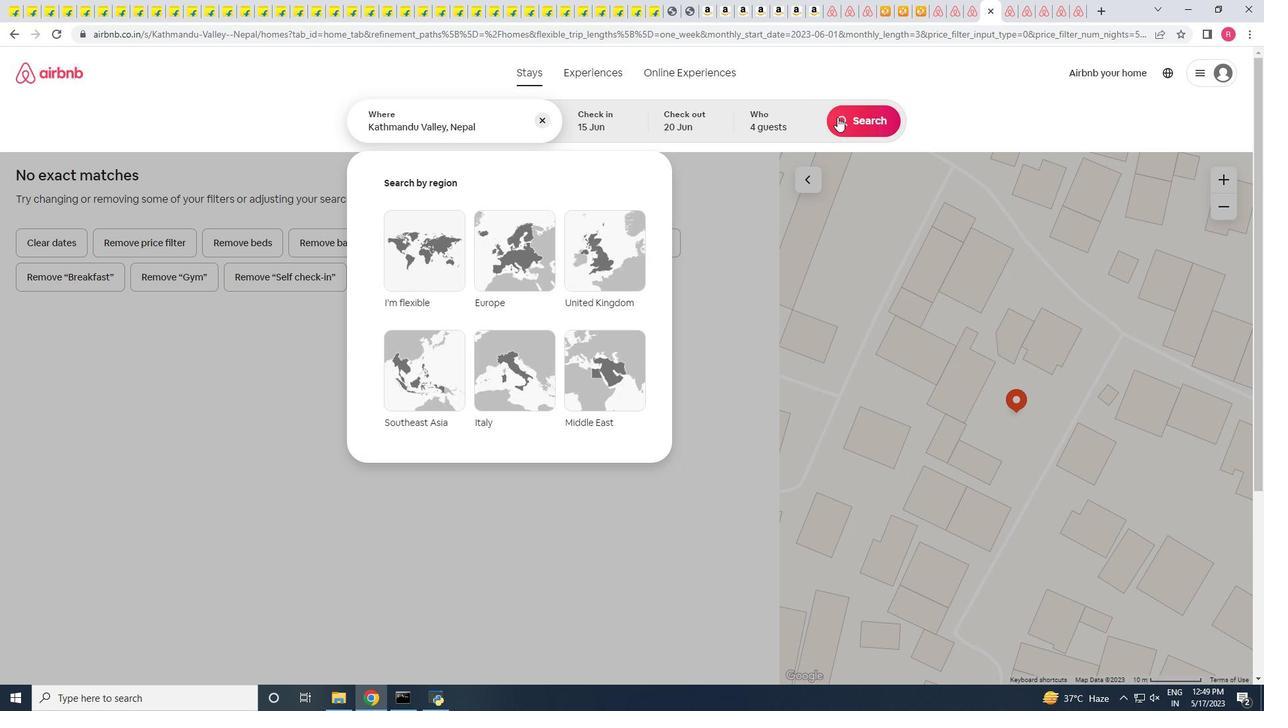 
Action: Mouse moved to (1188, 131)
Screenshot: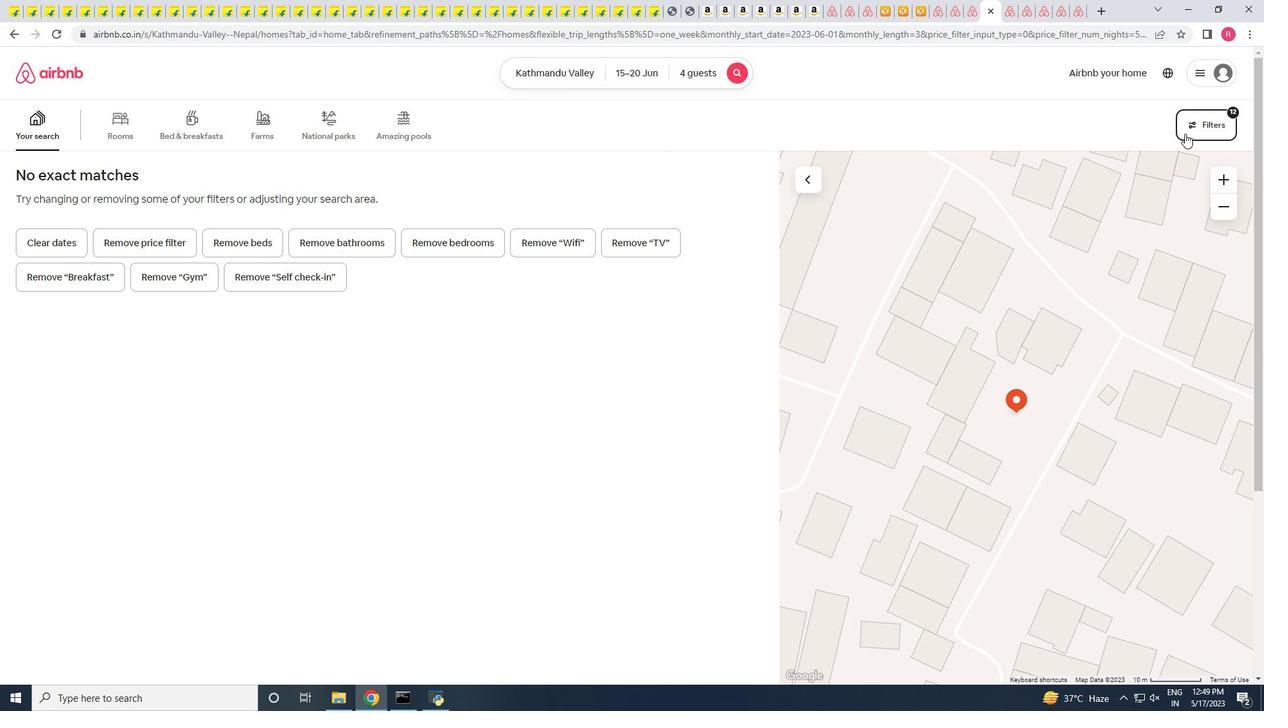 
Action: Mouse pressed left at (1188, 131)
Screenshot: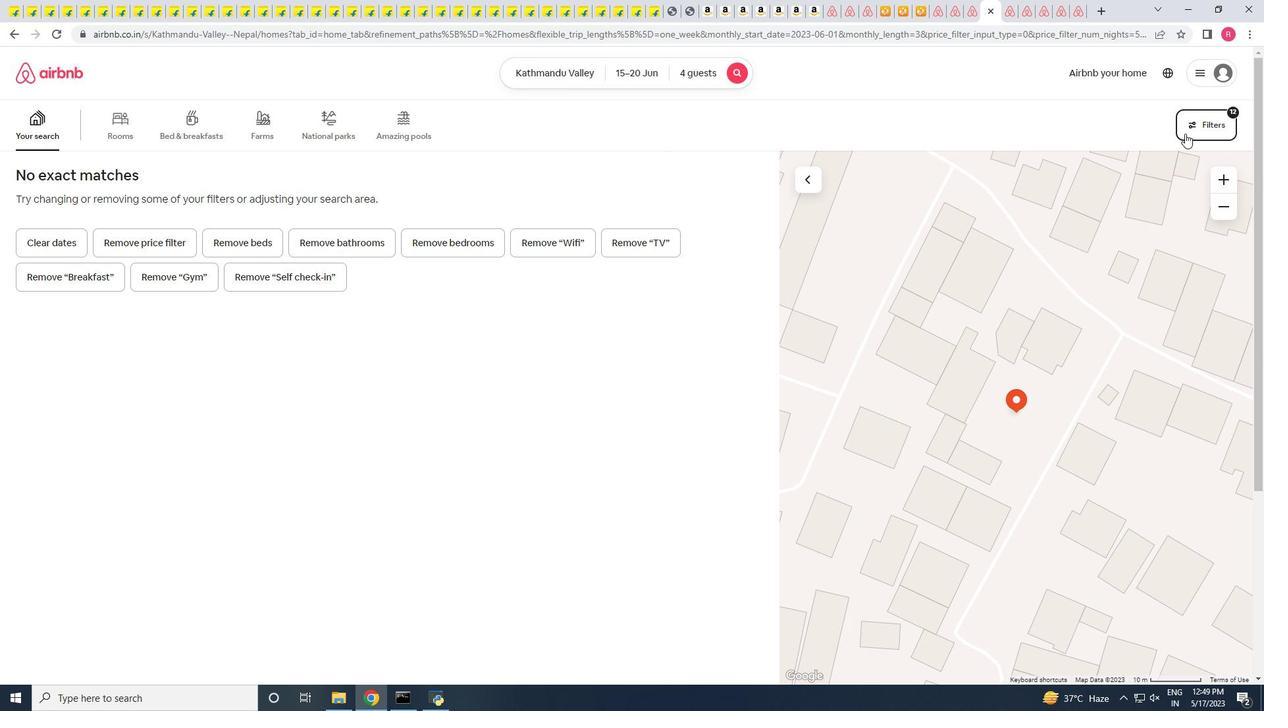
Action: Mouse moved to (489, 445)
Screenshot: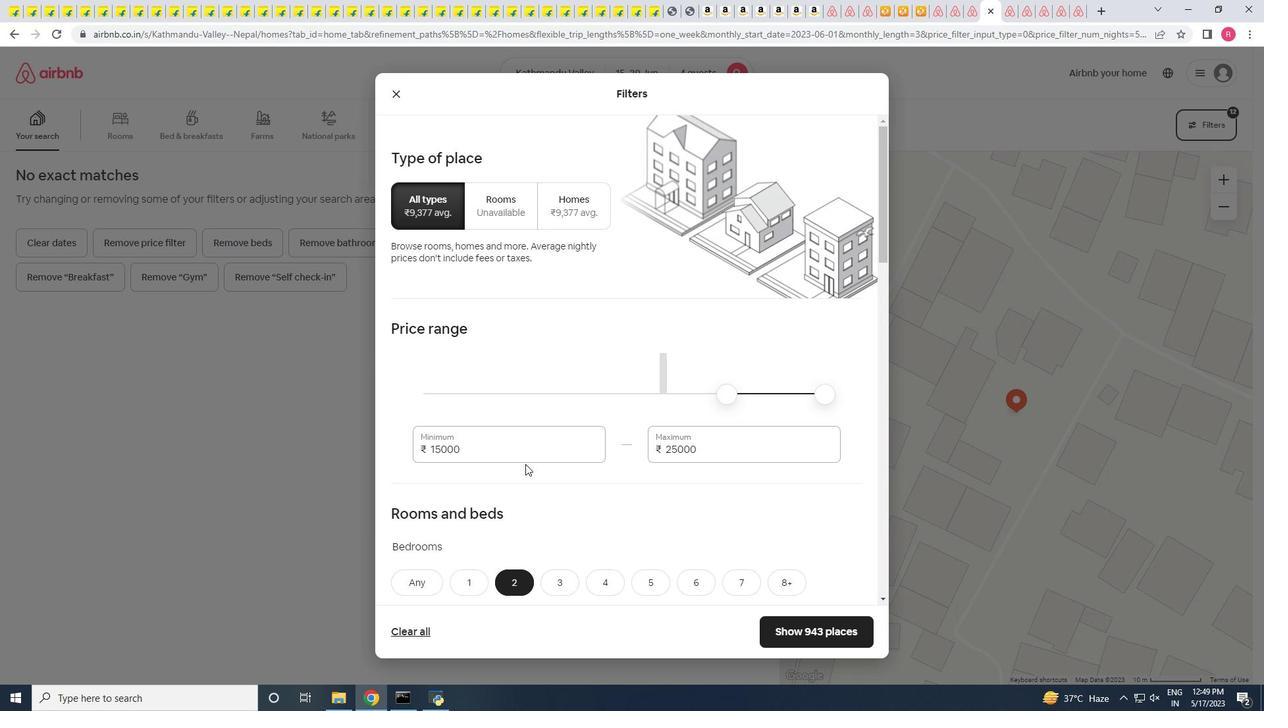 
Action: Mouse pressed left at (489, 445)
Screenshot: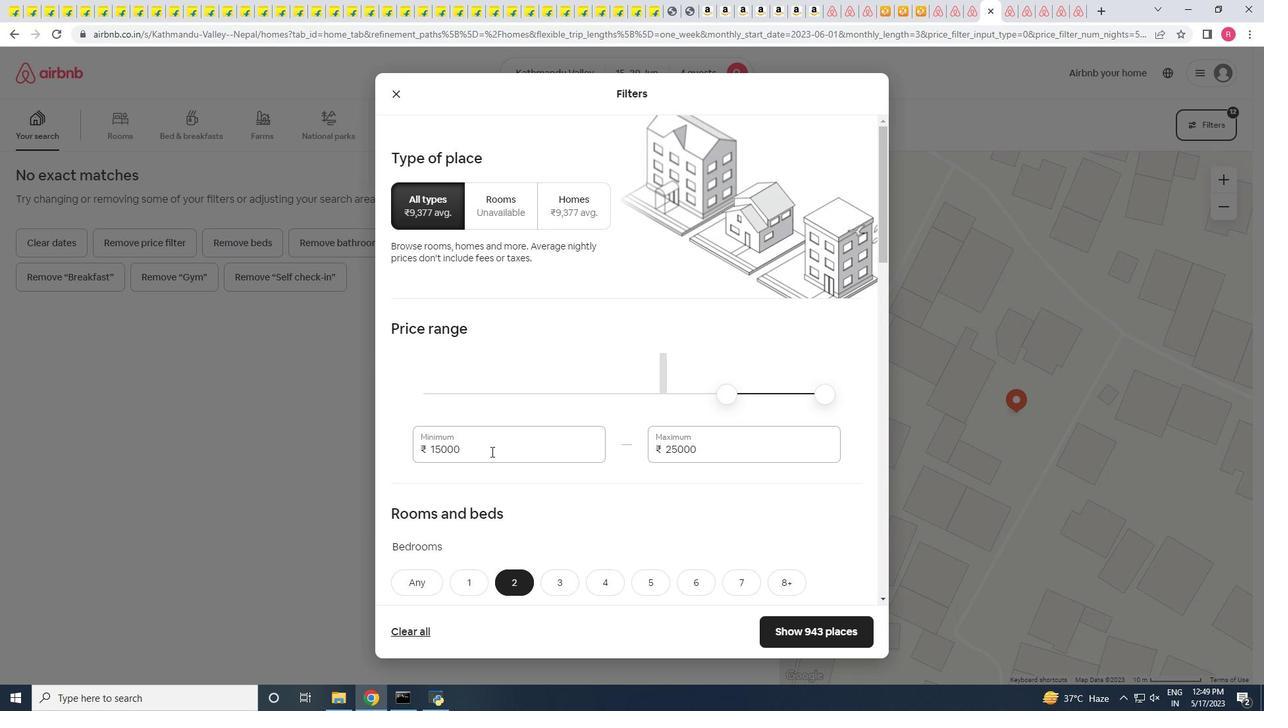 
Action: Key pressed <Key.backspace><Key.backspace><Key.backspace><Key.backspace><Key.backspace>25000<Key.tab>50000
Screenshot: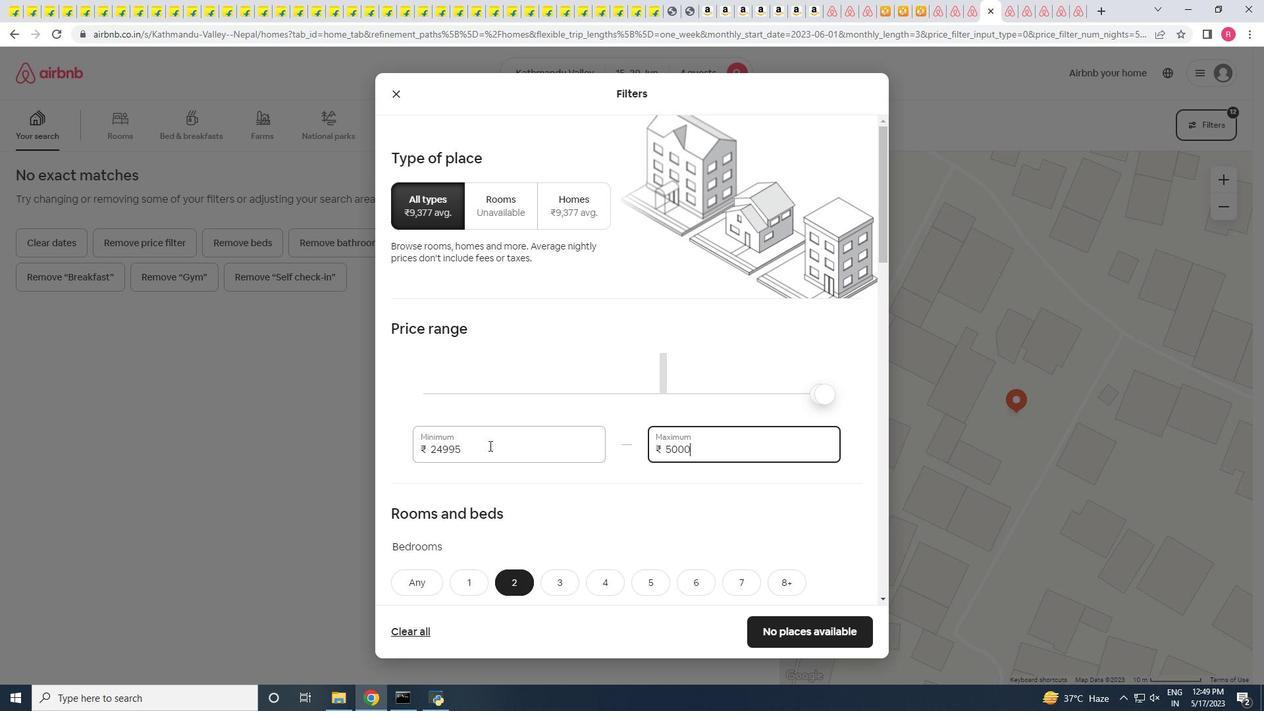 
Action: Mouse moved to (716, 604)
Screenshot: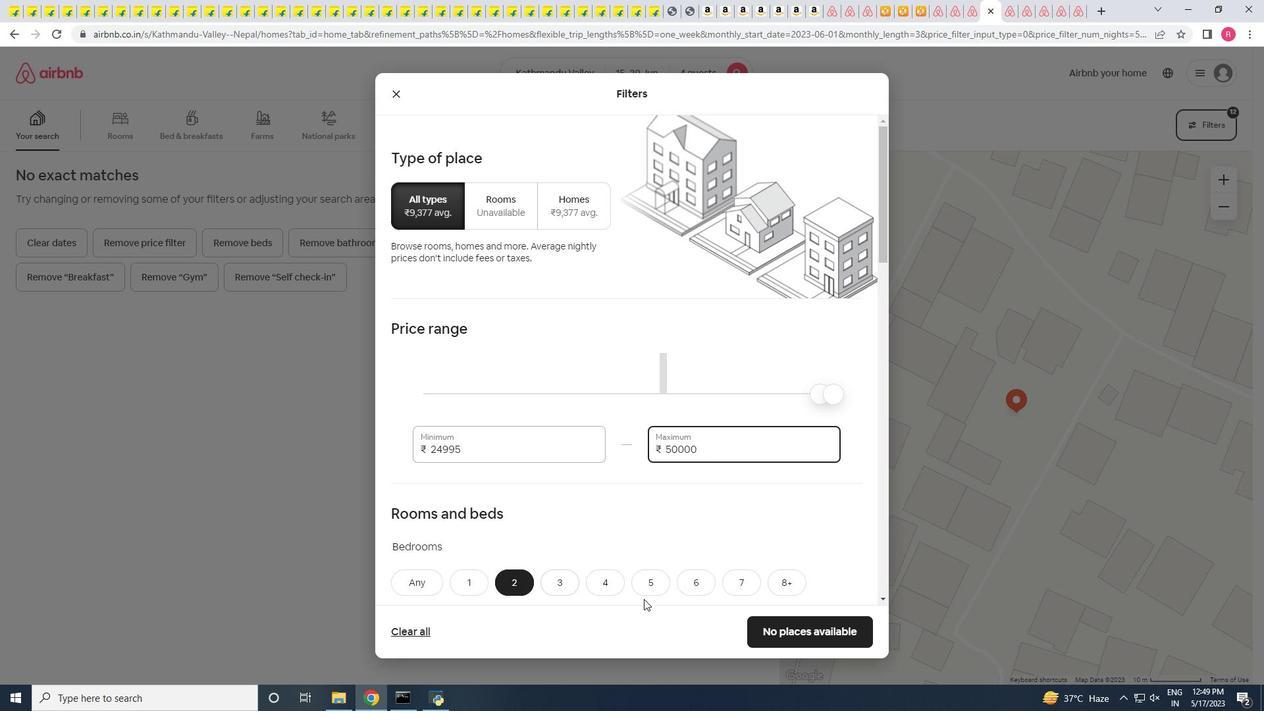
Action: Mouse scrolled (672, 604) with delta (0, 0)
Screenshot: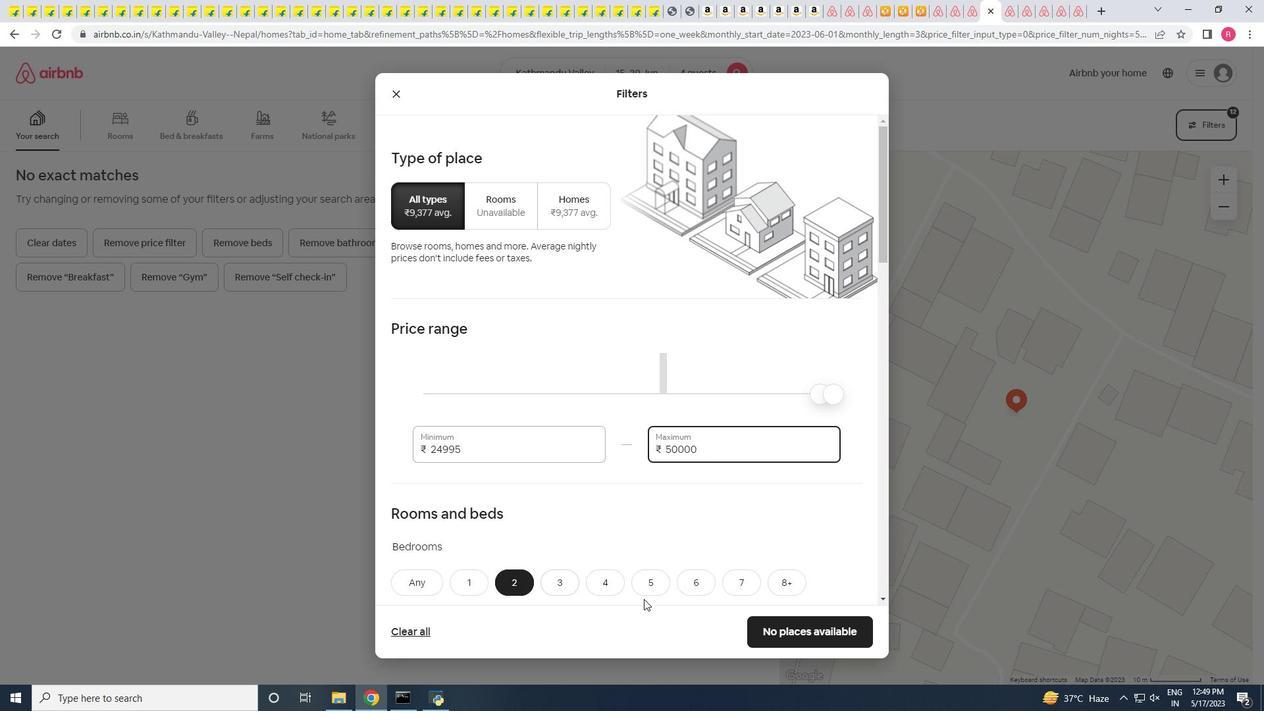 
Action: Mouse moved to (660, 560)
Screenshot: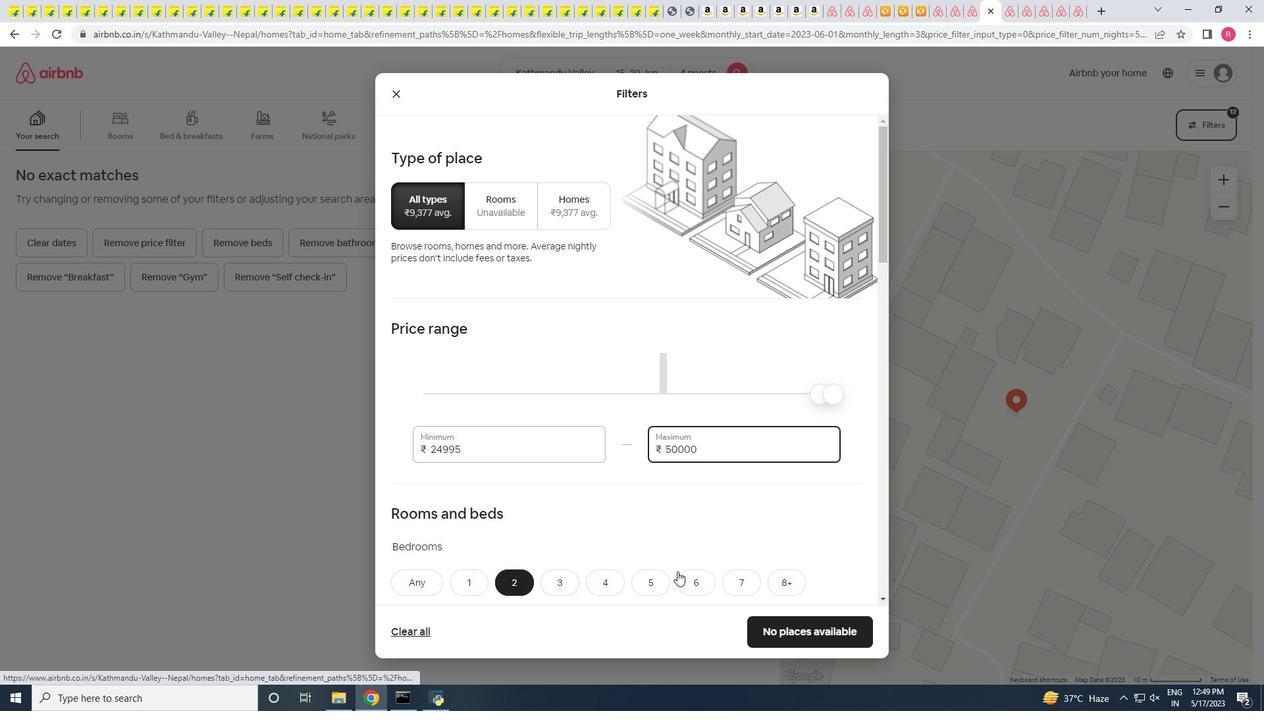 
Action: Mouse scrolled (660, 559) with delta (0, 0)
Screenshot: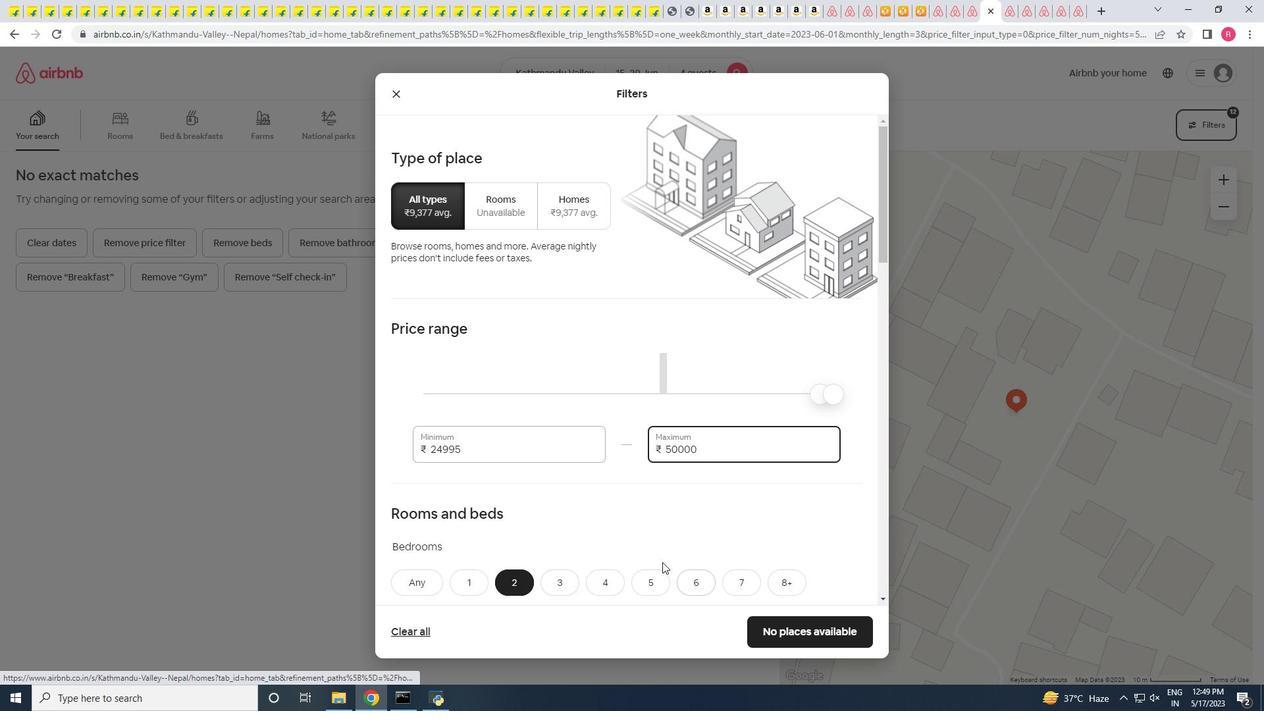 
Action: Mouse moved to (660, 560)
Screenshot: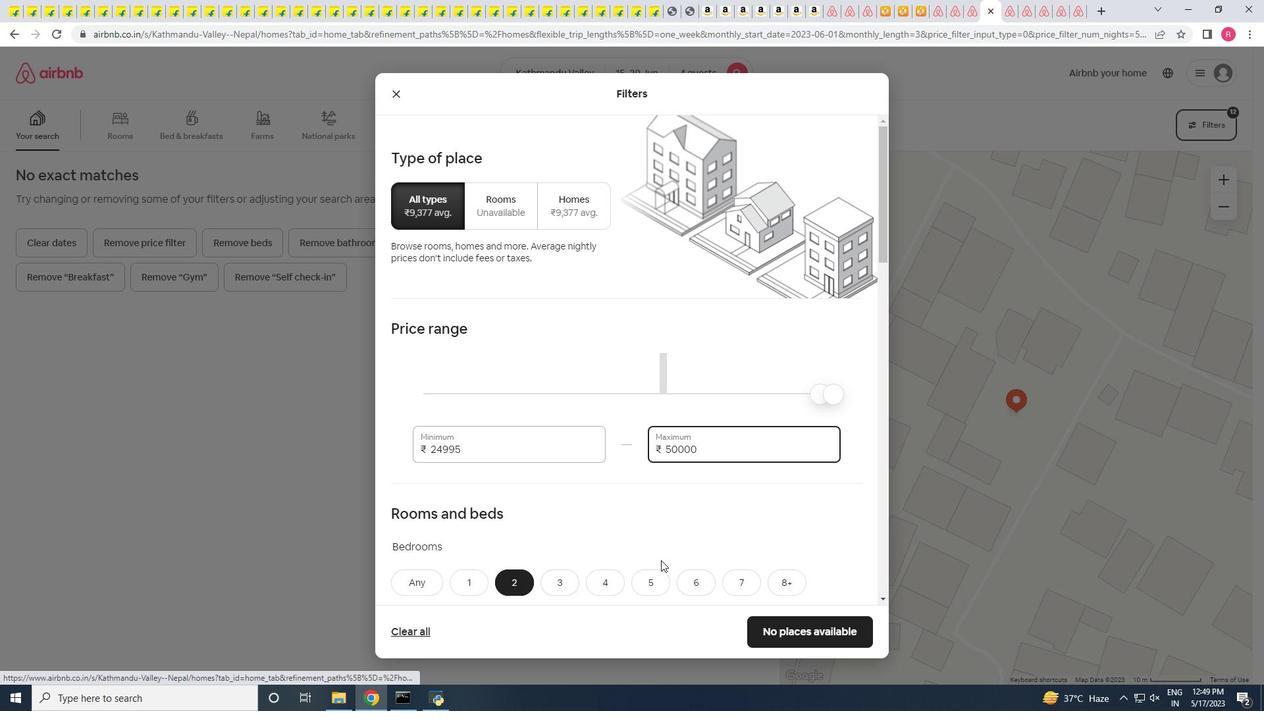 
Action: Mouse scrolled (660, 559) with delta (0, 0)
Screenshot: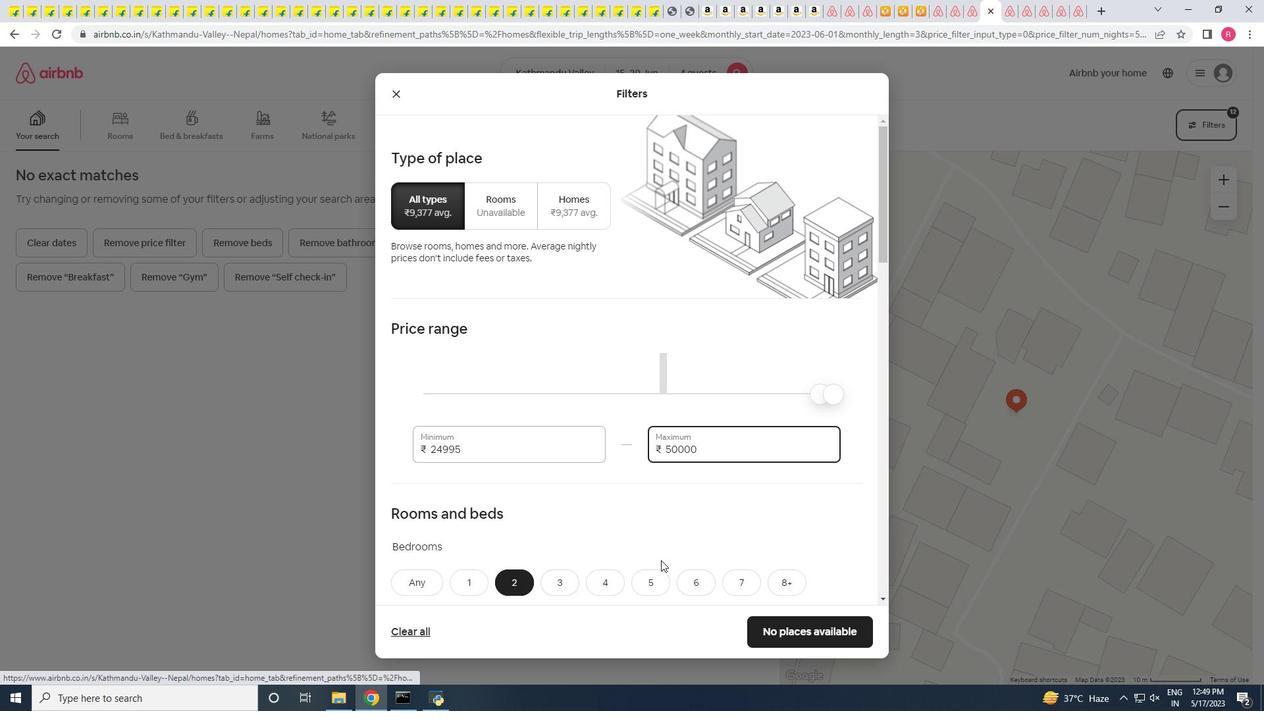 
Action: Mouse moved to (556, 518)
Screenshot: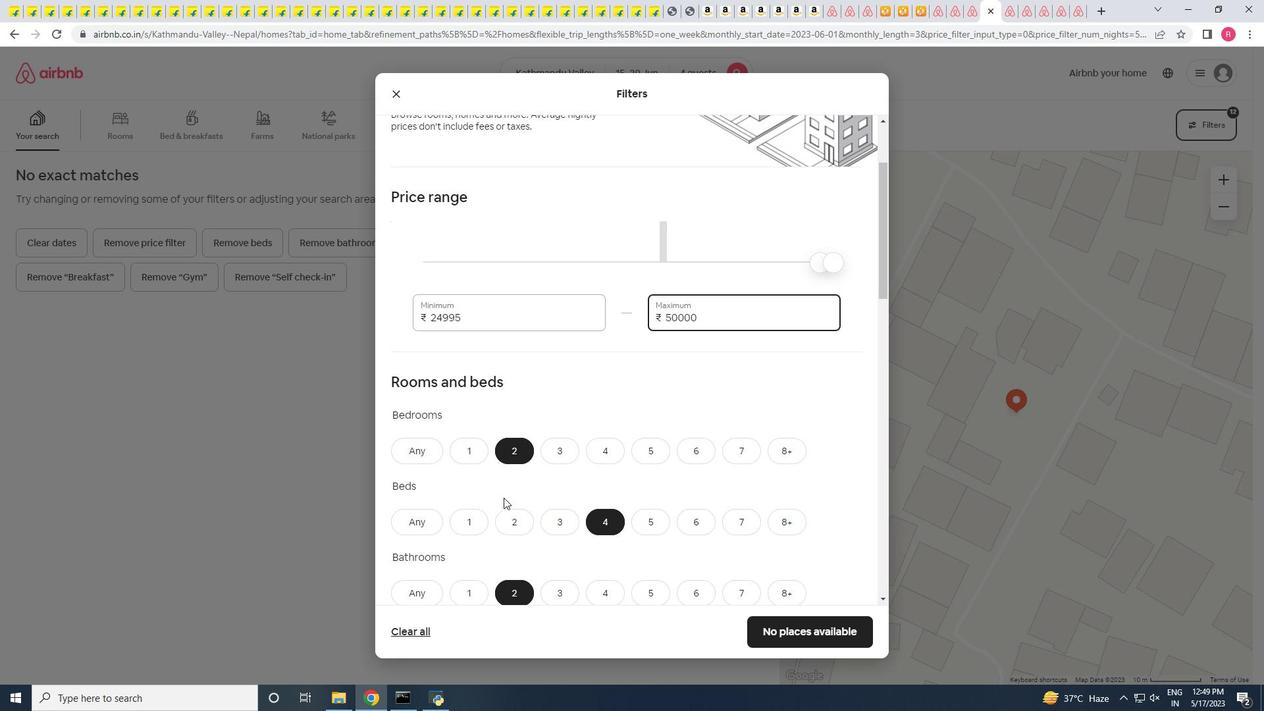 
Action: Mouse pressed left at (556, 518)
Screenshot: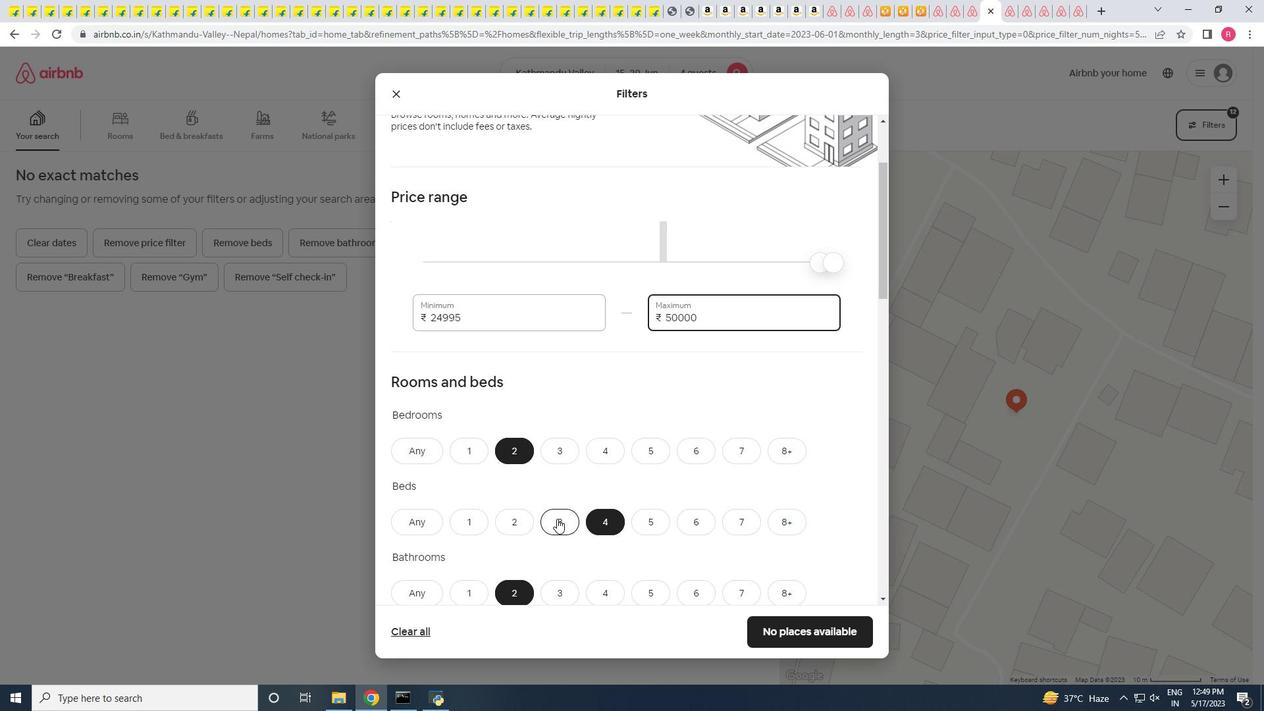 
Action: Mouse moved to (397, 96)
Screenshot: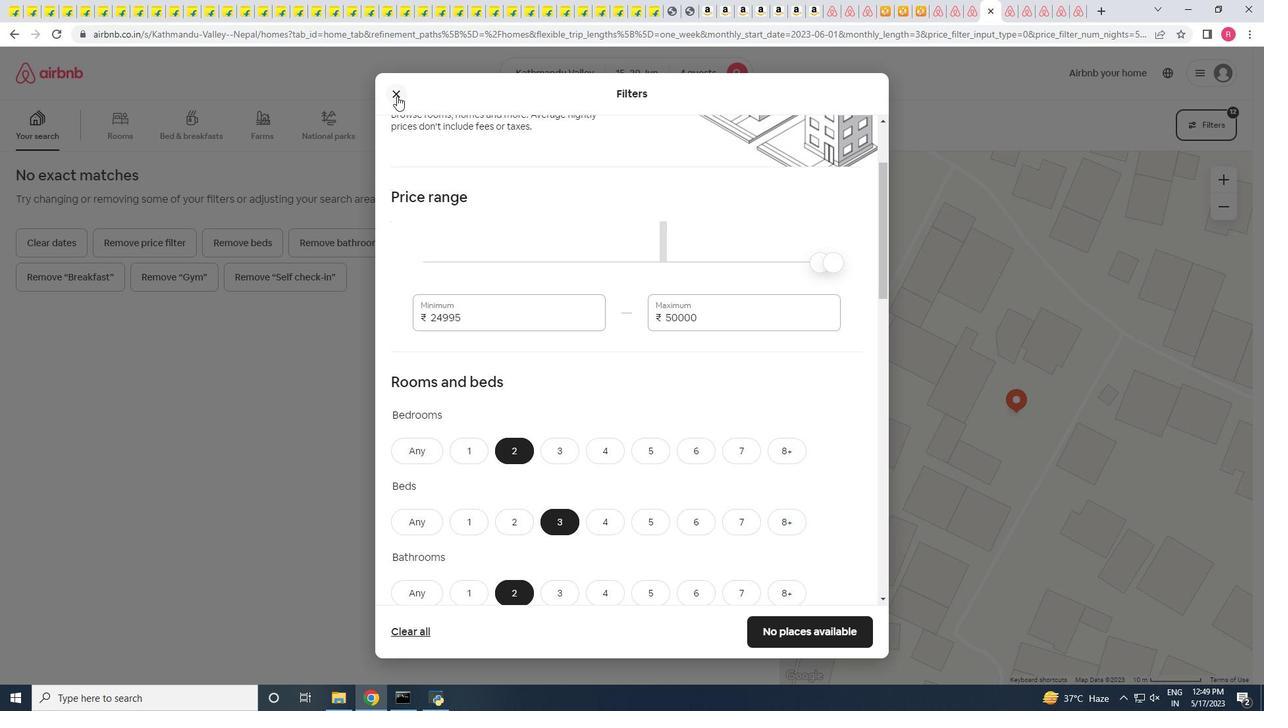 
Action: Mouse pressed left at (397, 96)
Screenshot: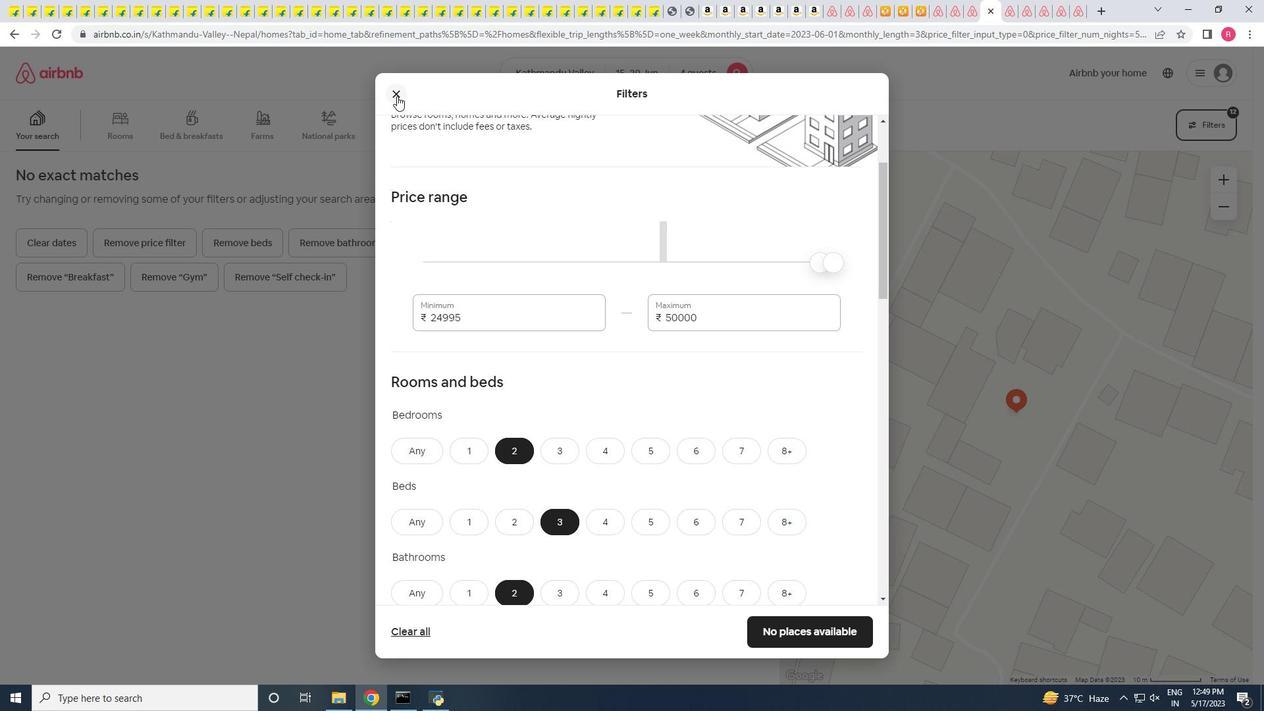 
Action: Mouse moved to (587, 69)
Screenshot: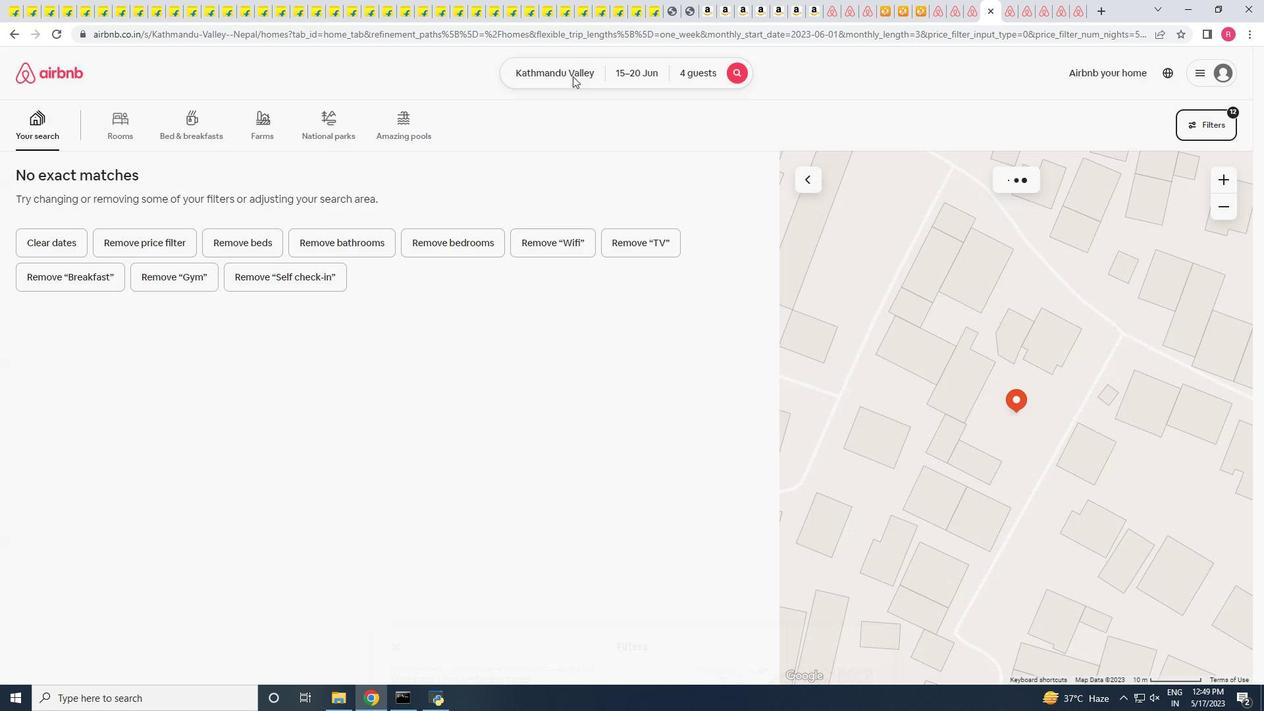
Action: Mouse pressed left at (587, 69)
Screenshot: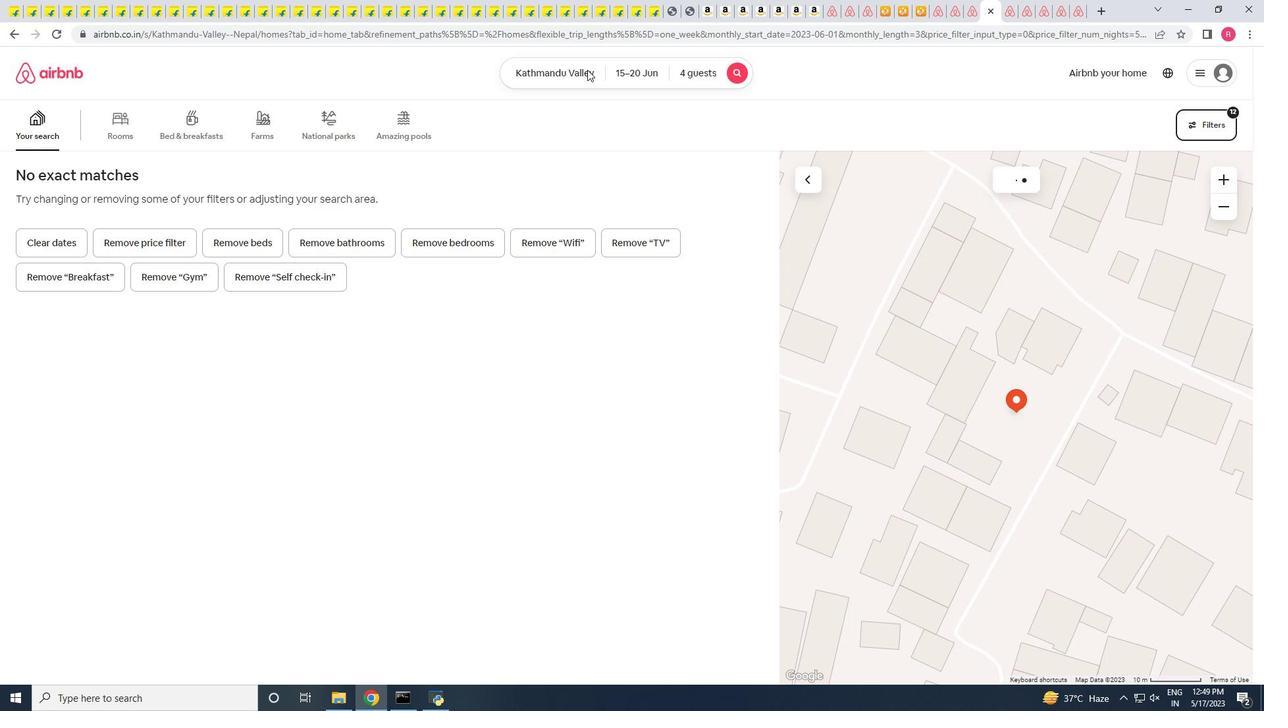 
Action: Mouse moved to (485, 126)
Screenshot: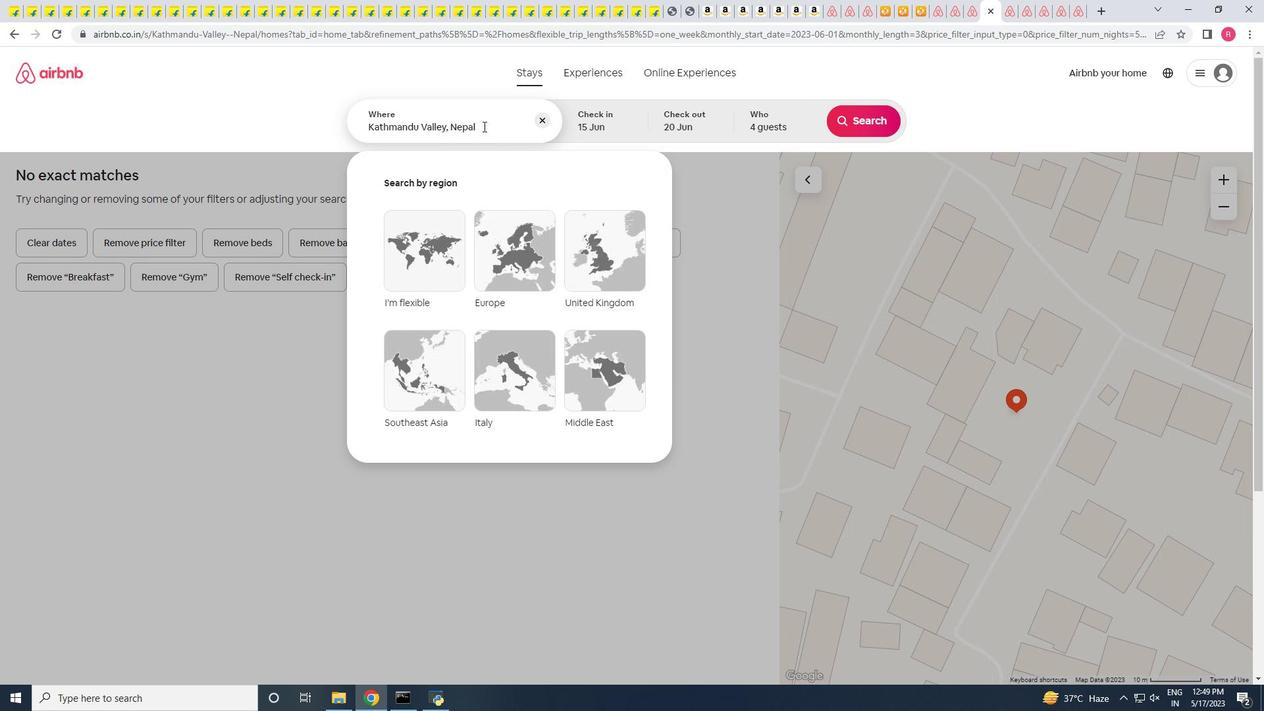 
Action: Mouse pressed left at (485, 126)
Screenshot: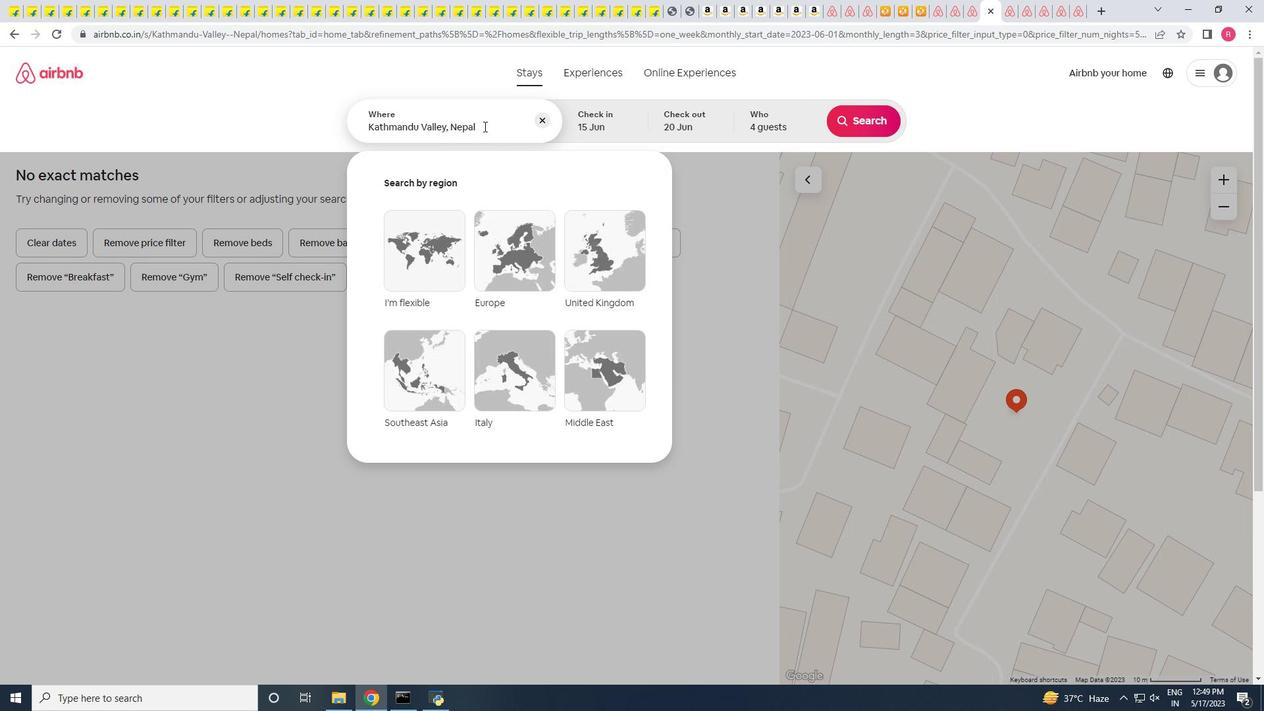
Action: Mouse moved to (485, 126)
Screenshot: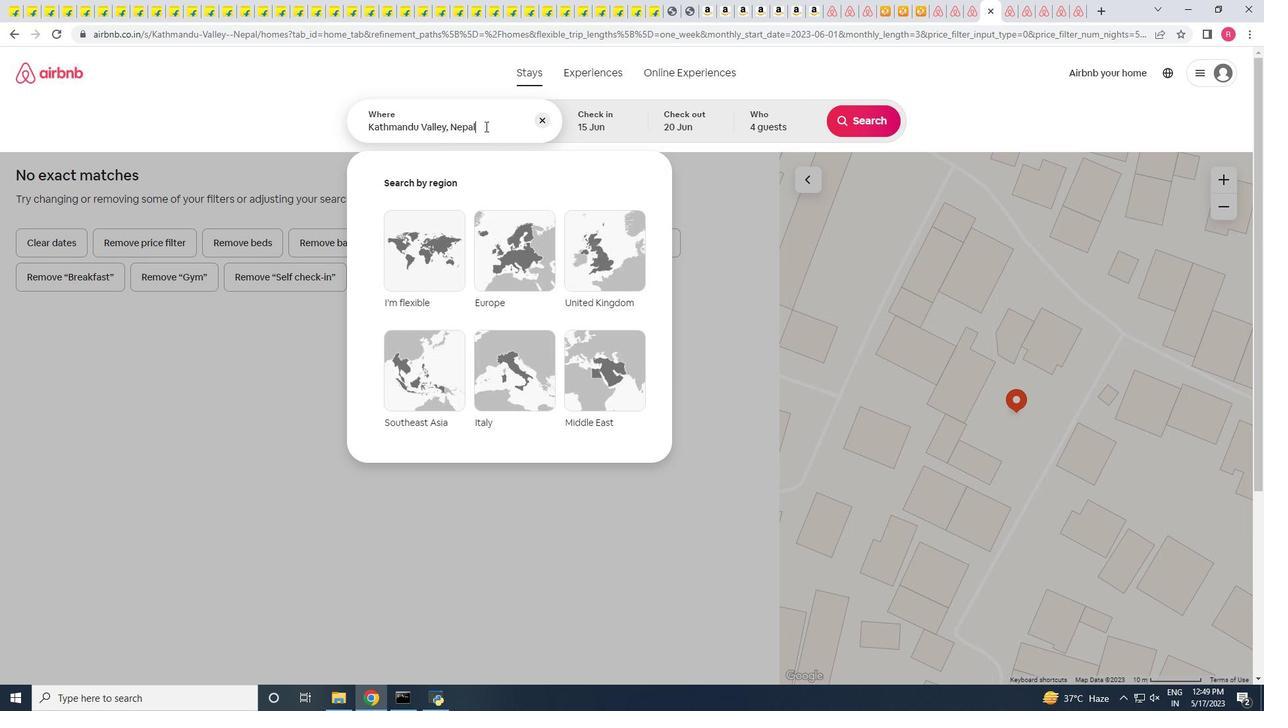 
Action: Key pressed <Key.backspace><Key.backspace><Key.backspace><Key.backspace><Key.backspace><Key.backspace><Key.backspace><Key.backspace><Key.backspace><Key.backspace><Key.backspace><Key.backspace><Key.backspace>tem
Screenshot: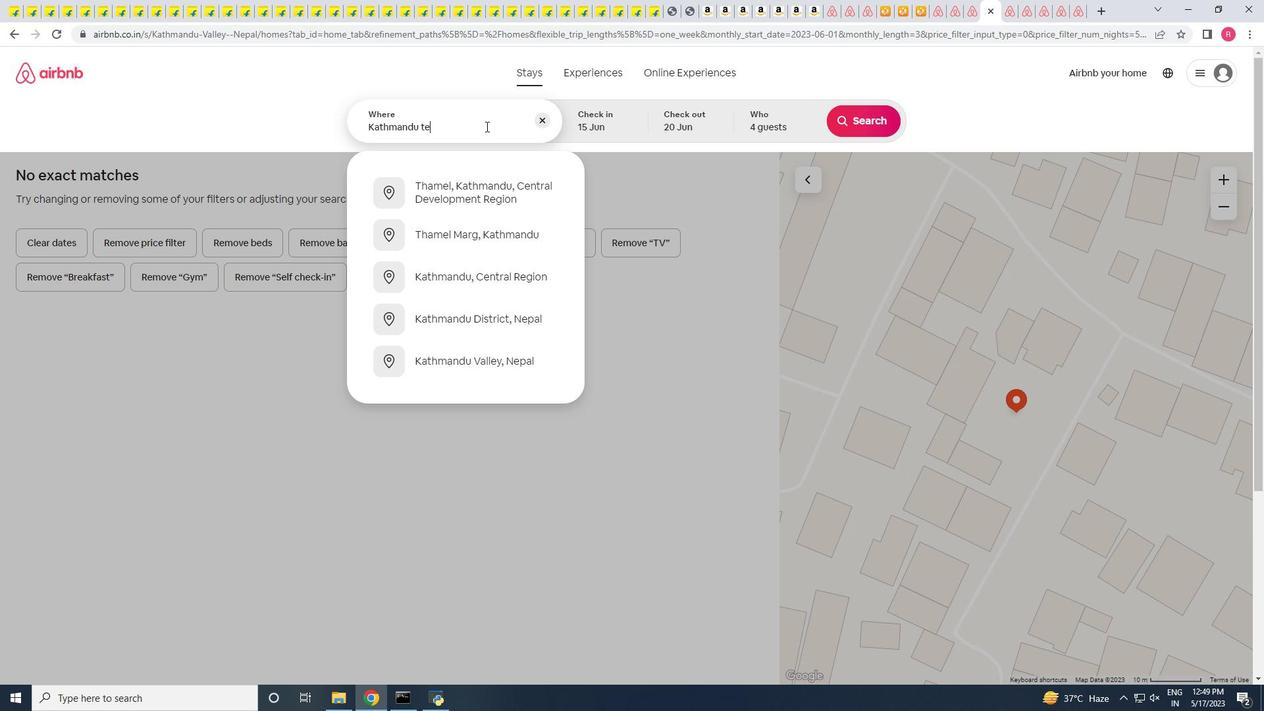 
Action: Mouse moved to (485, 198)
Screenshot: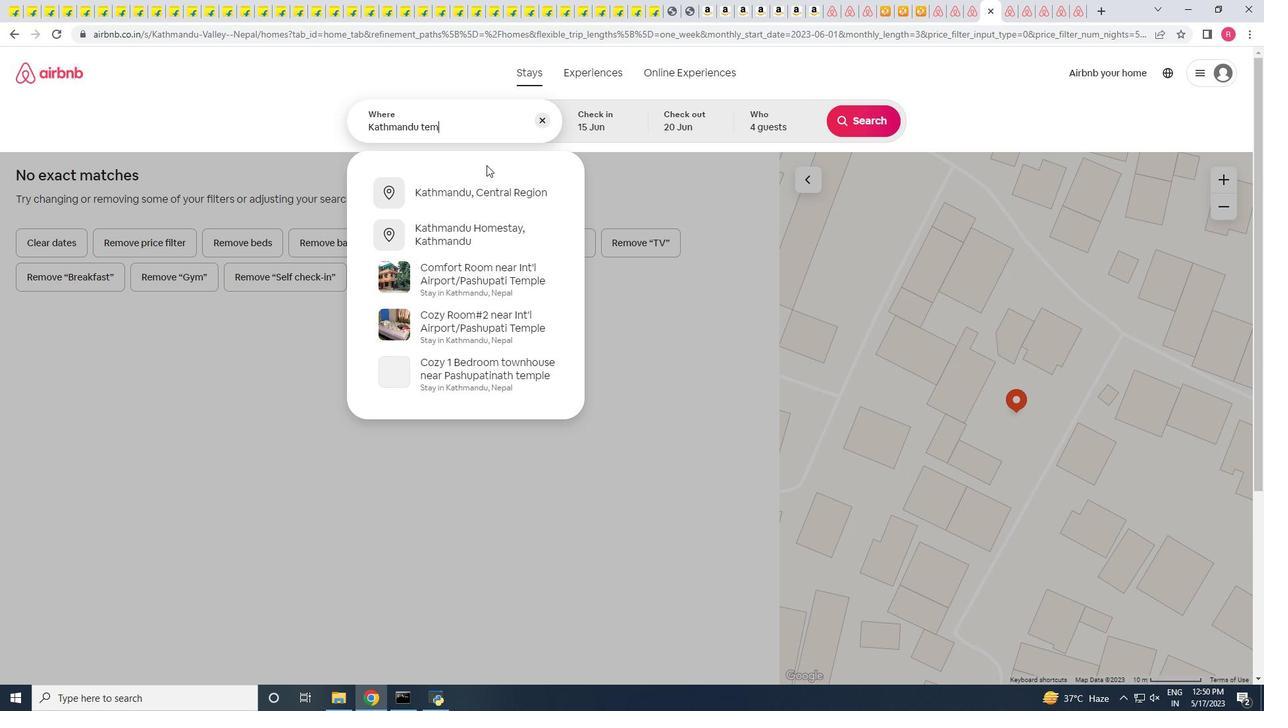 
Action: Mouse pressed left at (485, 198)
Screenshot: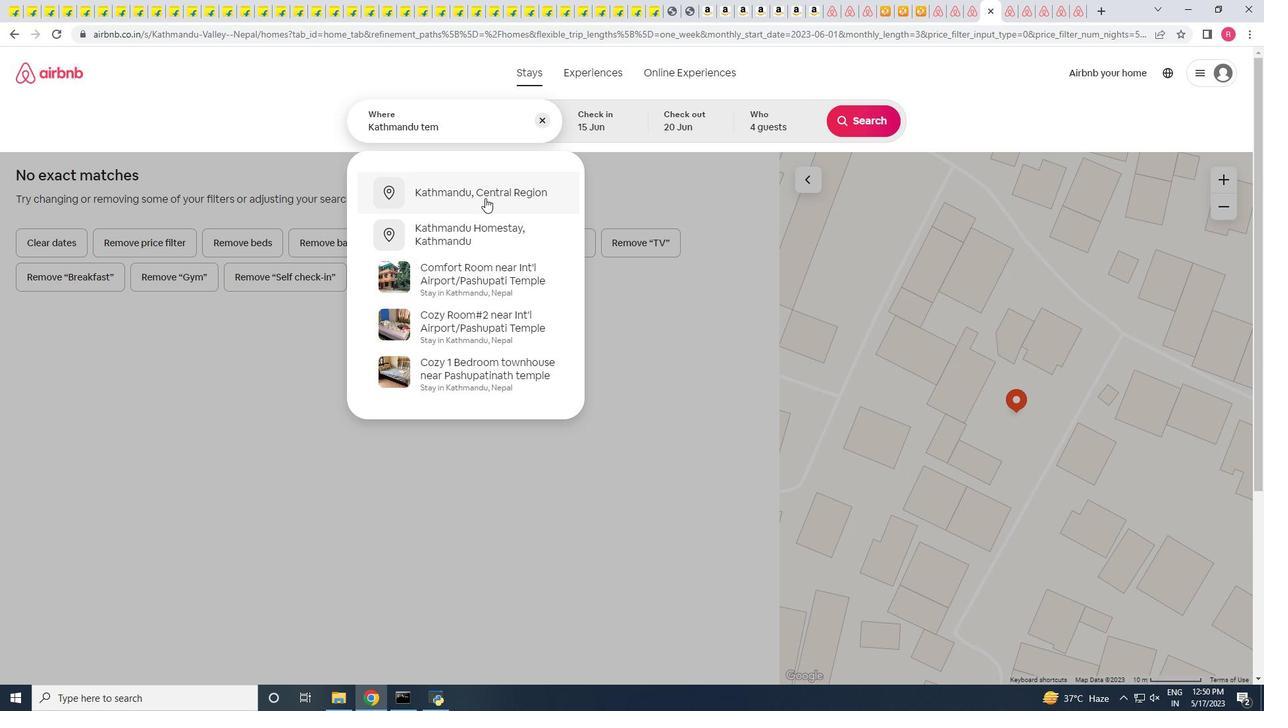 
Action: Mouse moved to (587, 347)
Screenshot: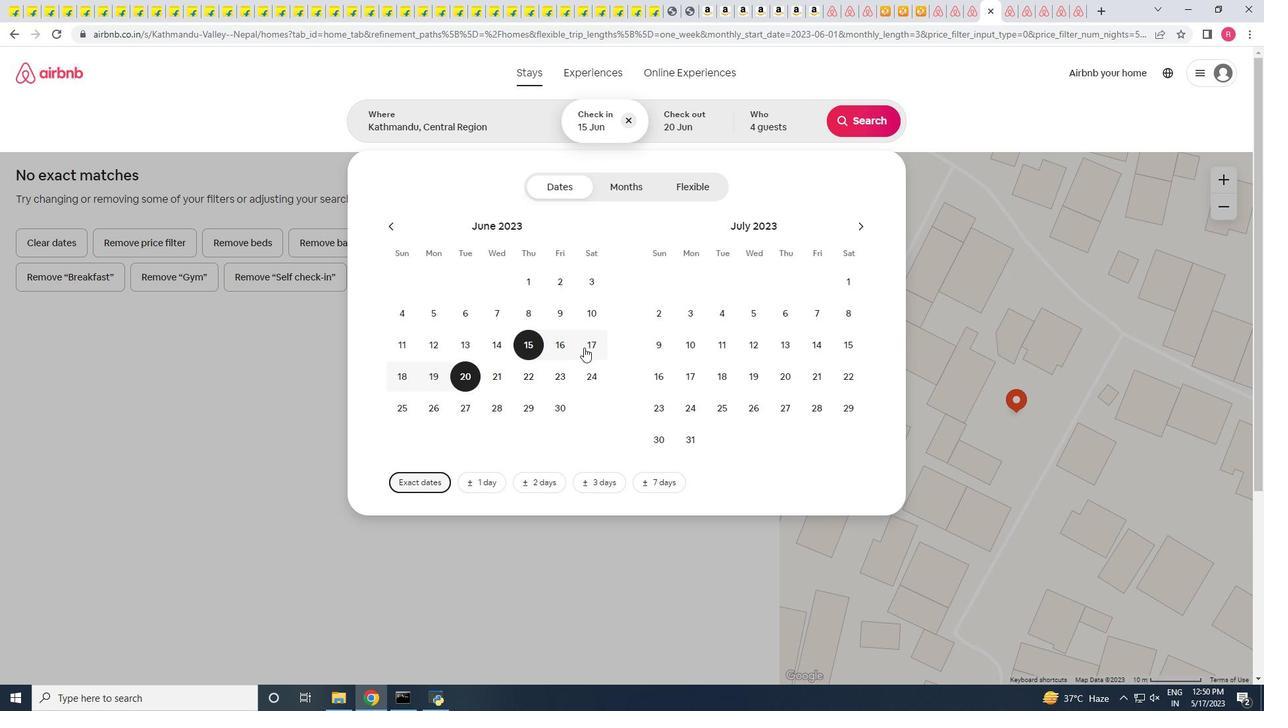 
Action: Mouse pressed left at (587, 347)
Screenshot: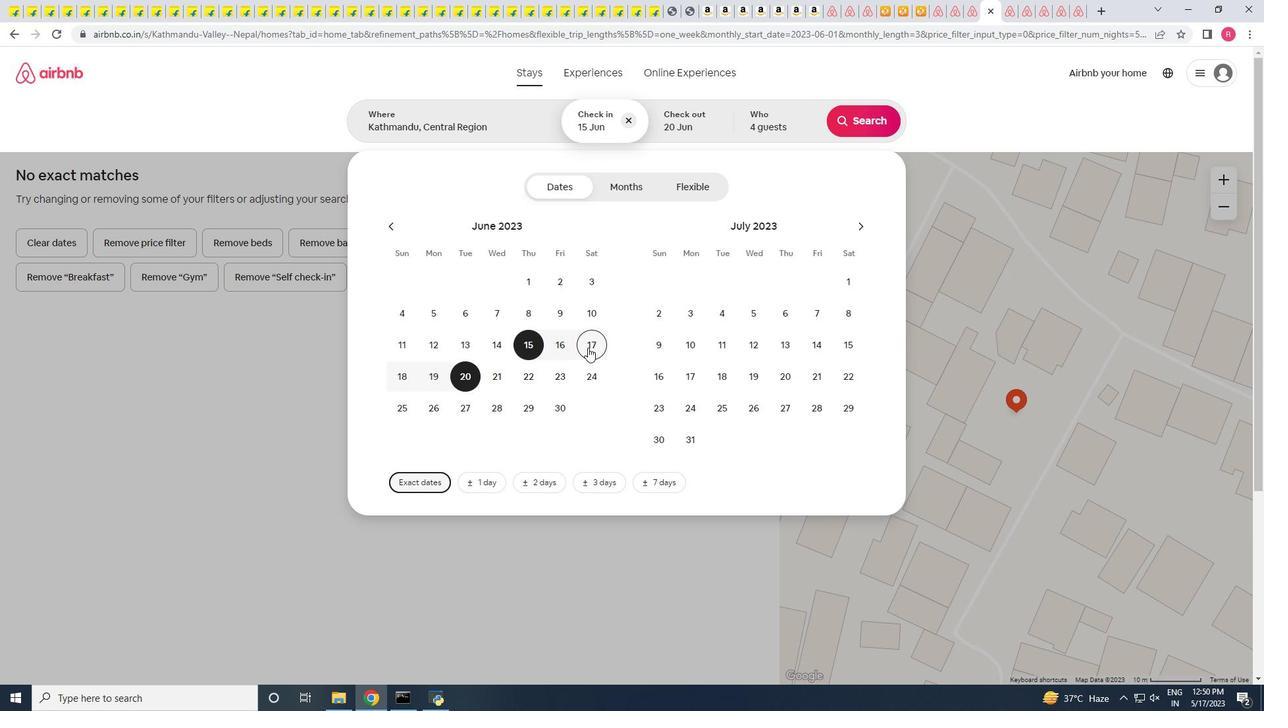 
Action: Mouse moved to (758, 137)
Screenshot: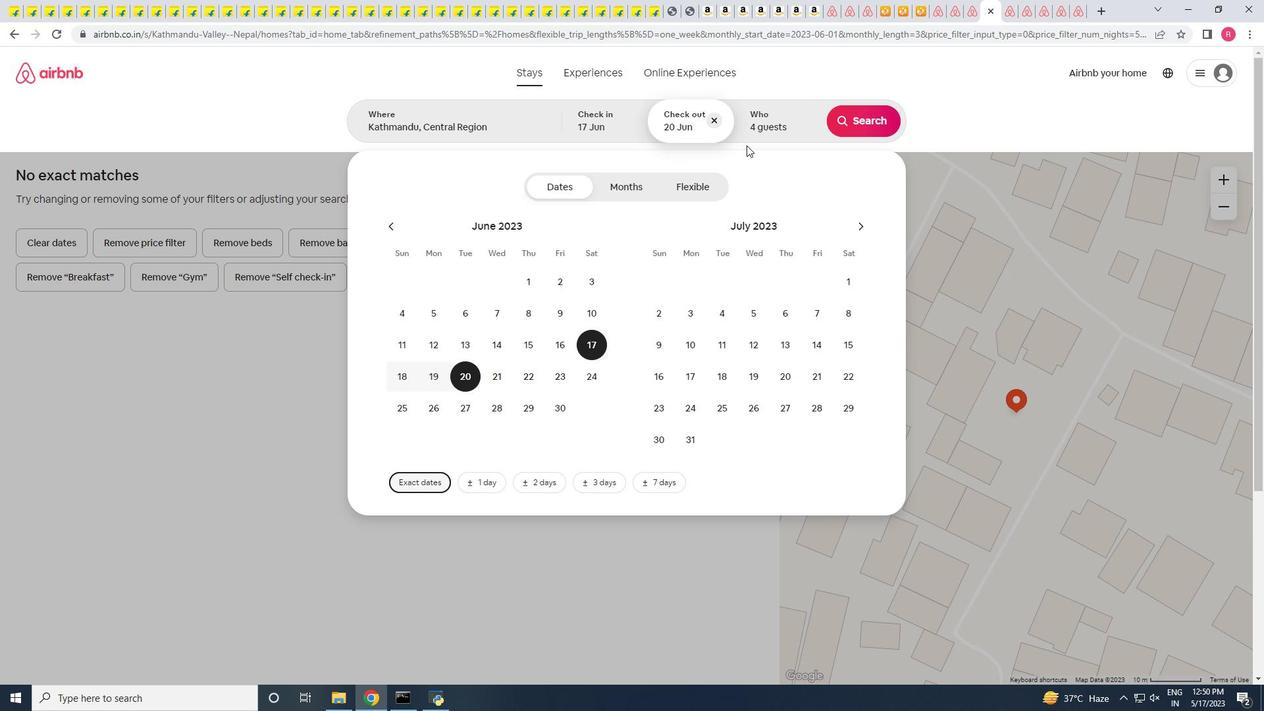 
Action: Mouse pressed left at (758, 137)
Screenshot: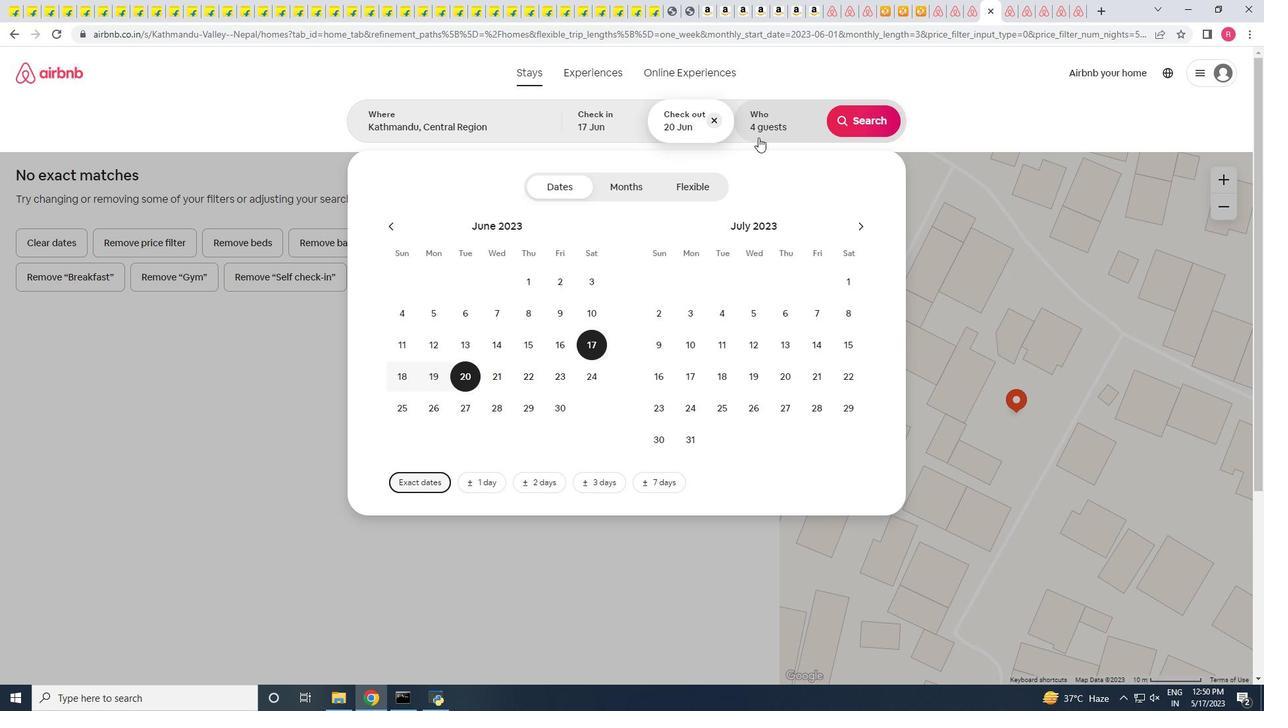 
Action: Mouse moved to (856, 115)
Screenshot: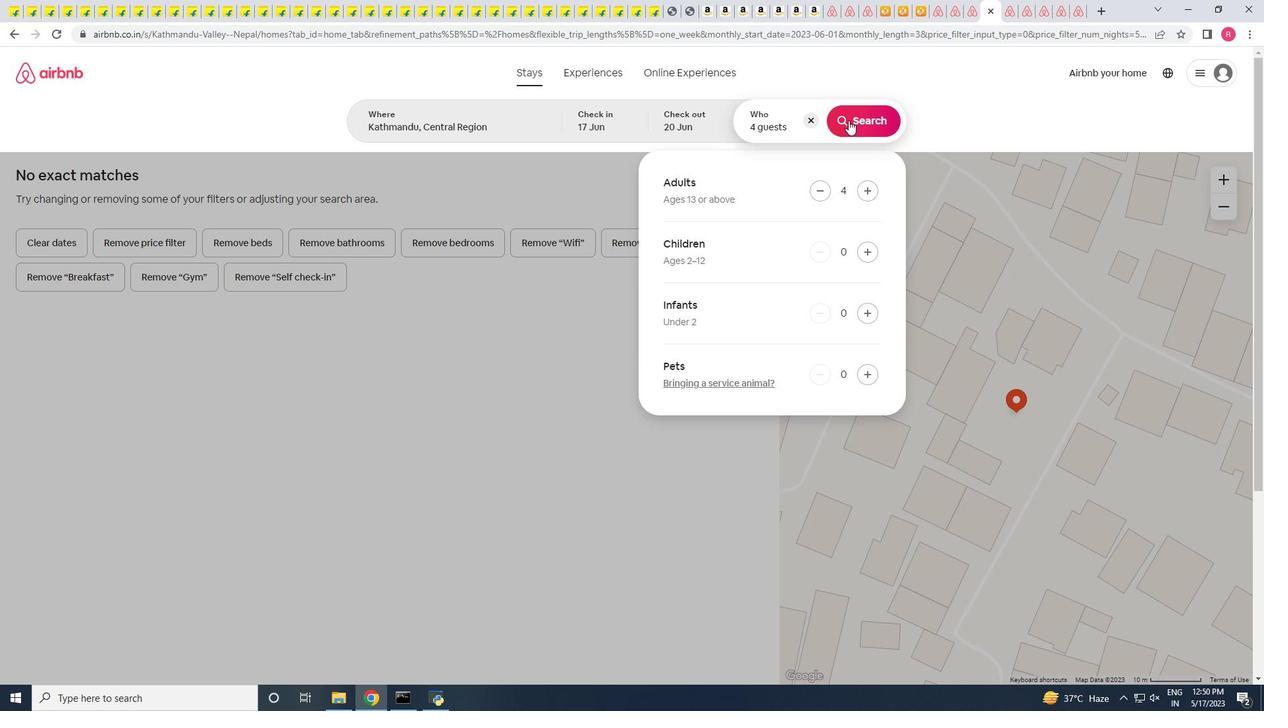 
Action: Mouse pressed left at (856, 115)
Screenshot: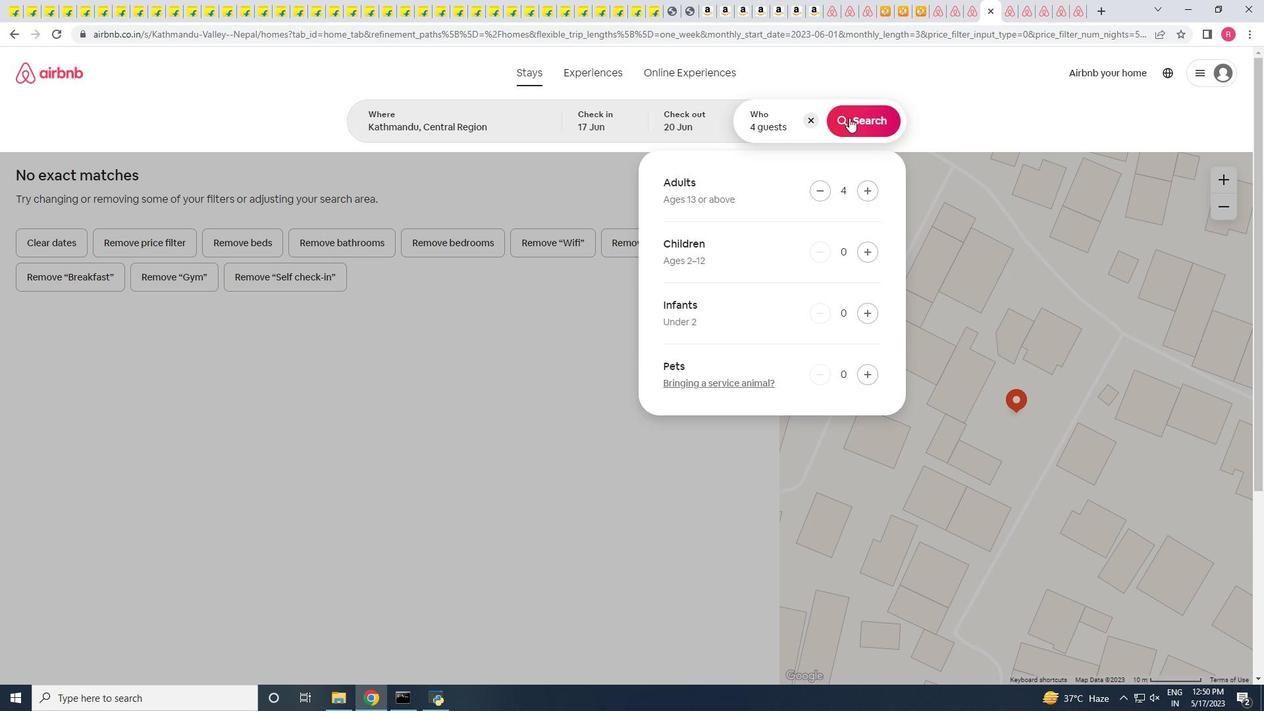 
Action: Mouse moved to (1177, 131)
Screenshot: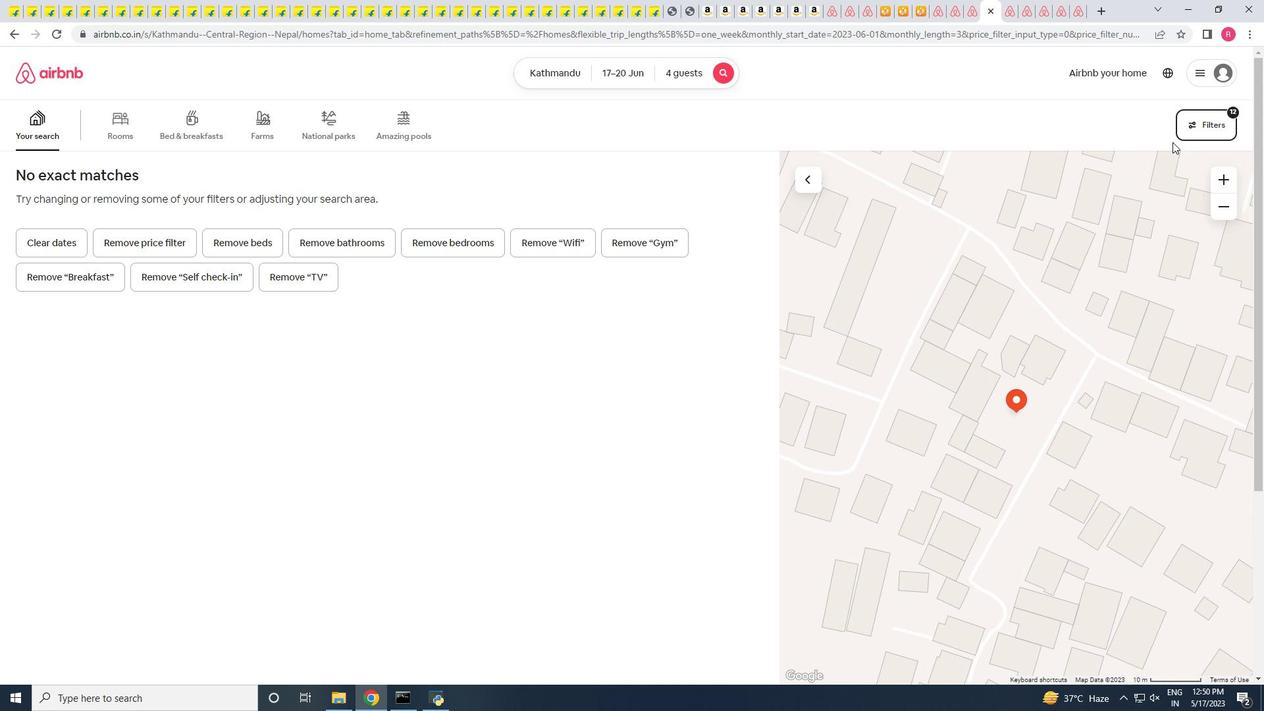 
Action: Mouse pressed left at (1177, 131)
Screenshot: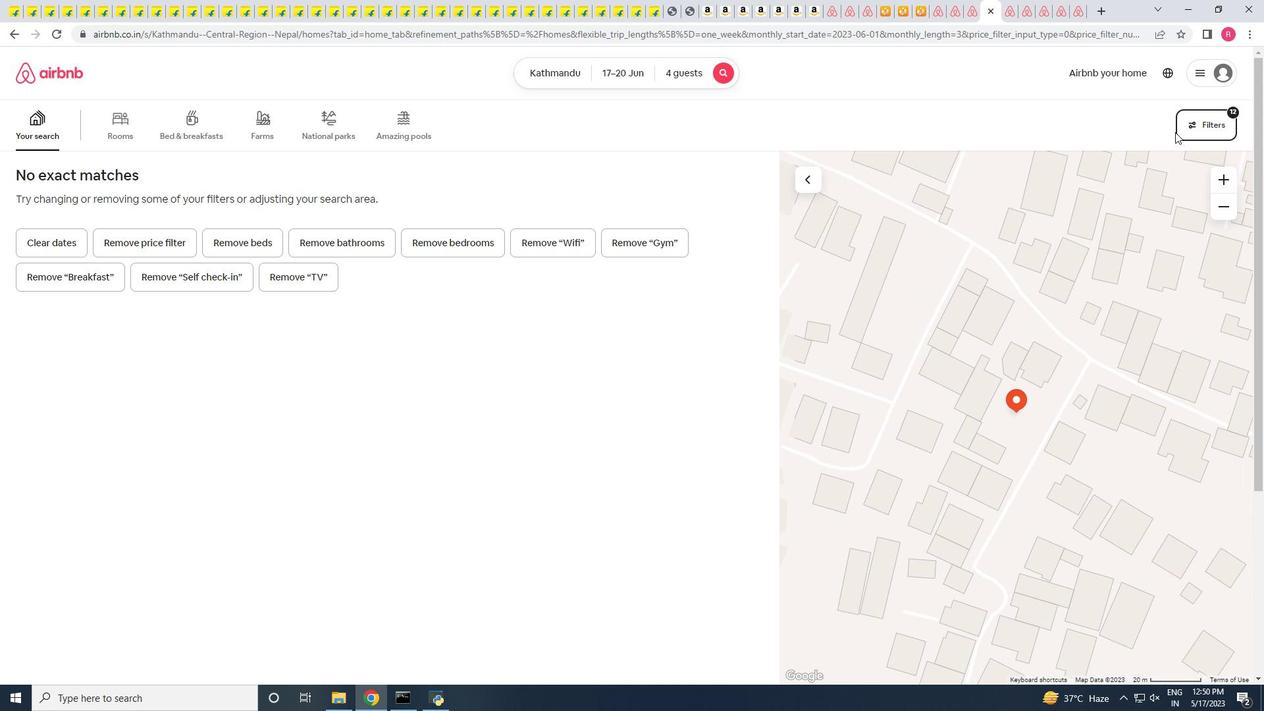 
Action: Mouse moved to (614, 406)
Screenshot: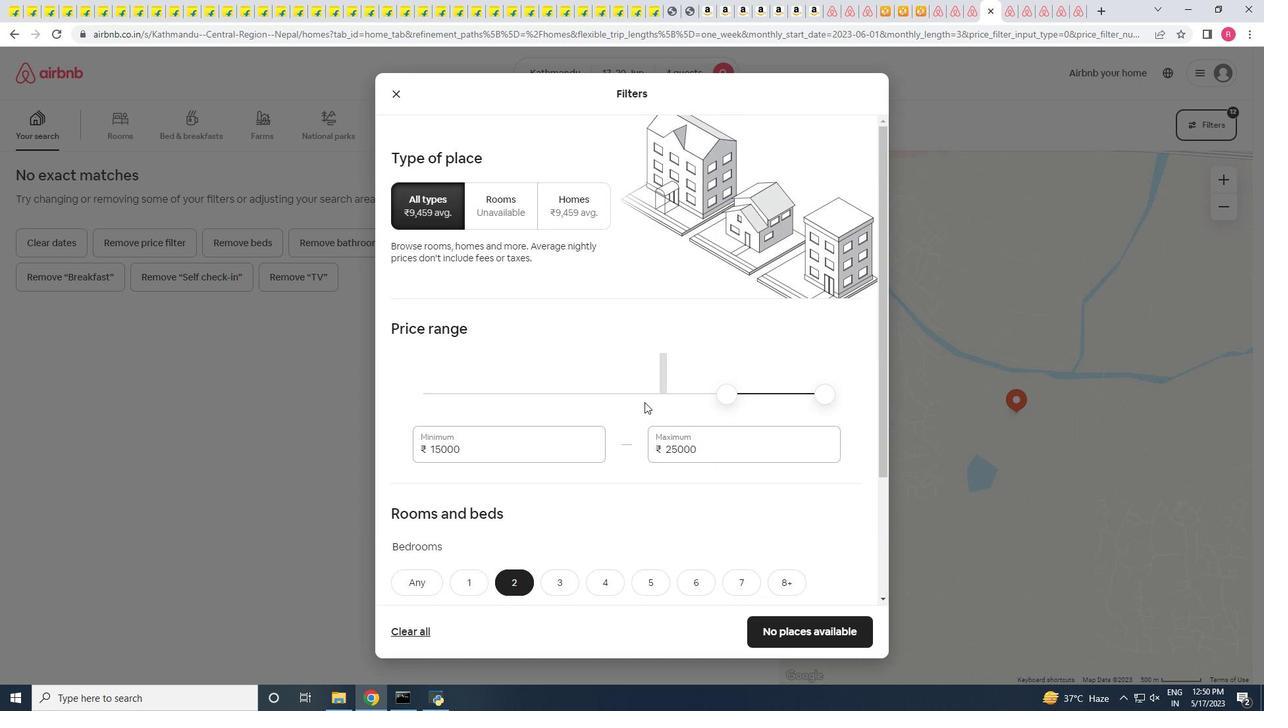 
Action: Mouse scrolled (614, 406) with delta (0, 0)
Screenshot: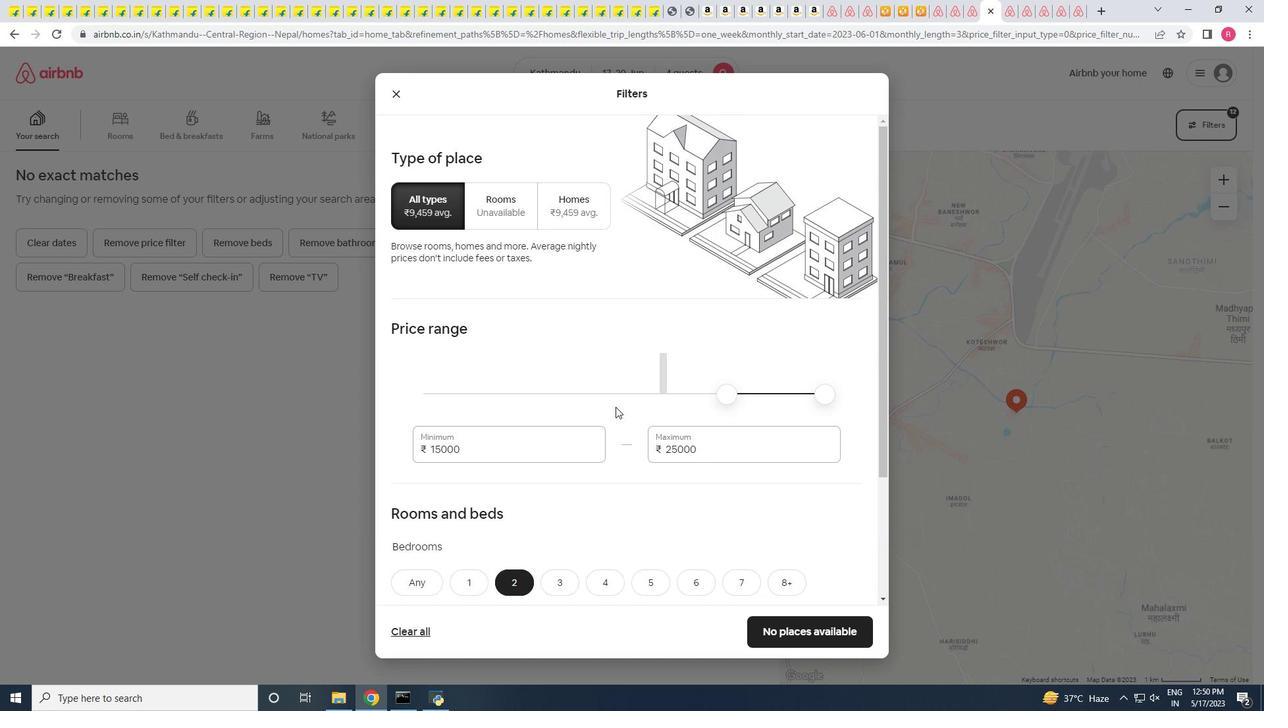 
Action: Mouse moved to (551, 398)
Screenshot: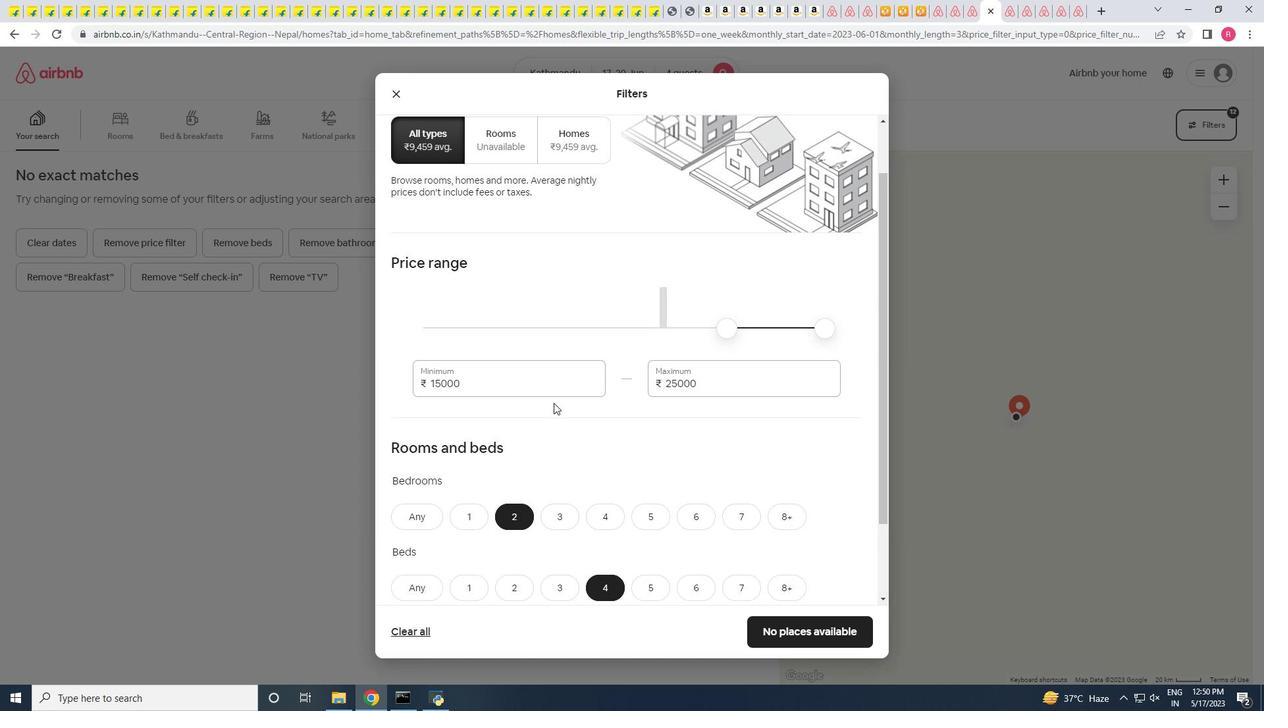 
Action: Mouse pressed left at (551, 398)
Screenshot: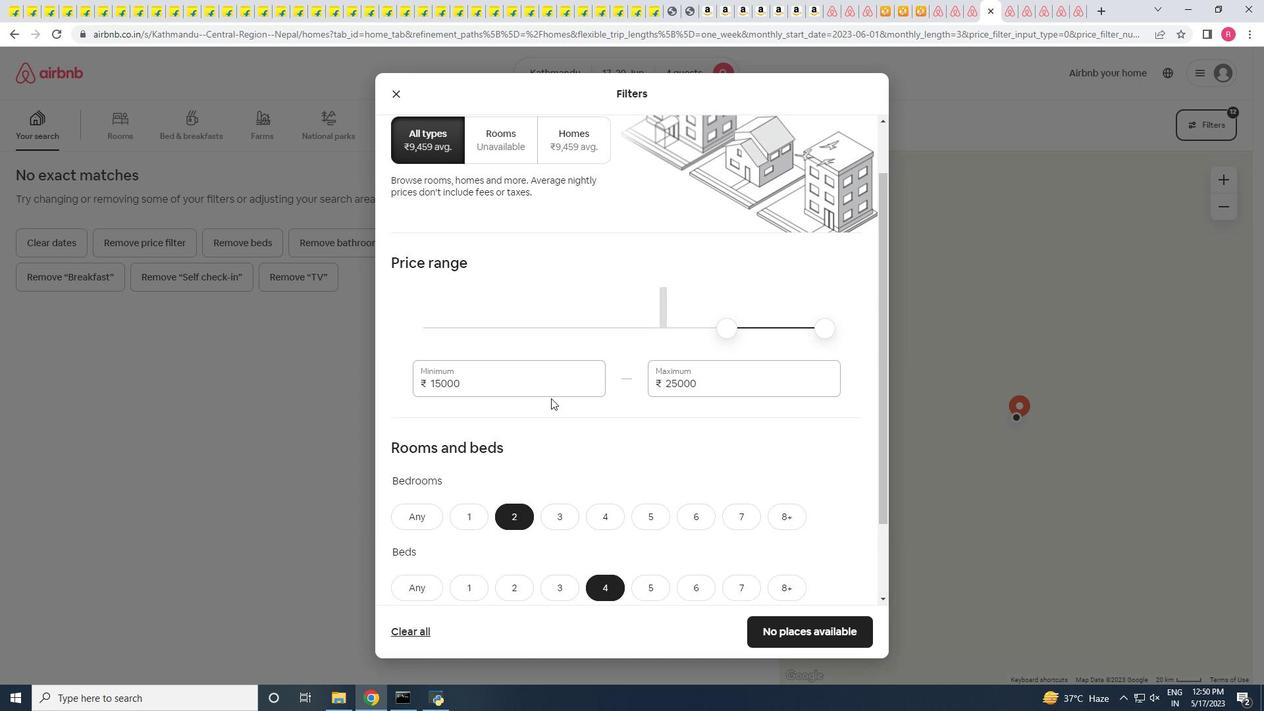 
Action: Mouse moved to (515, 382)
Screenshot: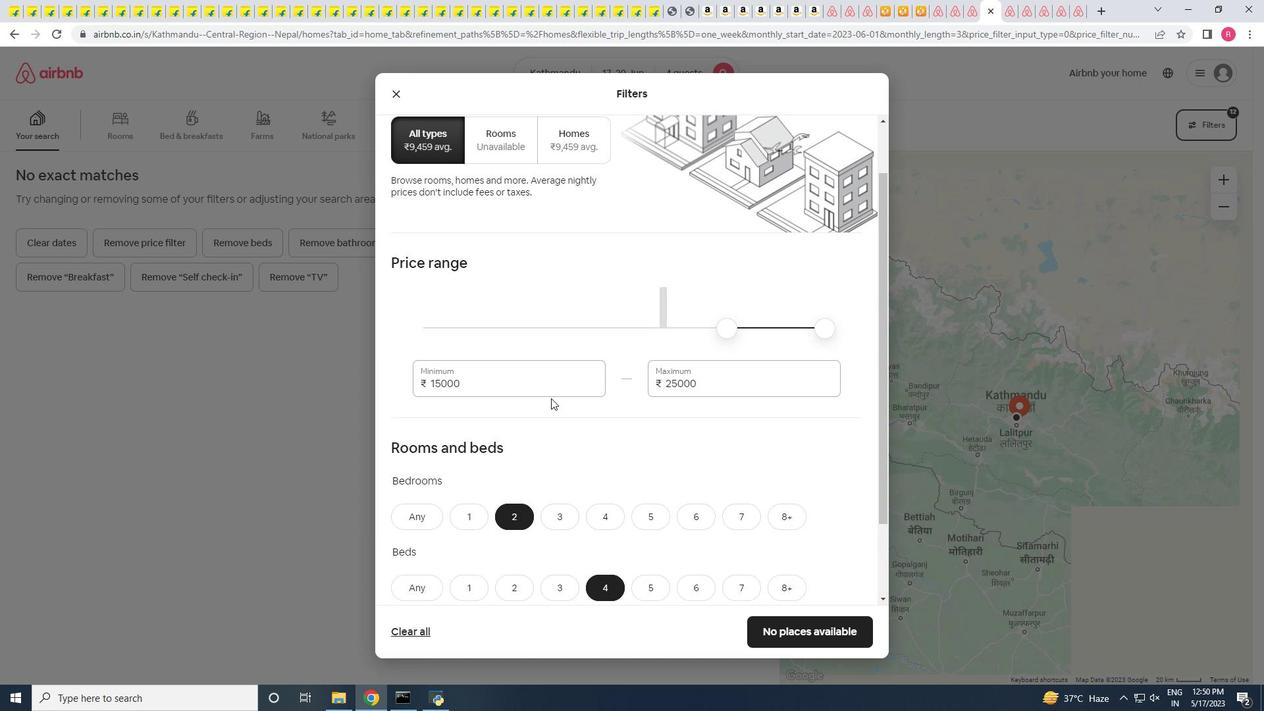 
Action: Mouse pressed left at (515, 382)
Screenshot: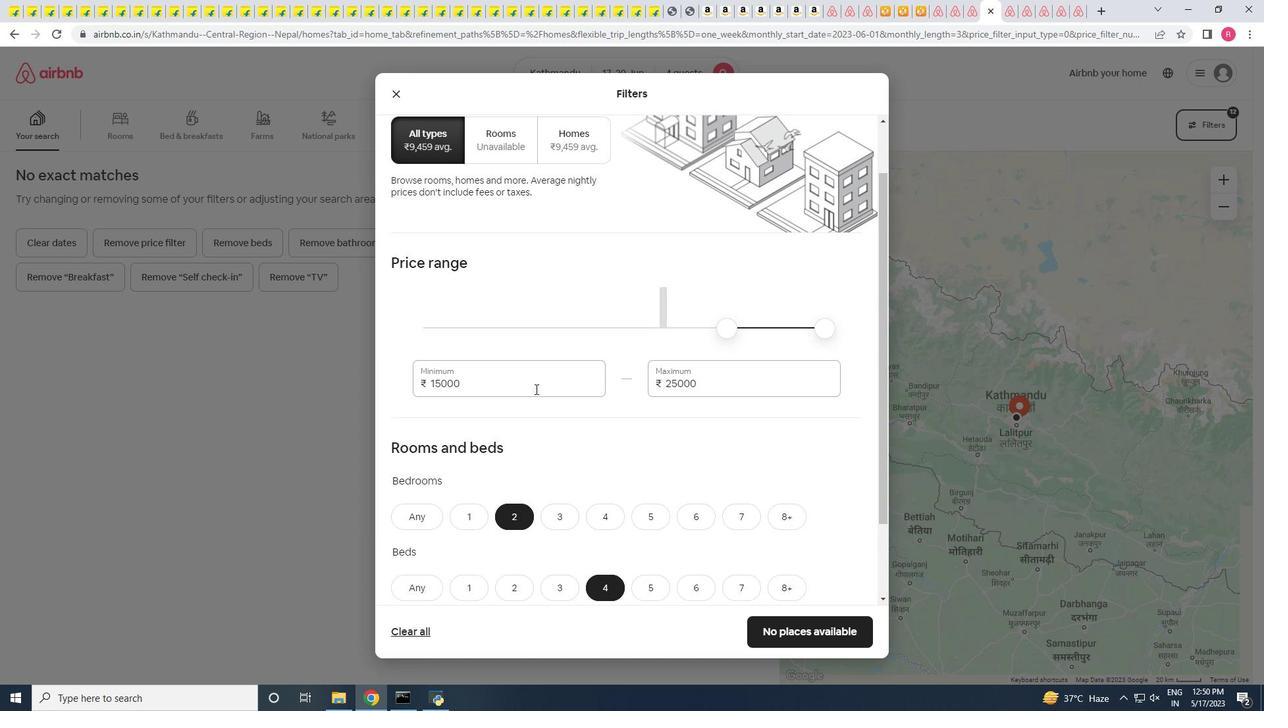 
Action: Mouse moved to (605, 501)
Screenshot: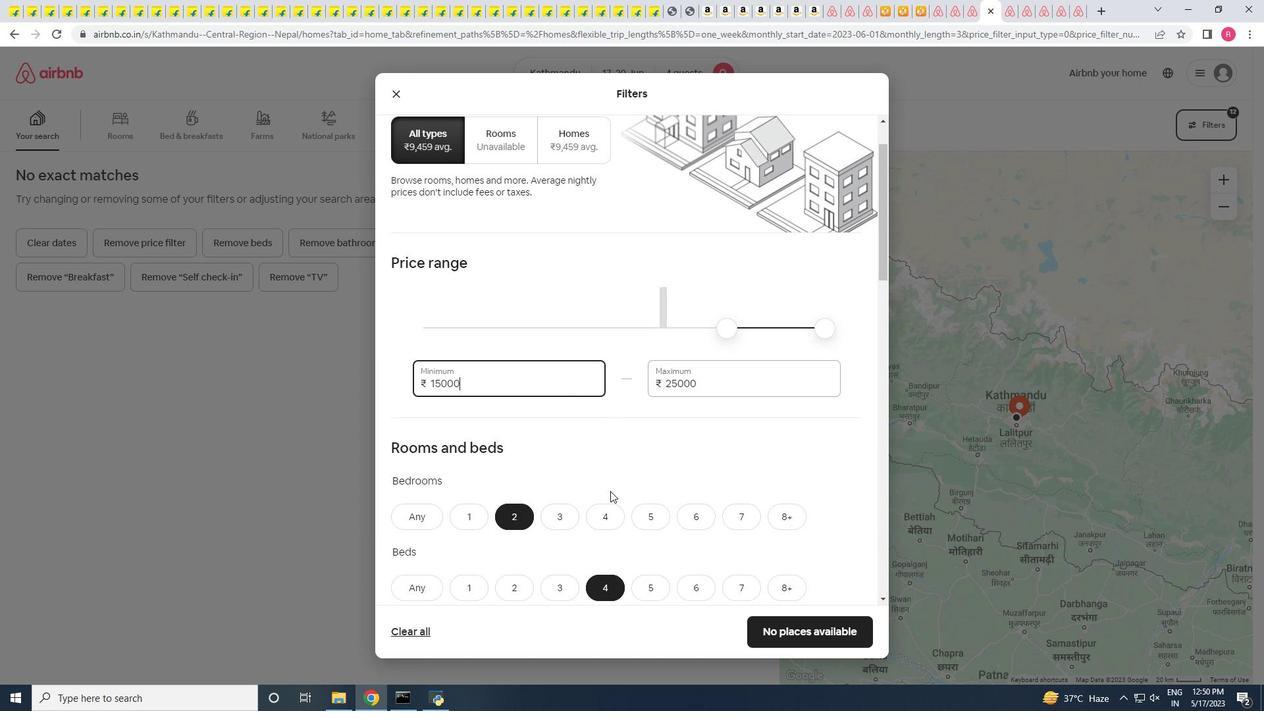 
Action: Mouse scrolled (605, 500) with delta (0, 0)
Screenshot: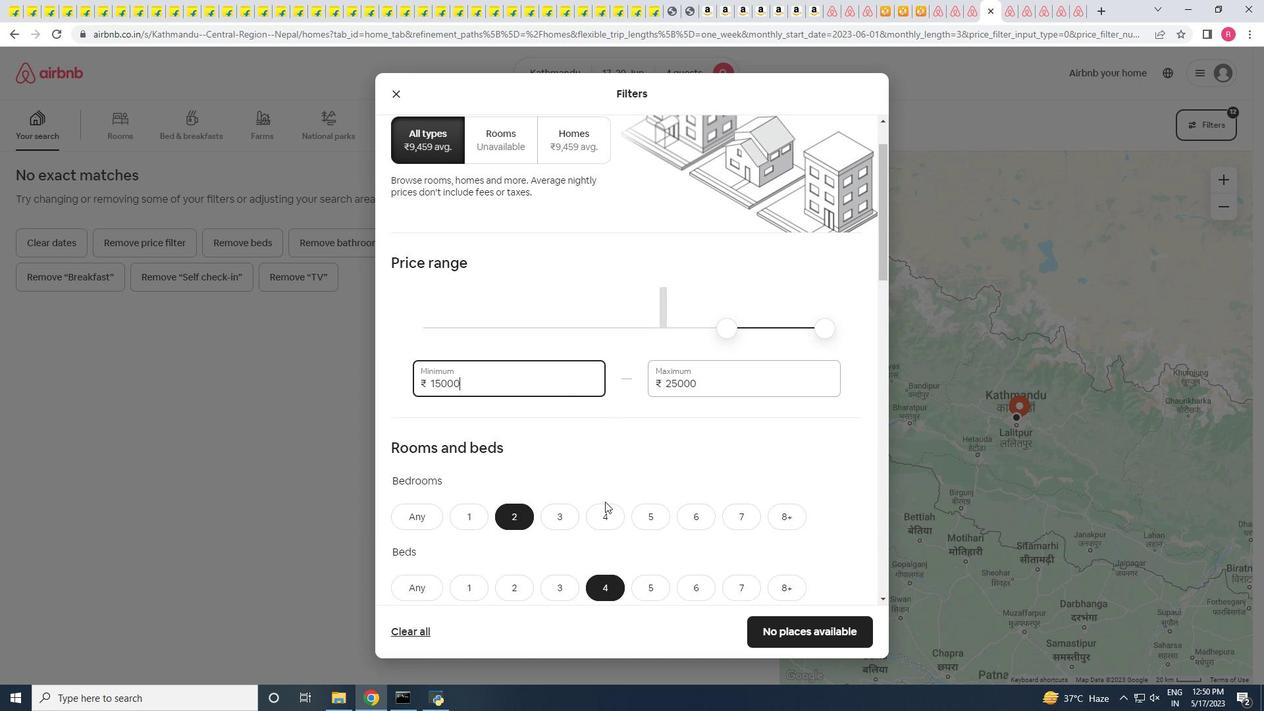 
Action: Mouse scrolled (605, 500) with delta (0, 0)
Screenshot: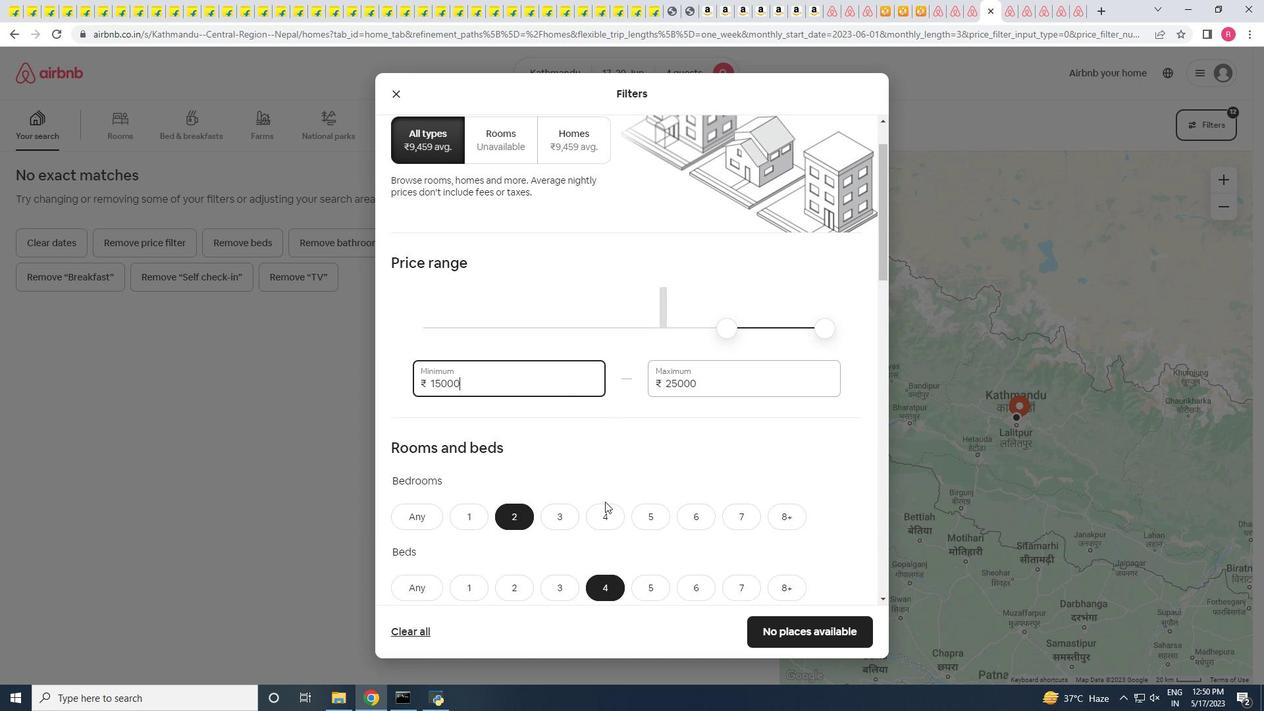 
Action: Mouse moved to (604, 501)
Screenshot: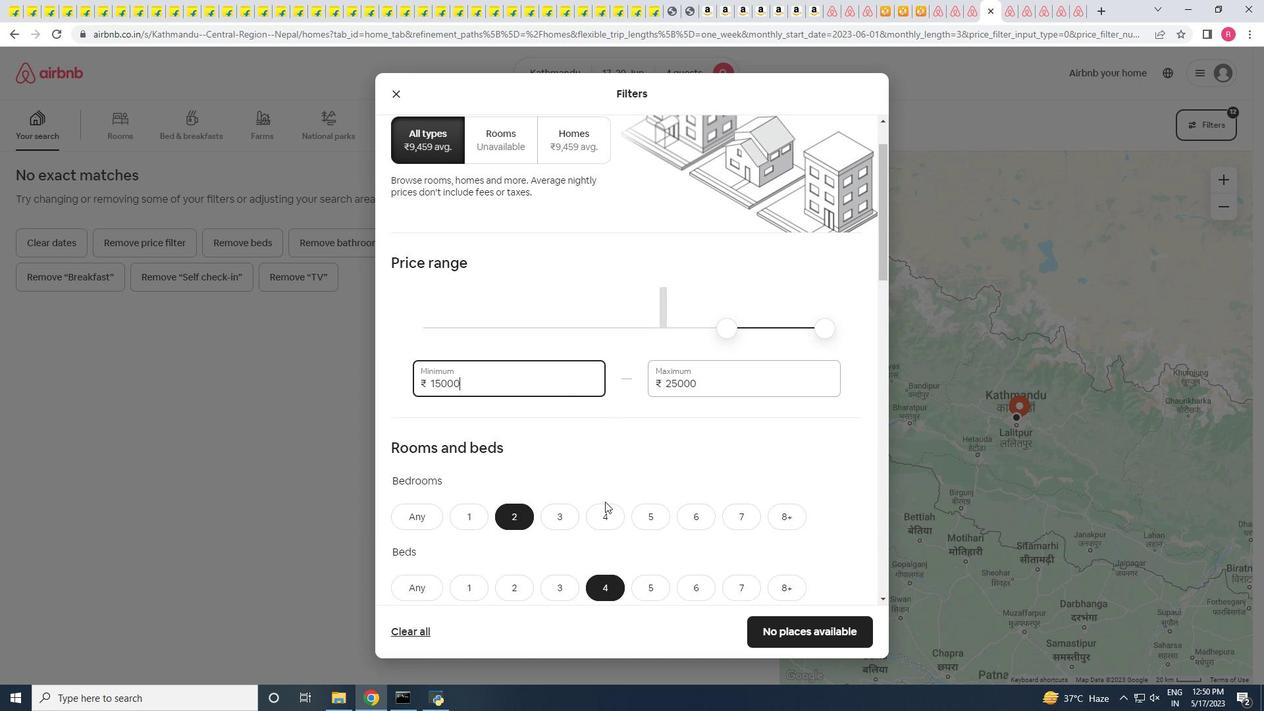 
Action: Mouse scrolled (604, 500) with delta (0, 0)
Screenshot: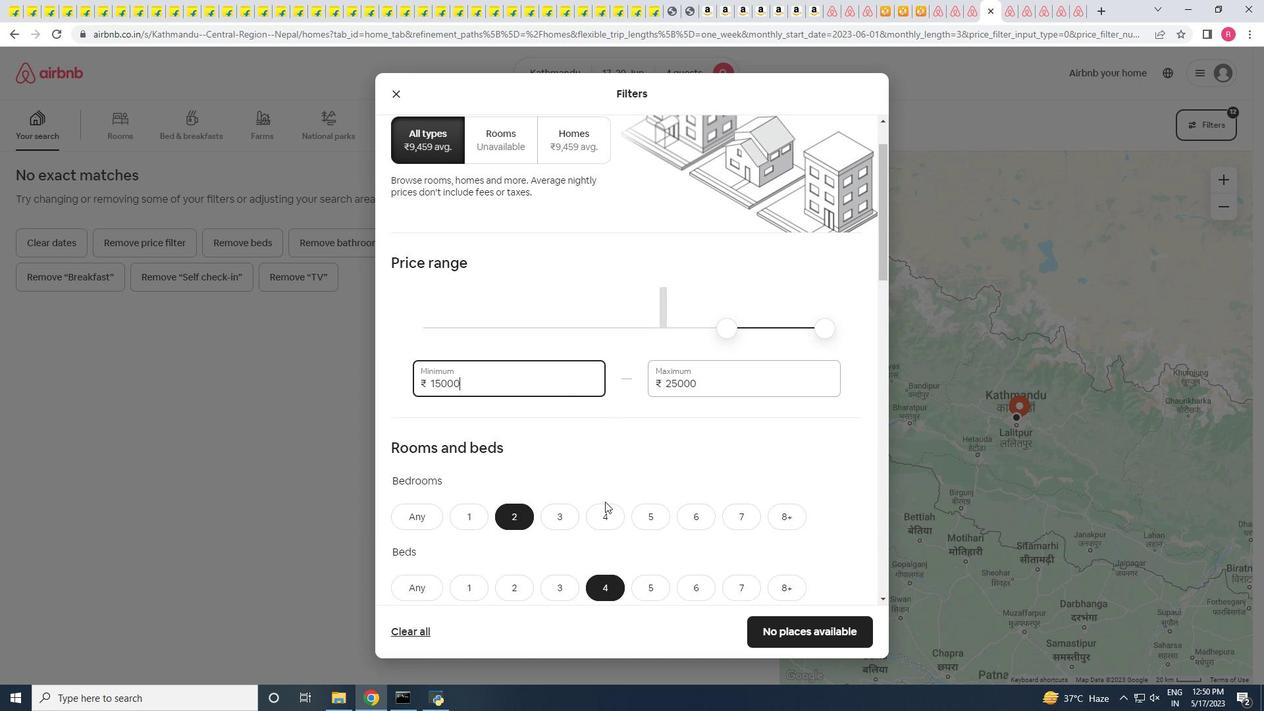 
Action: Mouse moved to (589, 532)
Screenshot: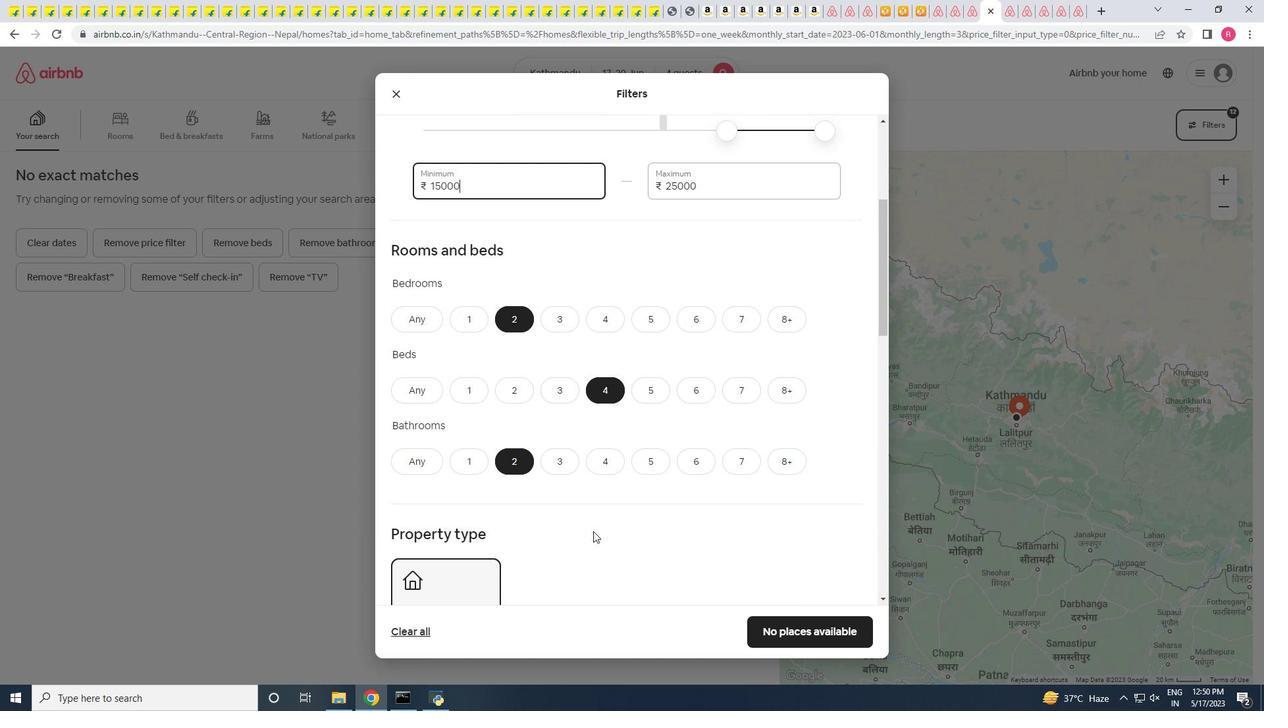 
Action: Mouse scrolled (589, 531) with delta (0, 0)
Screenshot: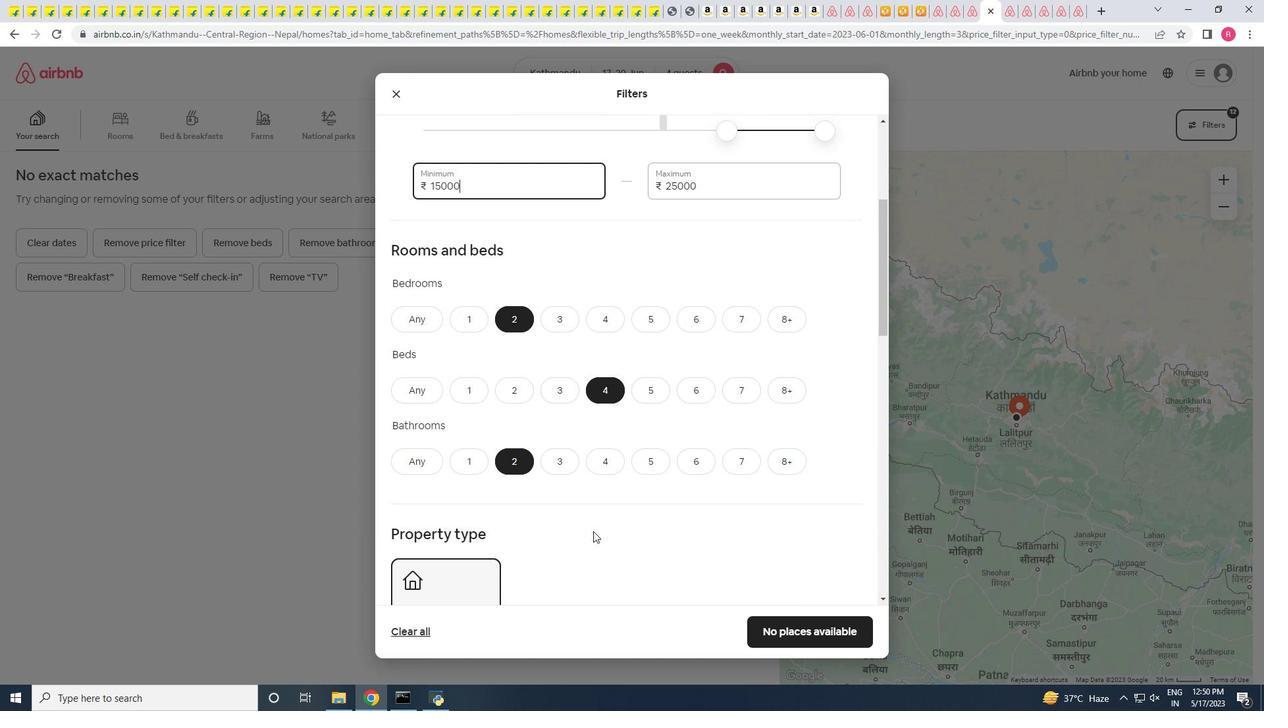 
Action: Mouse scrolled (589, 531) with delta (0, 0)
Screenshot: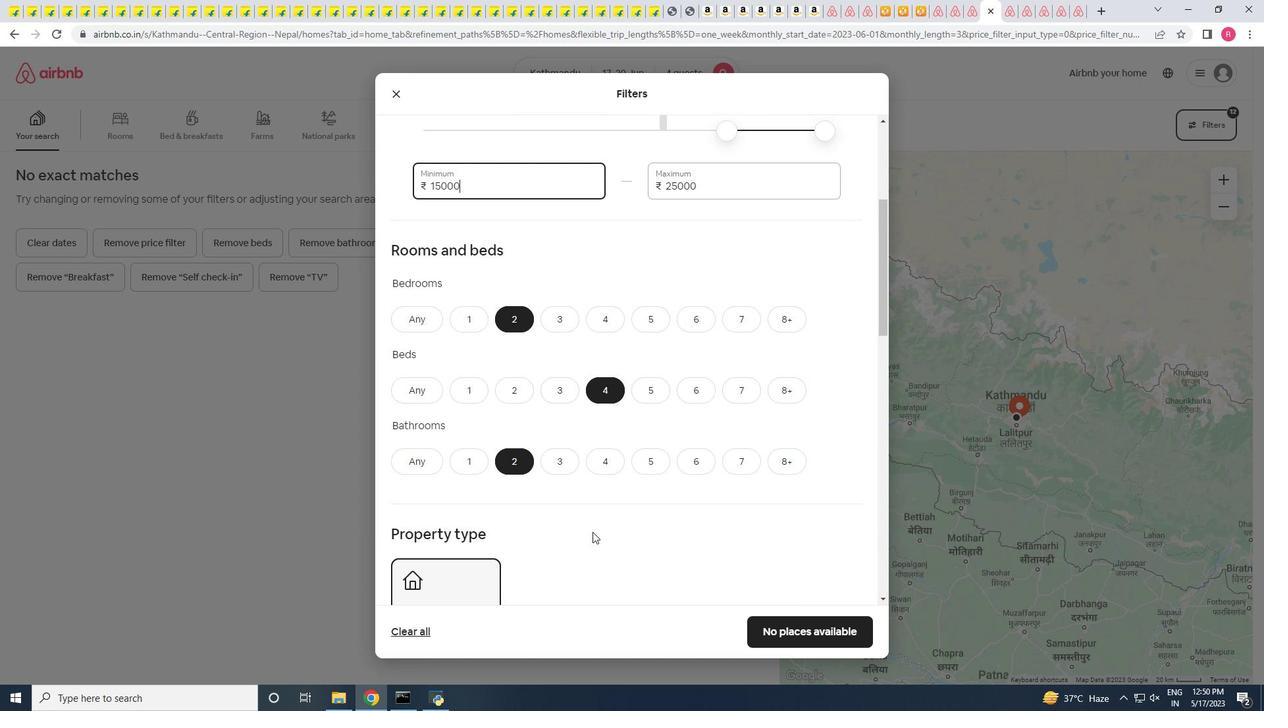 
Action: Mouse scrolled (589, 531) with delta (0, 0)
Screenshot: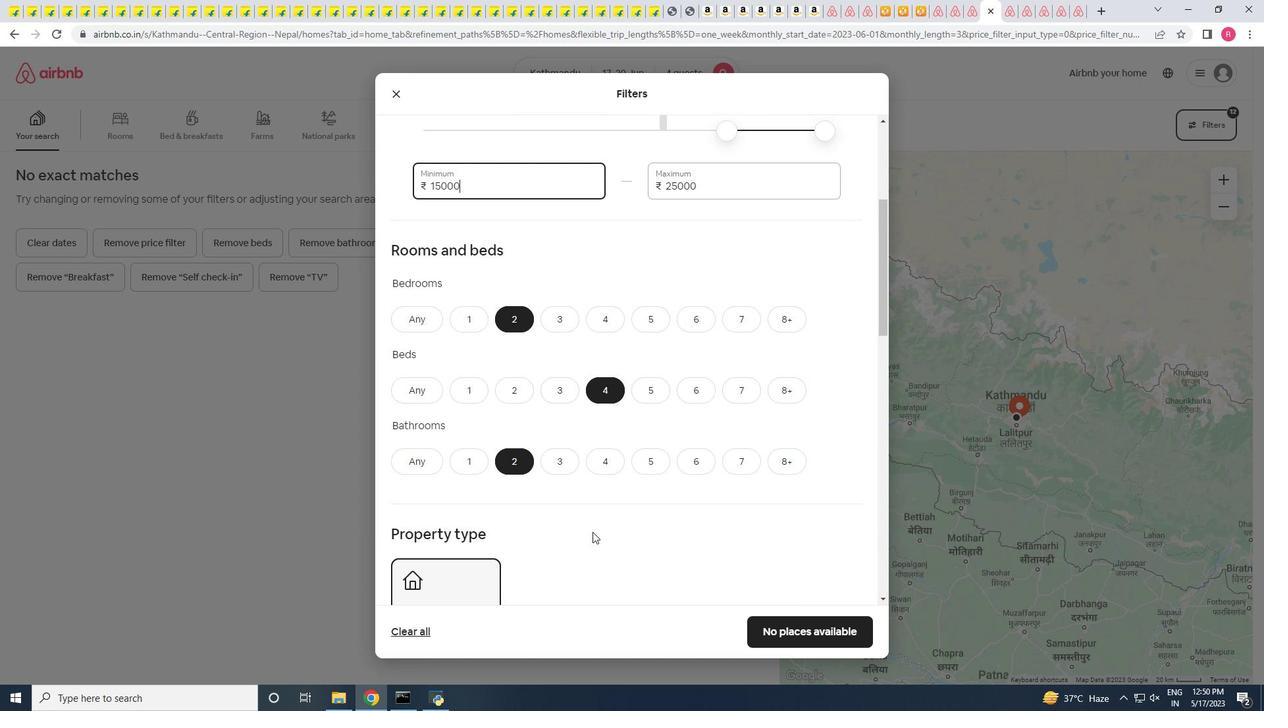 
Action: Mouse moved to (589, 532)
Screenshot: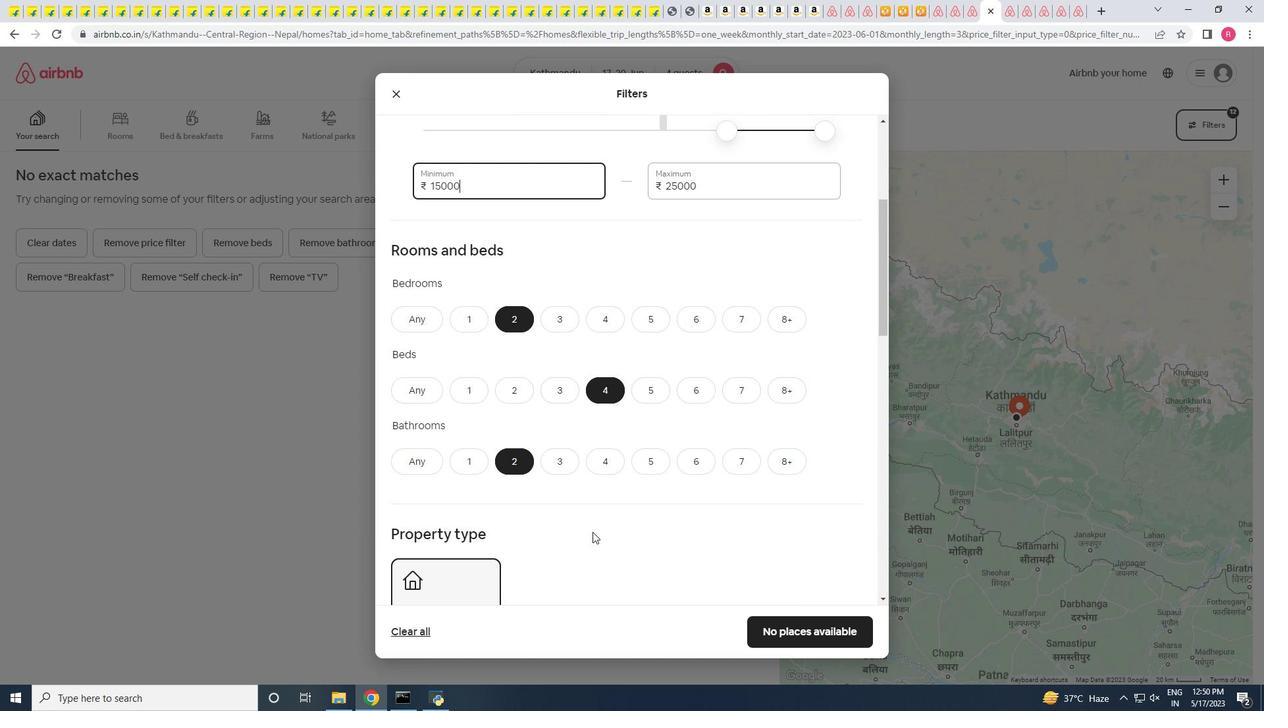 
Action: Mouse scrolled (589, 531) with delta (0, 0)
Screenshot: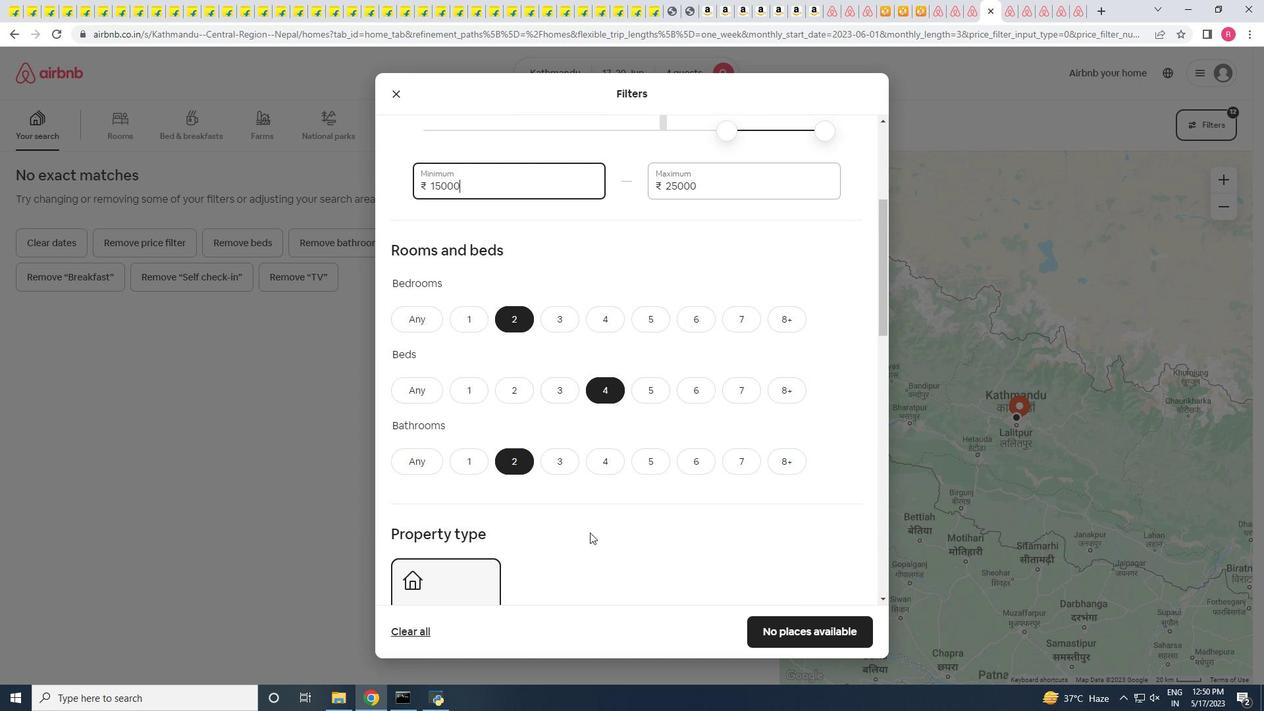 
Action: Mouse moved to (443, 344)
Screenshot: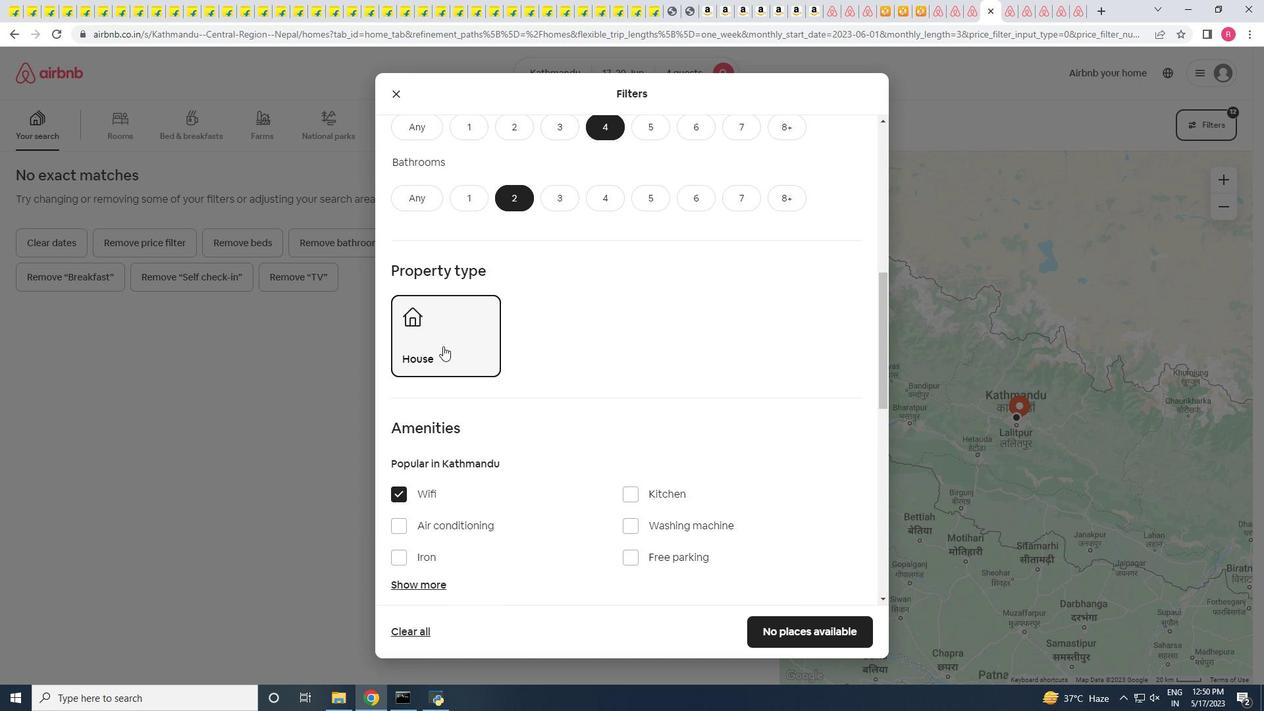 
Action: Mouse pressed left at (443, 345)
Screenshot: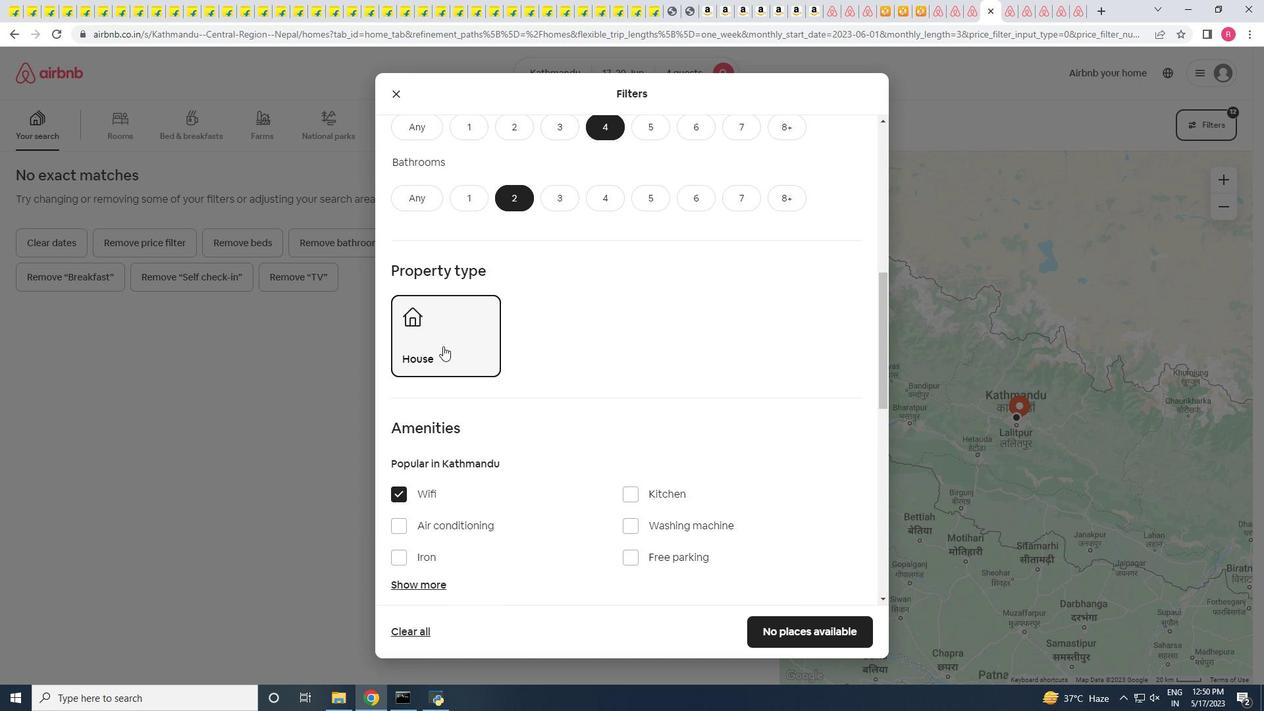 
Action: Mouse pressed left at (443, 344)
Screenshot: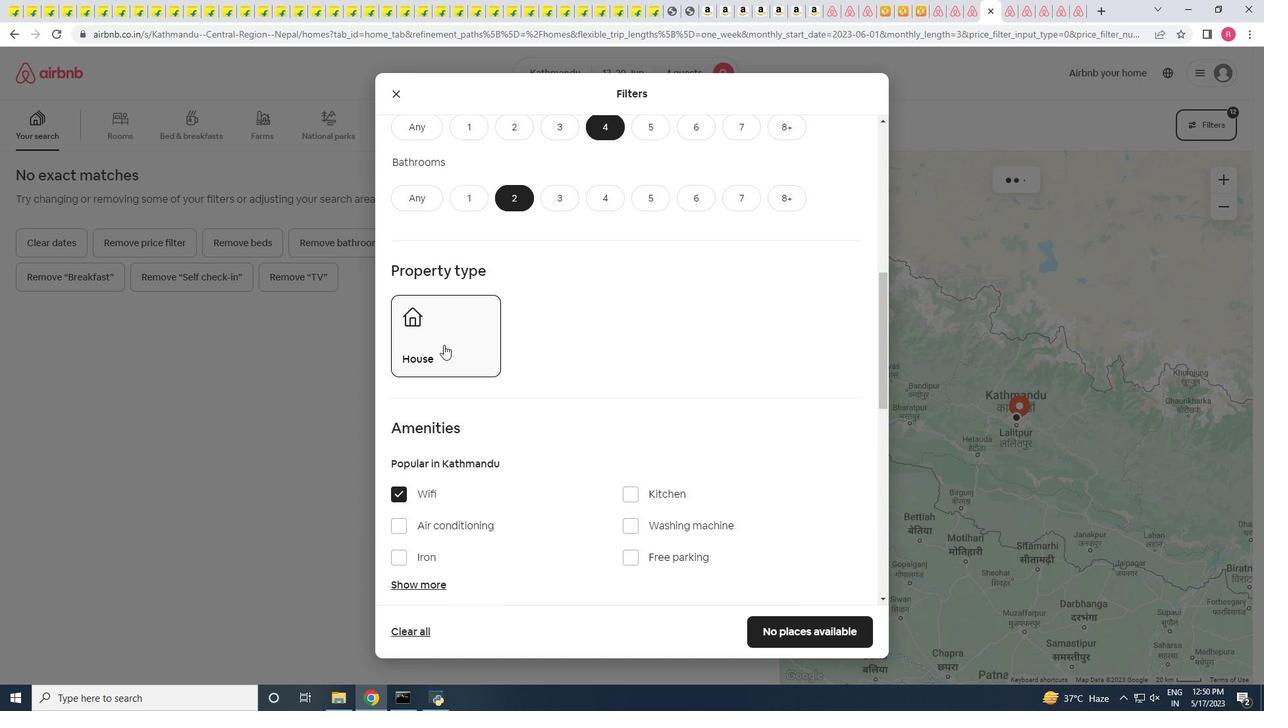 
Action: Mouse moved to (459, 504)
Screenshot: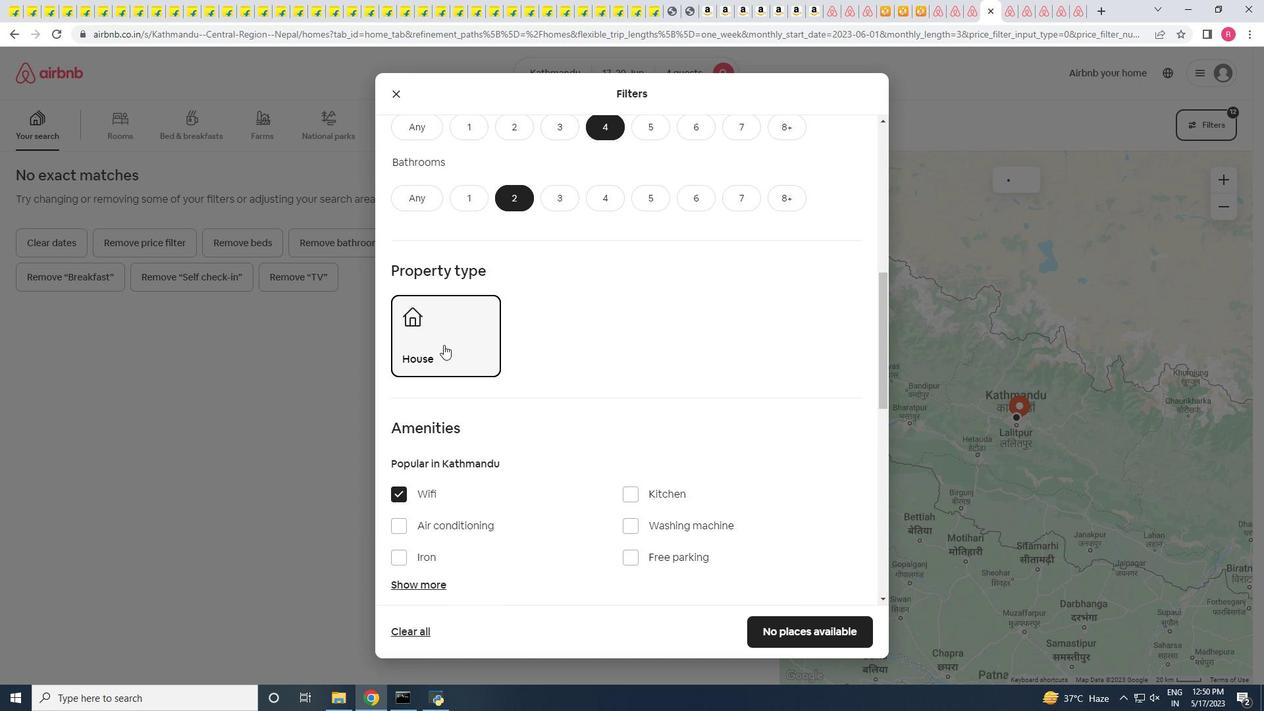 
Action: Mouse scrolled (459, 504) with delta (0, 0)
Screenshot: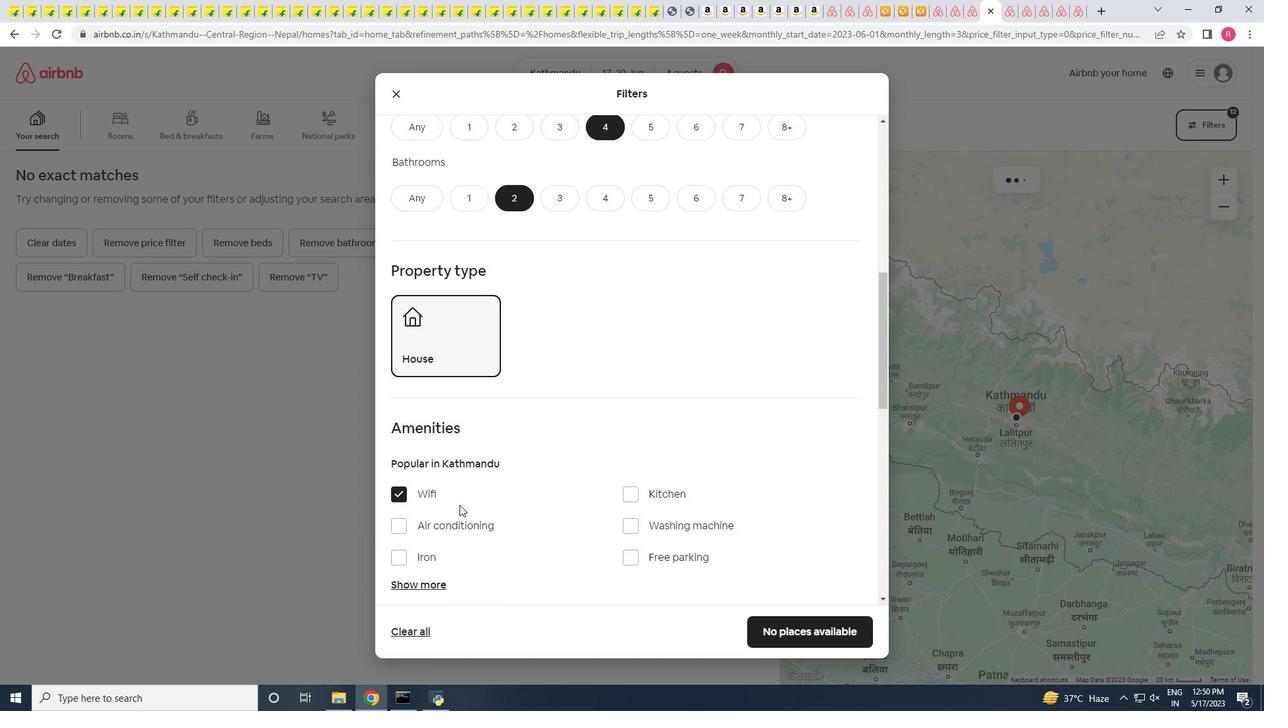 
Action: Mouse scrolled (459, 504) with delta (0, 0)
Screenshot: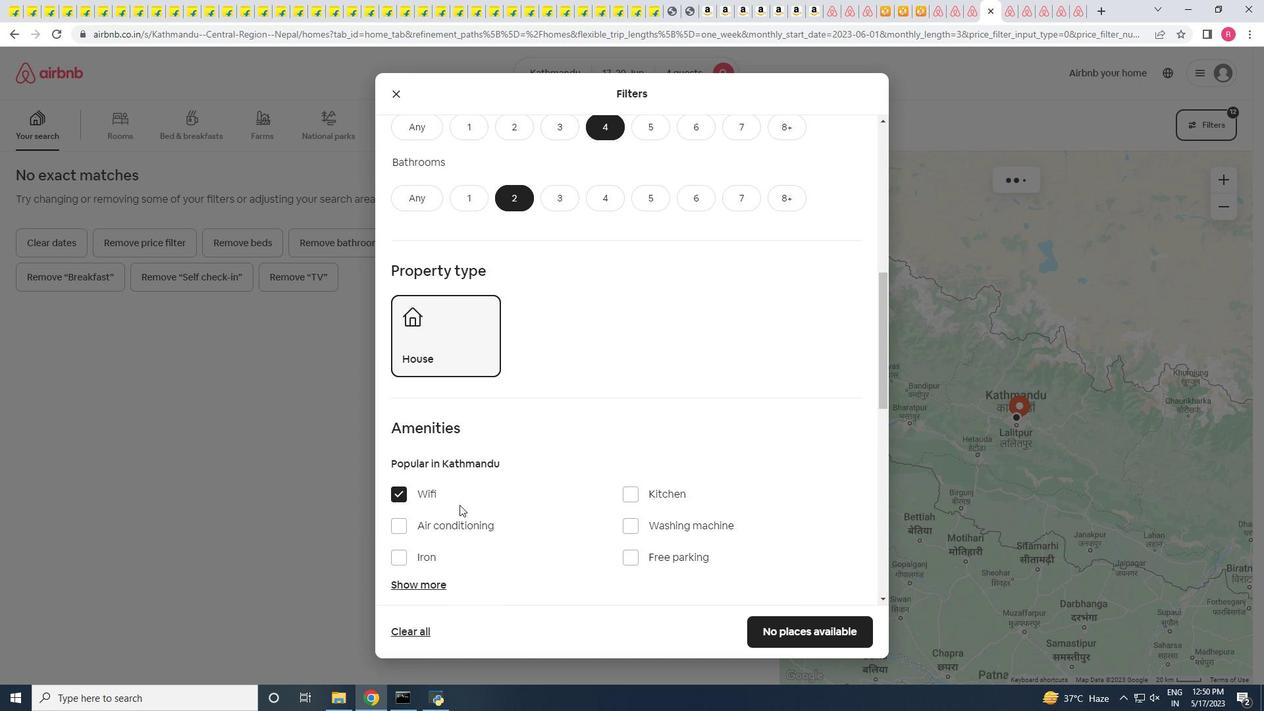 
Action: Mouse scrolled (459, 504) with delta (0, 0)
Screenshot: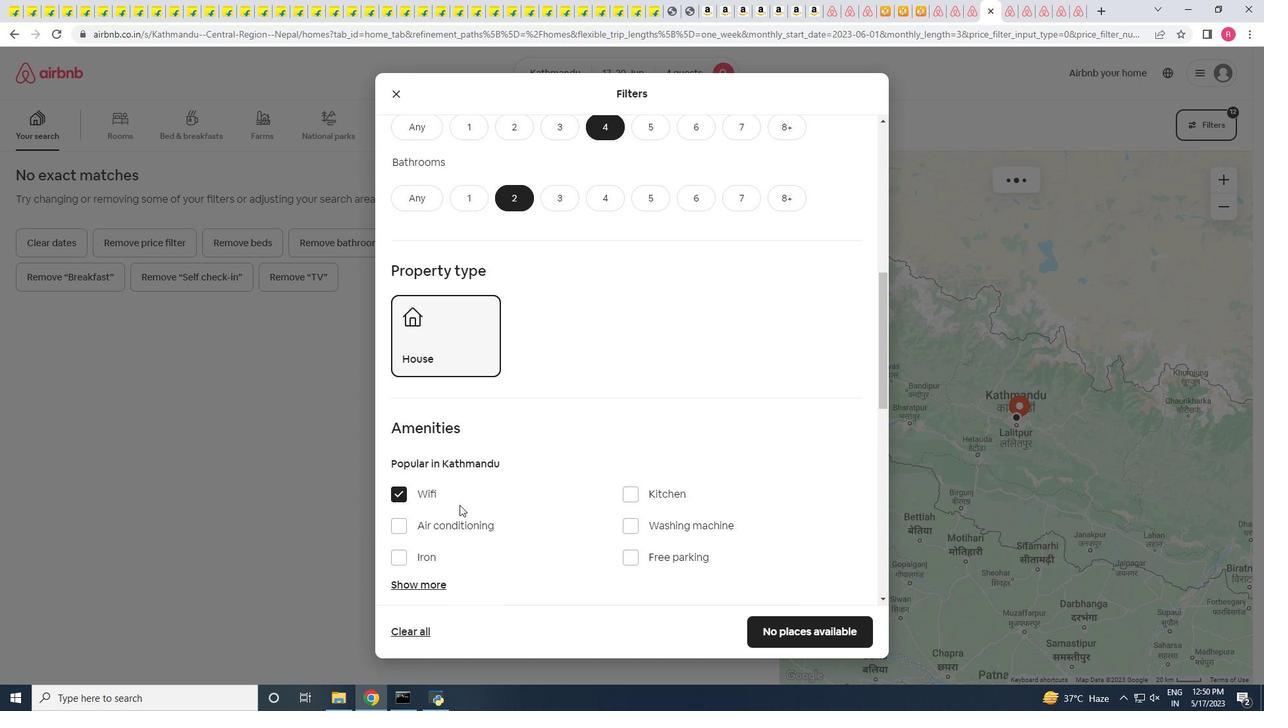 
Action: Mouse scrolled (459, 504) with delta (0, 0)
Screenshot: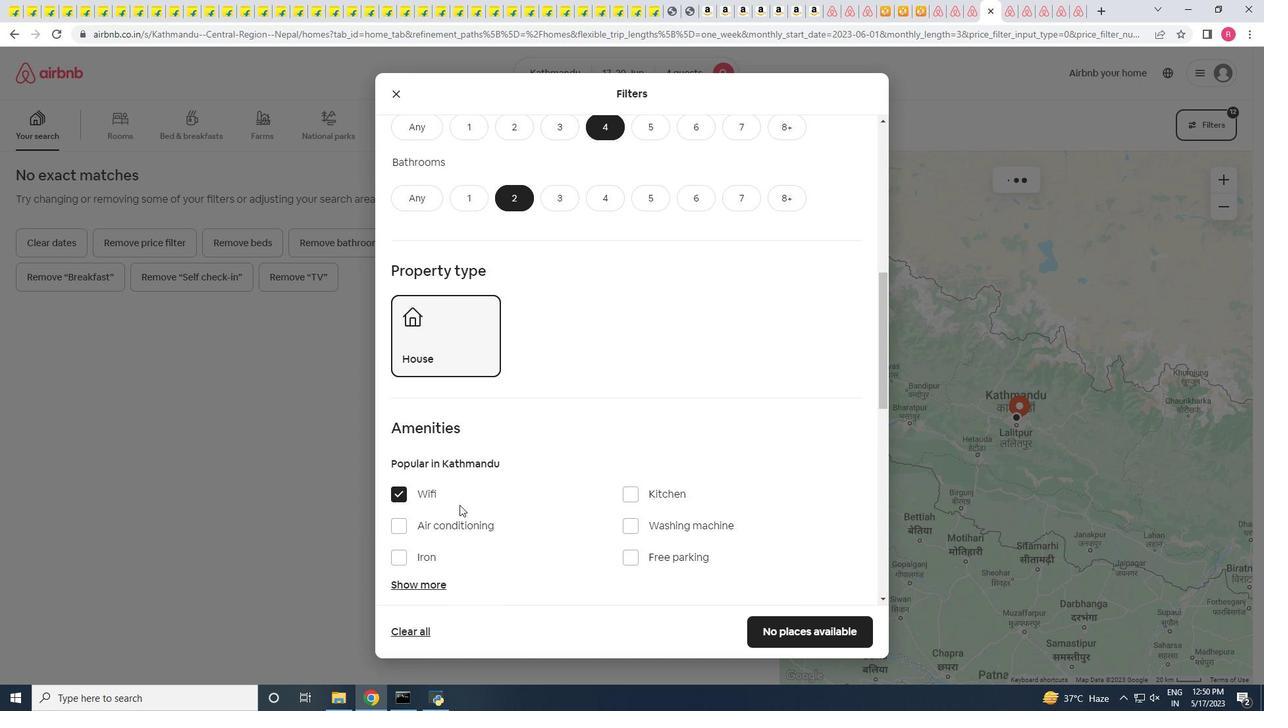
Action: Mouse scrolled (459, 504) with delta (0, 0)
Screenshot: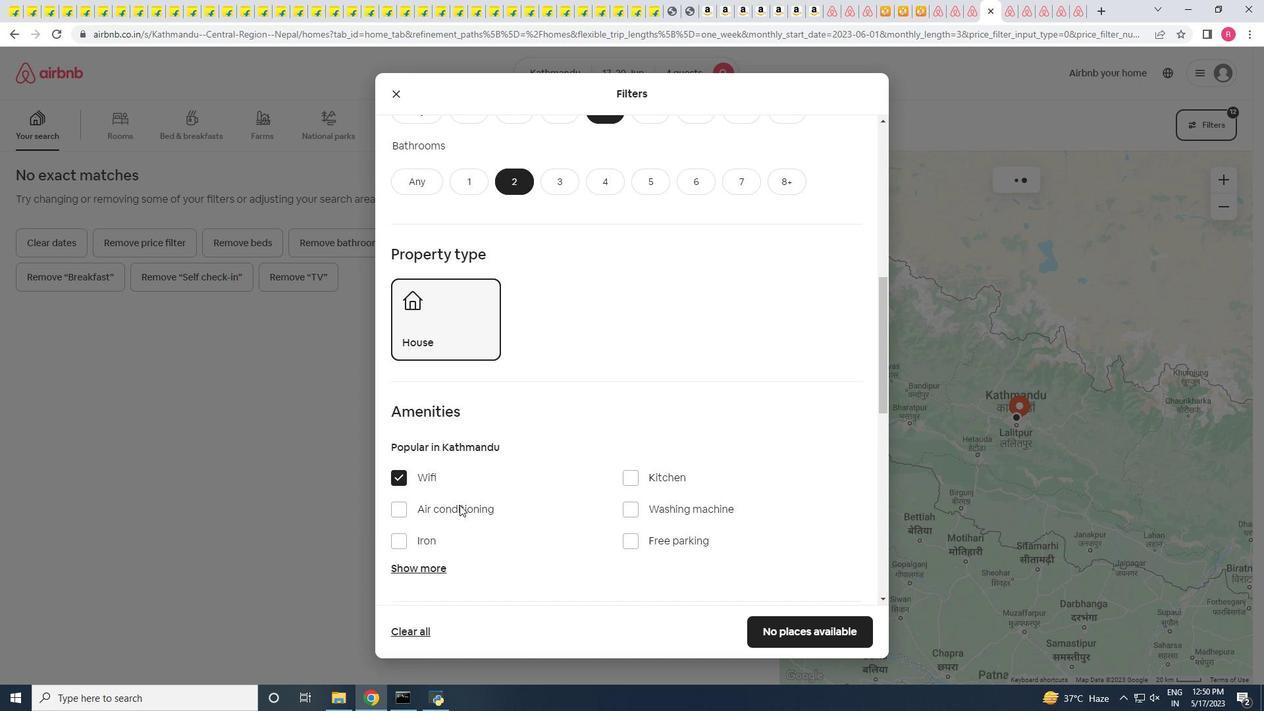 
Action: Mouse scrolled (459, 504) with delta (0, 0)
Screenshot: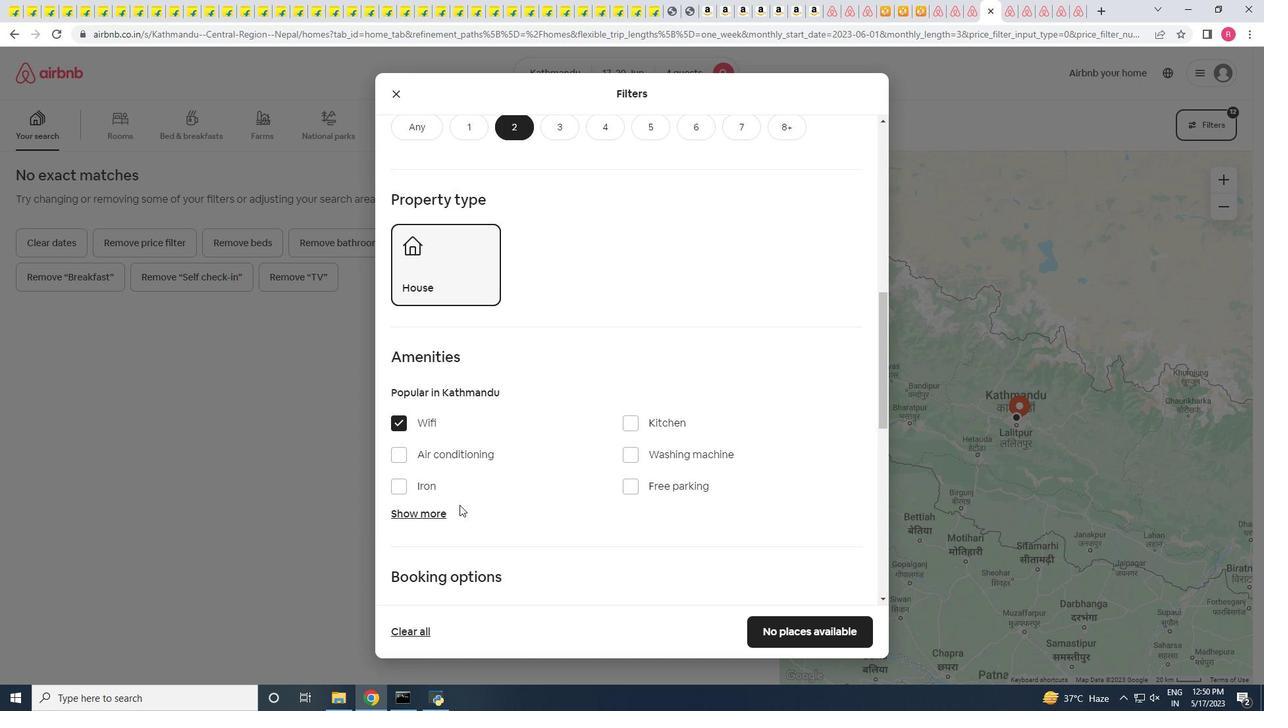 
Action: Mouse moved to (685, 518)
Screenshot: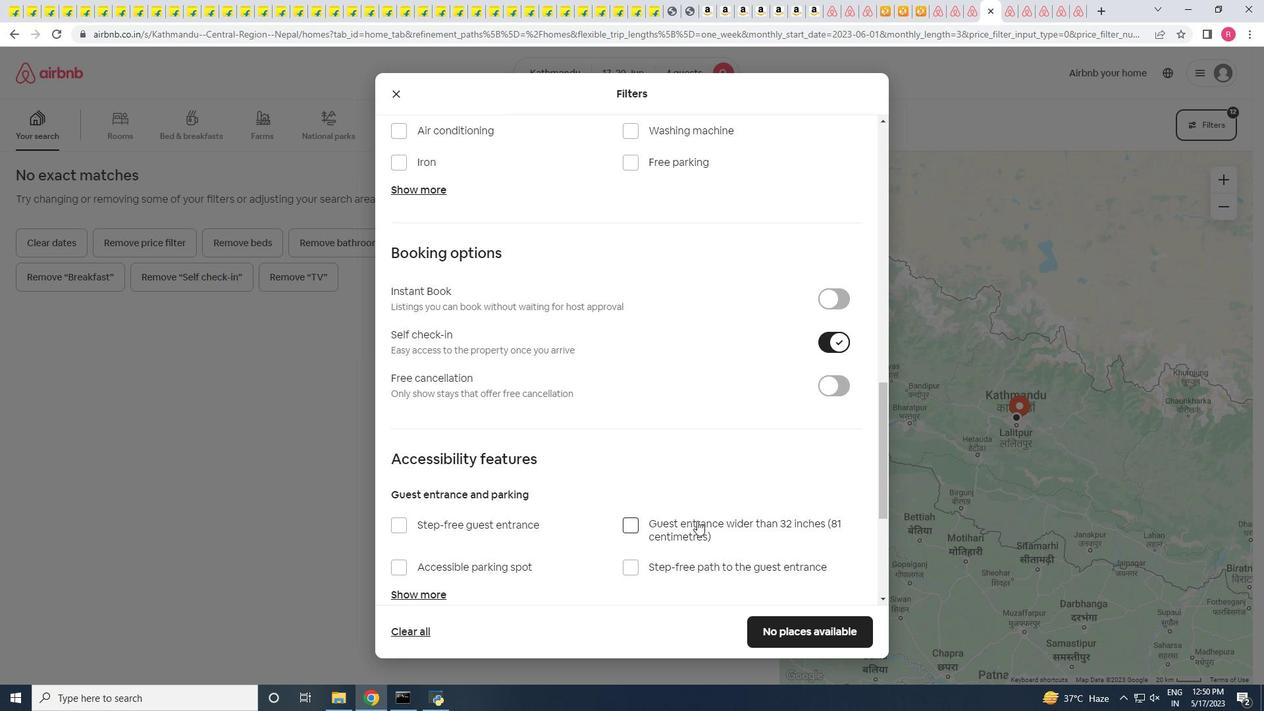 
Action: Mouse scrolled (685, 517) with delta (0, 0)
Screenshot: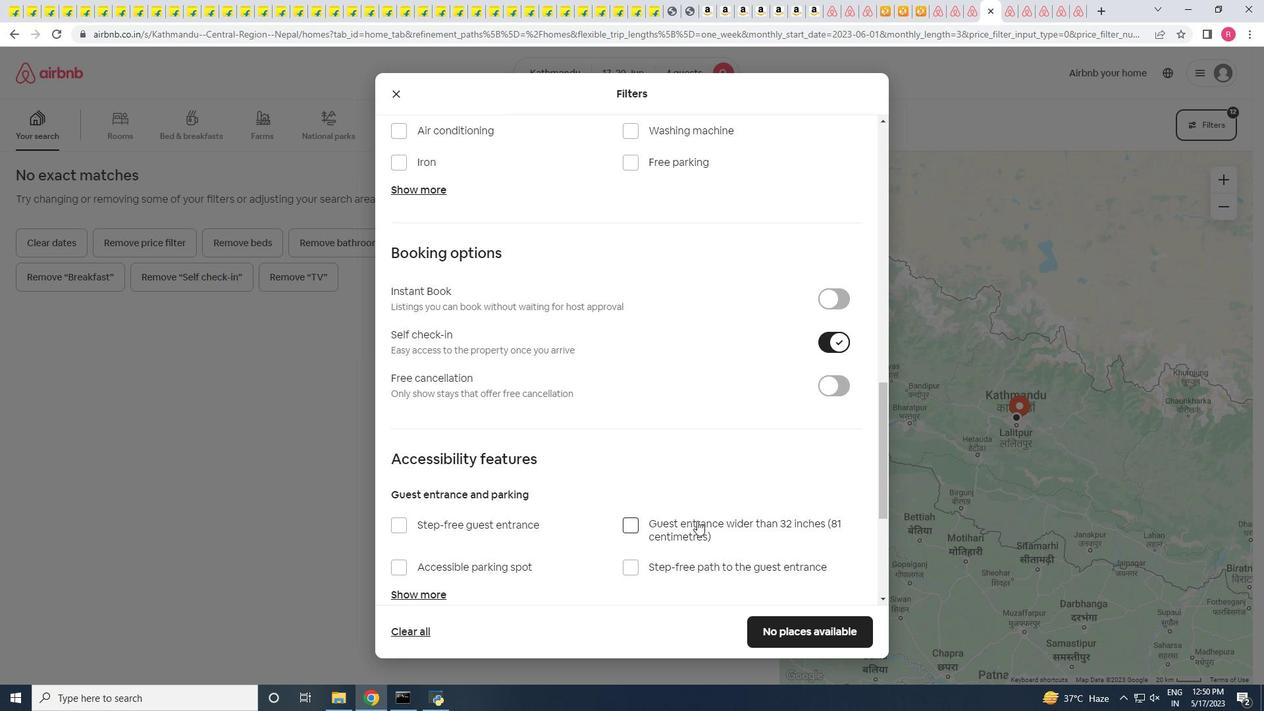 
Action: Mouse moved to (684, 518)
Screenshot: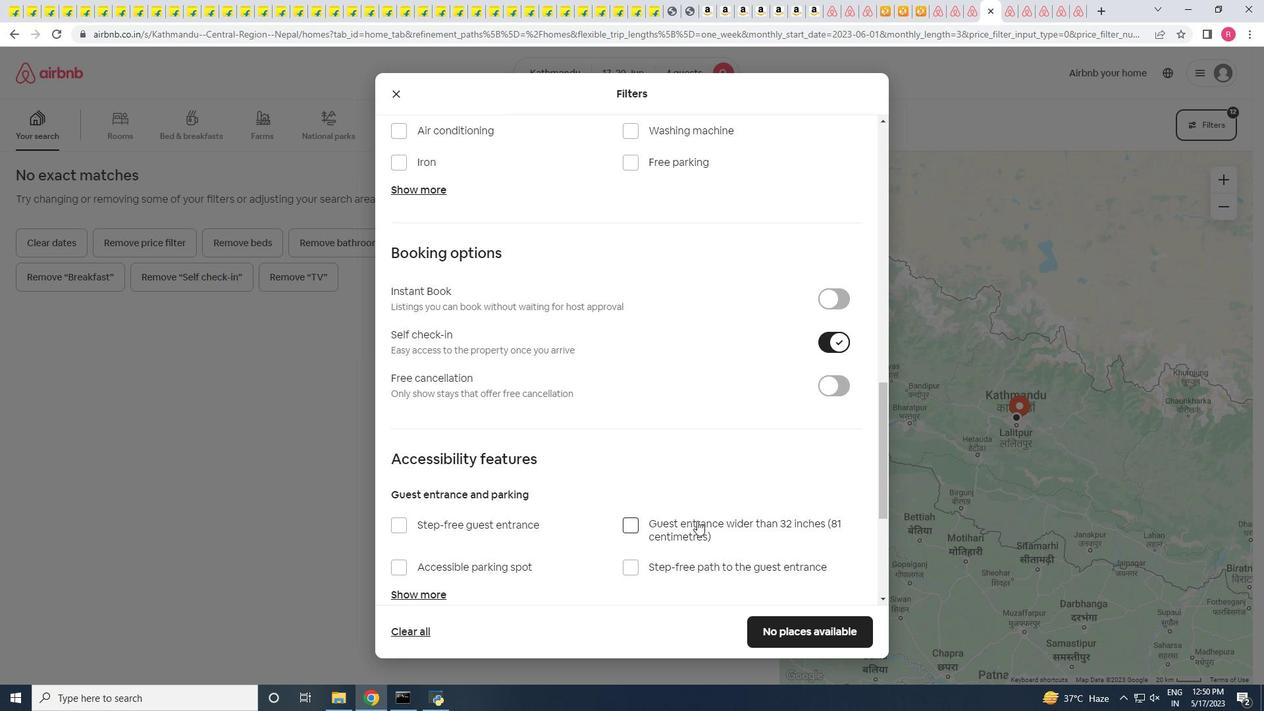 
Action: Mouse scrolled (684, 517) with delta (0, 0)
Screenshot: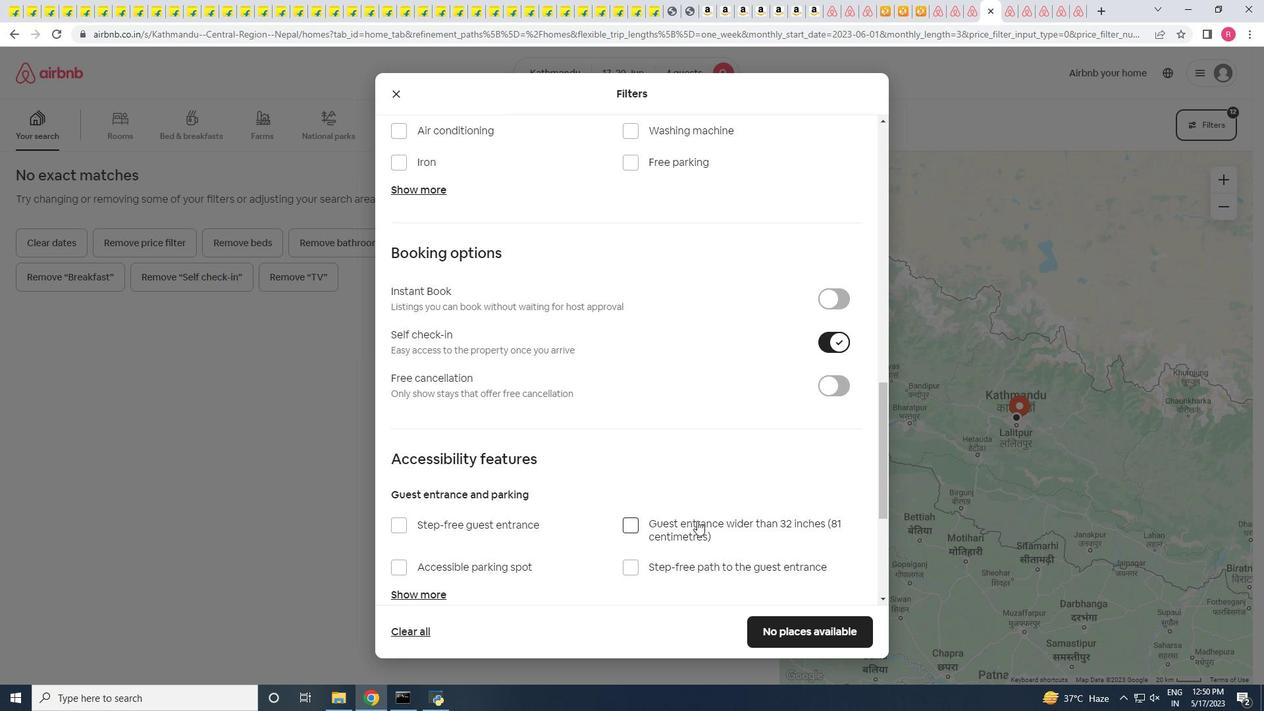 
Action: Mouse scrolled (684, 517) with delta (0, 0)
Screenshot: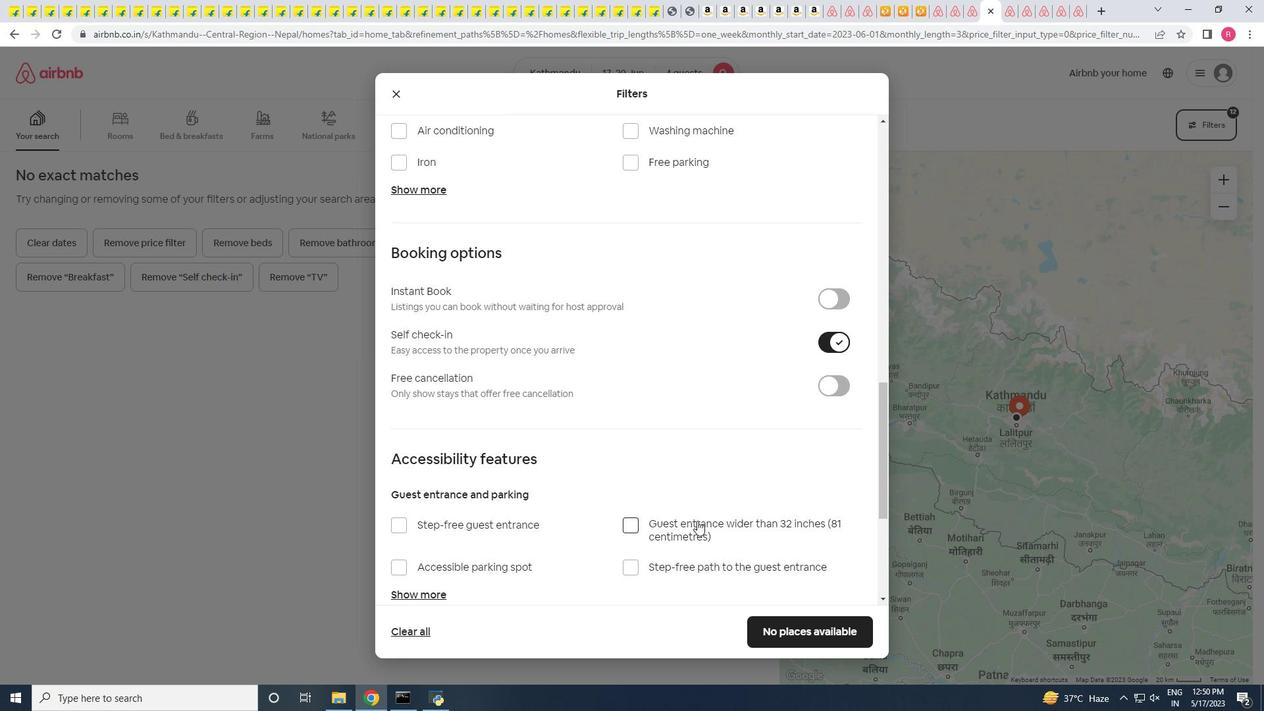 
Action: Mouse scrolled (684, 517) with delta (0, 0)
Screenshot: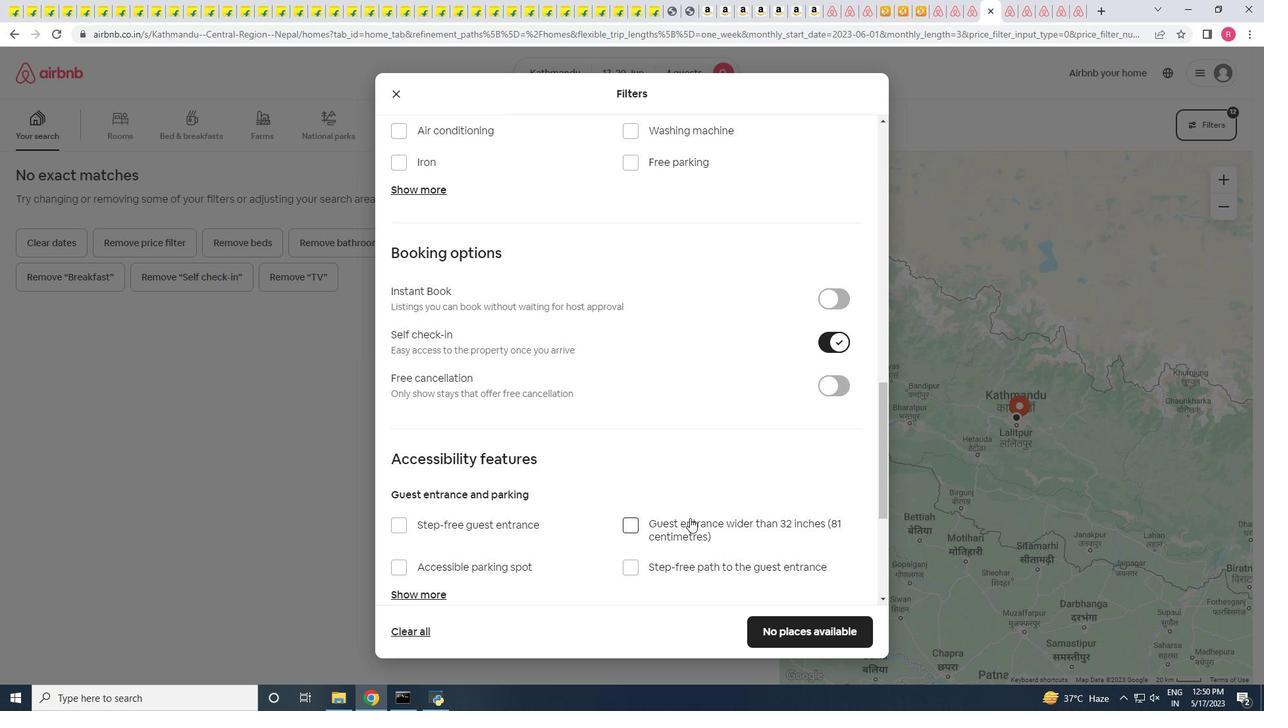 
Action: Mouse moved to (583, 496)
Screenshot: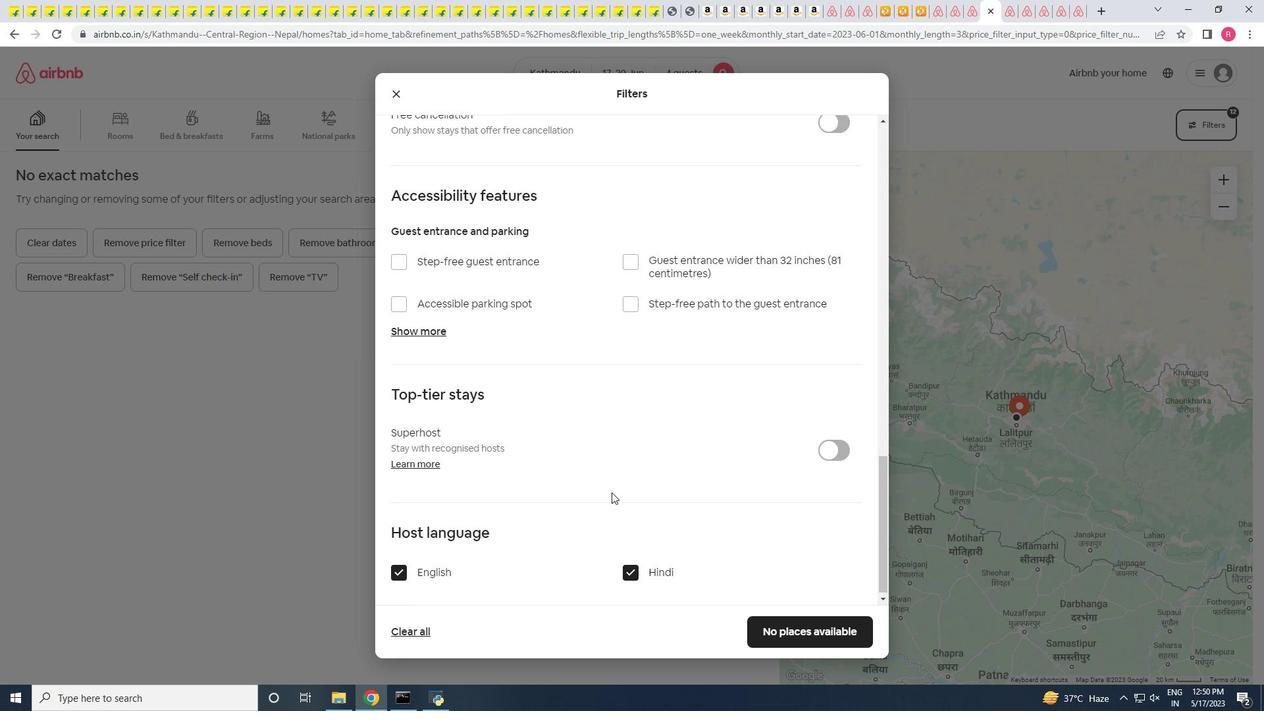 
Action: Mouse scrolled (583, 495) with delta (0, 0)
Screenshot: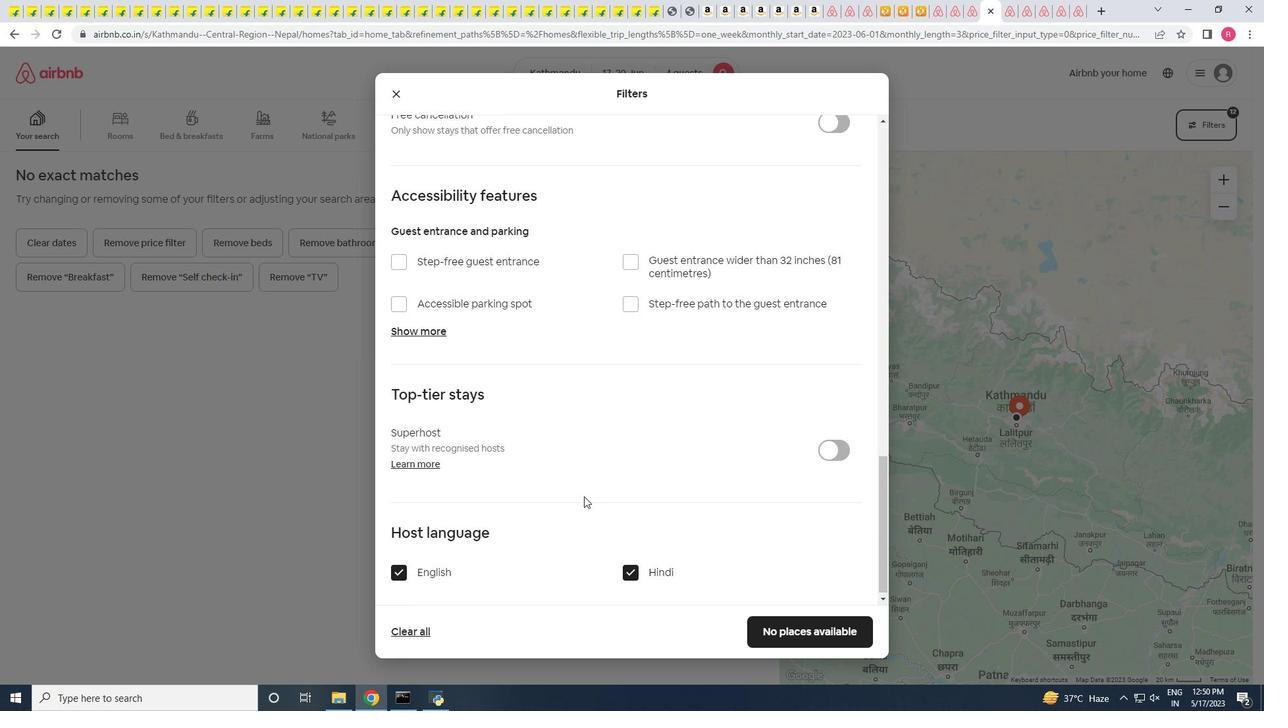 
Action: Mouse scrolled (583, 495) with delta (0, 0)
Screenshot: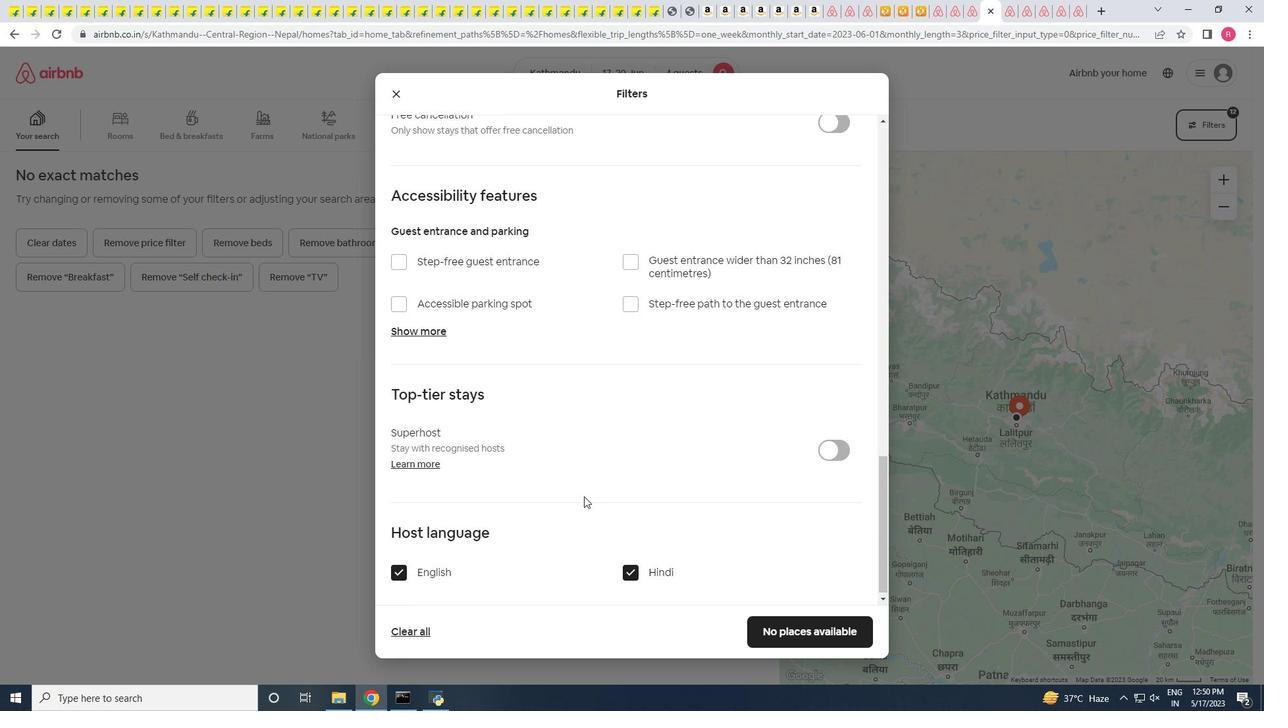
Action: Mouse scrolled (583, 495) with delta (0, 0)
Screenshot: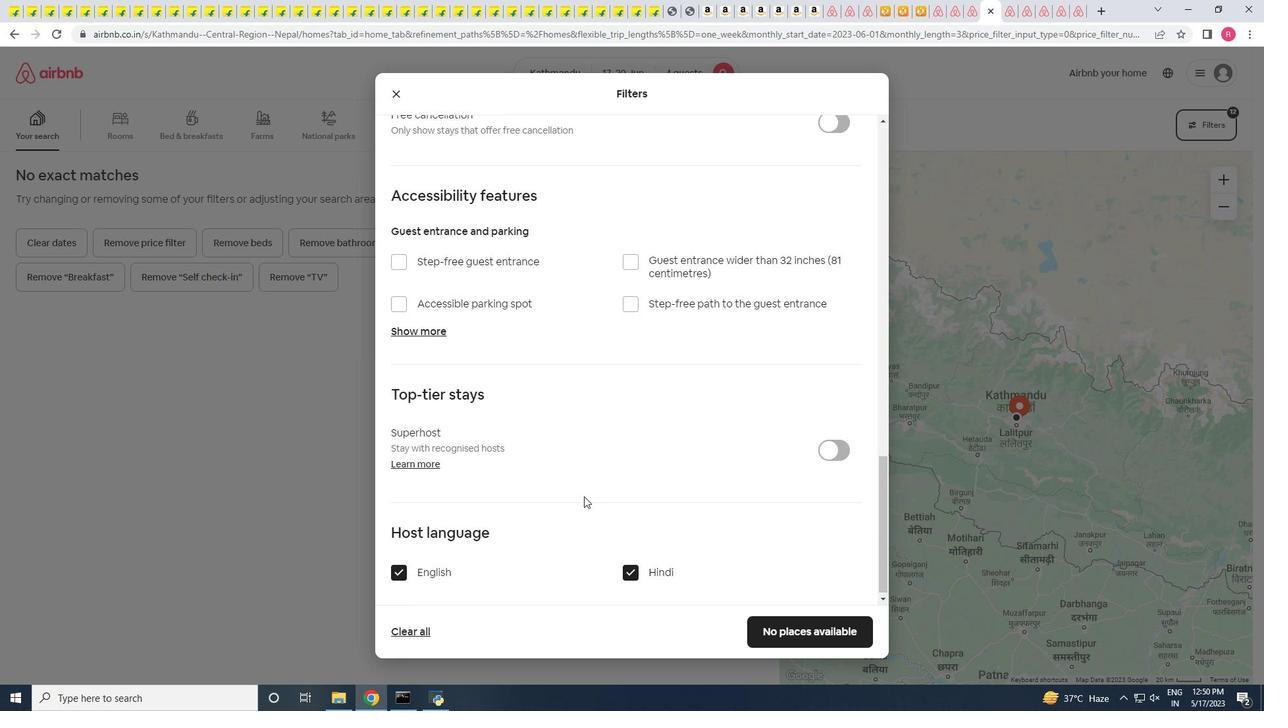 
Action: Mouse moved to (388, 565)
Screenshot: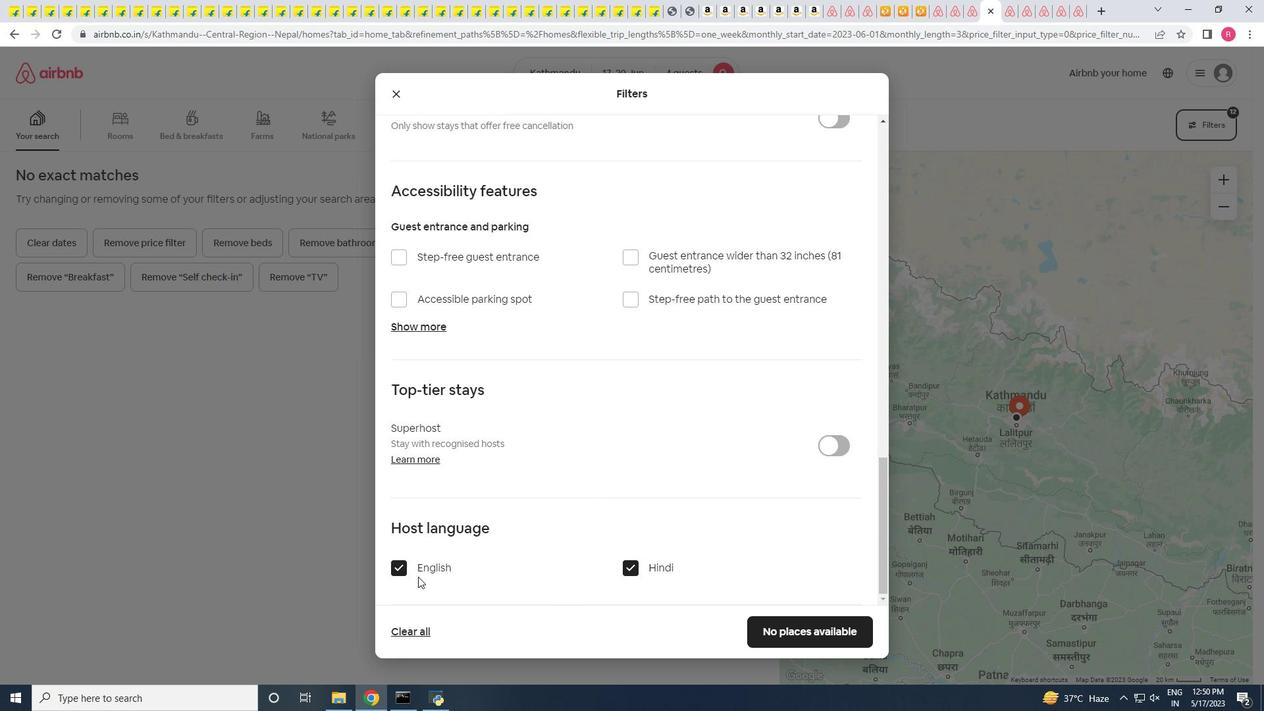 
Action: Mouse pressed left at (388, 565)
Screenshot: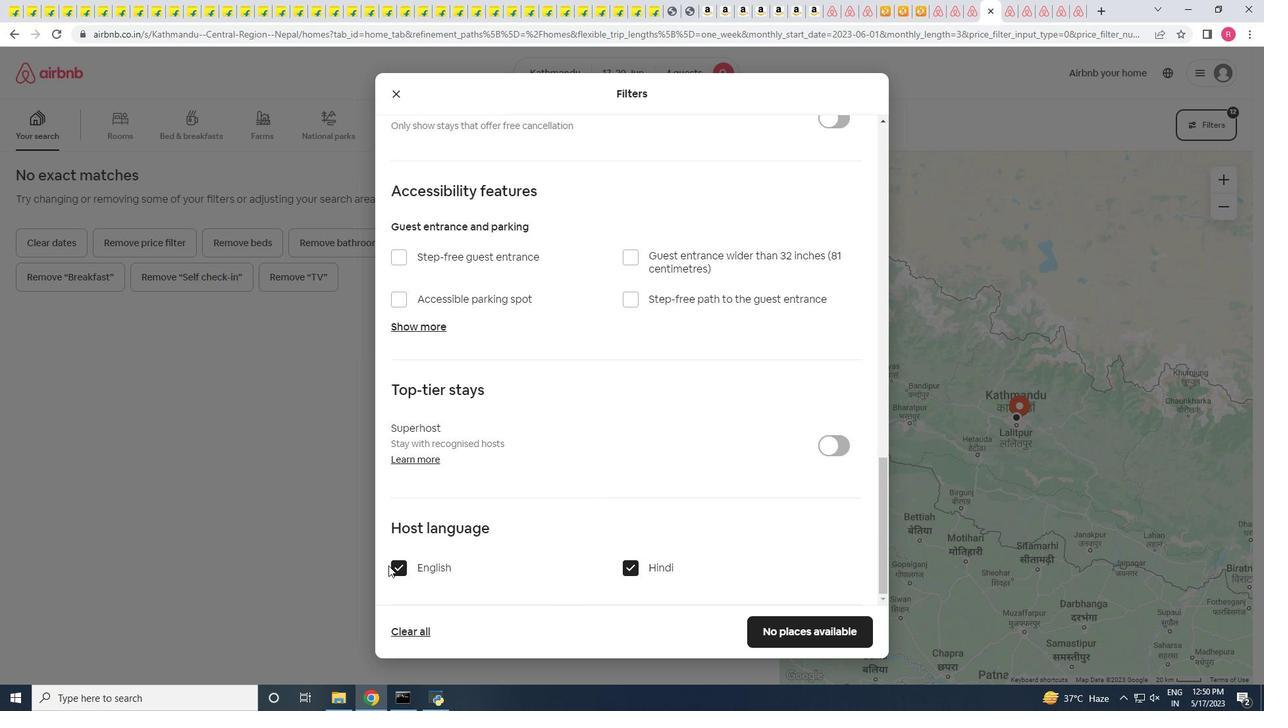 
Action: Mouse moved to (401, 568)
Screenshot: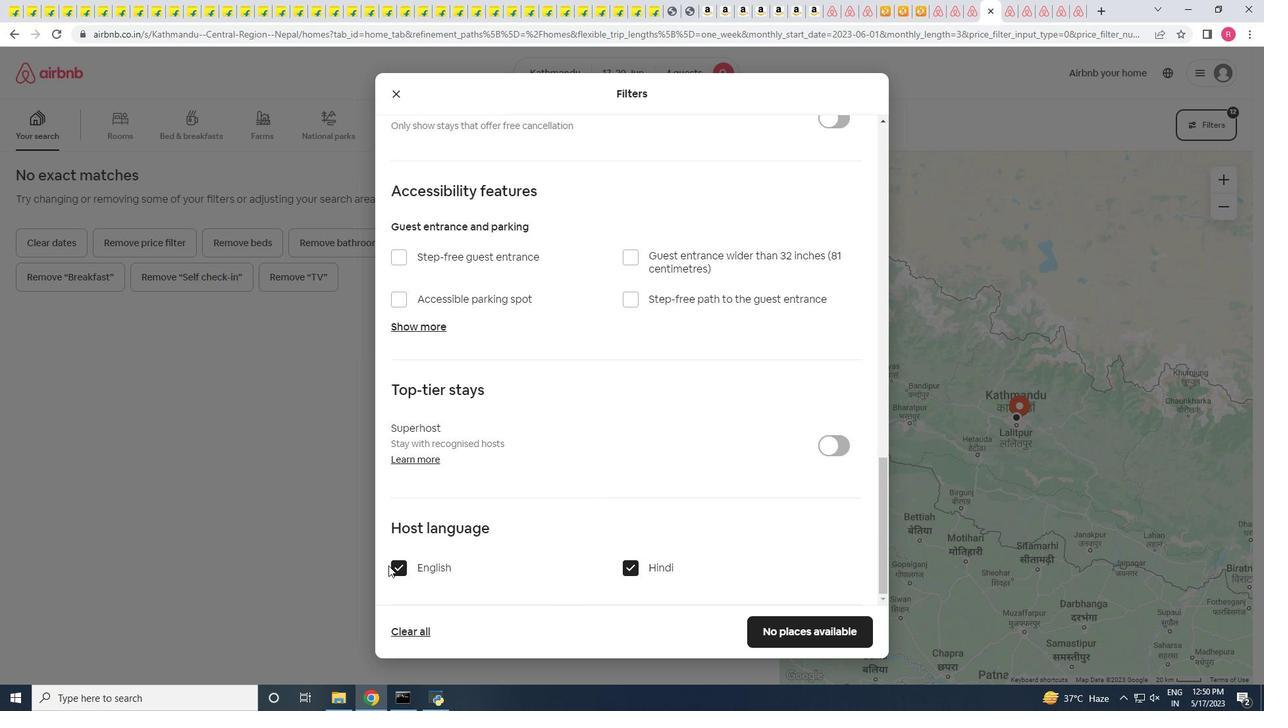 
Action: Mouse pressed left at (401, 568)
Screenshot: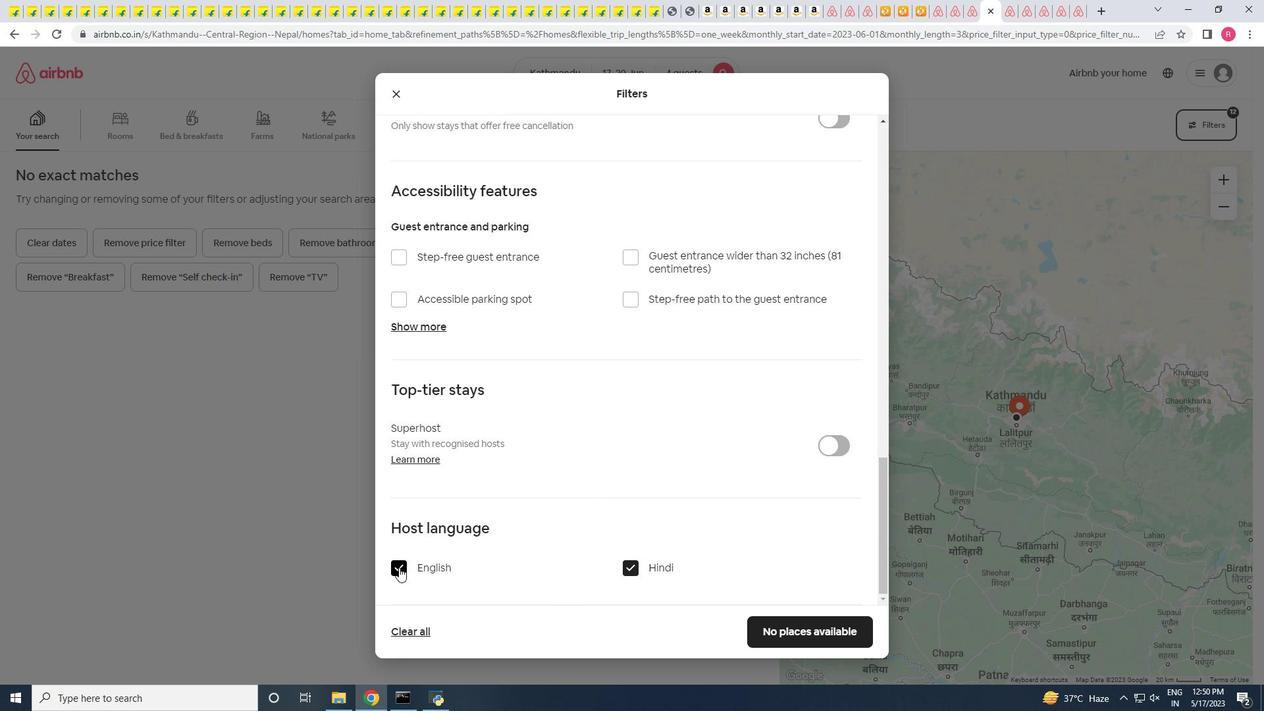 
Action: Mouse moved to (778, 628)
Screenshot: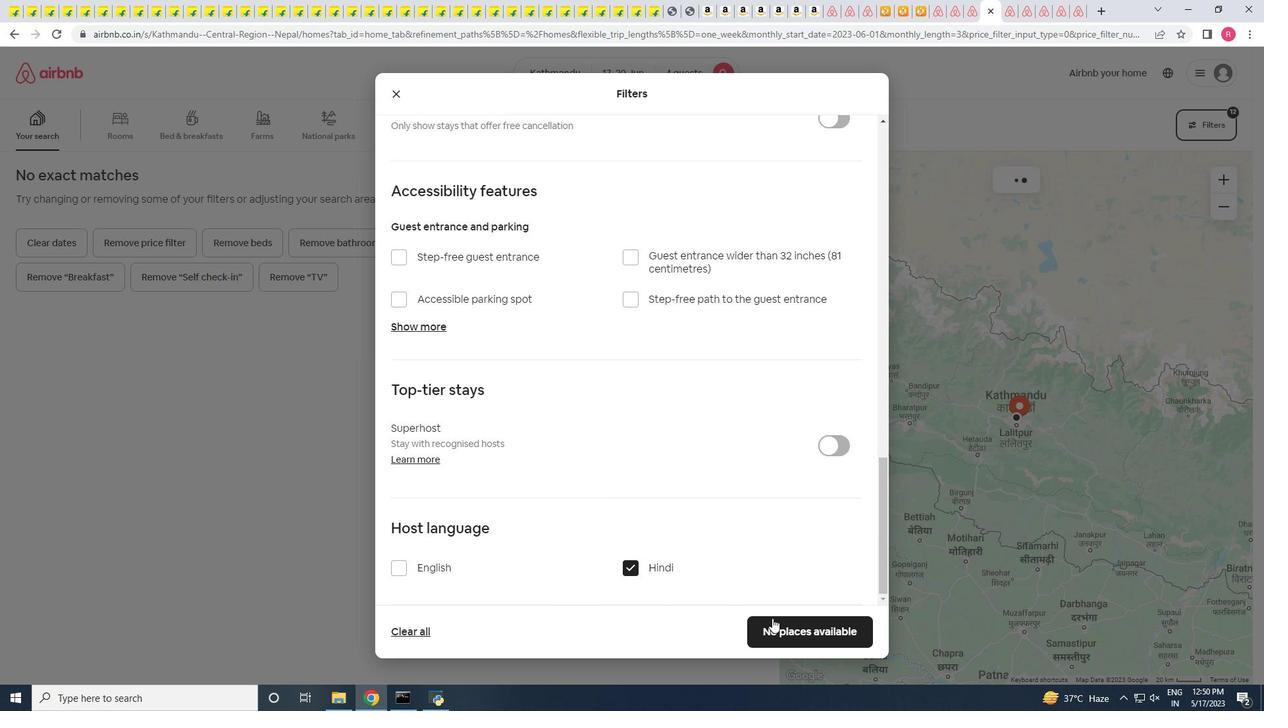 
Action: Mouse pressed left at (778, 628)
Screenshot: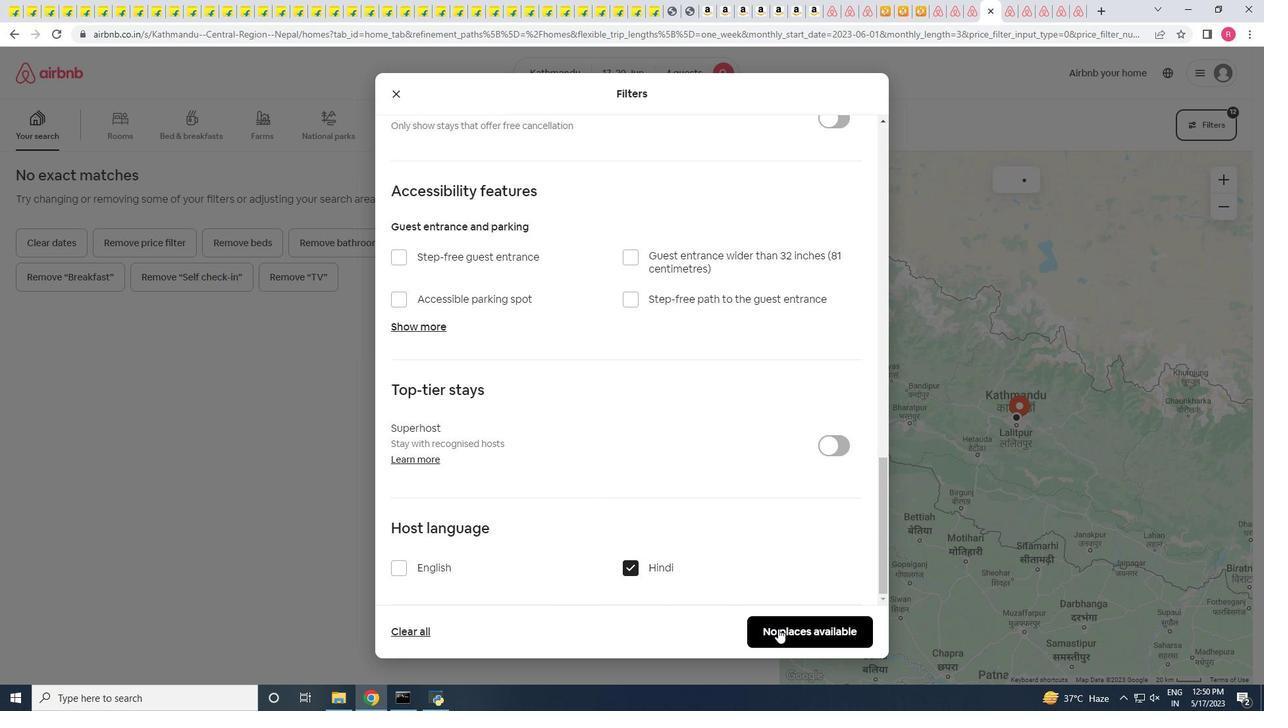 
Action: Mouse moved to (558, 75)
Screenshot: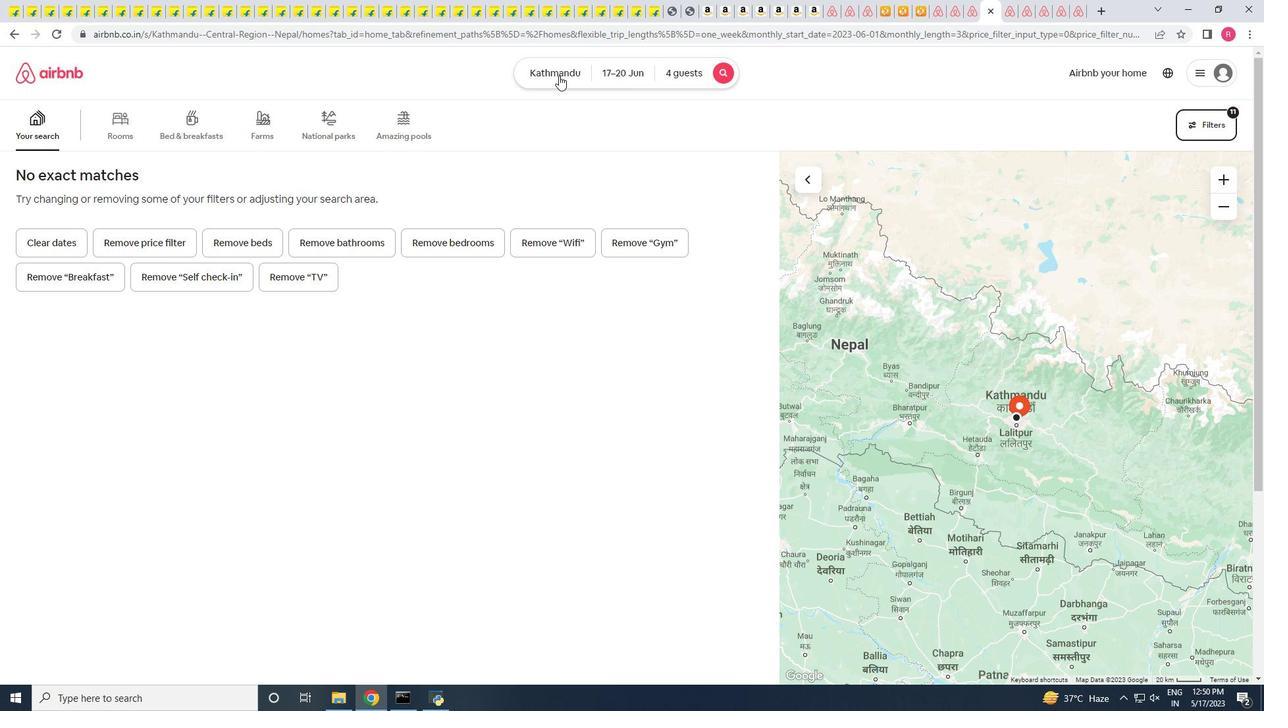 
Action: Mouse pressed left at (558, 75)
Screenshot: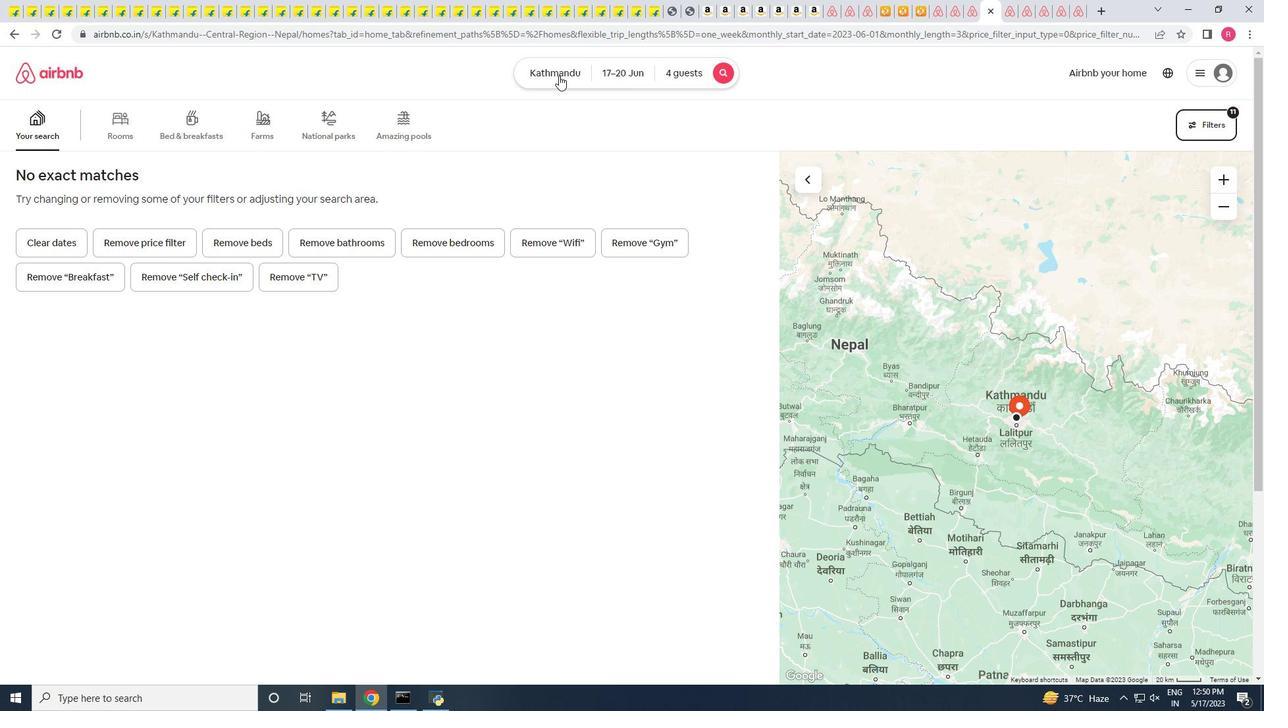 
Action: Mouse moved to (545, 130)
Screenshot: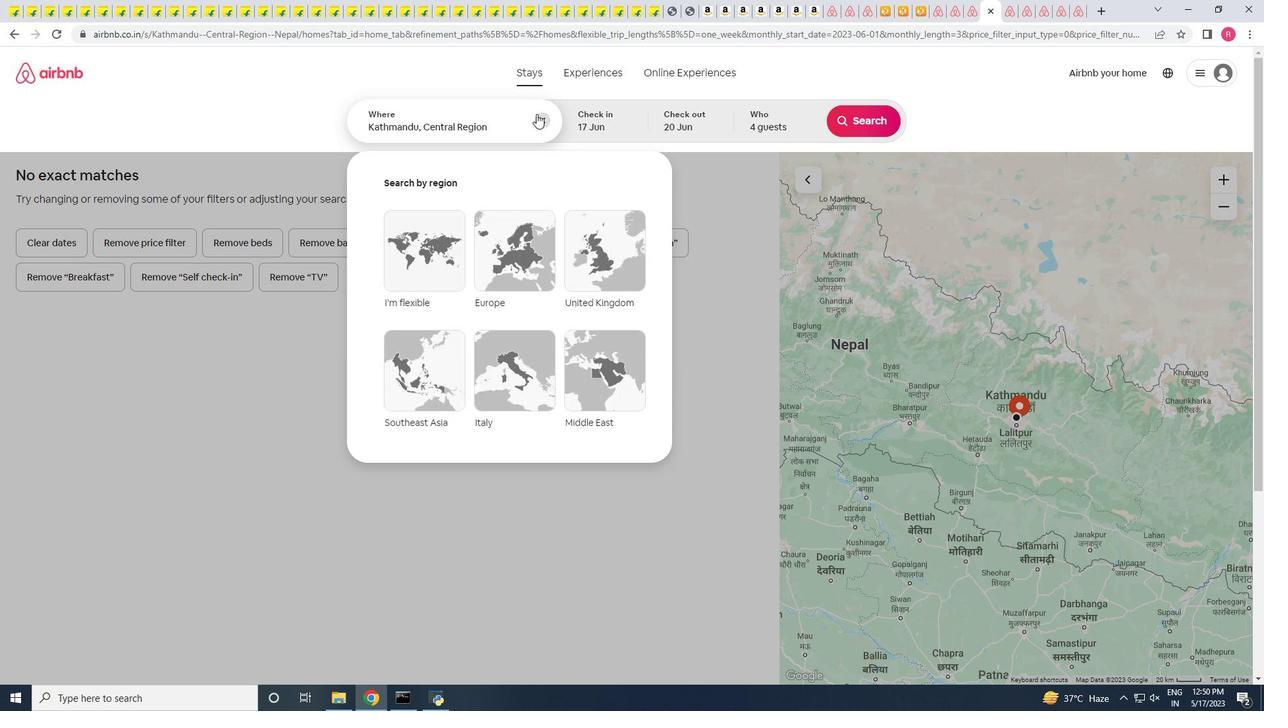 
Action: Mouse pressed left at (545, 130)
Screenshot: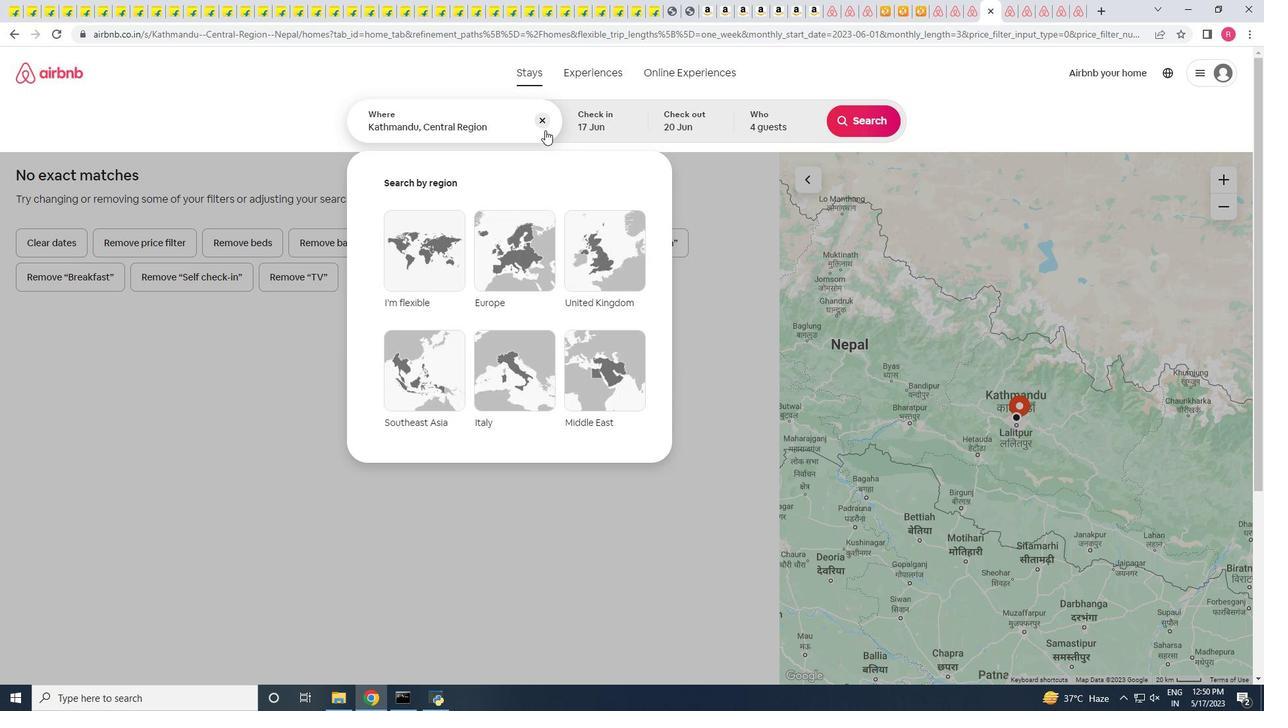 
Action: Mouse moved to (537, 118)
Screenshot: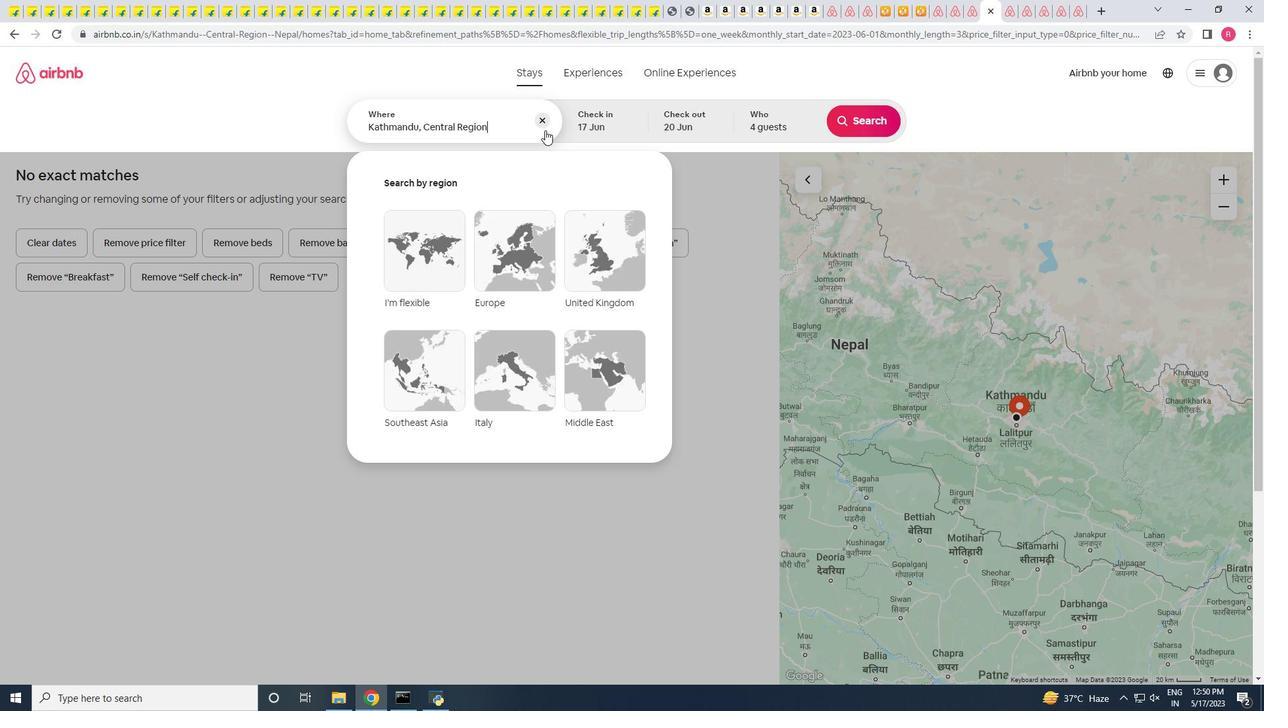 
Action: Mouse pressed left at (537, 118)
Screenshot: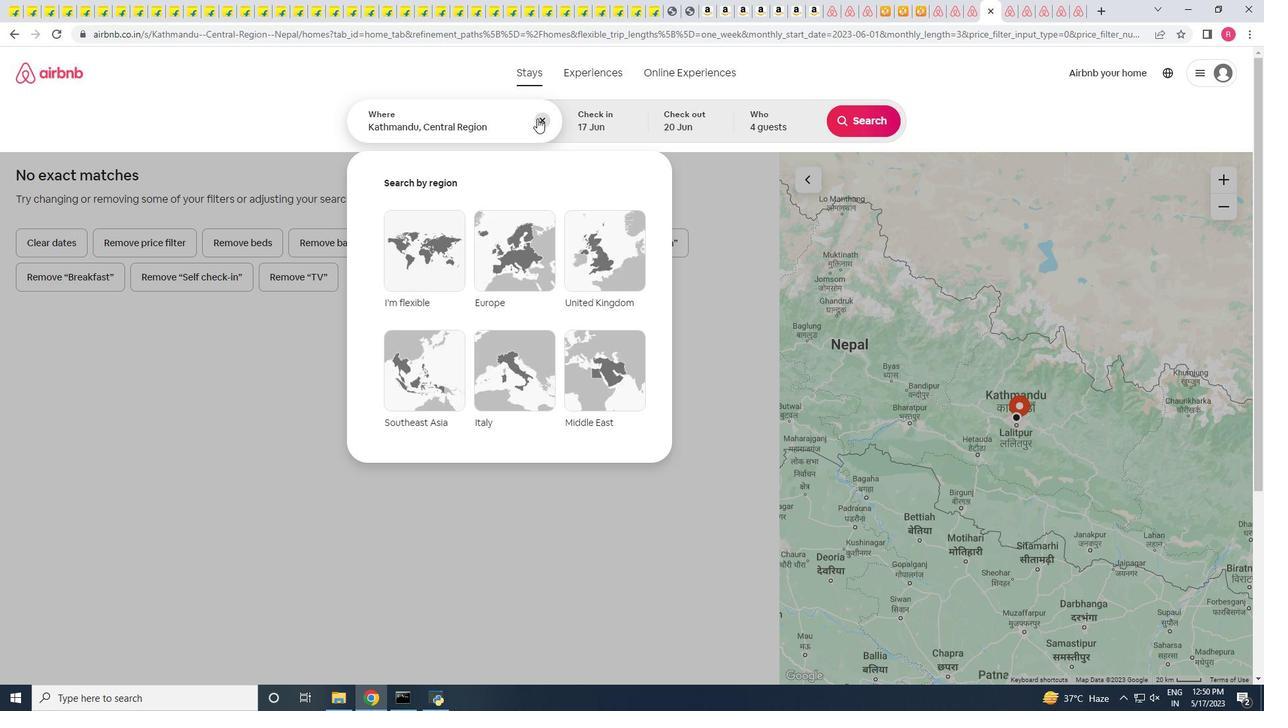 
Action: Mouse moved to (458, 128)
Screenshot: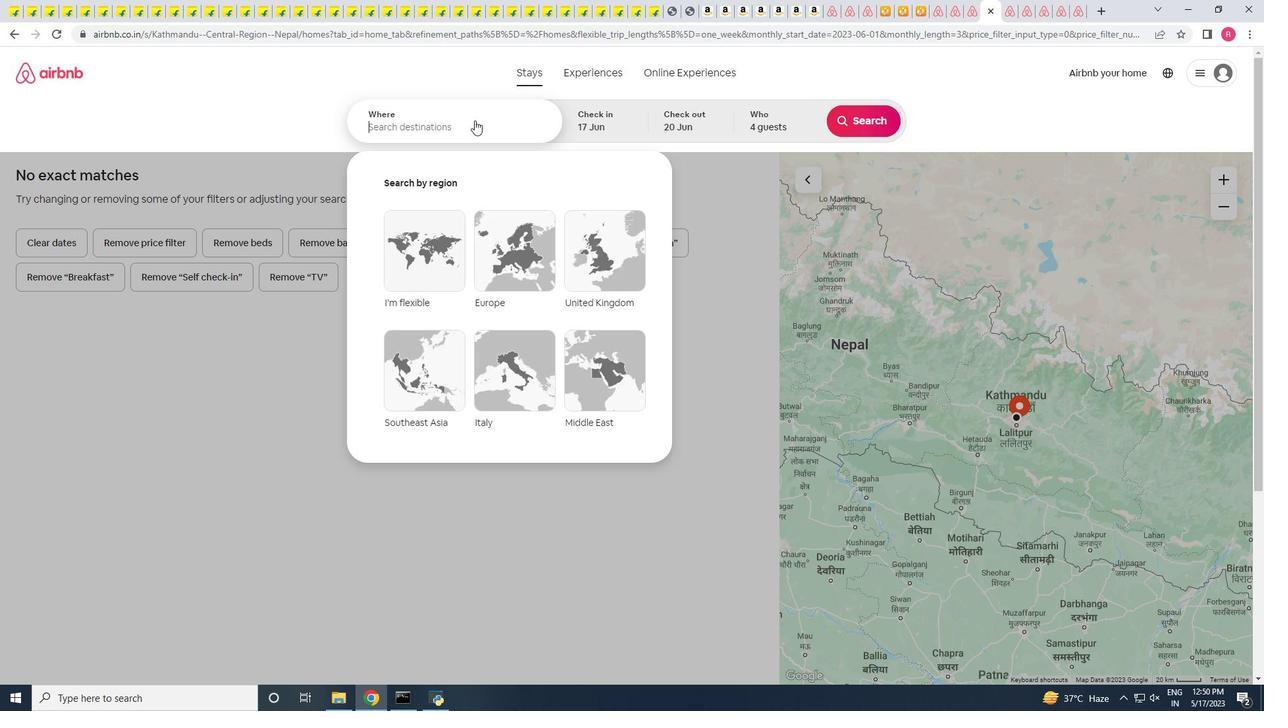 
Action: Key pressed t<Key.backspace>pari<Key.down><Key.enter>
Screenshot: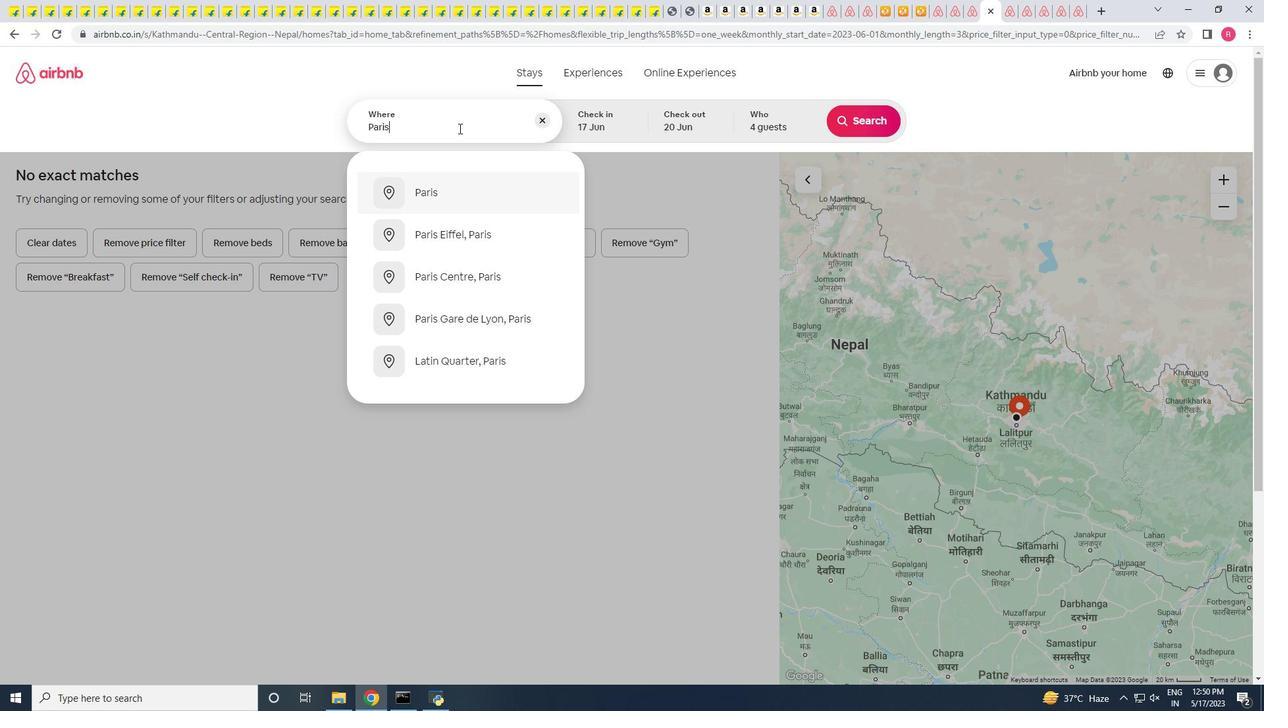 
Action: Mouse moved to (848, 125)
Screenshot: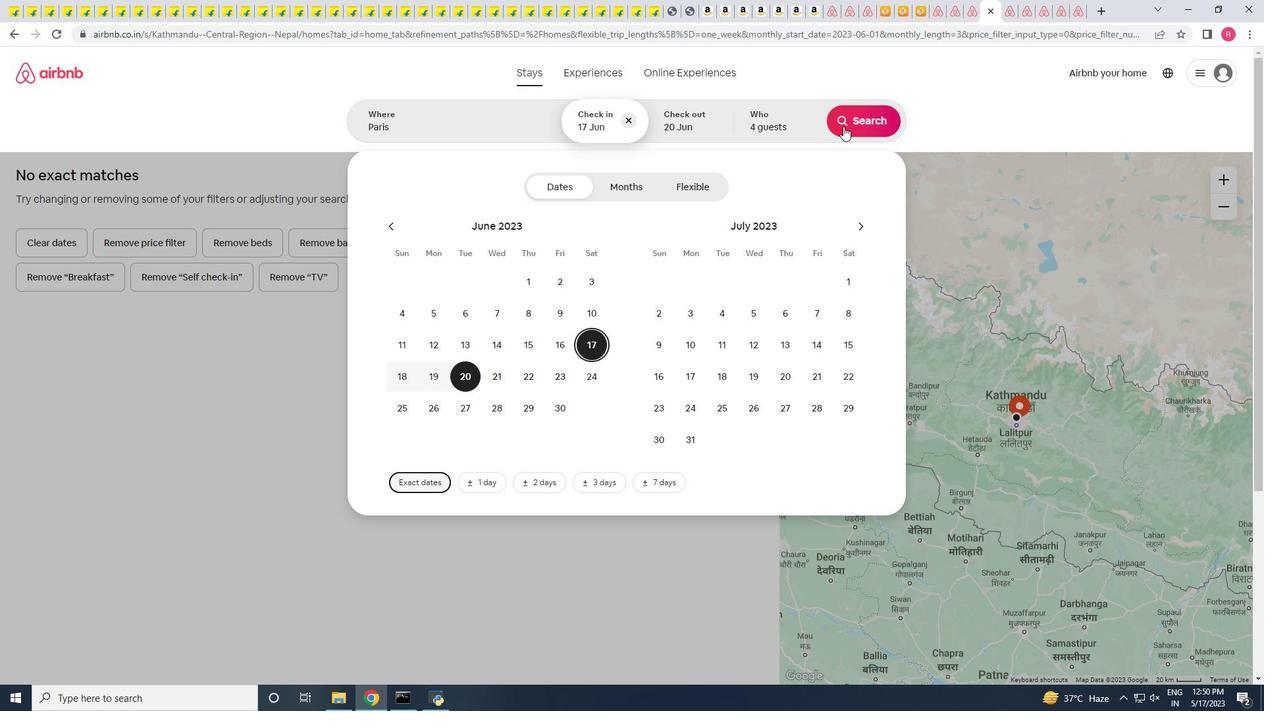
Action: Mouse pressed left at (848, 125)
Screenshot: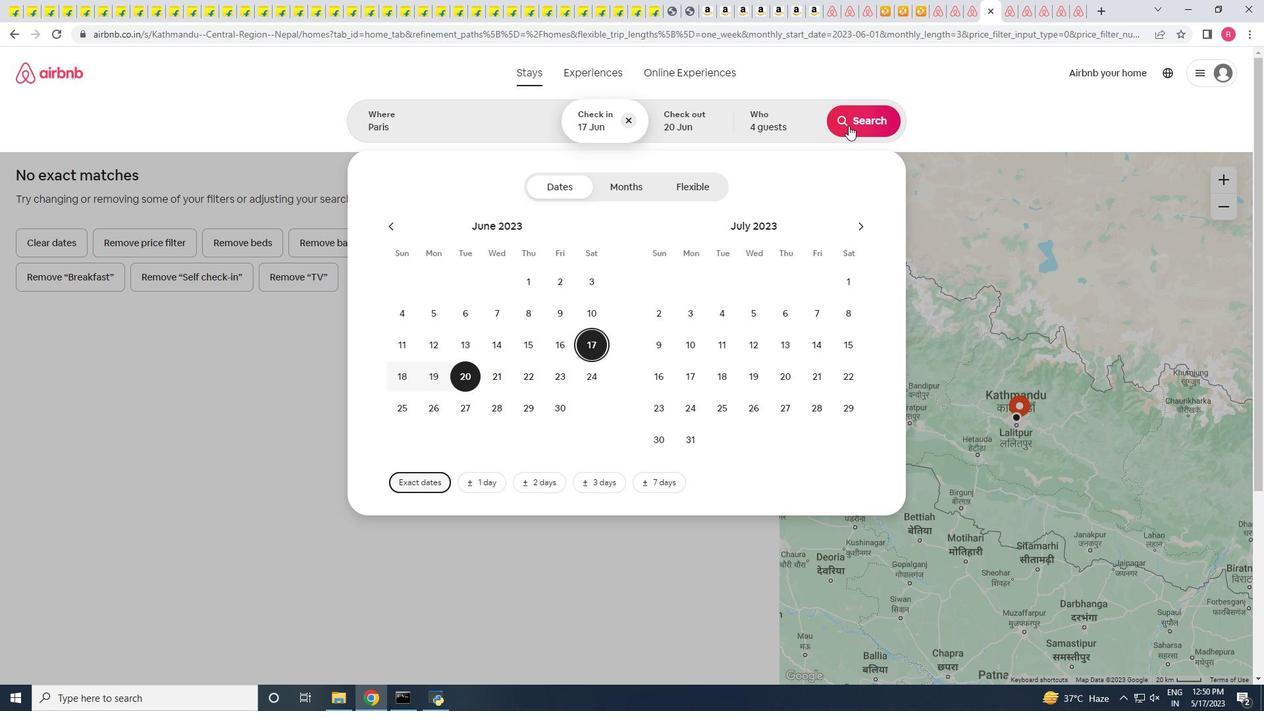 
Action: Mouse moved to (1213, 121)
Screenshot: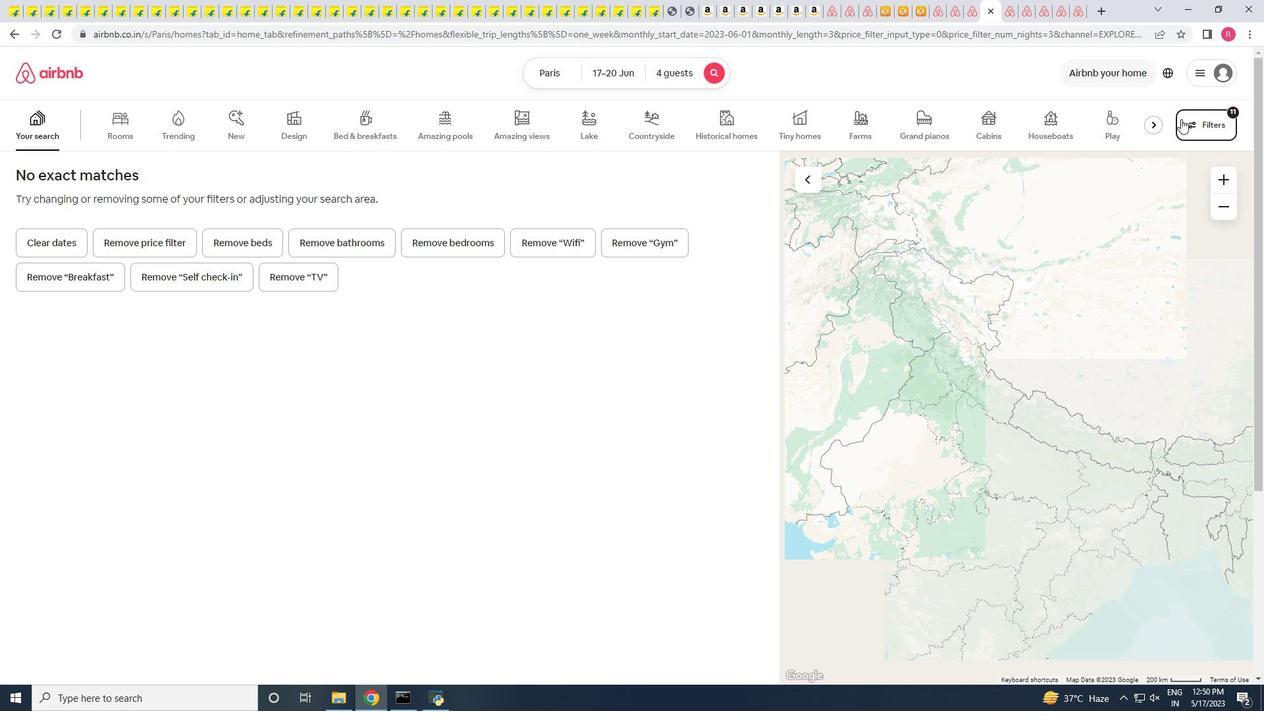 
Action: Mouse pressed left at (1213, 121)
Screenshot: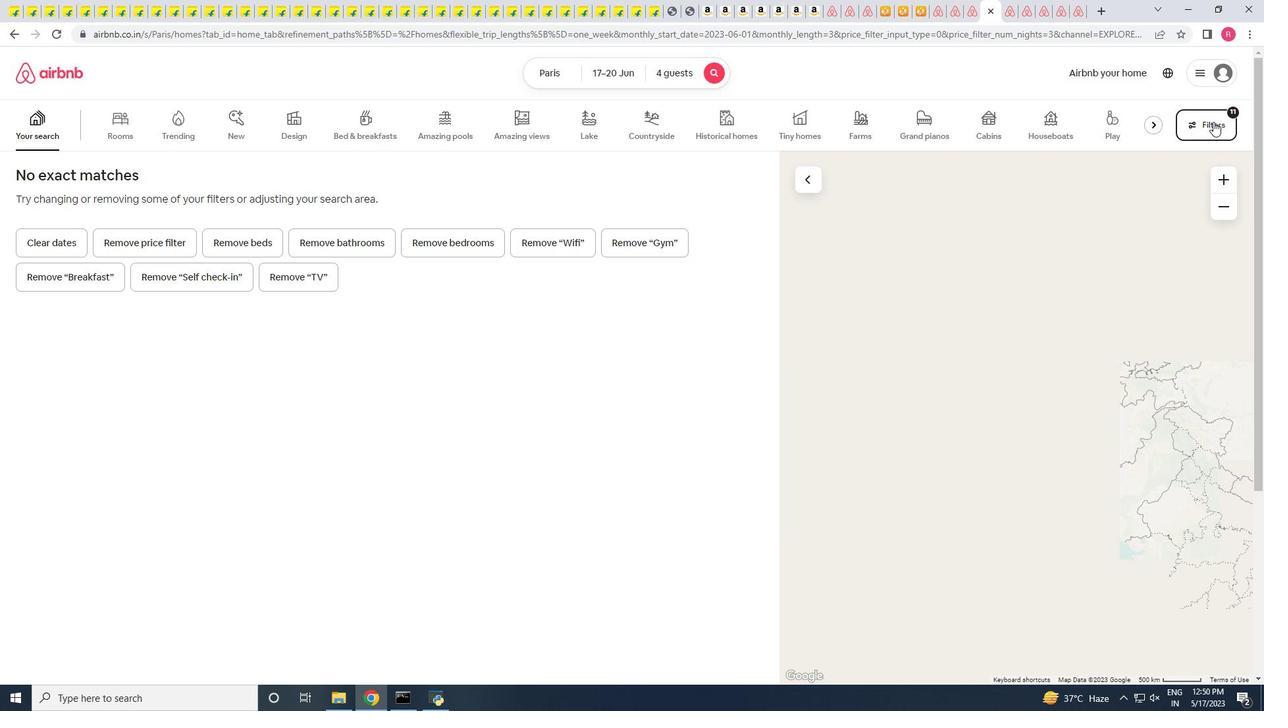 
Action: Mouse moved to (581, 437)
Screenshot: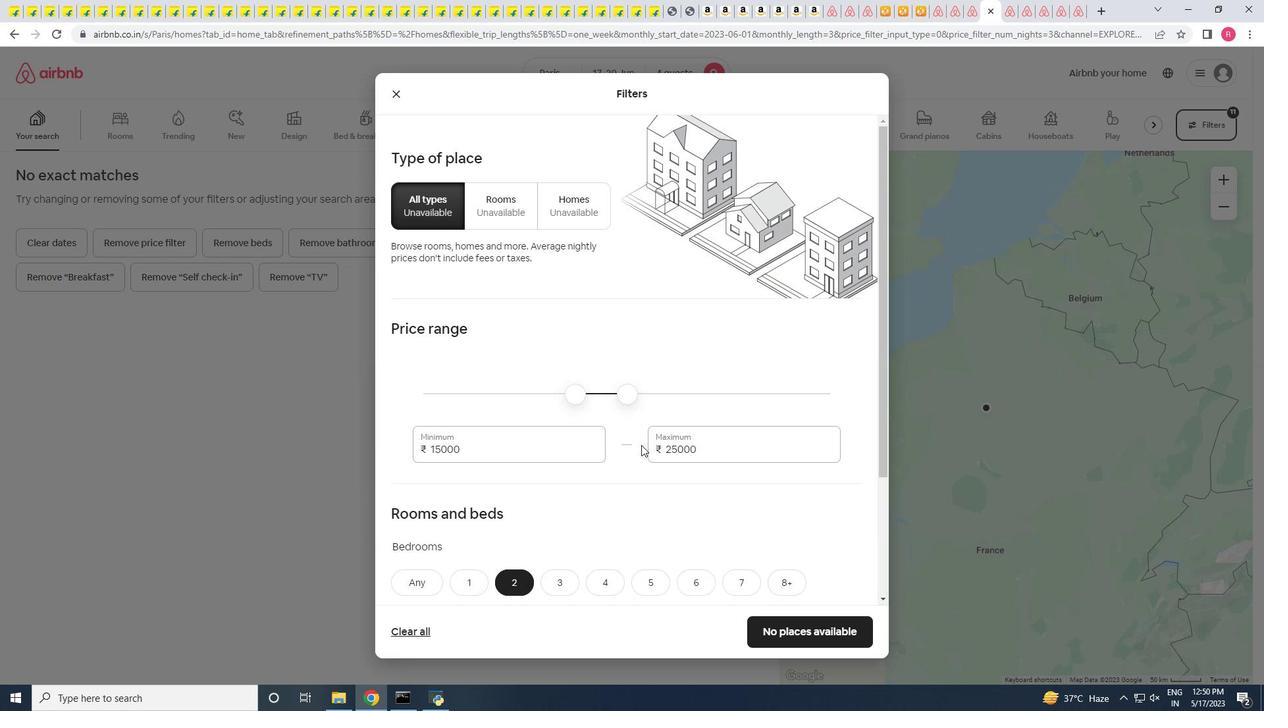 
Action: Mouse scrolled (581, 437) with delta (0, 0)
Screenshot: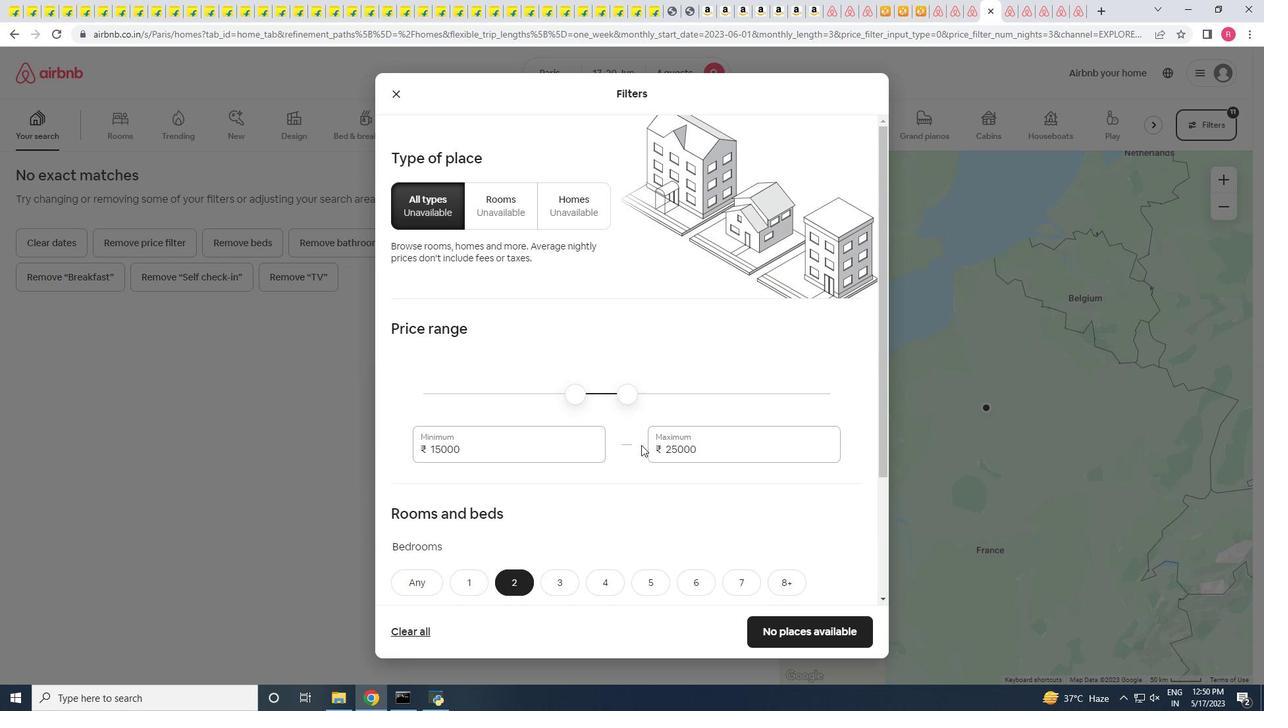 
Action: Mouse scrolled (581, 437) with delta (0, 0)
Screenshot: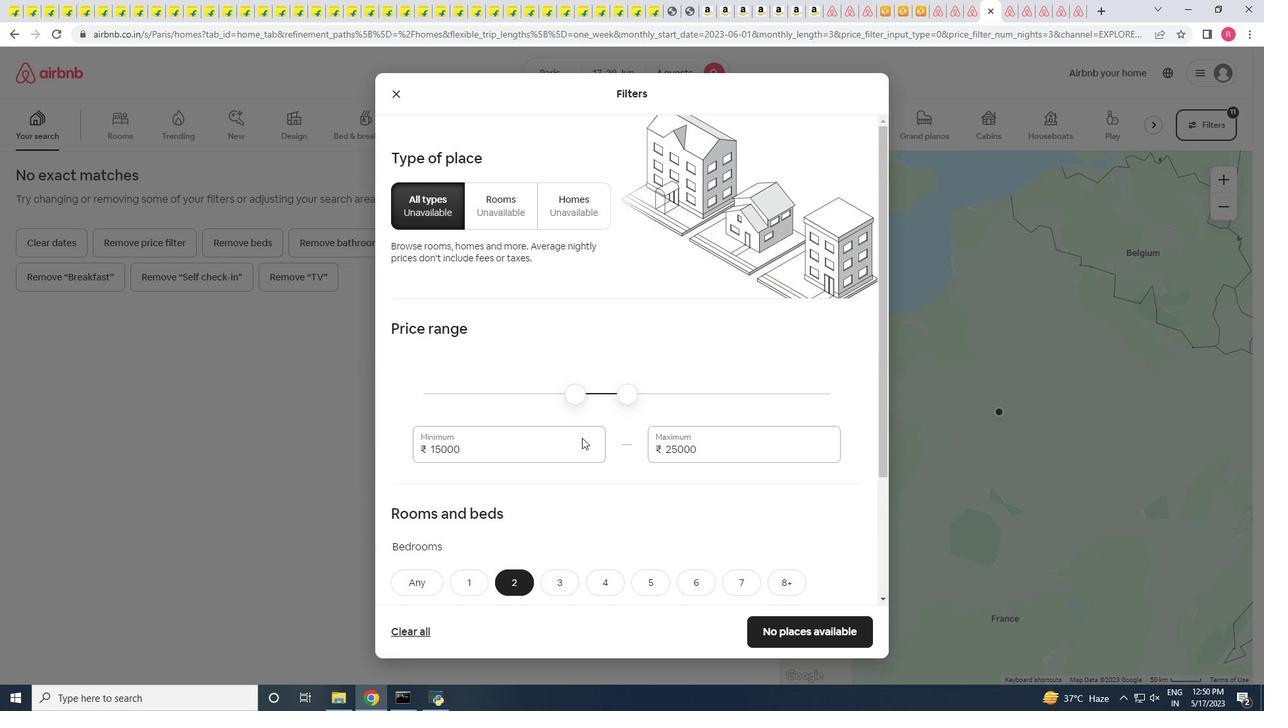 
Action: Mouse moved to (605, 425)
Screenshot: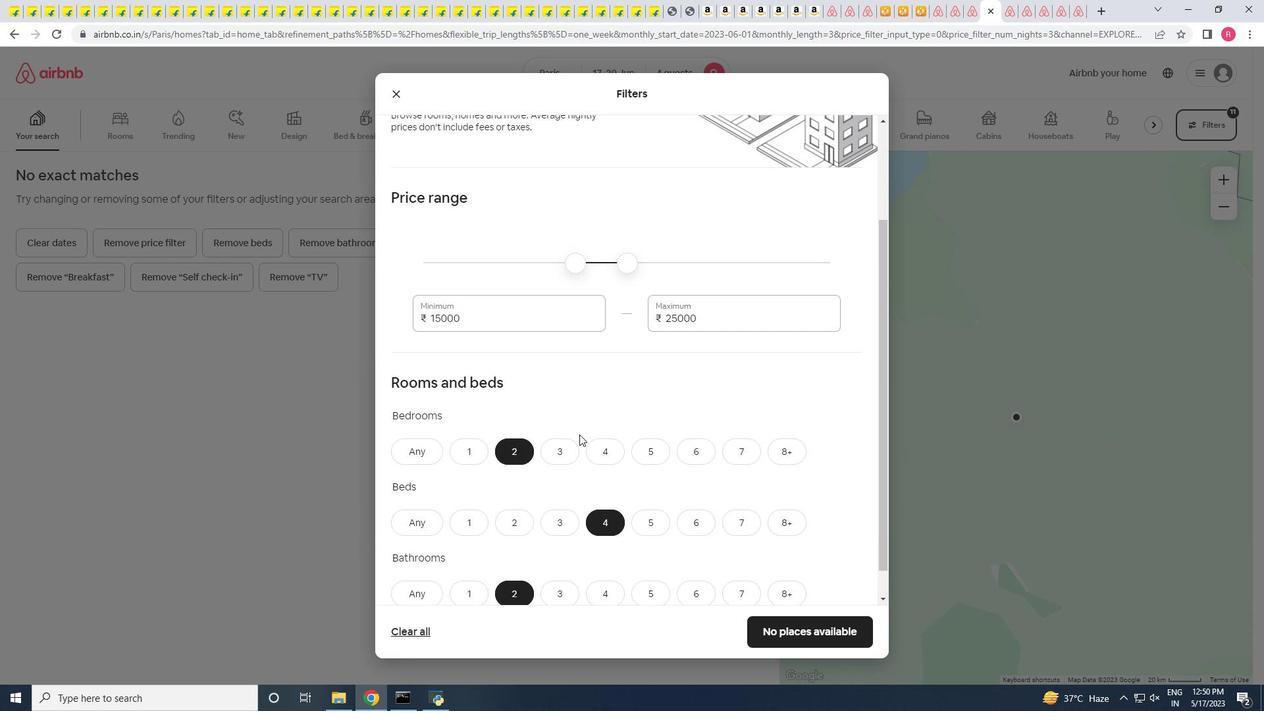 
Action: Mouse scrolled (605, 425) with delta (0, 0)
Screenshot: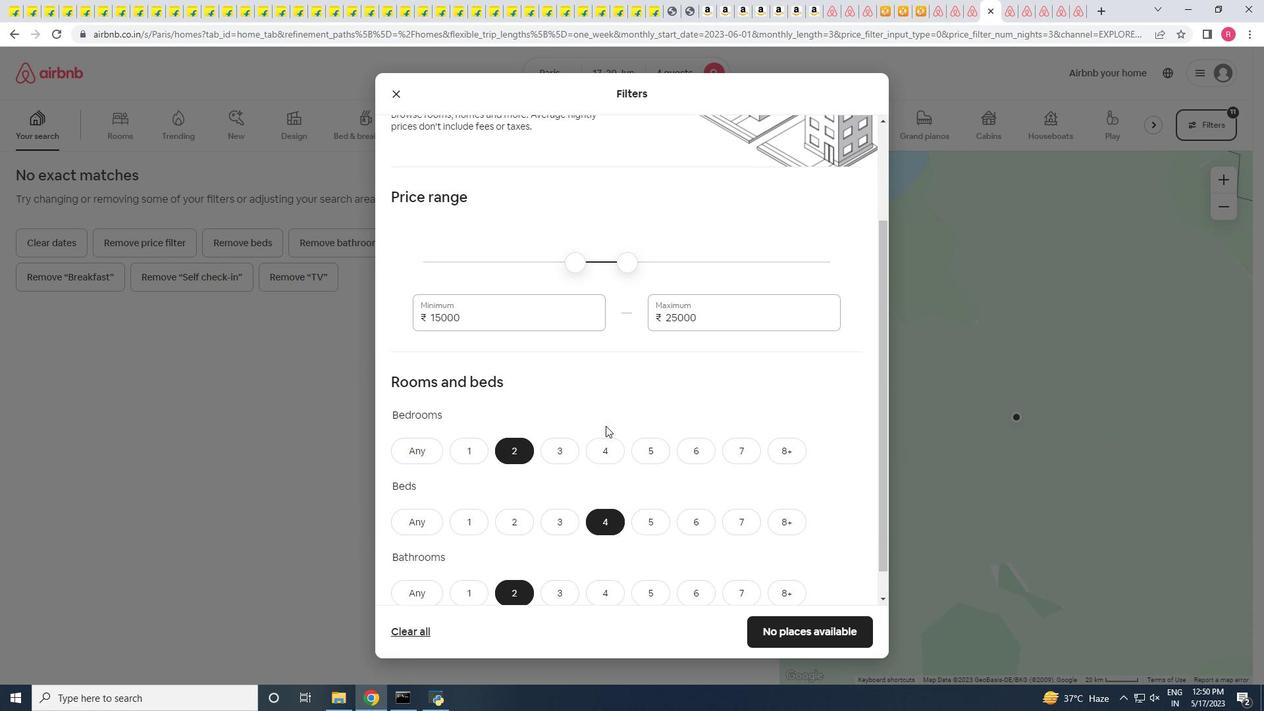 
Action: Mouse scrolled (605, 425) with delta (0, 0)
Screenshot: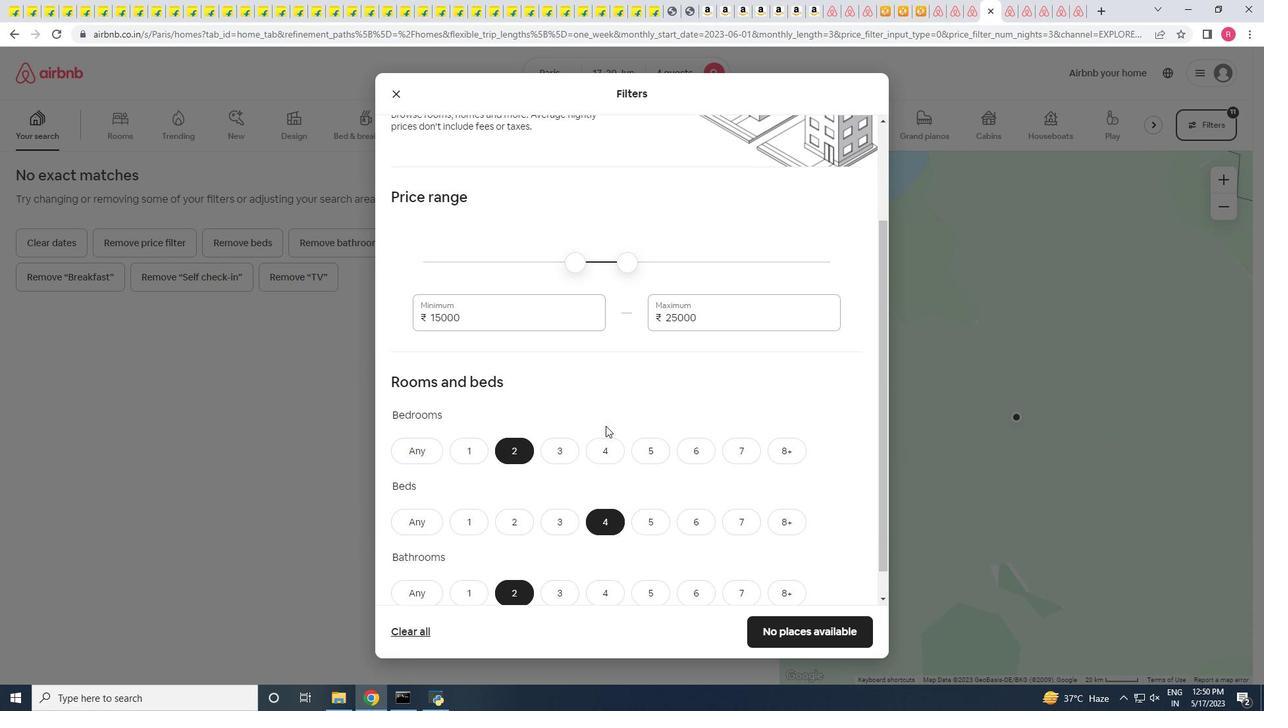 
Action: Mouse scrolled (605, 425) with delta (0, 0)
Screenshot: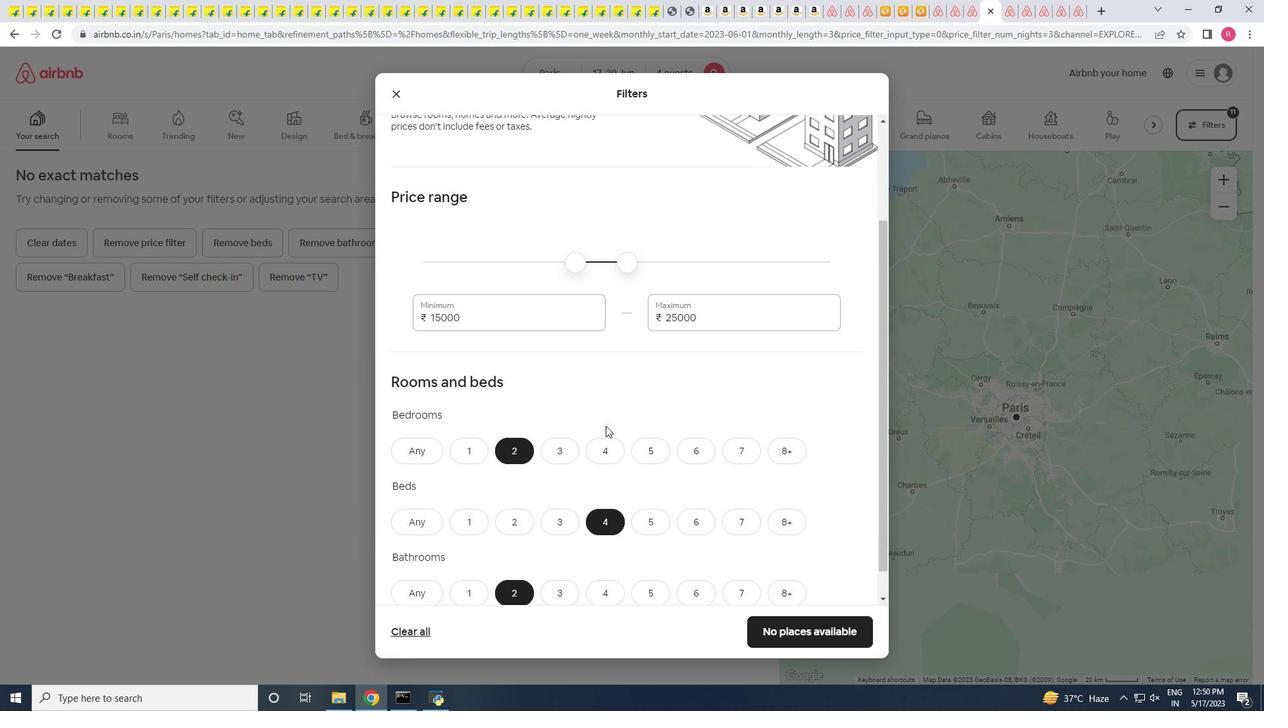 
Action: Mouse scrolled (605, 425) with delta (0, 0)
Screenshot: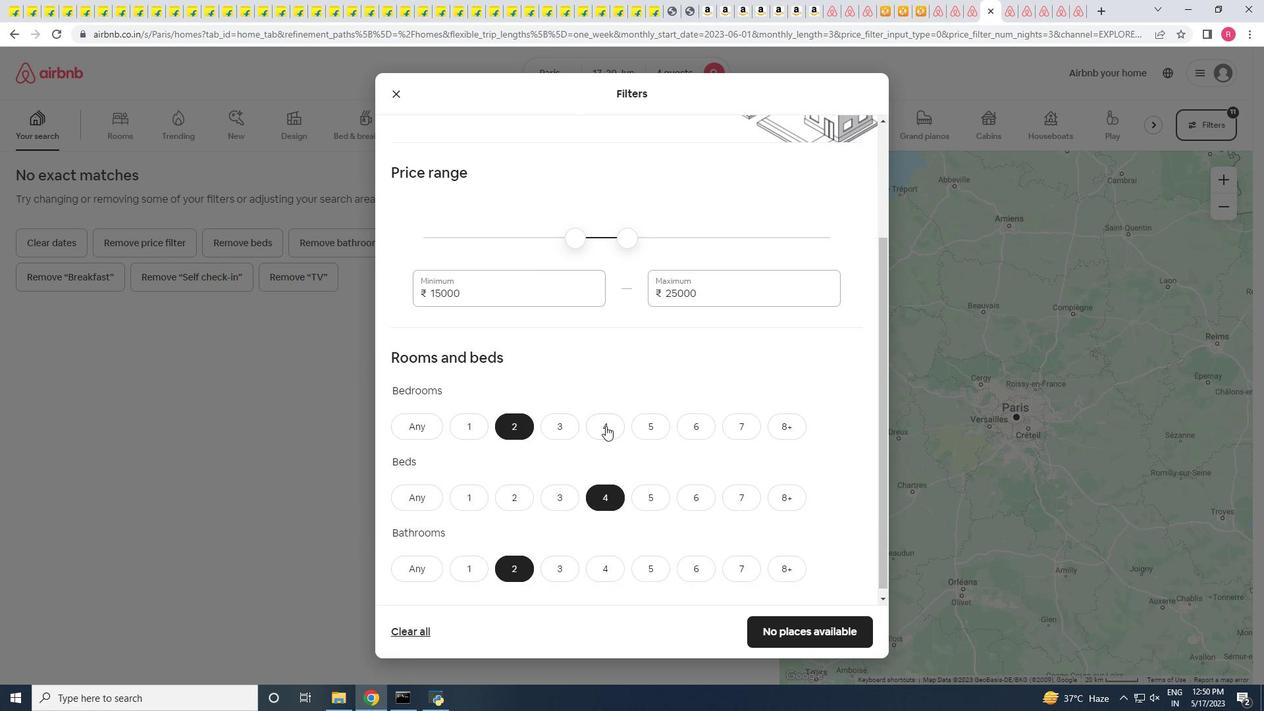 
Action: Mouse scrolled (605, 425) with delta (0, 0)
Screenshot: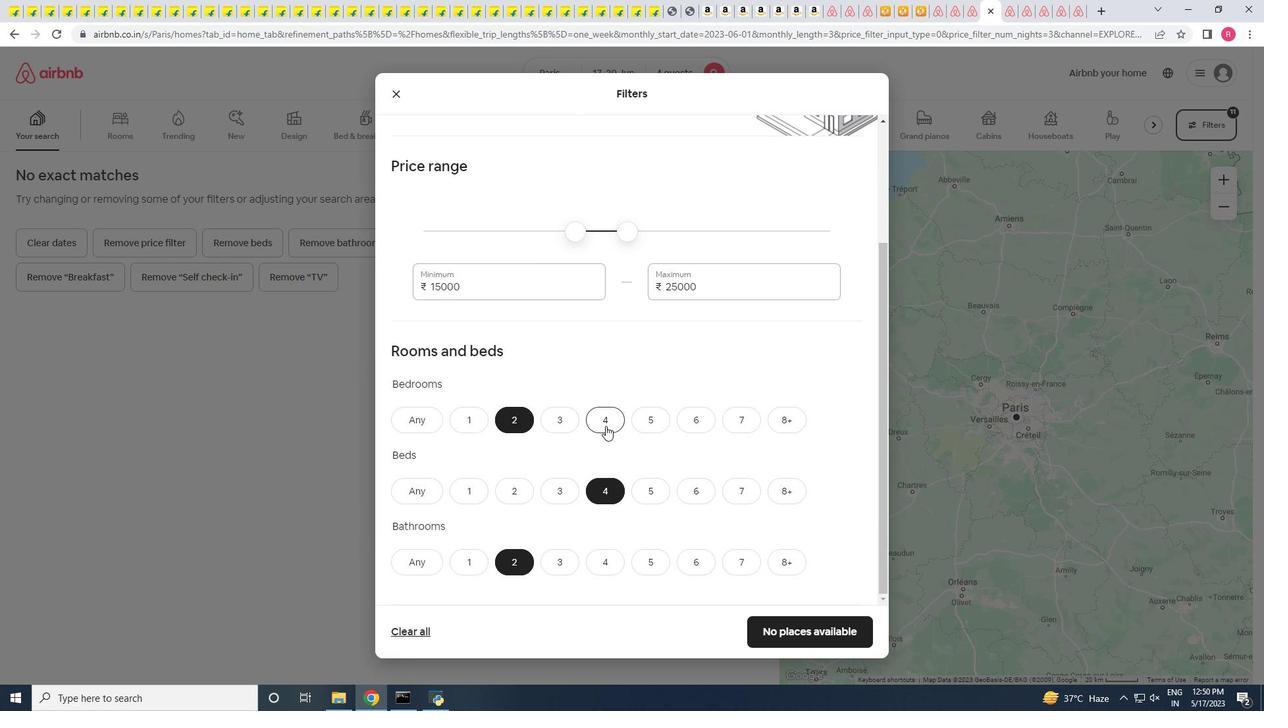 
Action: Mouse scrolled (605, 425) with delta (0, 0)
Screenshot: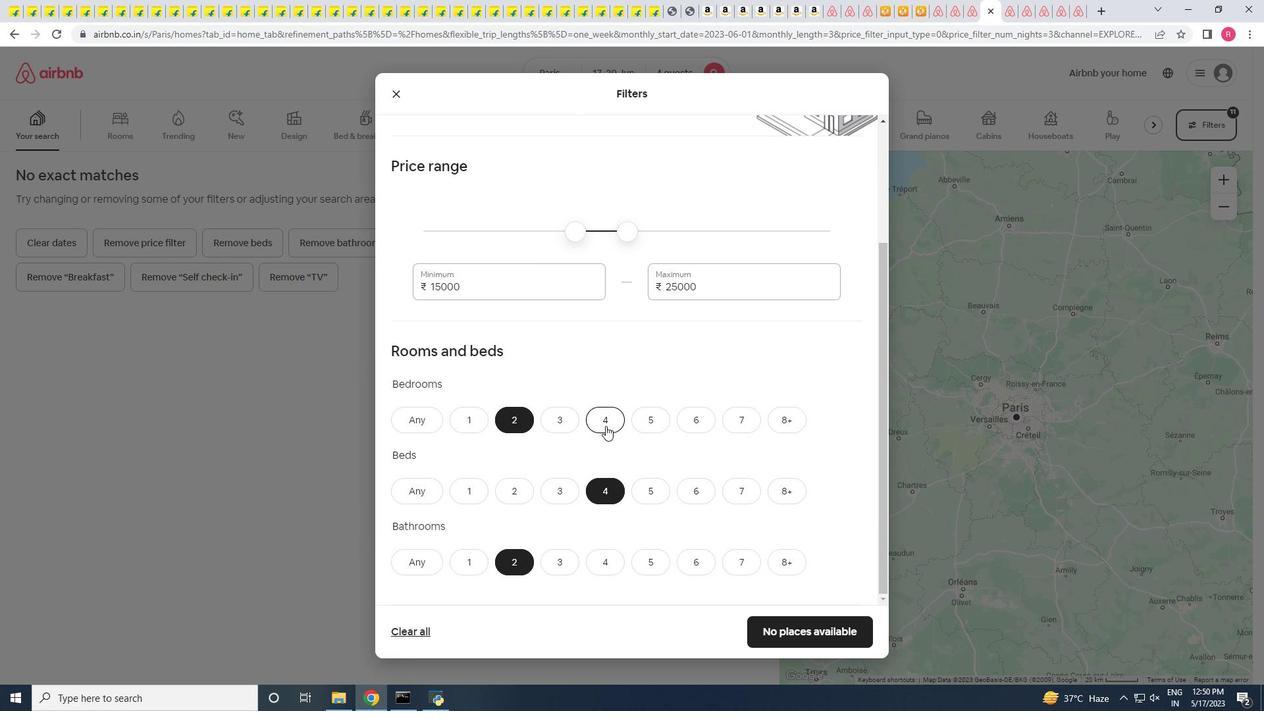 
Action: Mouse moved to (624, 518)
Screenshot: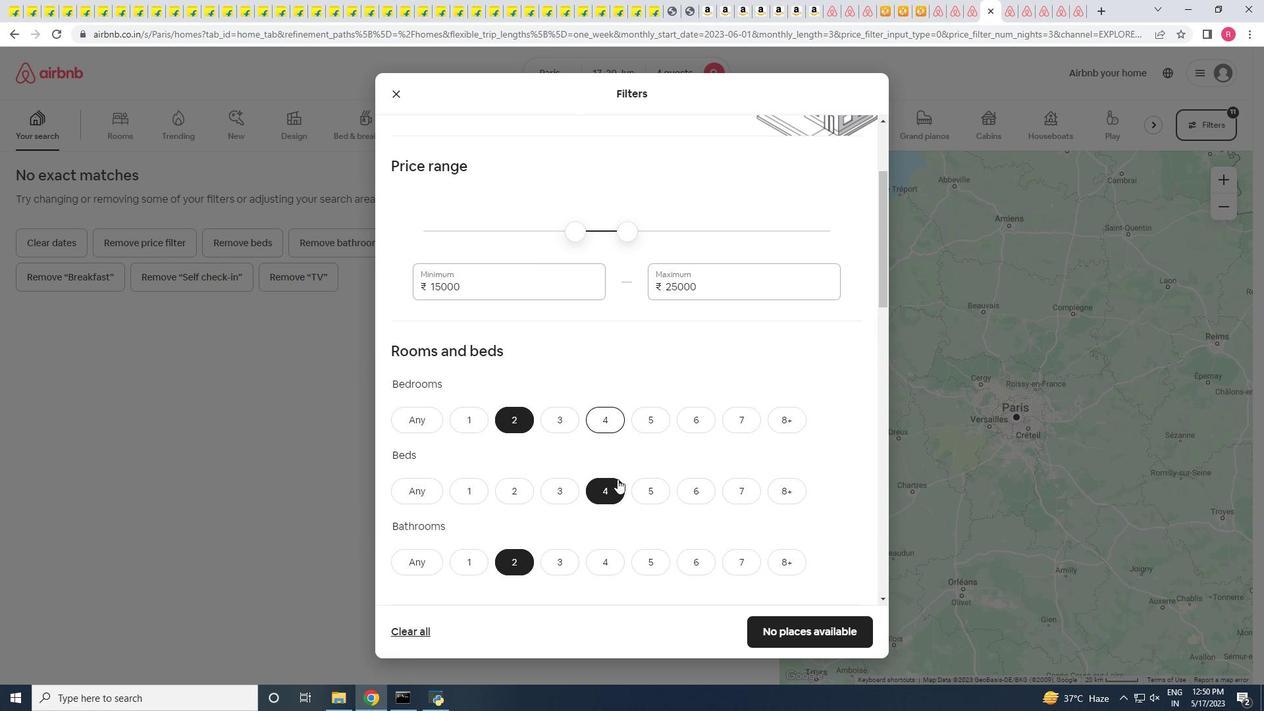 
Action: Mouse scrolled (624, 517) with delta (0, 0)
Screenshot: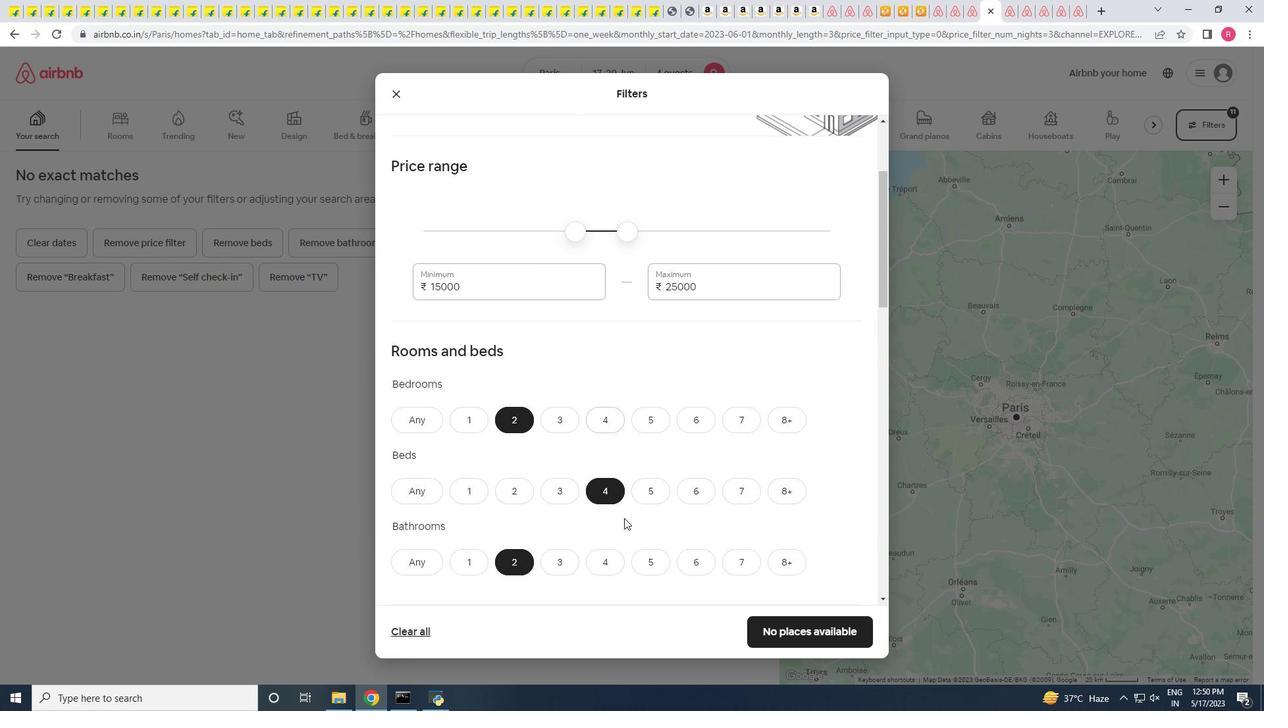 
Action: Mouse scrolled (624, 517) with delta (0, 0)
Screenshot: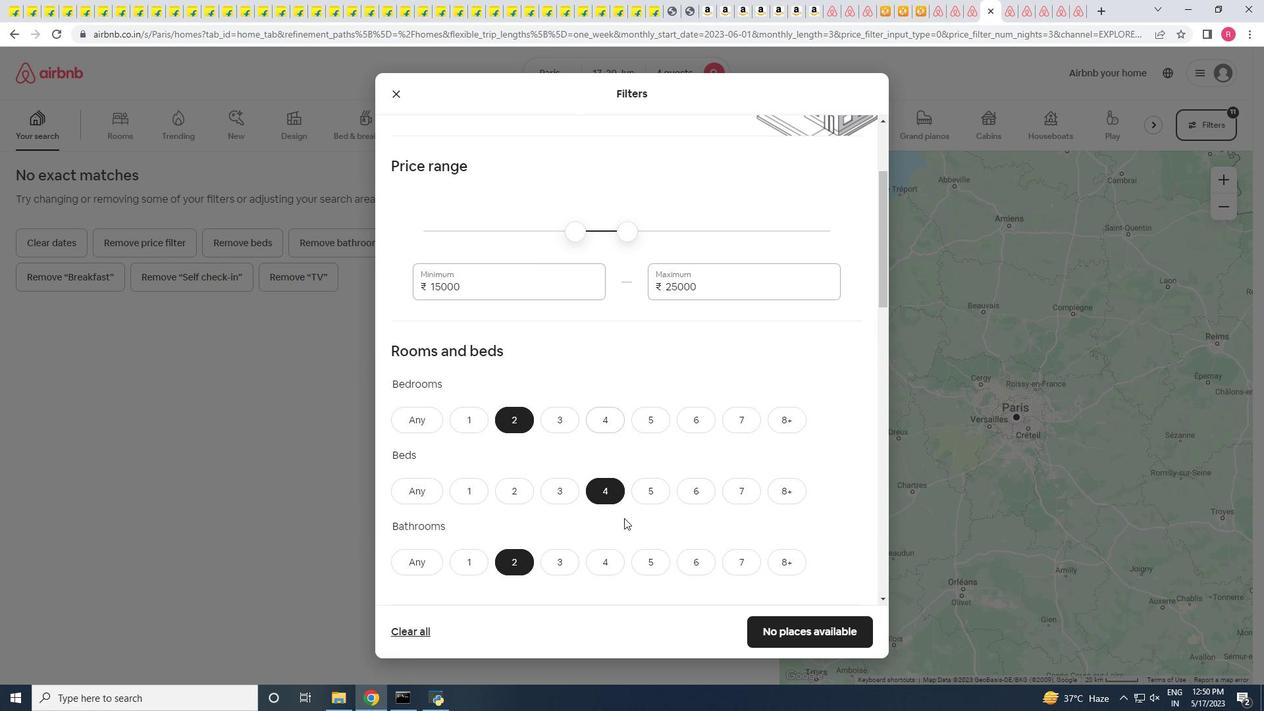 
Action: Mouse scrolled (624, 517) with delta (0, 0)
Screenshot: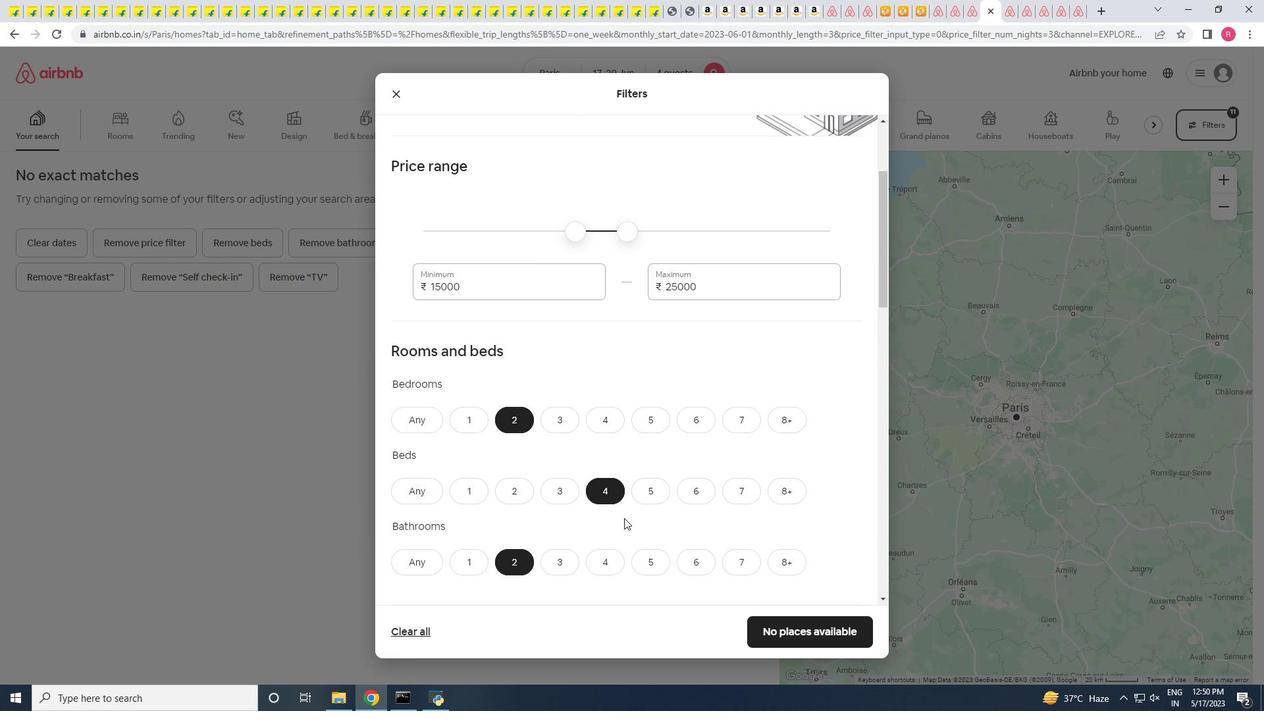 
Action: Mouse scrolled (624, 517) with delta (0, 0)
Screenshot: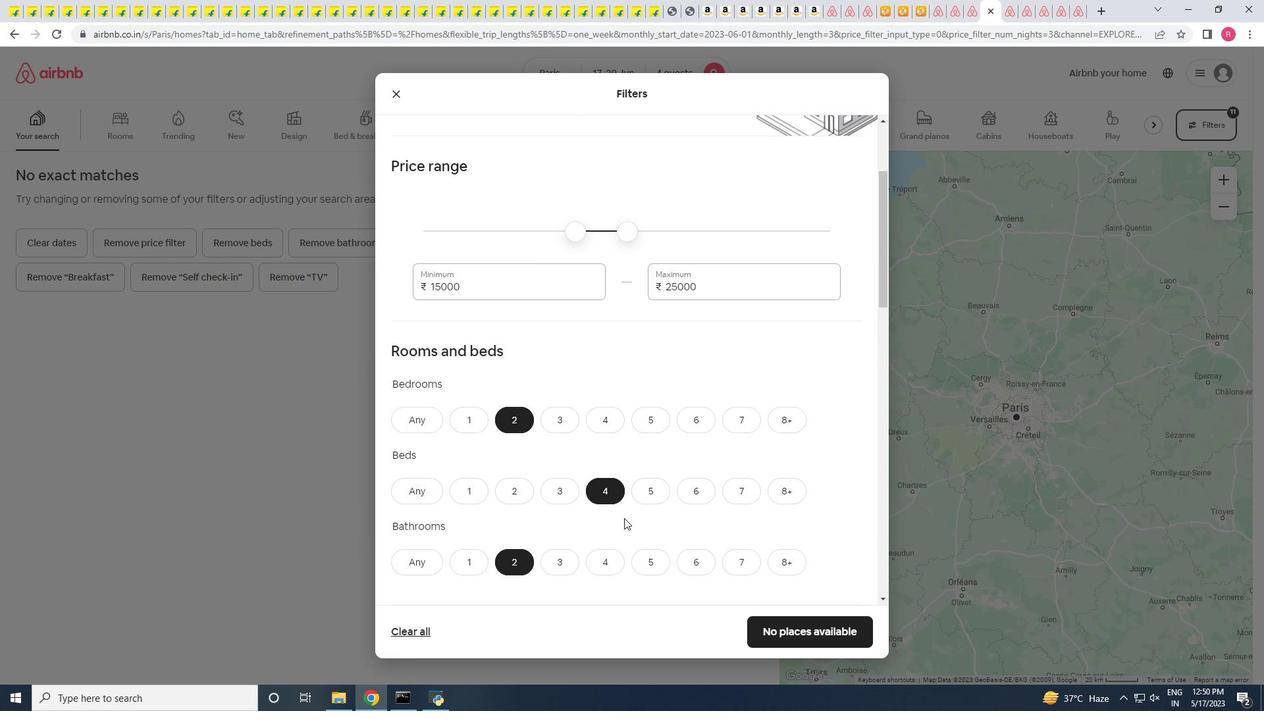 
Action: Mouse moved to (620, 493)
Screenshot: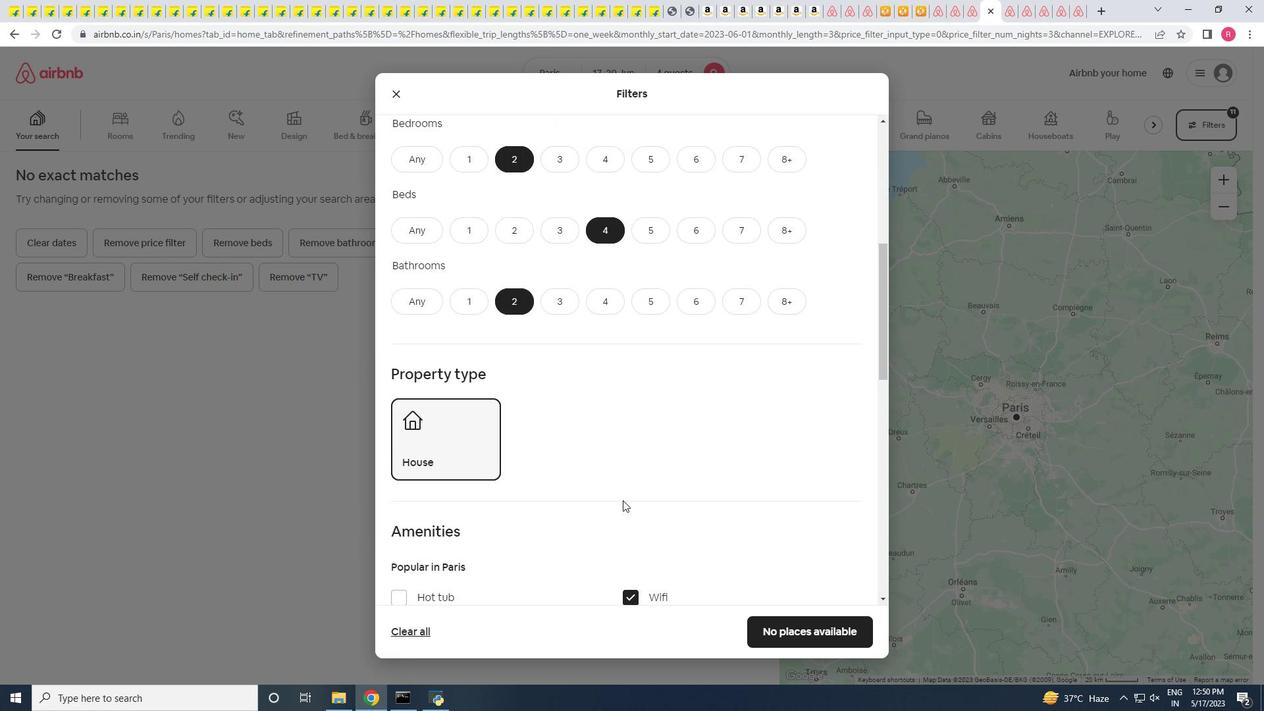
Action: Mouse scrolled (620, 492) with delta (0, 0)
